 Task: Look for Airbnb properties in Tshikapa, Democratic Republic of the Congo from 5th December, 2023 to 12th December, 2023 for 2 adults.  With 1  bedroom having 1 bed and 1 bathroom. Property type can be hotel. Look for 5 properties as per requirement.
Action: Mouse moved to (525, 114)
Screenshot: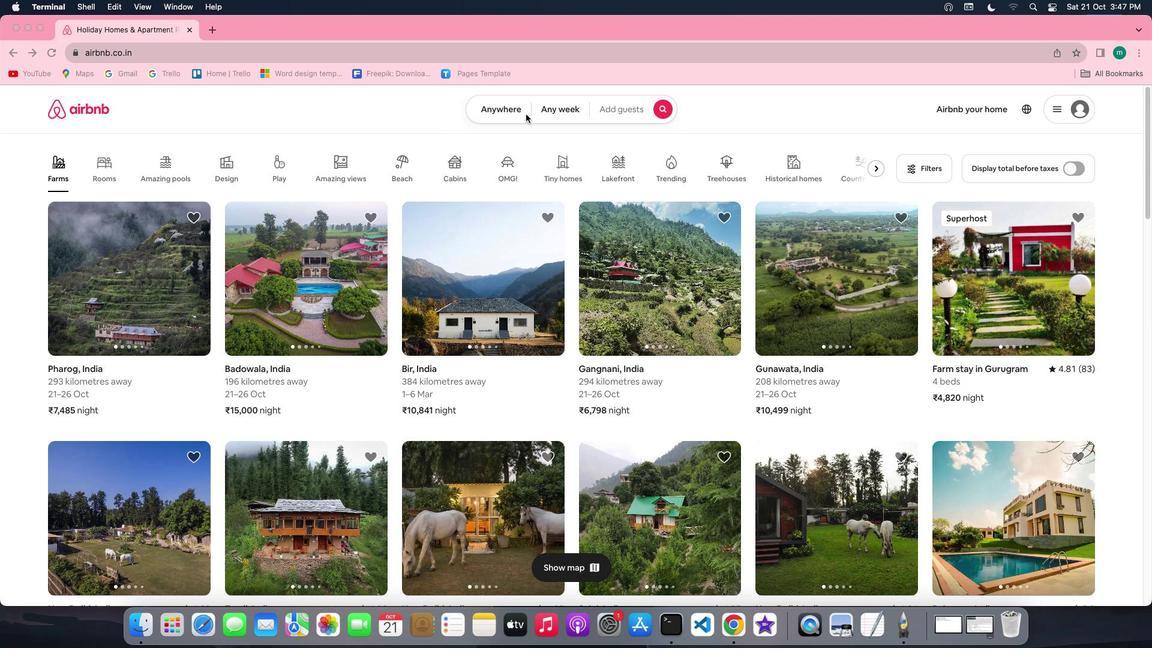 
Action: Mouse pressed left at (525, 114)
Screenshot: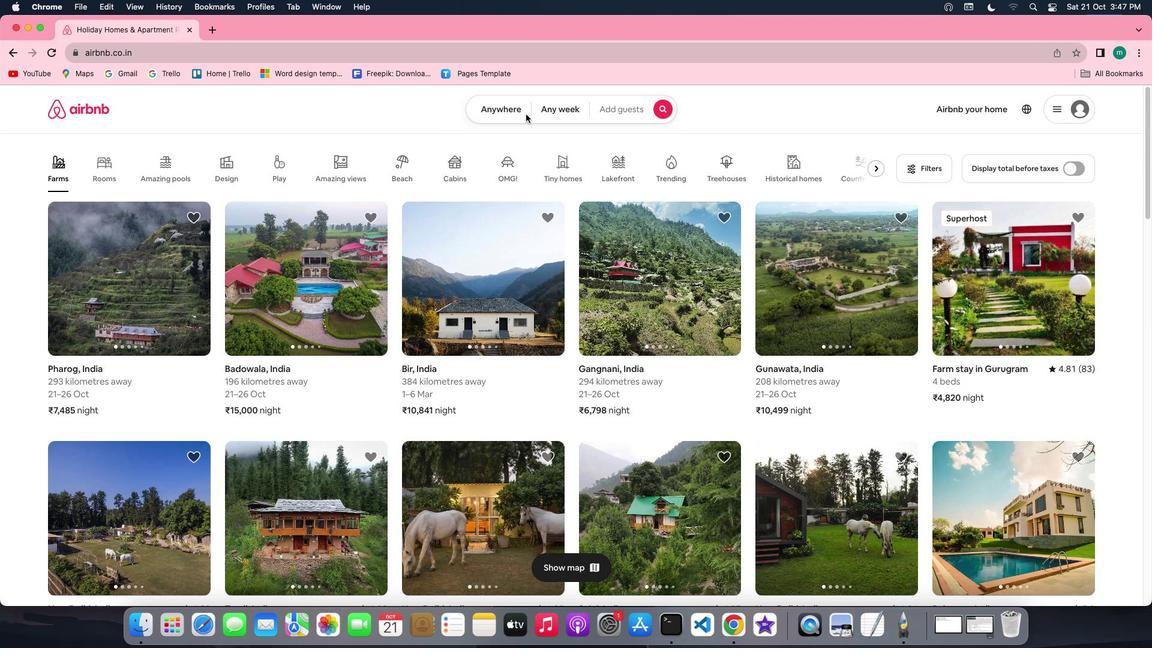 
Action: Mouse moved to (519, 111)
Screenshot: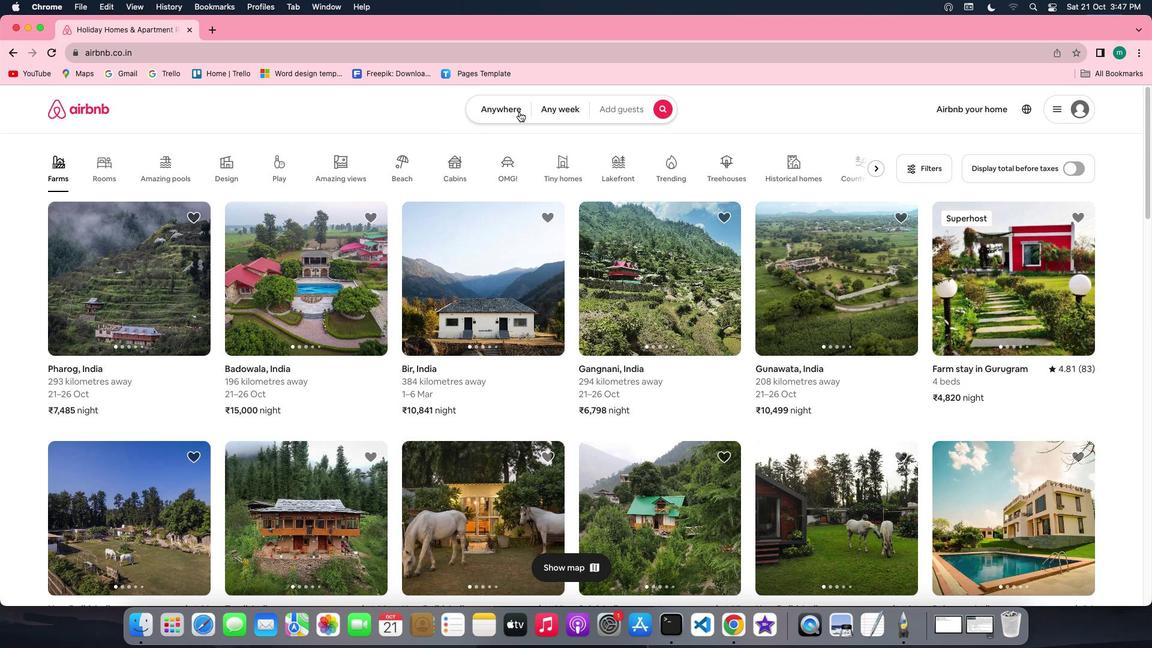 
Action: Mouse pressed left at (519, 111)
Screenshot: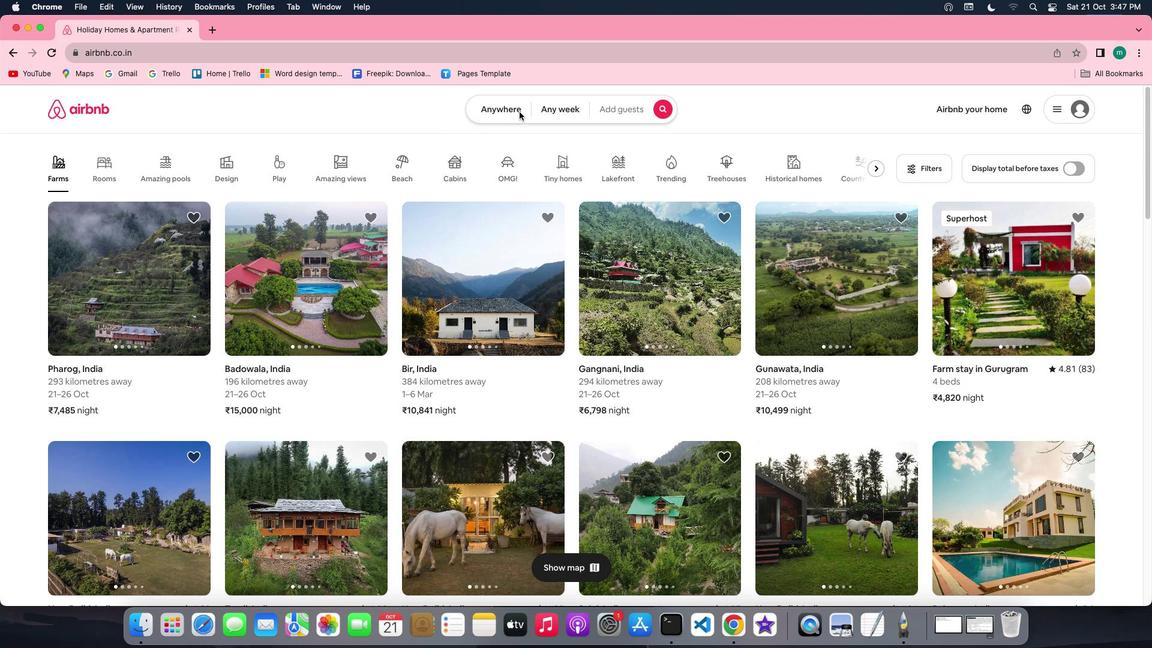 
Action: Mouse moved to (429, 152)
Screenshot: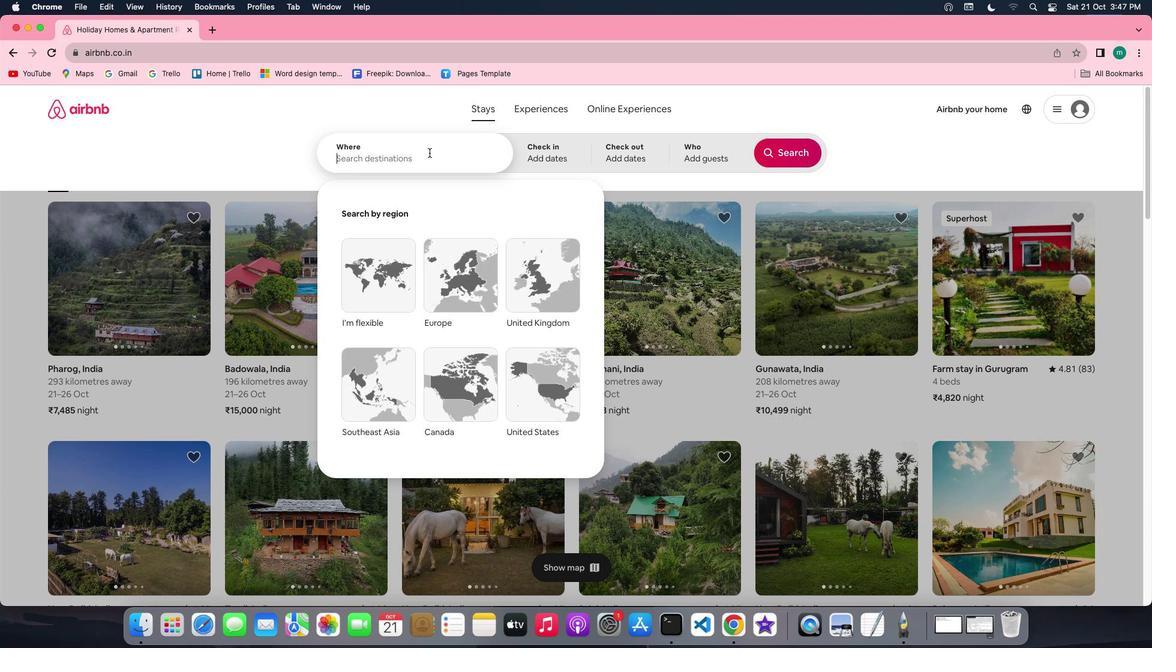 
Action: Mouse pressed left at (429, 152)
Screenshot: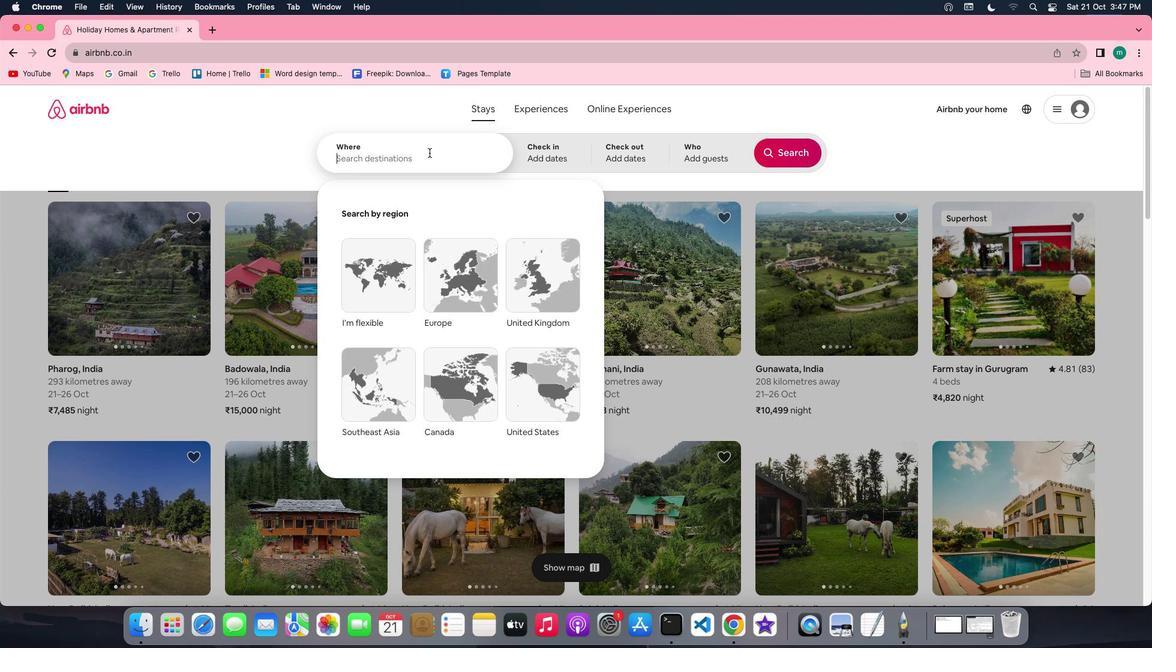 
Action: Key pressed Key.shift'T''s''h''i''k''a''p''a'','Key.spaceKey.shift'd''e''m''o''c''r''a''t''i''c'Key.spaceKey.shift'R''e''p''u''b''l''i''c'Key.space'o''f'Key.space't''h''e'Key.spaceKey.shift'c''o''n''g''o'
Screenshot: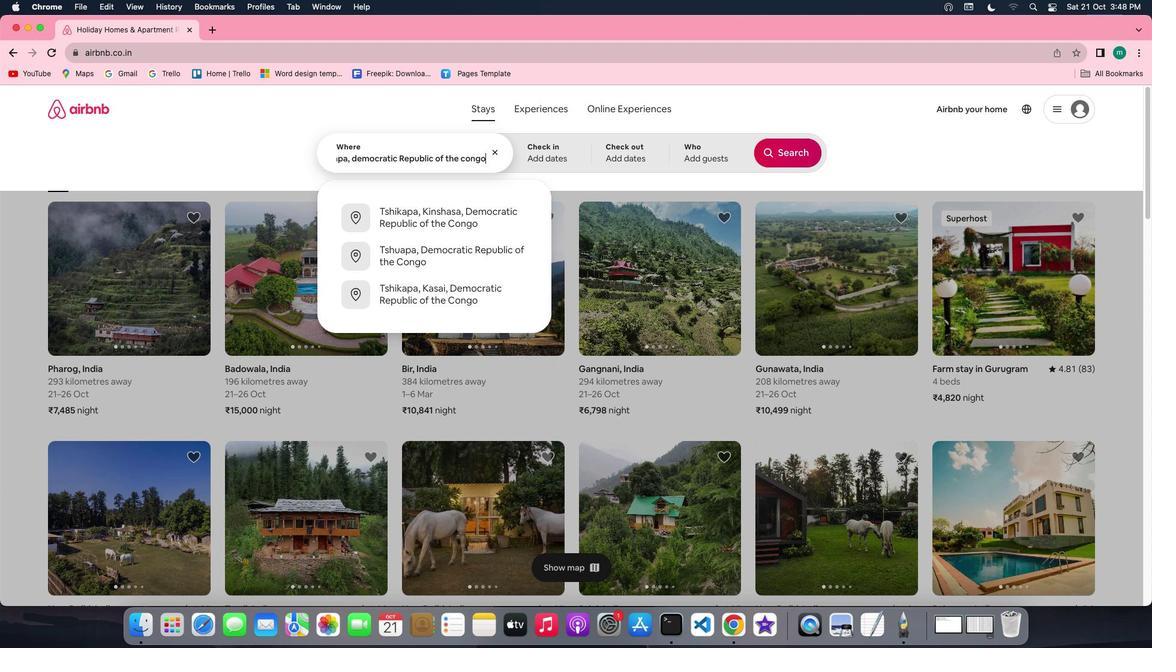 
Action: Mouse moved to (545, 150)
Screenshot: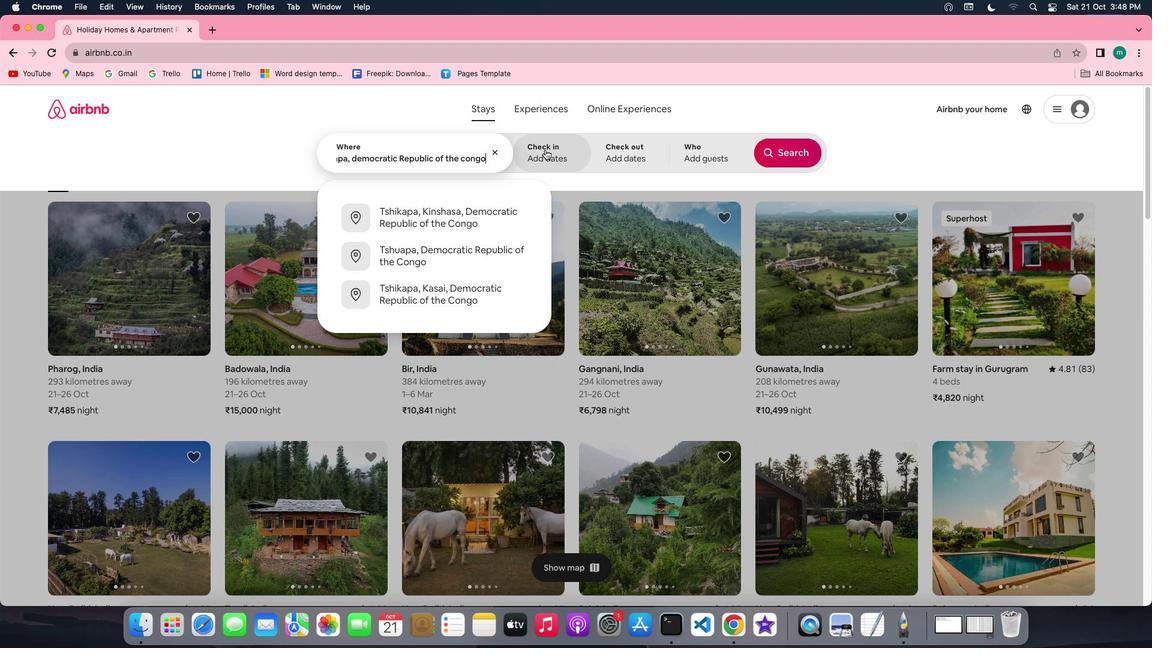 
Action: Mouse pressed left at (545, 150)
Screenshot: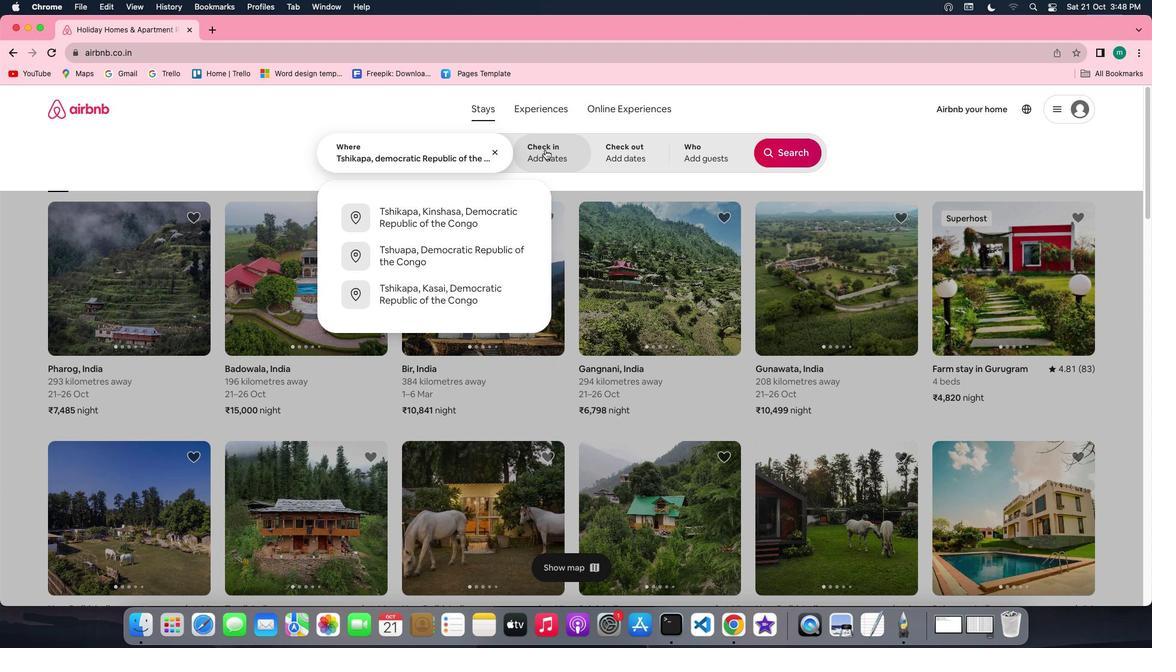 
Action: Mouse moved to (789, 245)
Screenshot: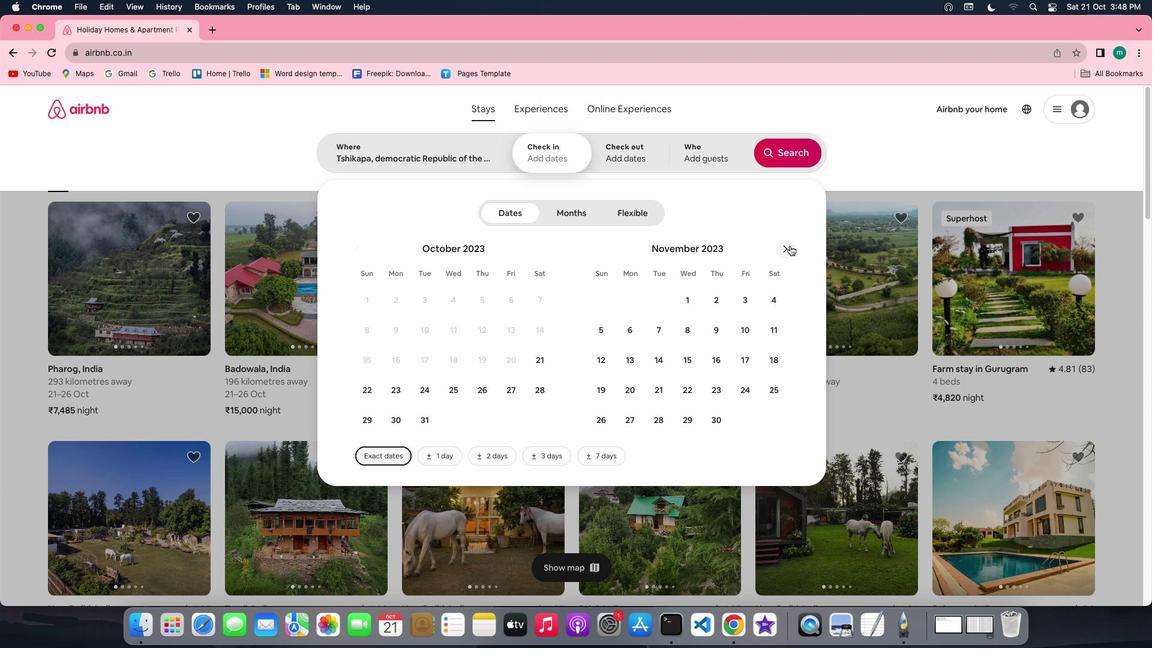 
Action: Mouse pressed left at (789, 245)
Screenshot: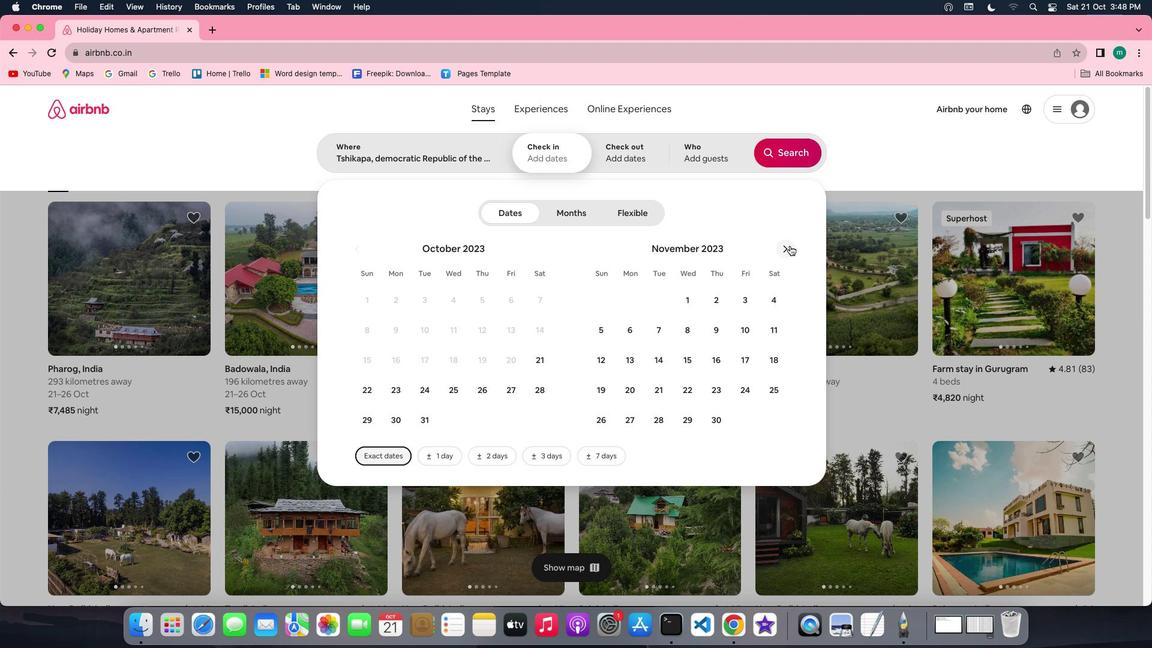 
Action: Mouse moved to (657, 325)
Screenshot: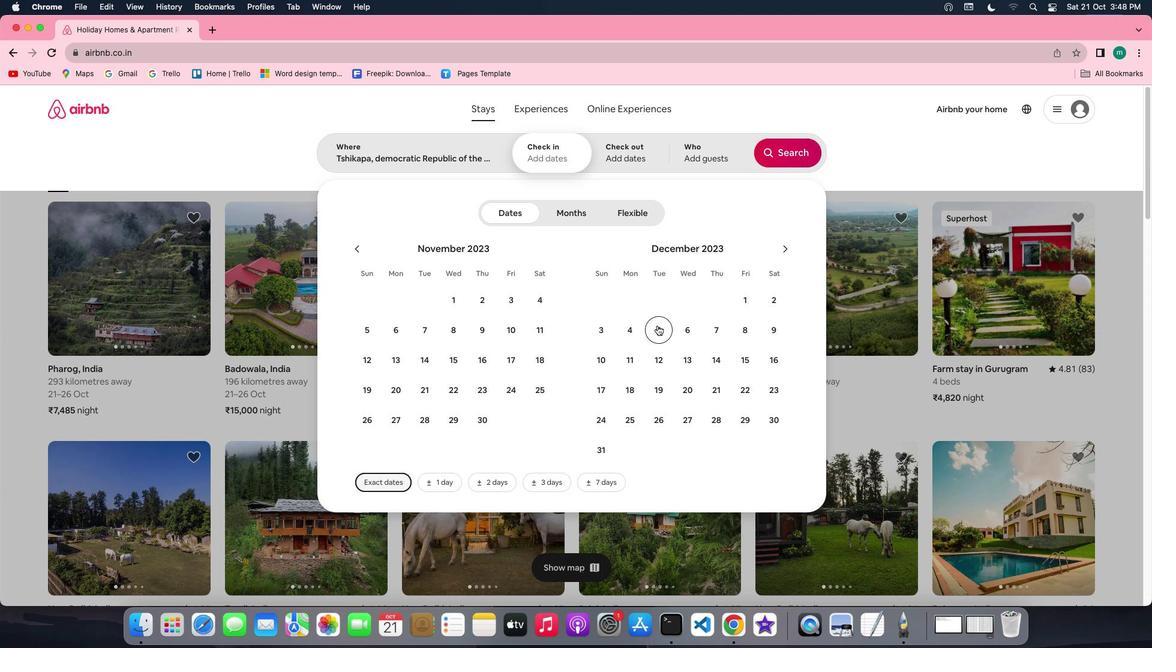 
Action: Mouse pressed left at (657, 325)
Screenshot: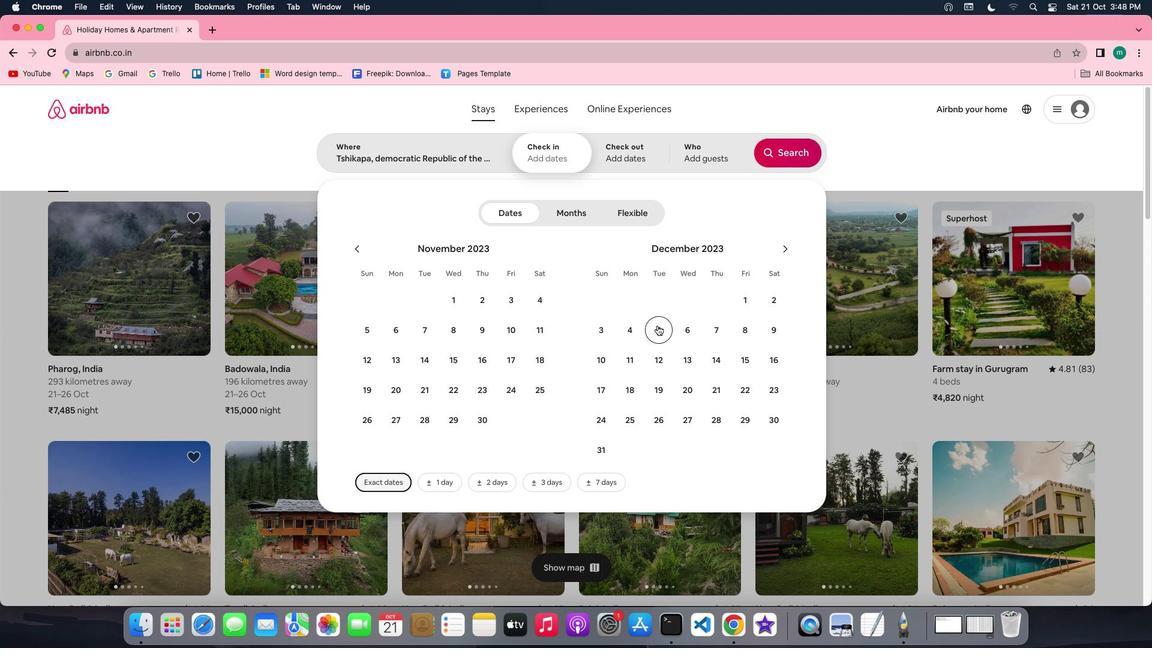 
Action: Mouse moved to (658, 353)
Screenshot: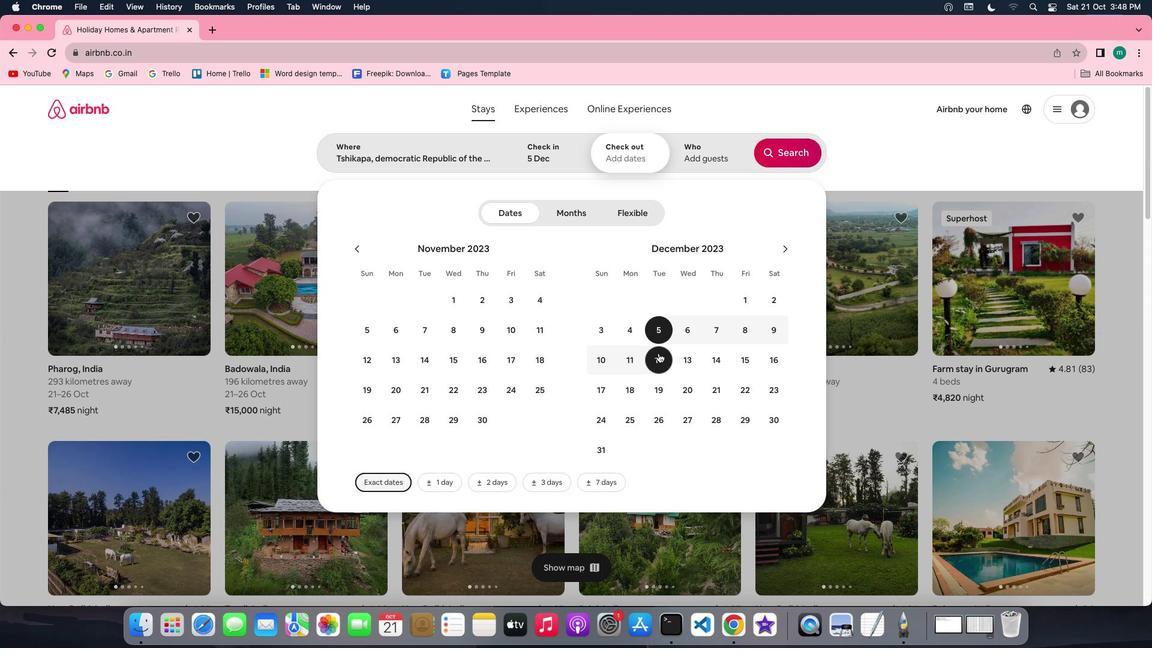 
Action: Mouse pressed left at (658, 353)
Screenshot: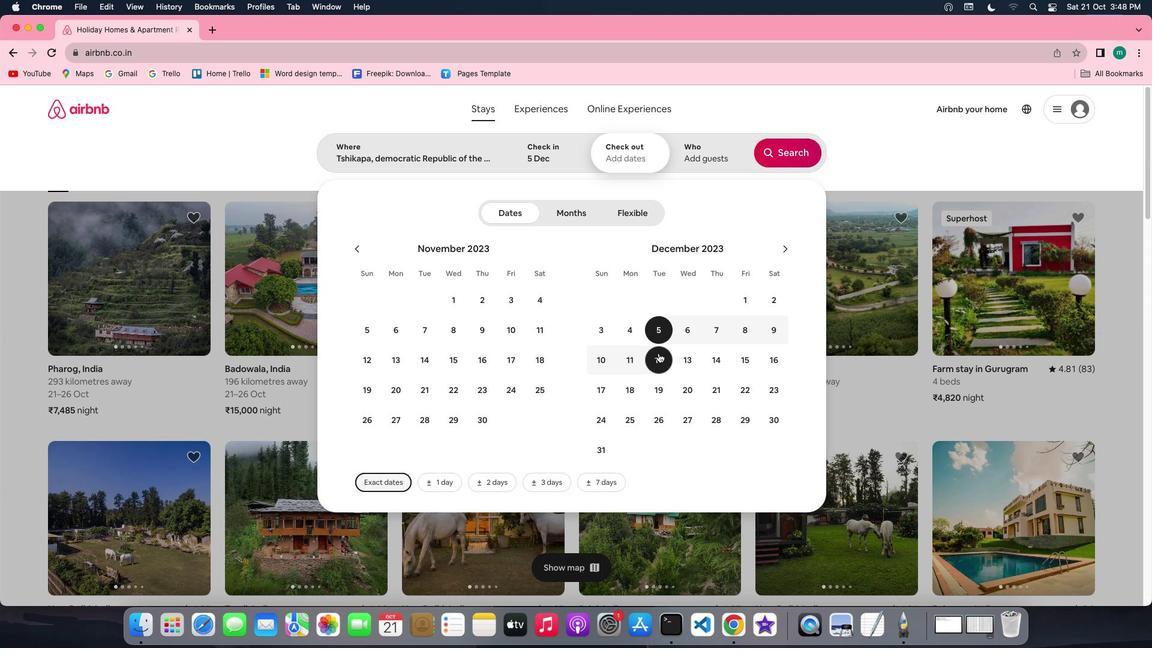
Action: Mouse moved to (689, 152)
Screenshot: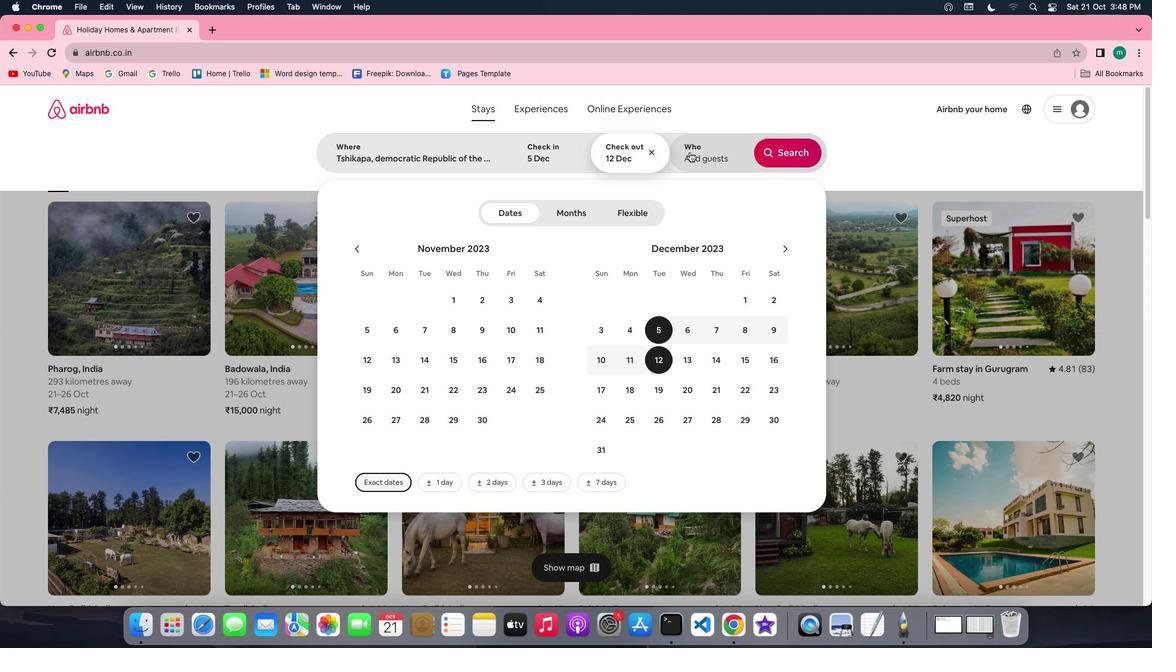 
Action: Mouse pressed left at (689, 152)
Screenshot: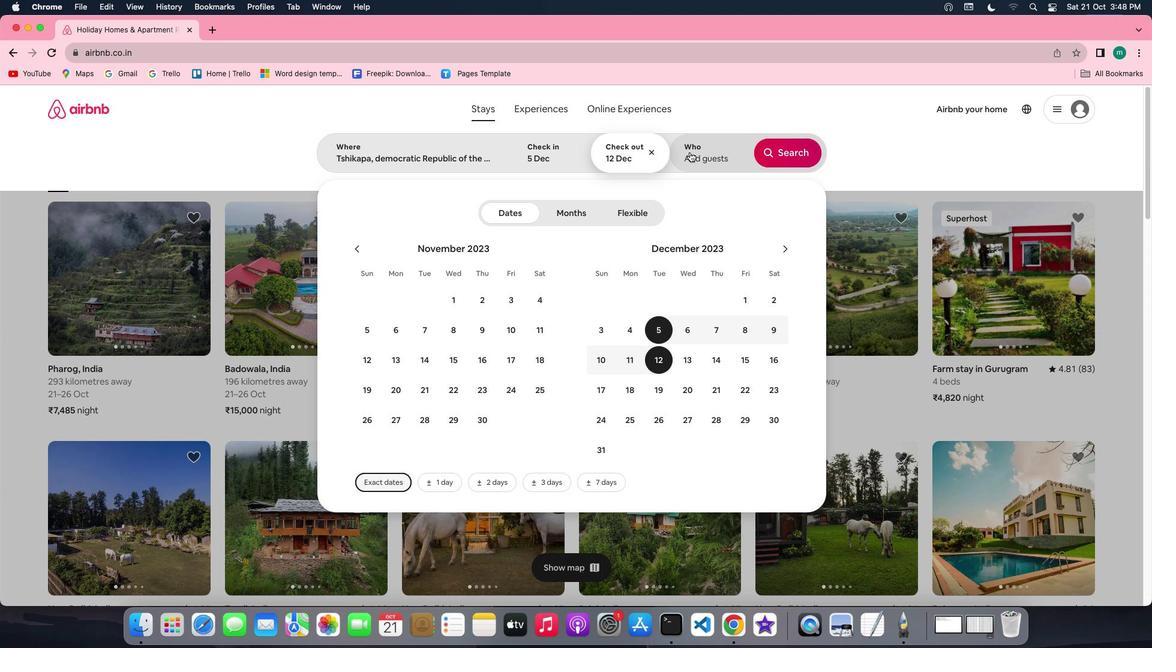
Action: Mouse moved to (790, 215)
Screenshot: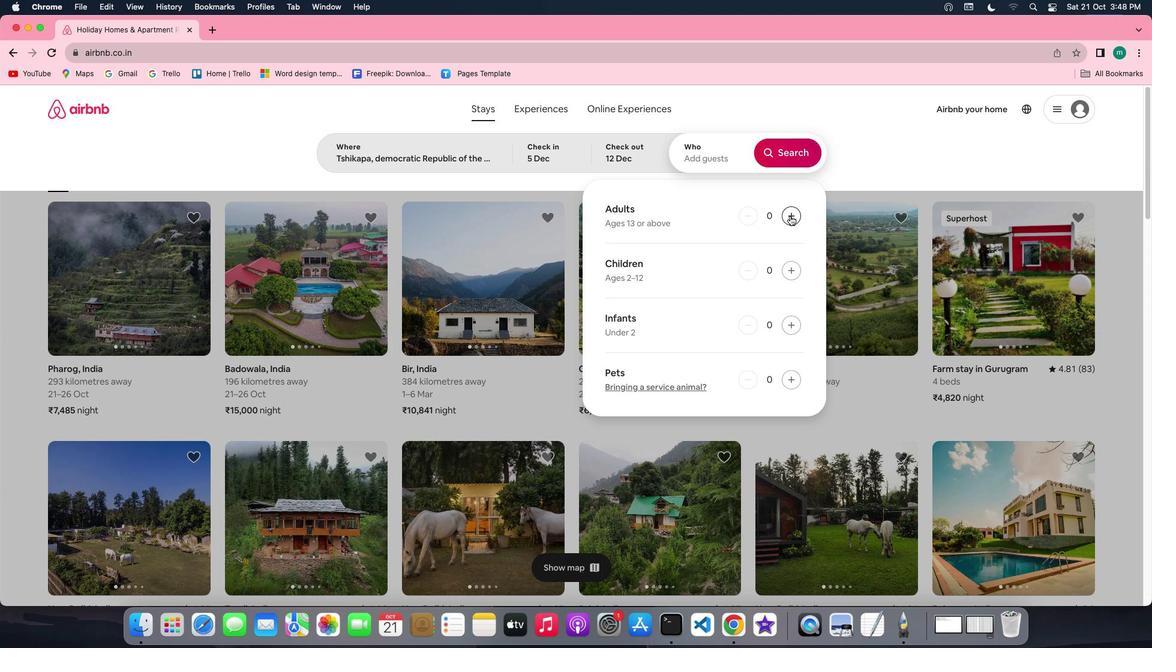 
Action: Mouse pressed left at (790, 215)
Screenshot: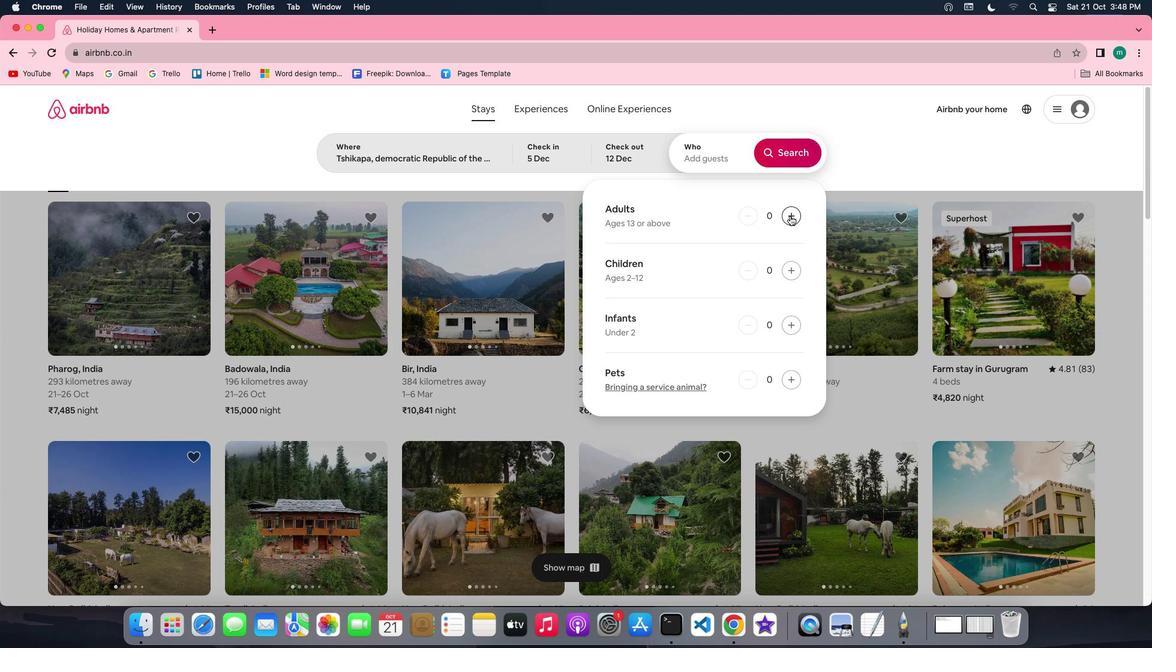 
Action: Mouse pressed left at (790, 215)
Screenshot: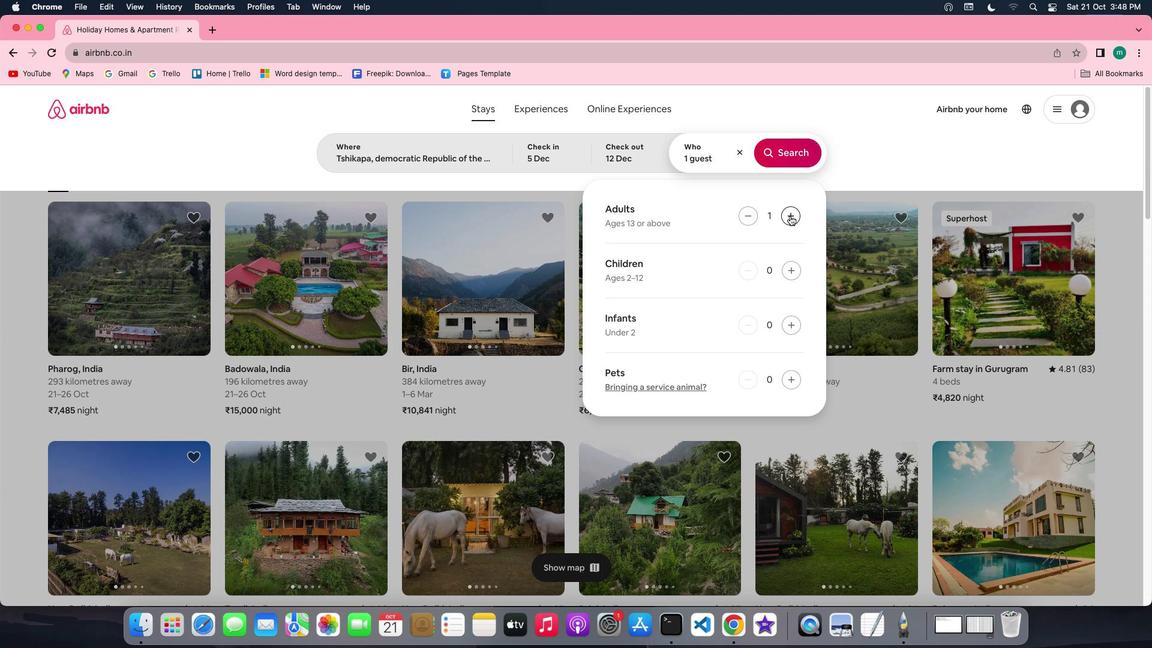 
Action: Mouse moved to (790, 150)
Screenshot: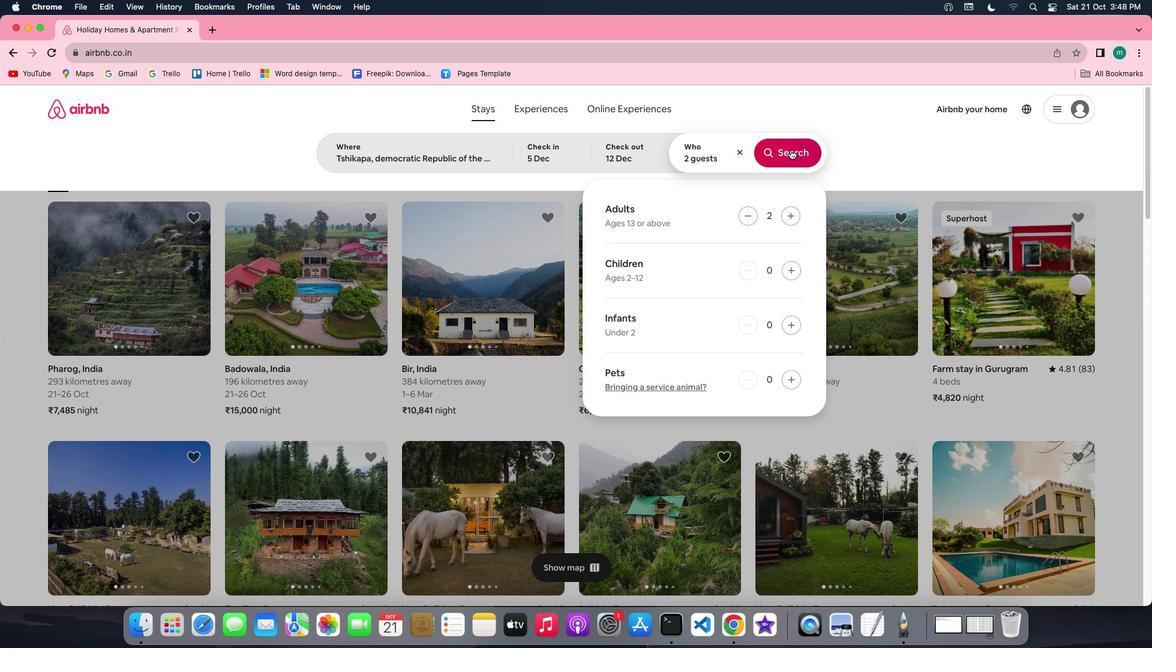 
Action: Mouse pressed left at (790, 150)
Screenshot: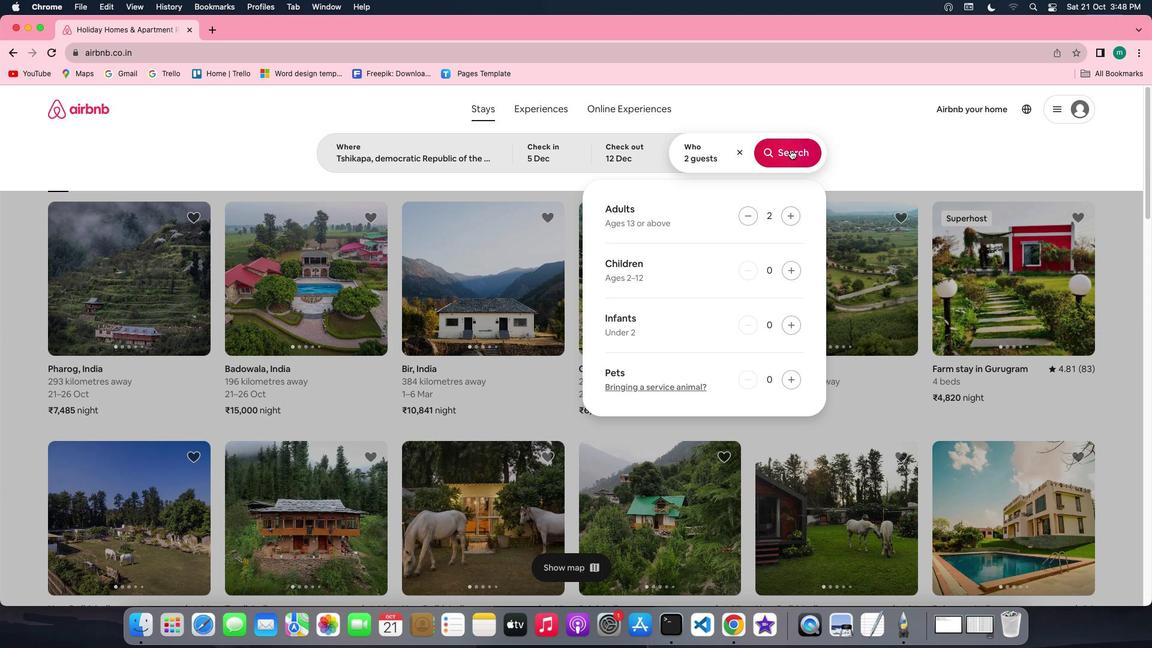 
Action: Mouse moved to (953, 154)
Screenshot: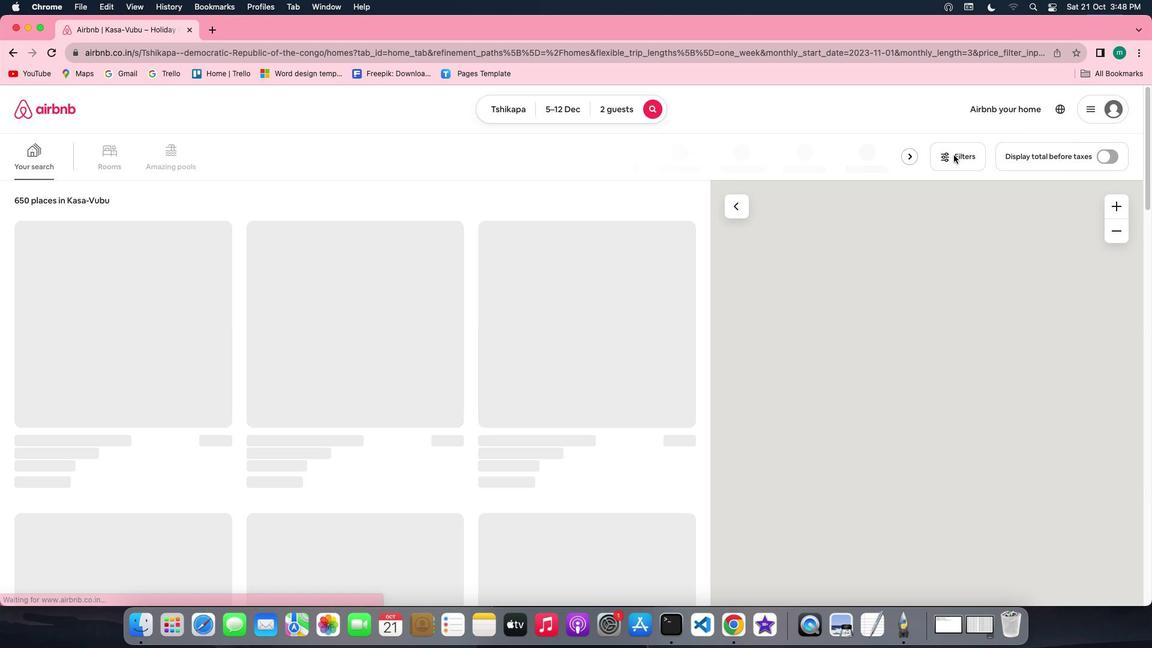 
Action: Mouse pressed left at (953, 154)
Screenshot: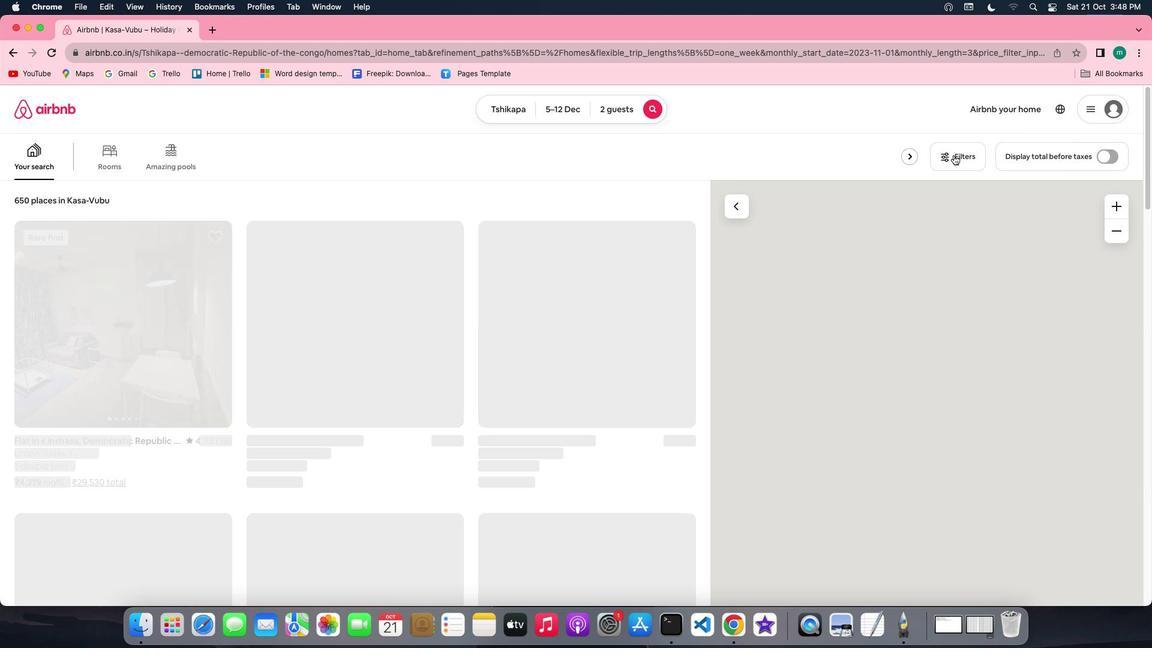 
Action: Mouse moved to (624, 336)
Screenshot: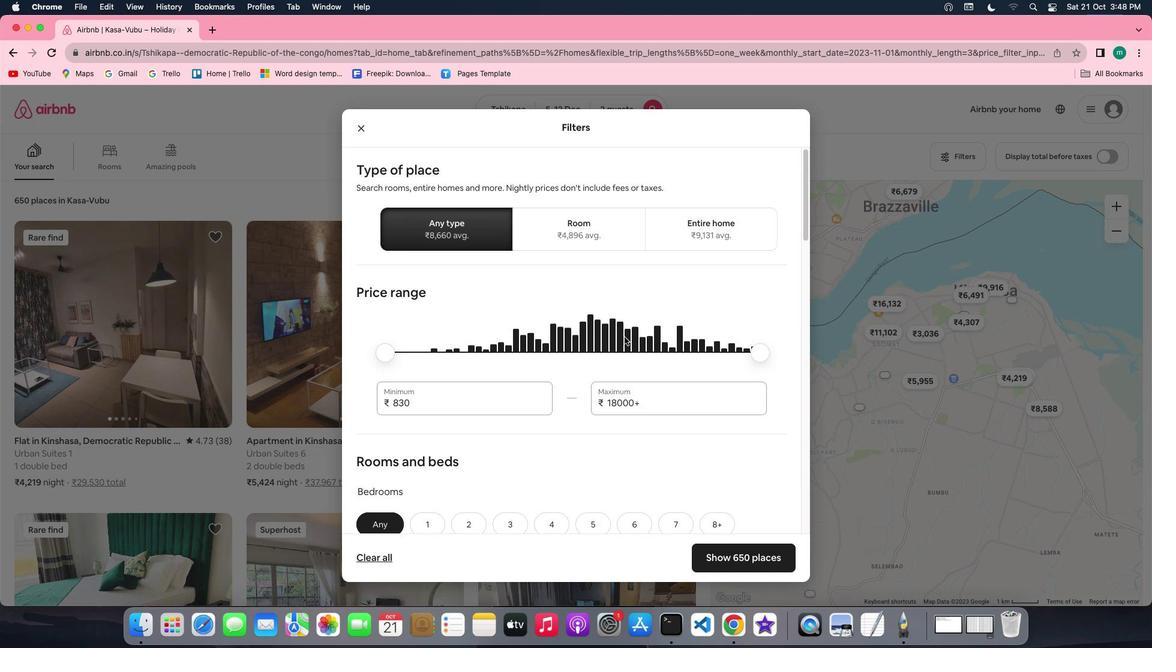 
Action: Mouse scrolled (624, 336) with delta (0, 0)
Screenshot: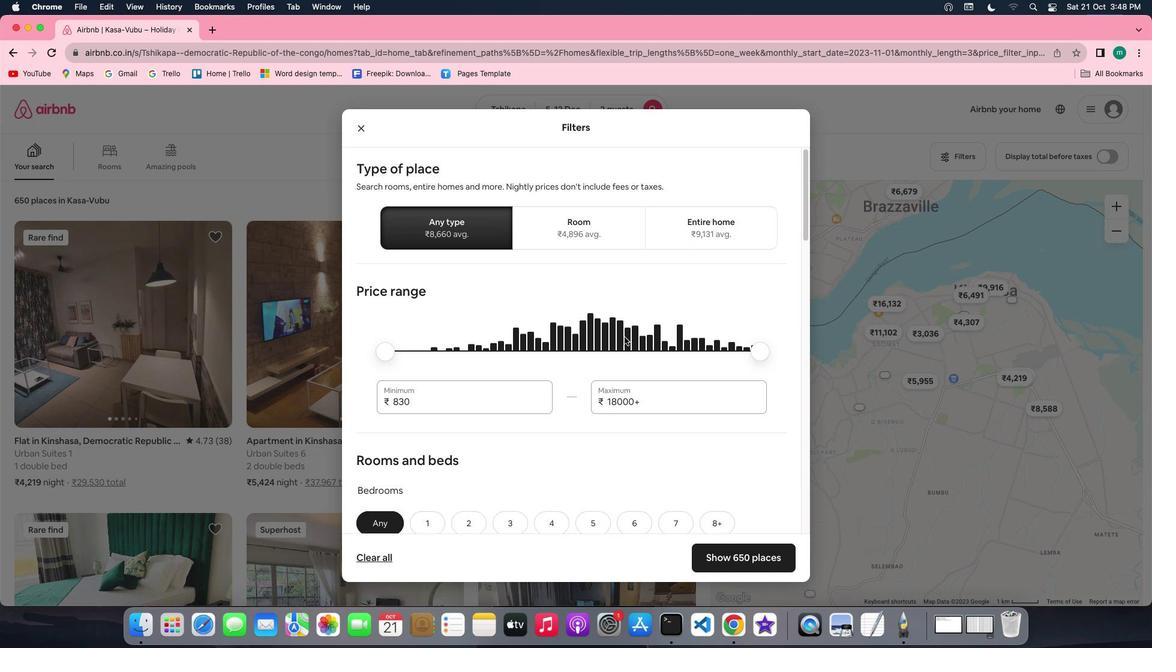 
Action: Mouse scrolled (624, 336) with delta (0, 0)
Screenshot: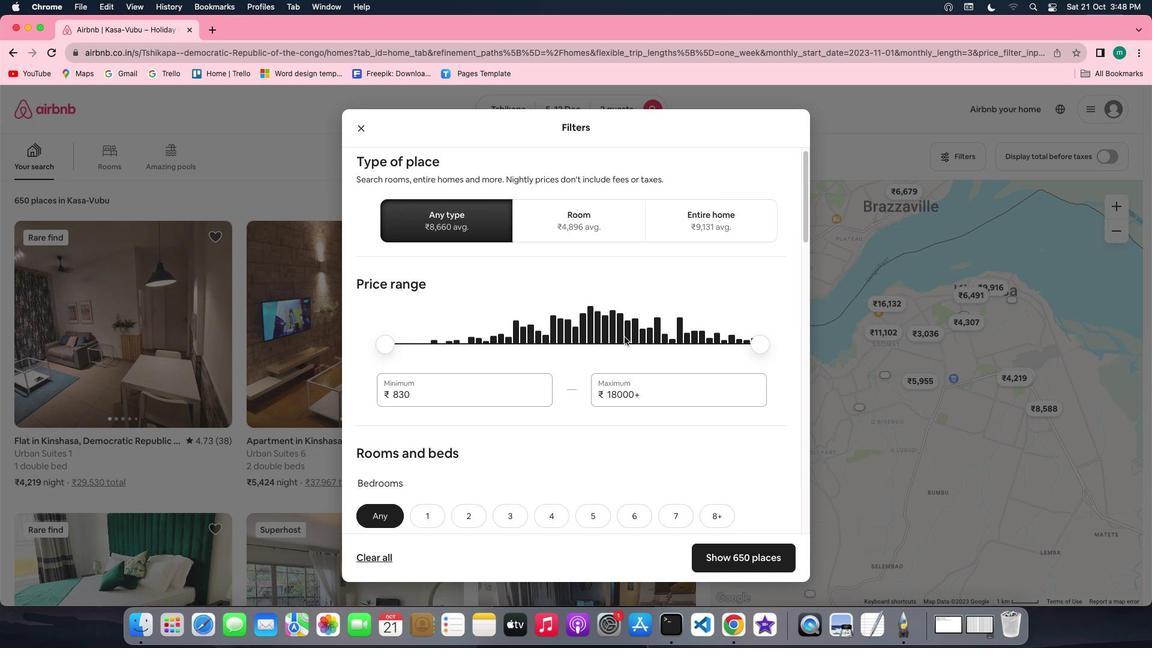 
Action: Mouse scrolled (624, 336) with delta (0, 0)
Screenshot: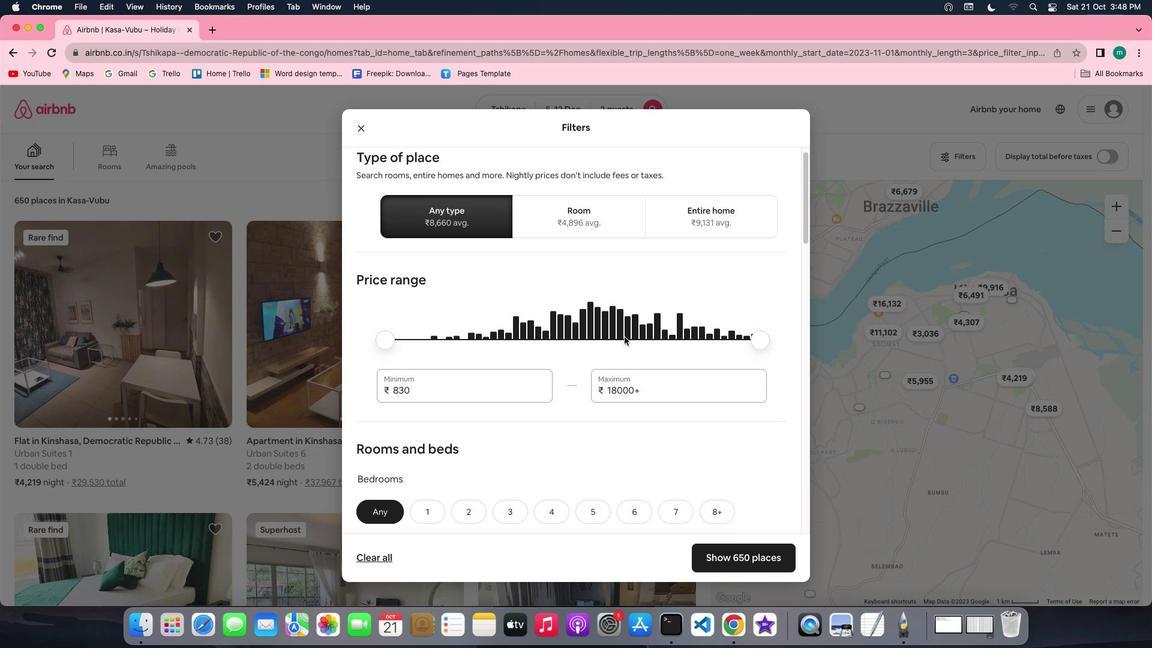 
Action: Mouse scrolled (624, 336) with delta (0, -1)
Screenshot: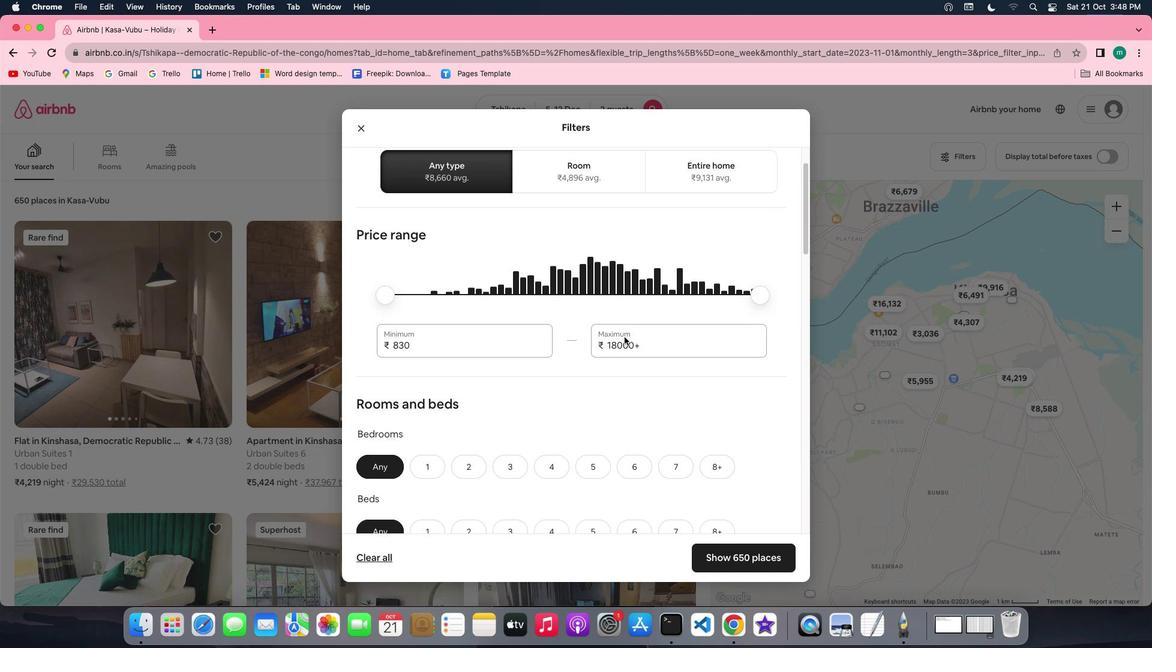 
Action: Mouse scrolled (624, 336) with delta (0, 0)
Screenshot: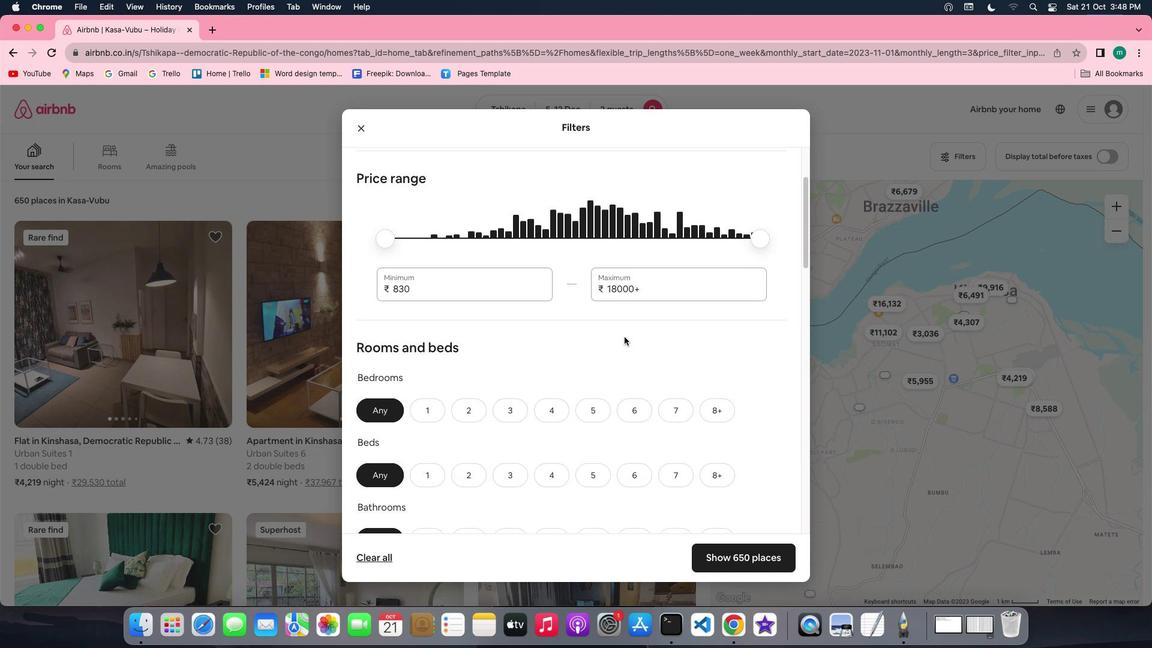 
Action: Mouse scrolled (624, 336) with delta (0, 0)
Screenshot: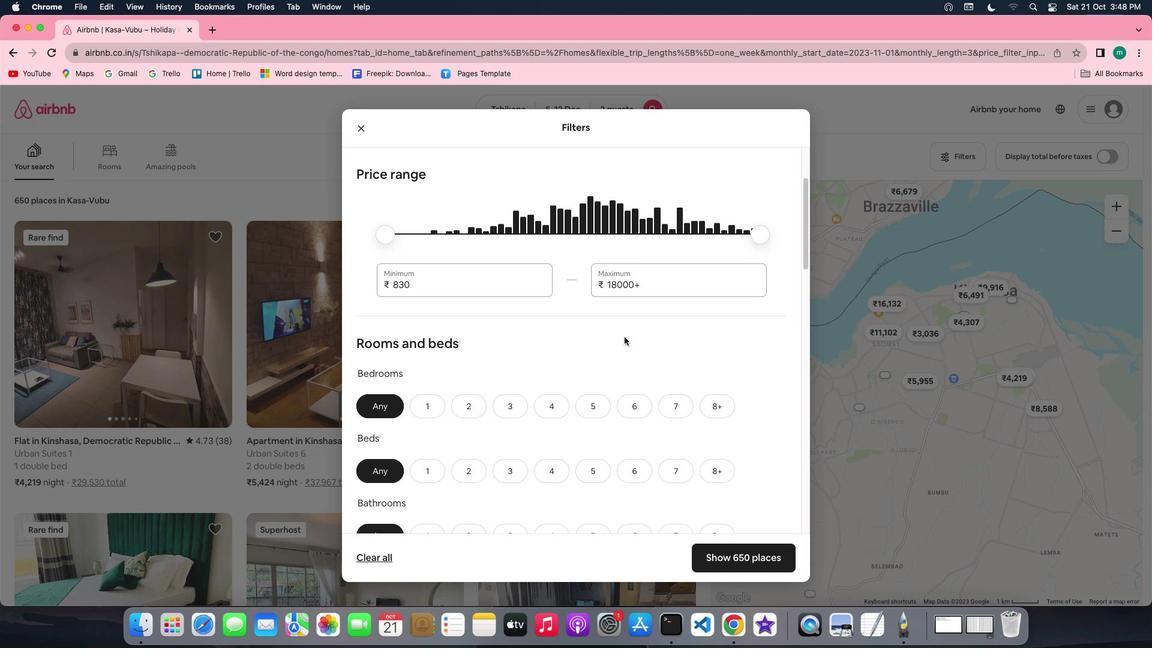 
Action: Mouse scrolled (624, 336) with delta (0, -1)
Screenshot: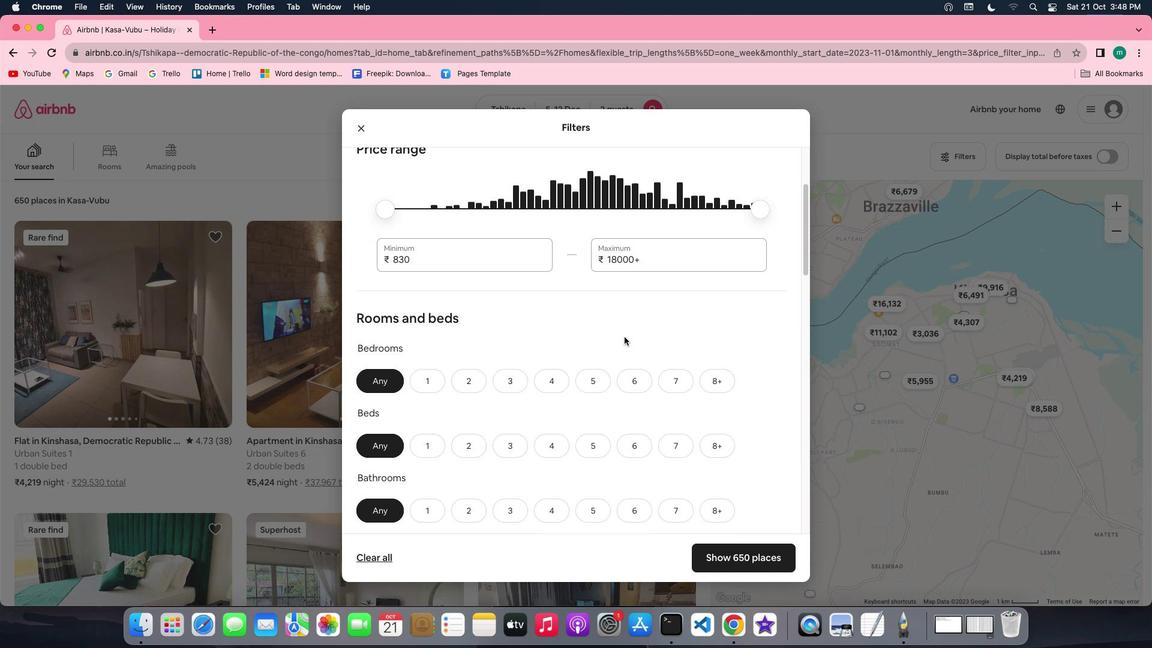
Action: Mouse scrolled (624, 336) with delta (0, 0)
Screenshot: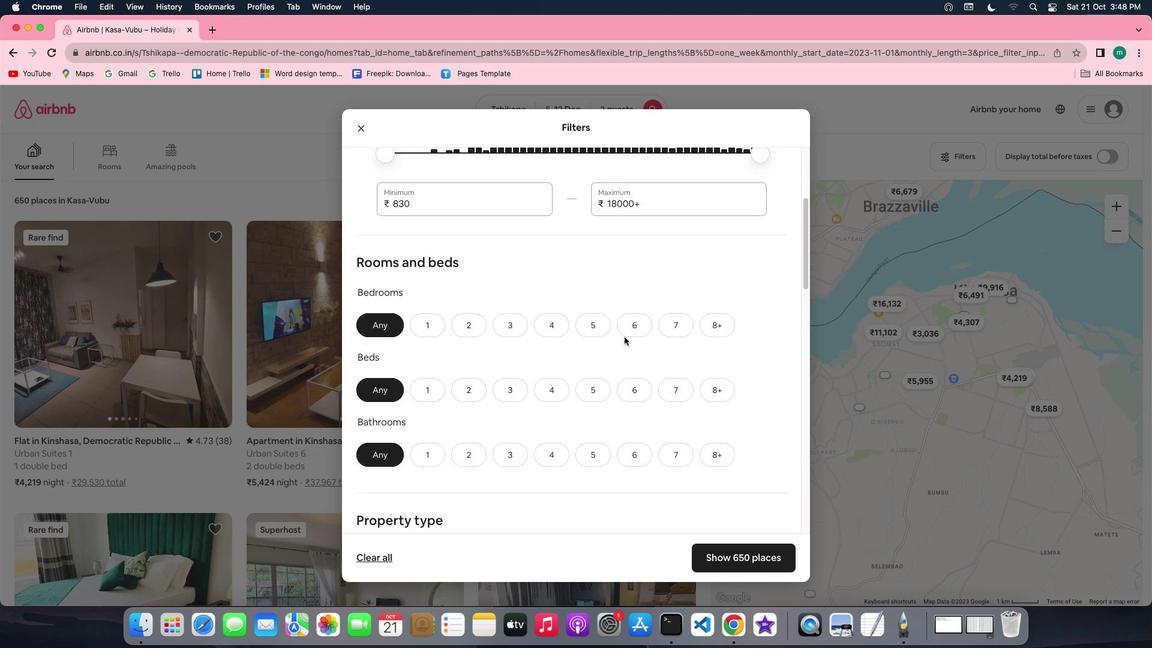 
Action: Mouse moved to (421, 291)
Screenshot: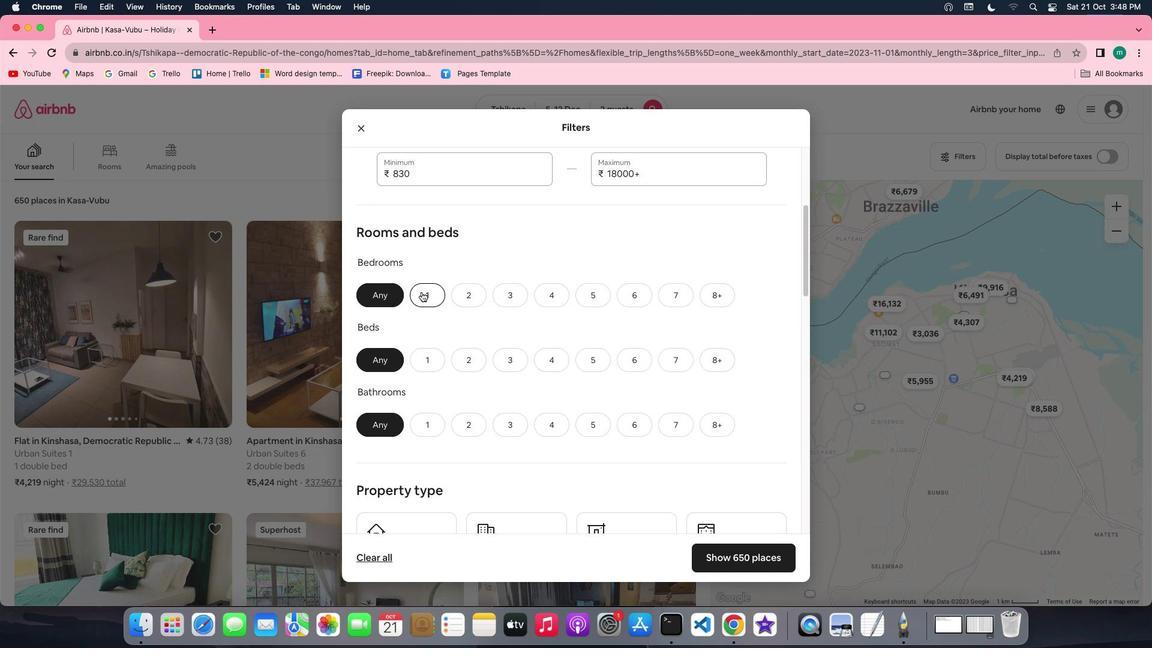 
Action: Mouse pressed left at (421, 291)
Screenshot: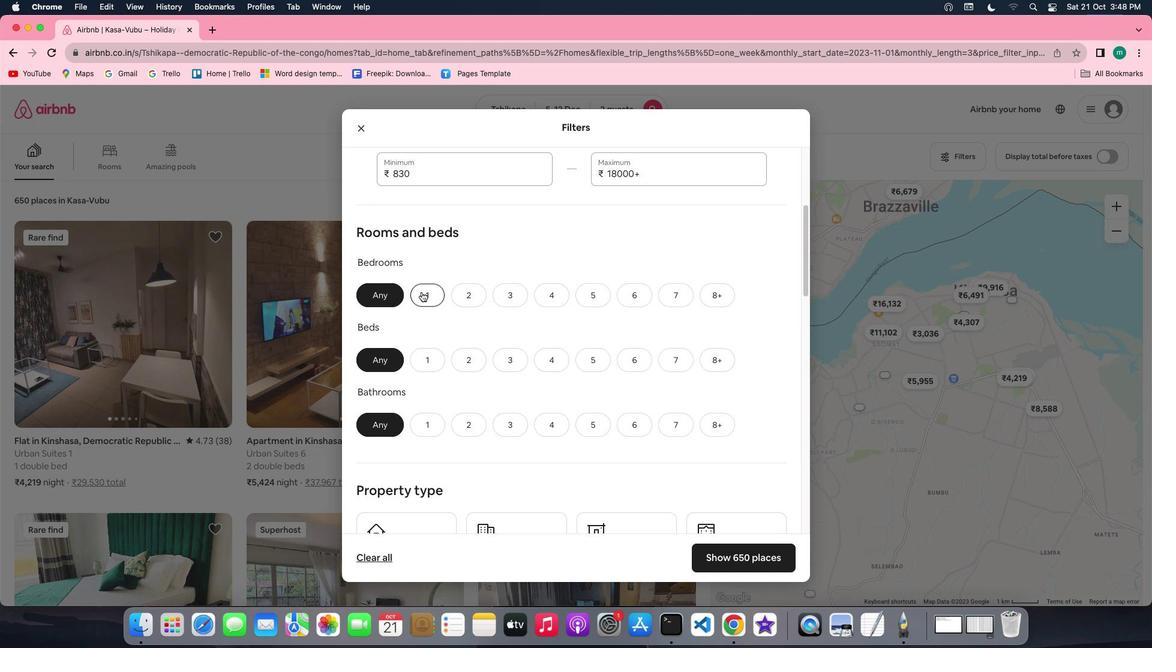
Action: Mouse moved to (434, 358)
Screenshot: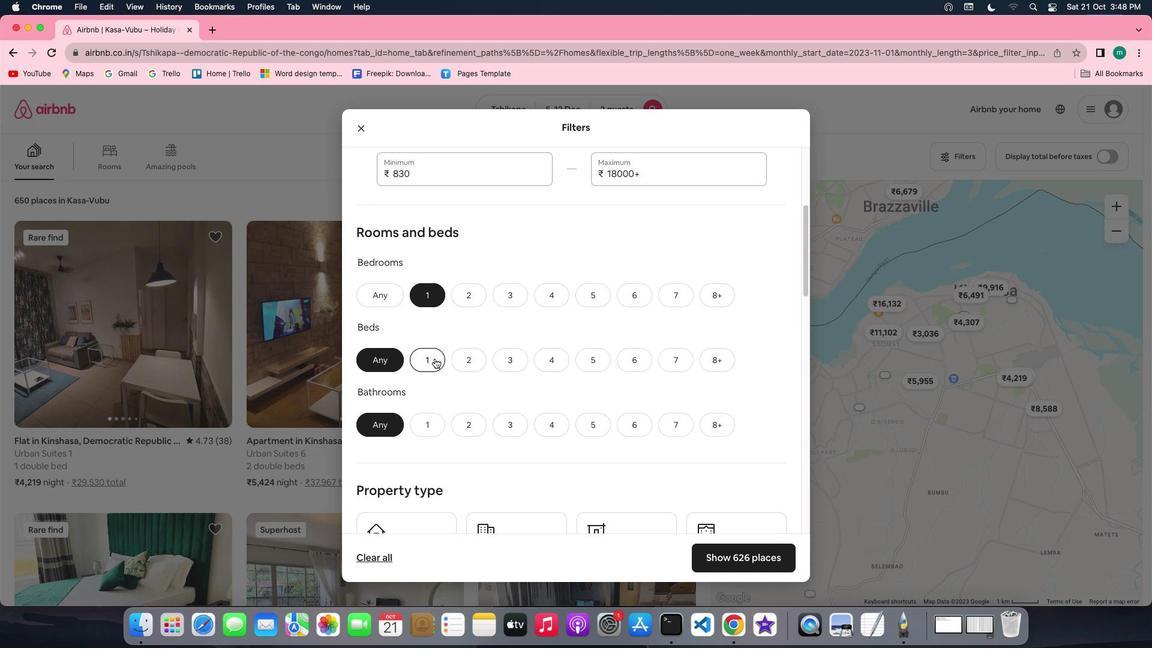 
Action: Mouse pressed left at (434, 358)
Screenshot: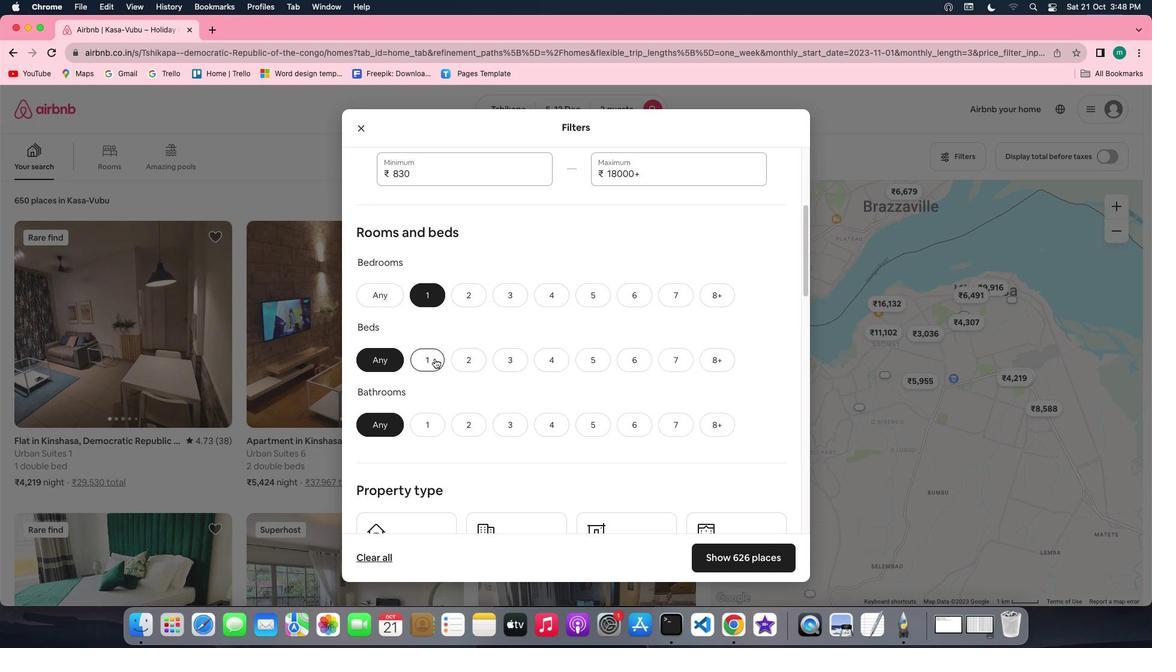 
Action: Mouse moved to (441, 427)
Screenshot: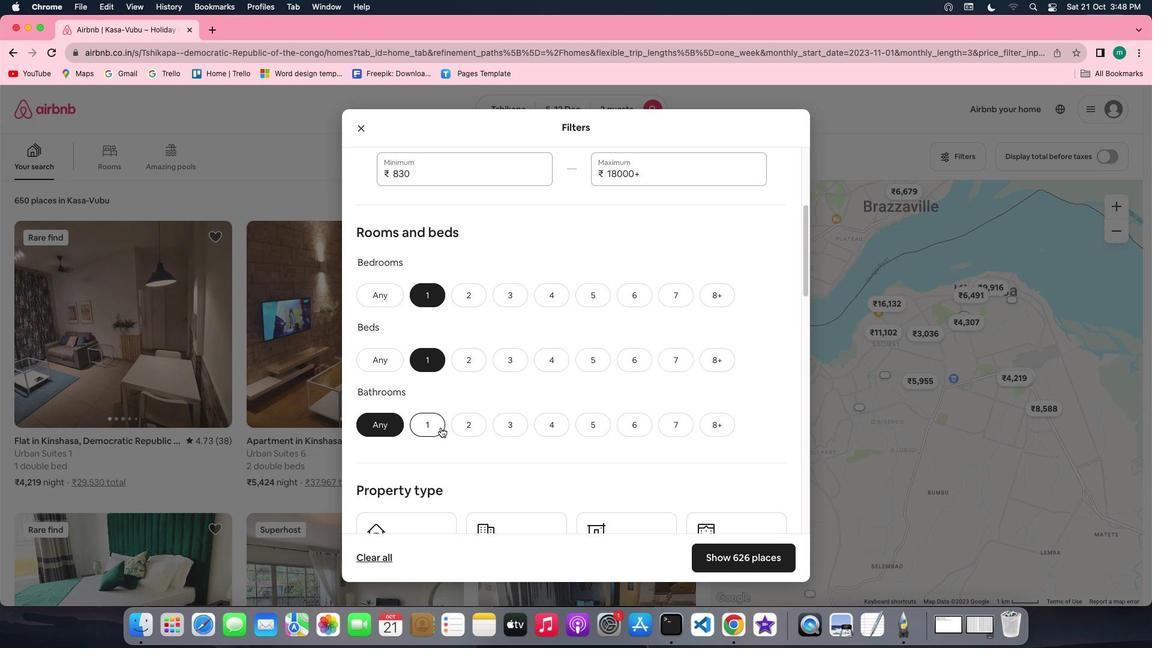 
Action: Mouse pressed left at (441, 427)
Screenshot: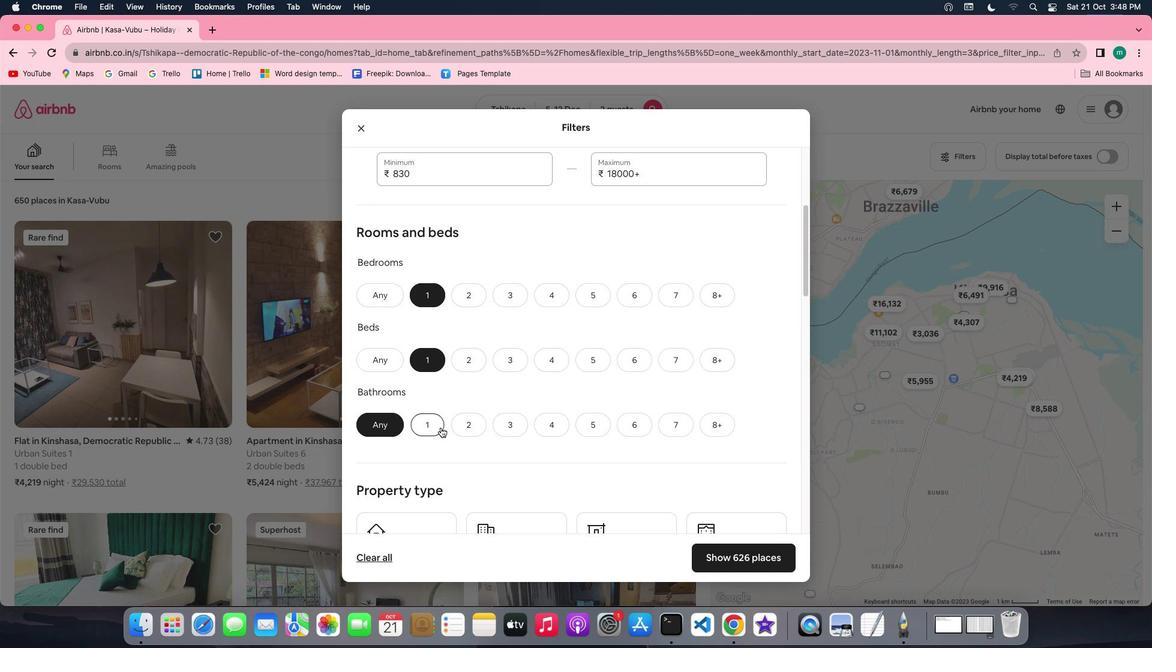
Action: Mouse moved to (604, 439)
Screenshot: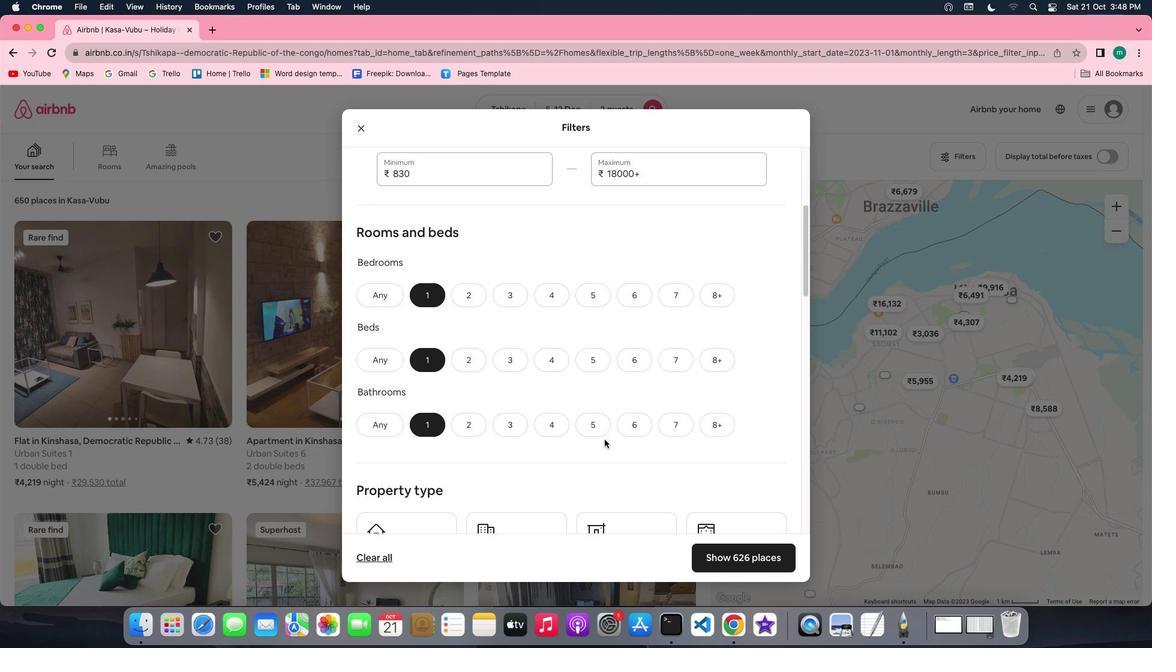 
Action: Mouse scrolled (604, 439) with delta (0, 0)
Screenshot: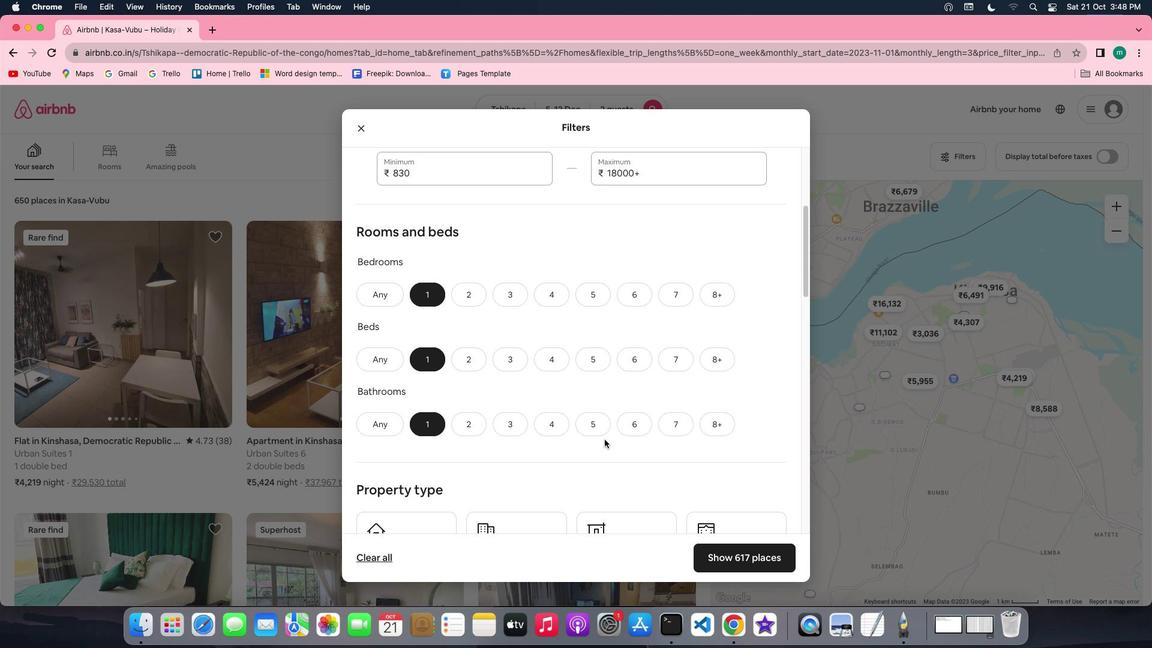 
Action: Mouse scrolled (604, 439) with delta (0, 0)
Screenshot: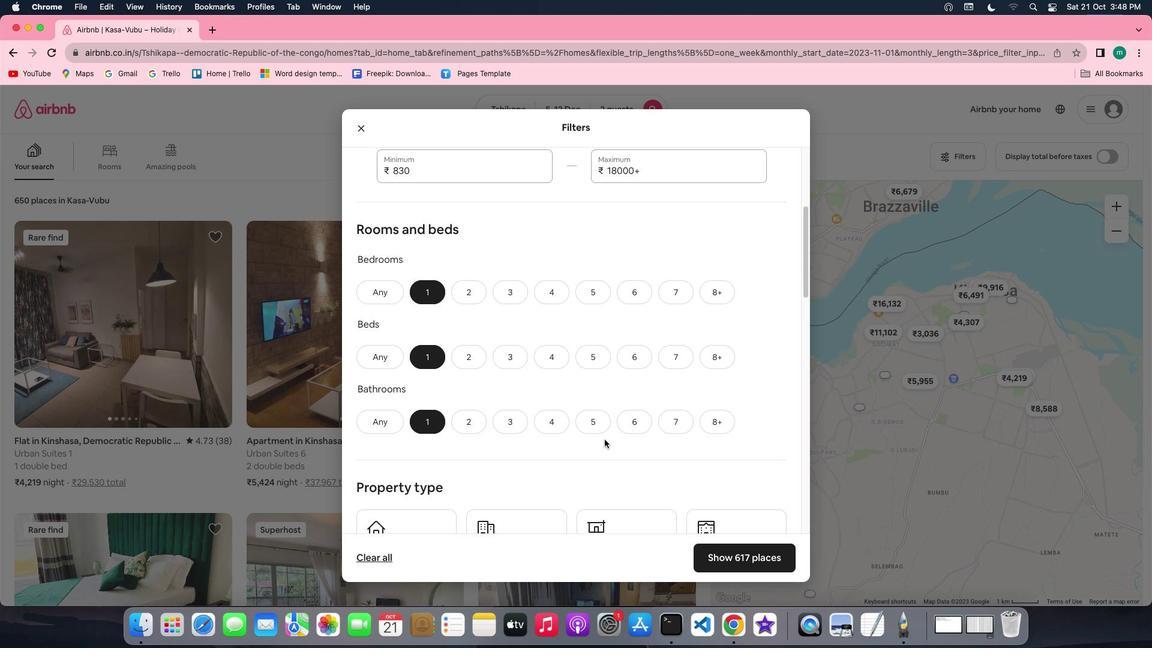 
Action: Mouse scrolled (604, 439) with delta (0, 0)
Screenshot: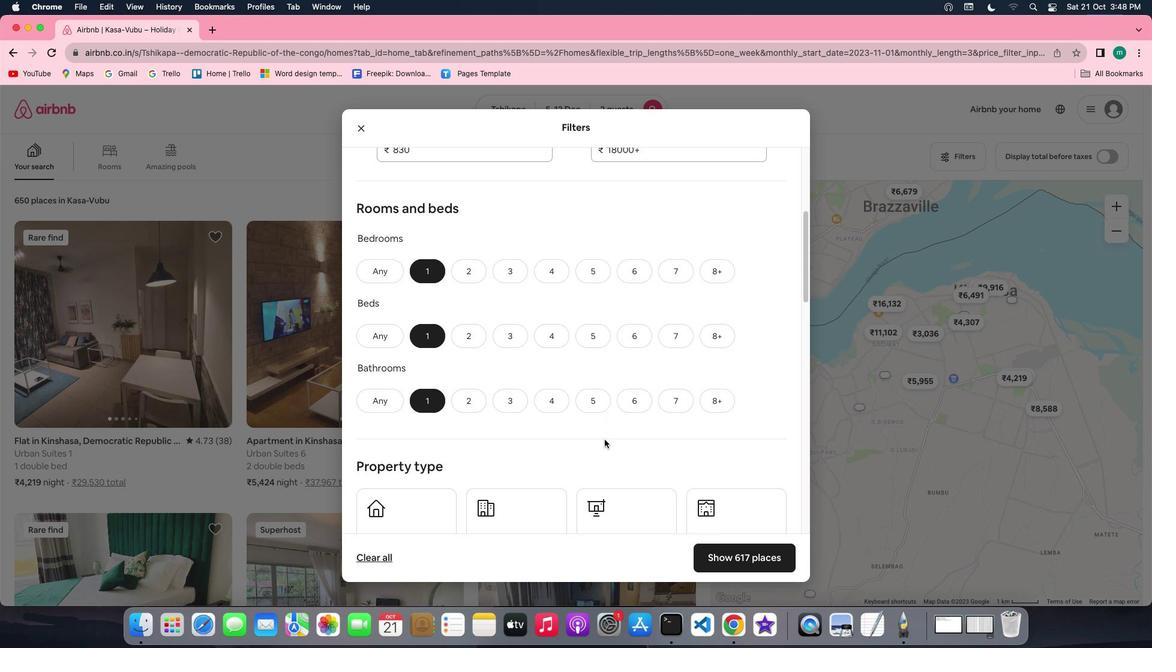 
Action: Mouse moved to (650, 427)
Screenshot: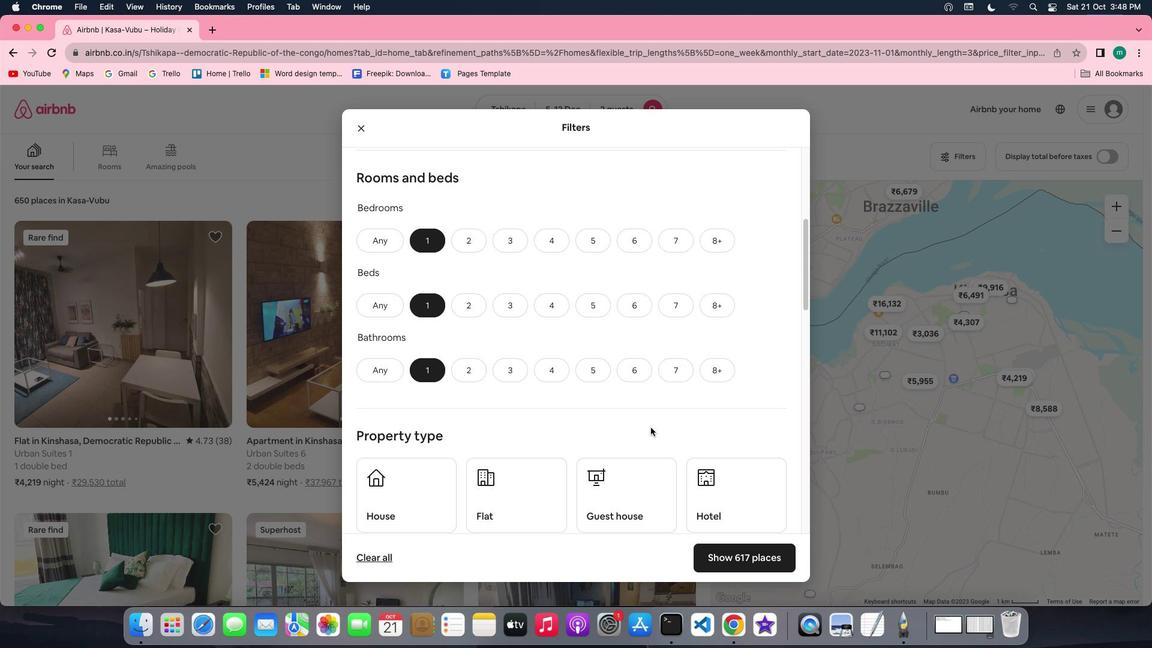 
Action: Mouse scrolled (650, 427) with delta (0, 0)
Screenshot: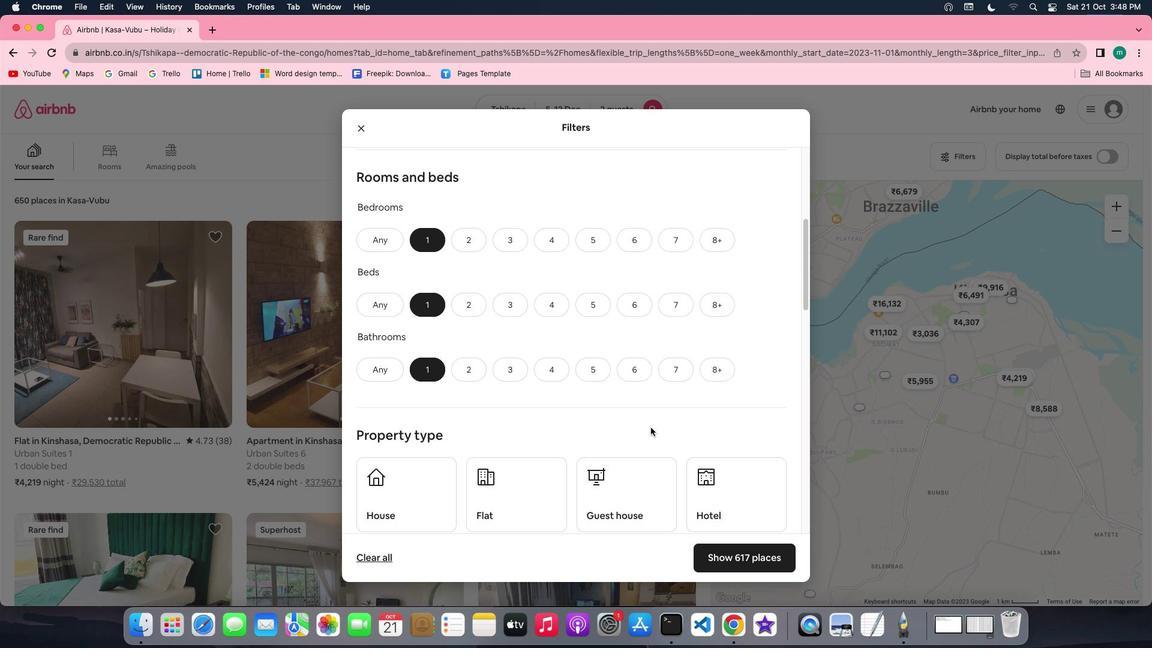 
Action: Mouse scrolled (650, 427) with delta (0, 0)
Screenshot: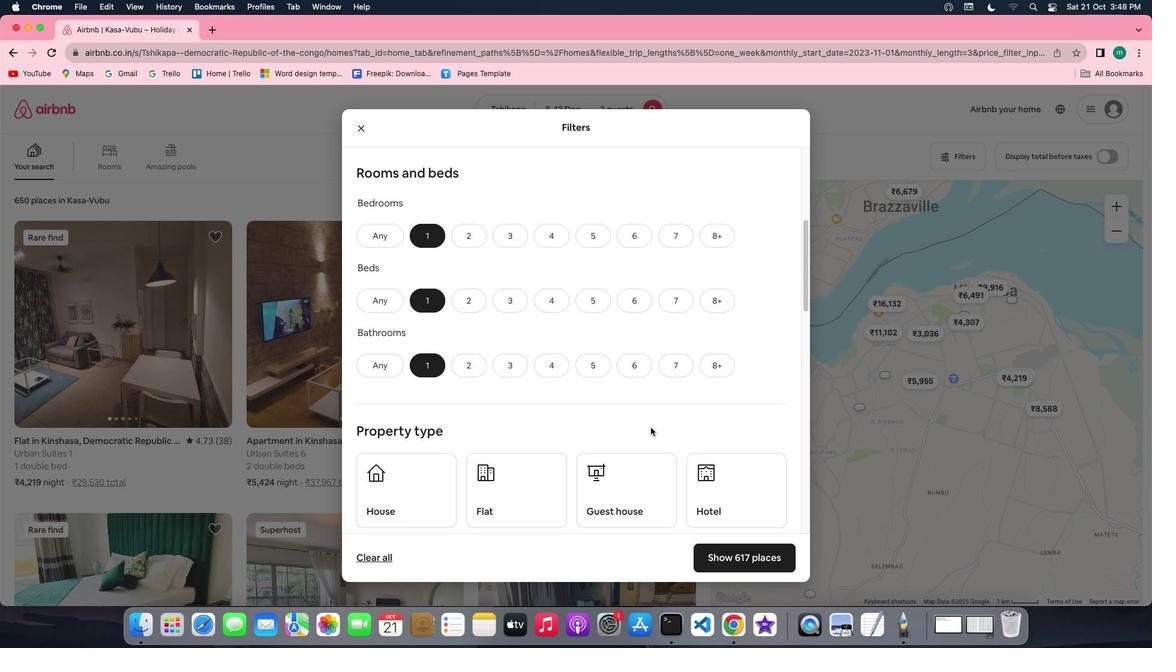 
Action: Mouse scrolled (650, 427) with delta (0, 0)
Screenshot: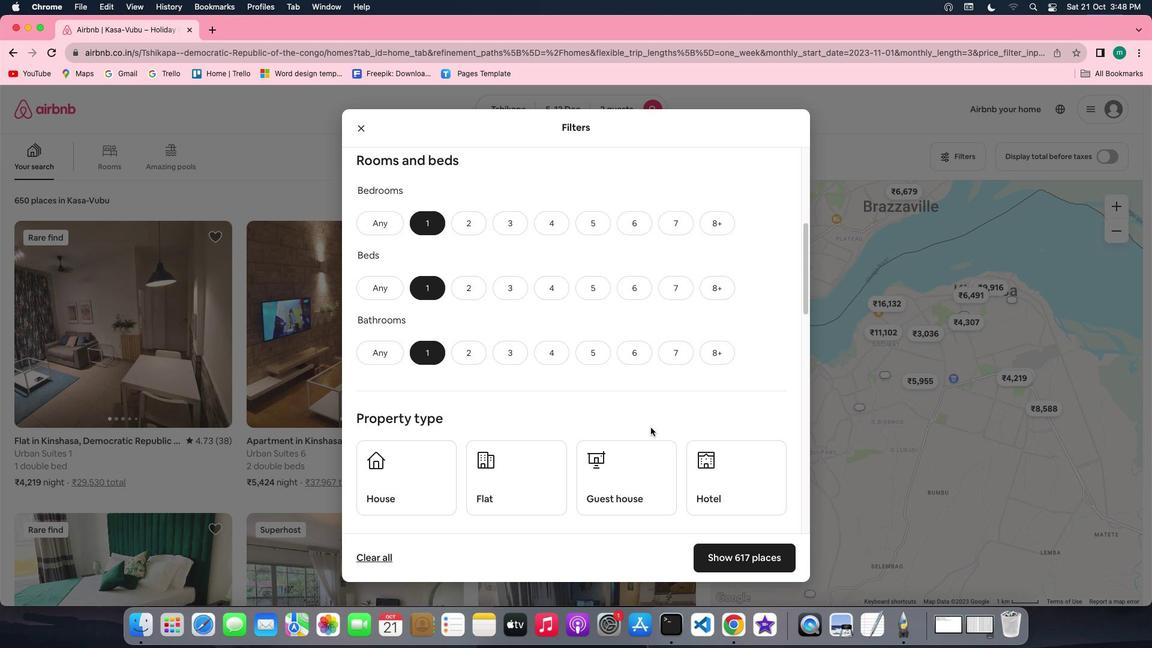 
Action: Mouse scrolled (650, 427) with delta (0, 0)
Screenshot: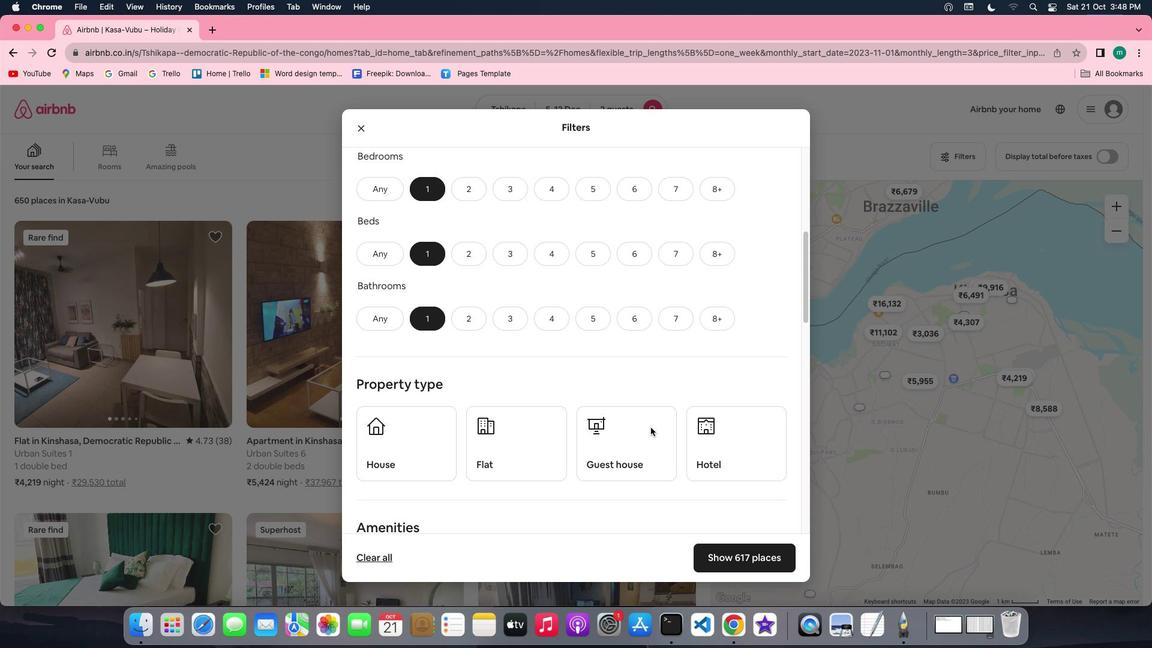 
Action: Mouse moved to (654, 426)
Screenshot: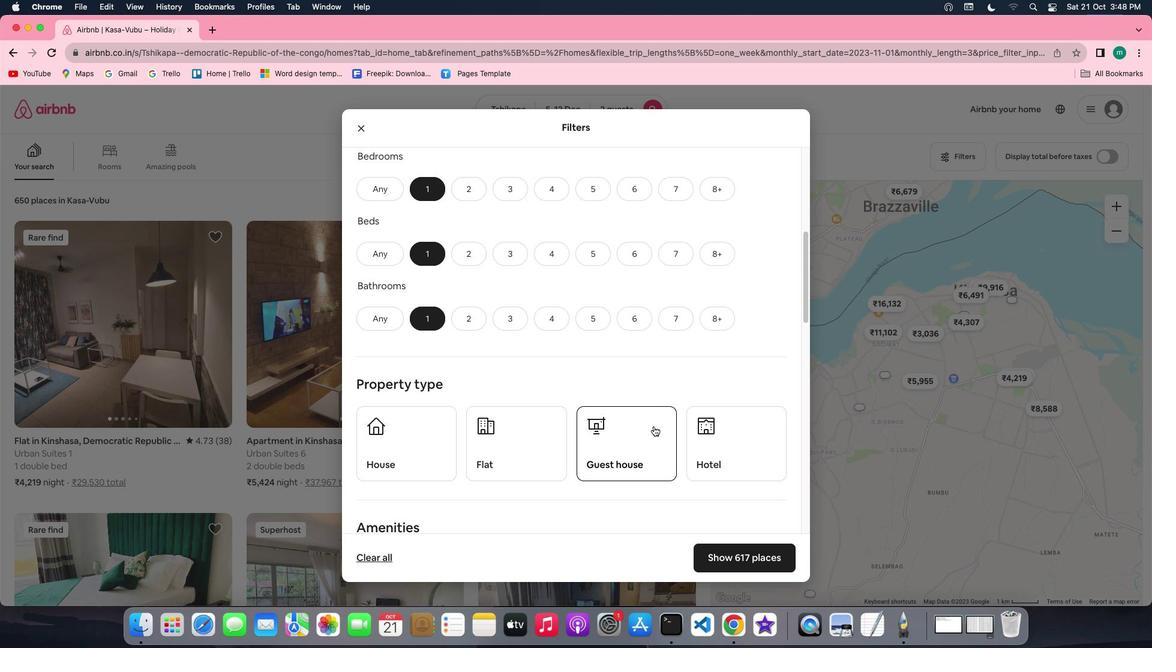 
Action: Mouse scrolled (654, 426) with delta (0, 0)
Screenshot: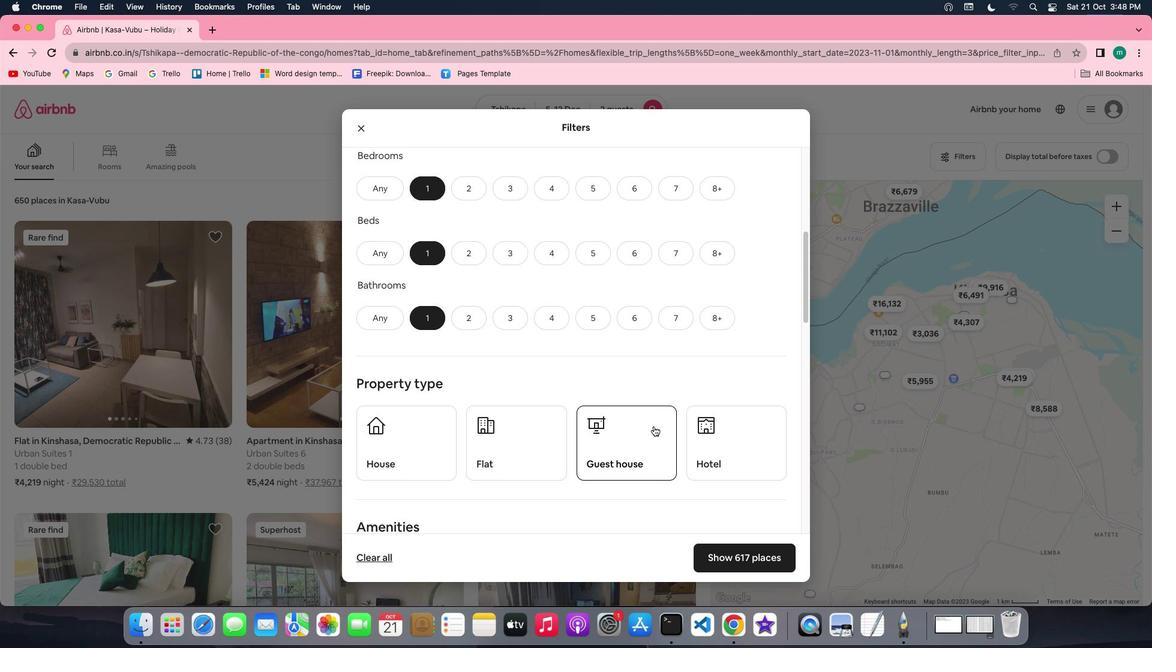 
Action: Mouse scrolled (654, 426) with delta (0, 0)
Screenshot: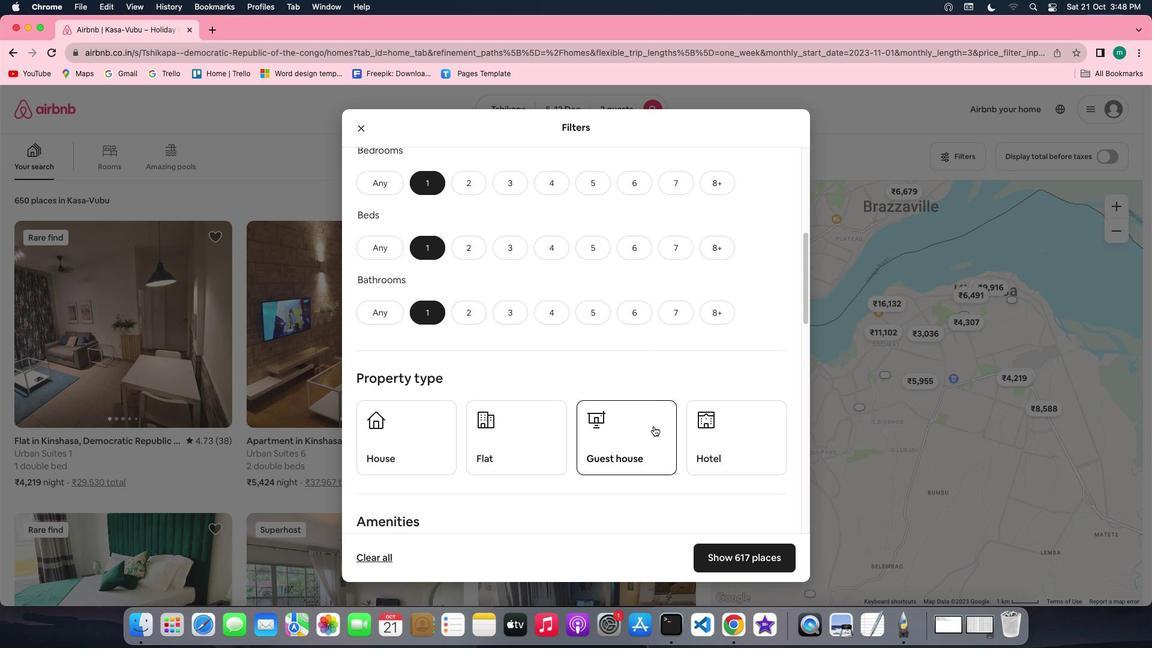 
Action: Mouse scrolled (654, 426) with delta (0, 0)
Screenshot: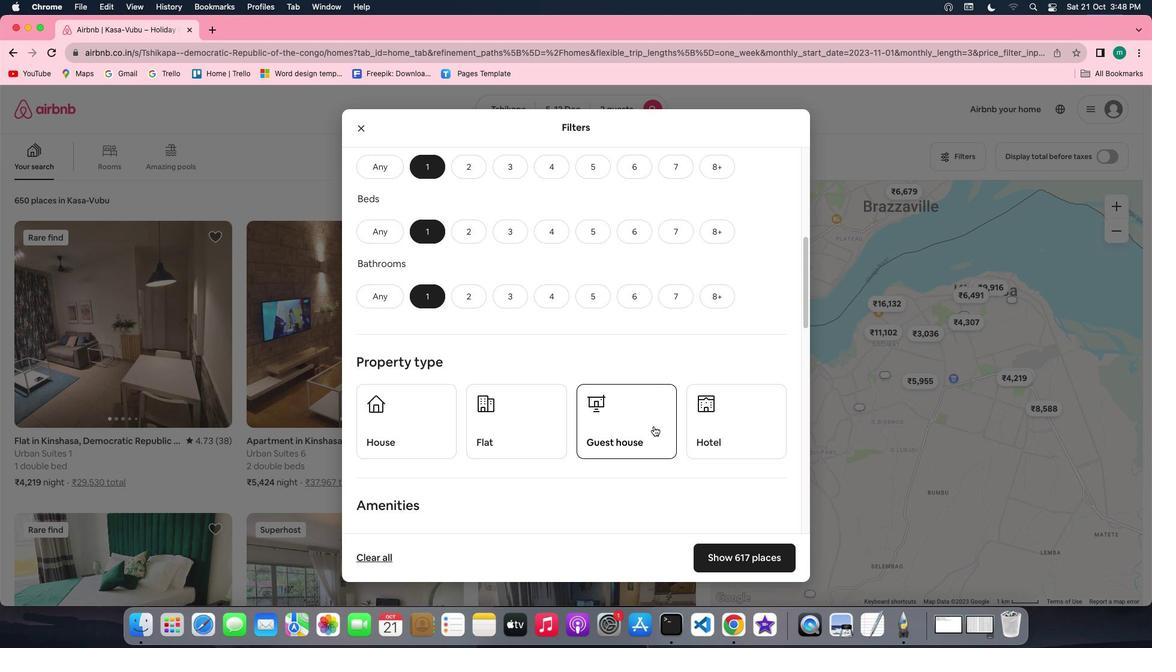 
Action: Mouse scrolled (654, 426) with delta (0, 0)
Screenshot: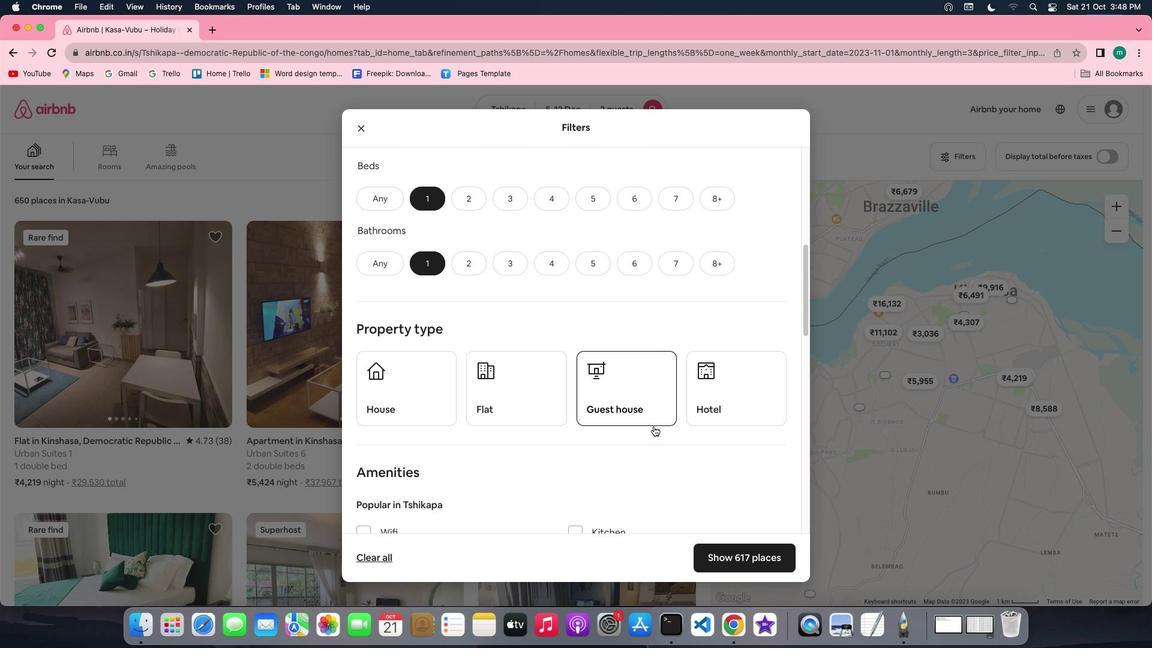 
Action: Mouse scrolled (654, 426) with delta (0, 0)
Screenshot: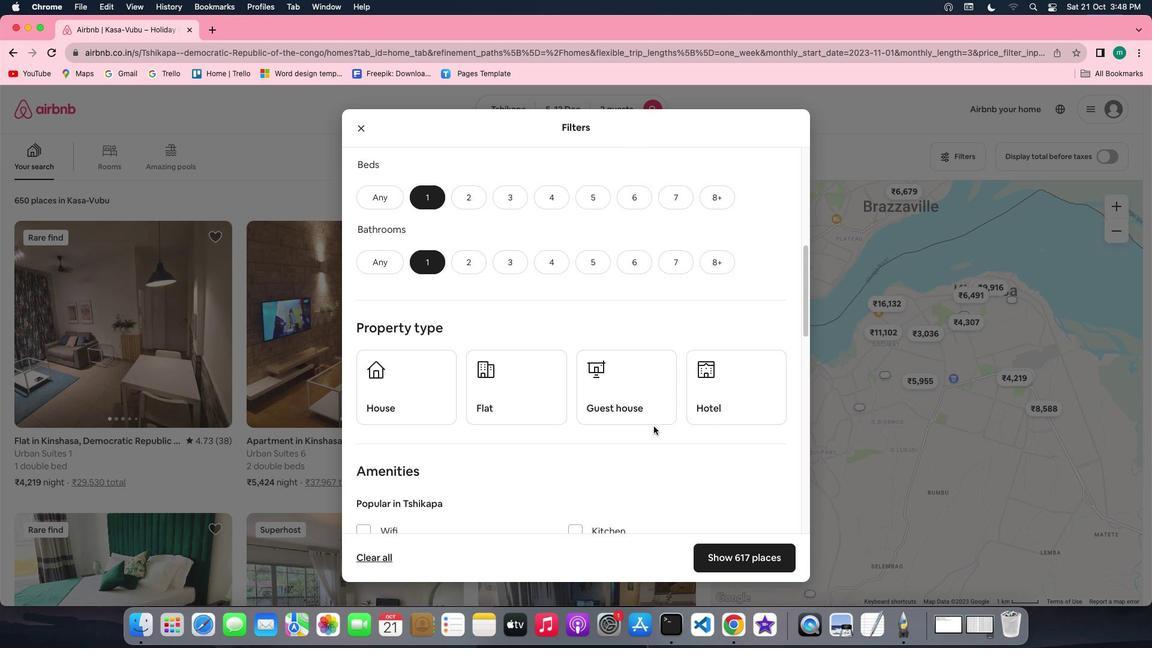 
Action: Mouse scrolled (654, 426) with delta (0, 0)
Screenshot: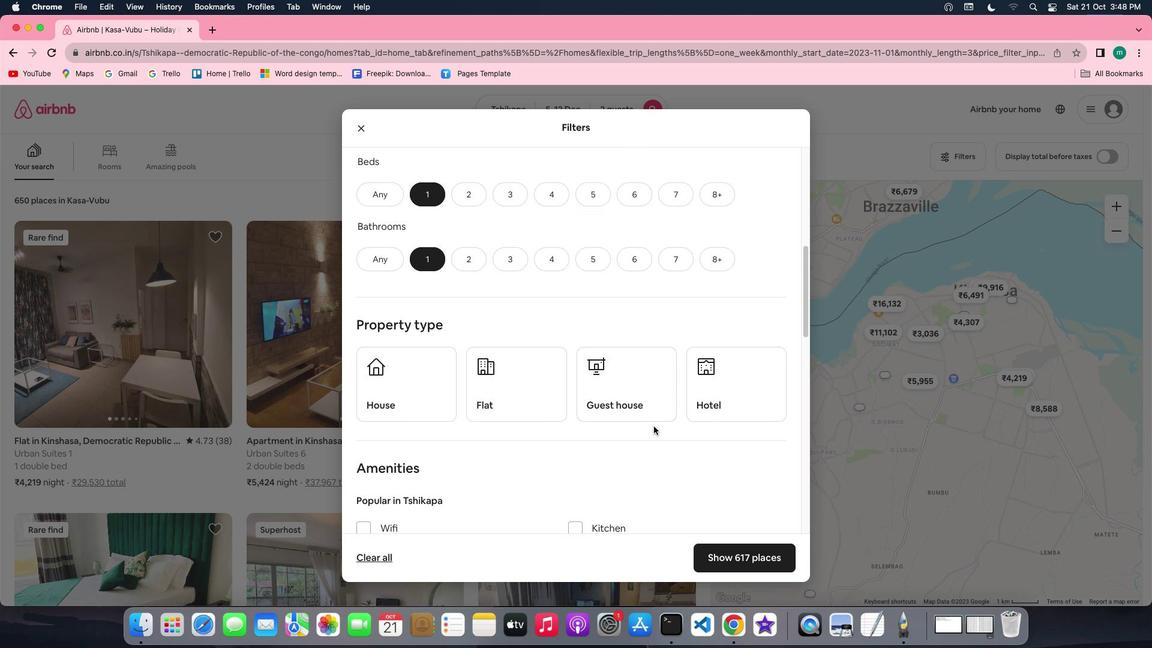 
Action: Mouse scrolled (654, 426) with delta (0, 0)
Screenshot: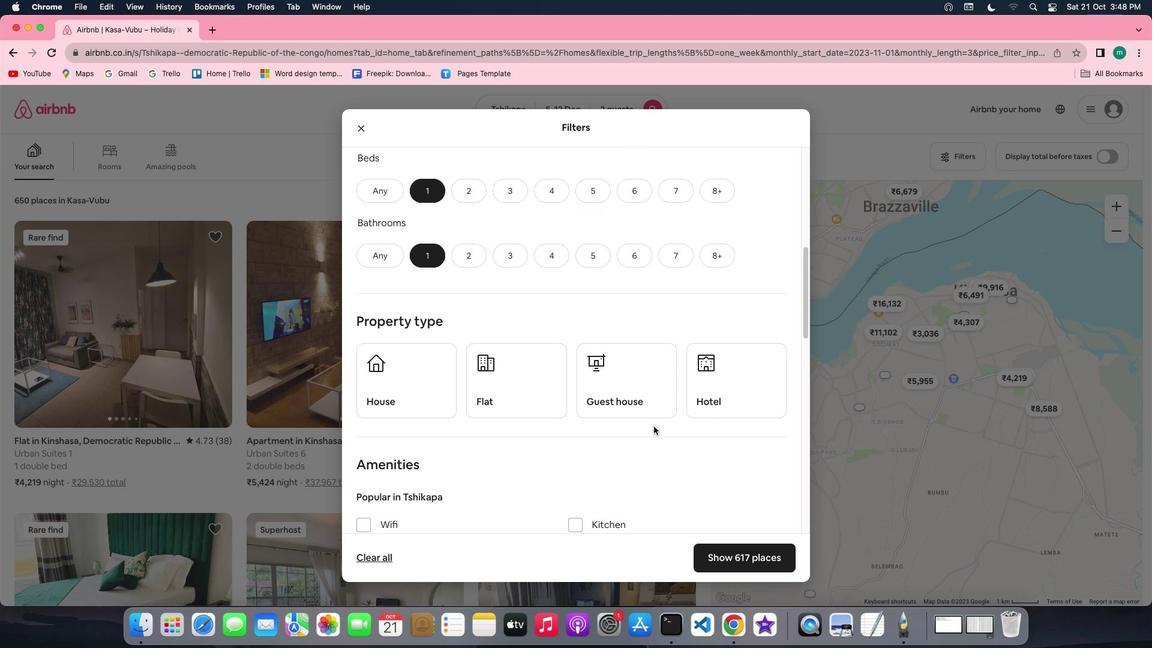 
Action: Mouse scrolled (654, 426) with delta (0, 0)
Screenshot: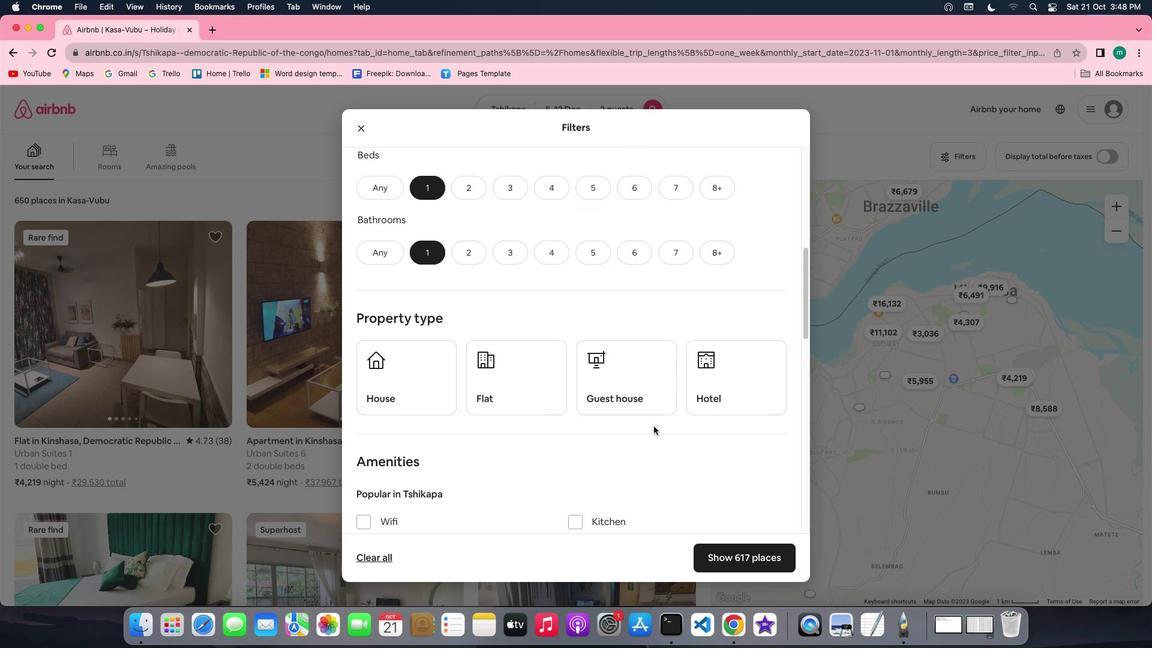 
Action: Mouse scrolled (654, 426) with delta (0, 0)
Screenshot: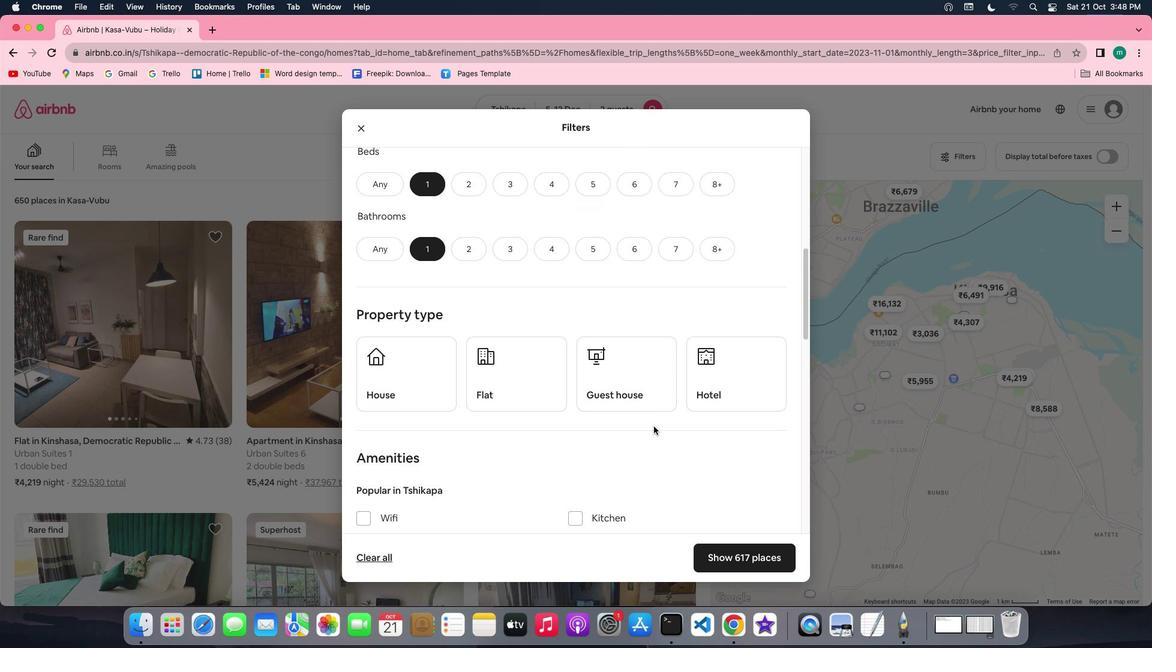 
Action: Mouse scrolled (654, 426) with delta (0, 0)
Screenshot: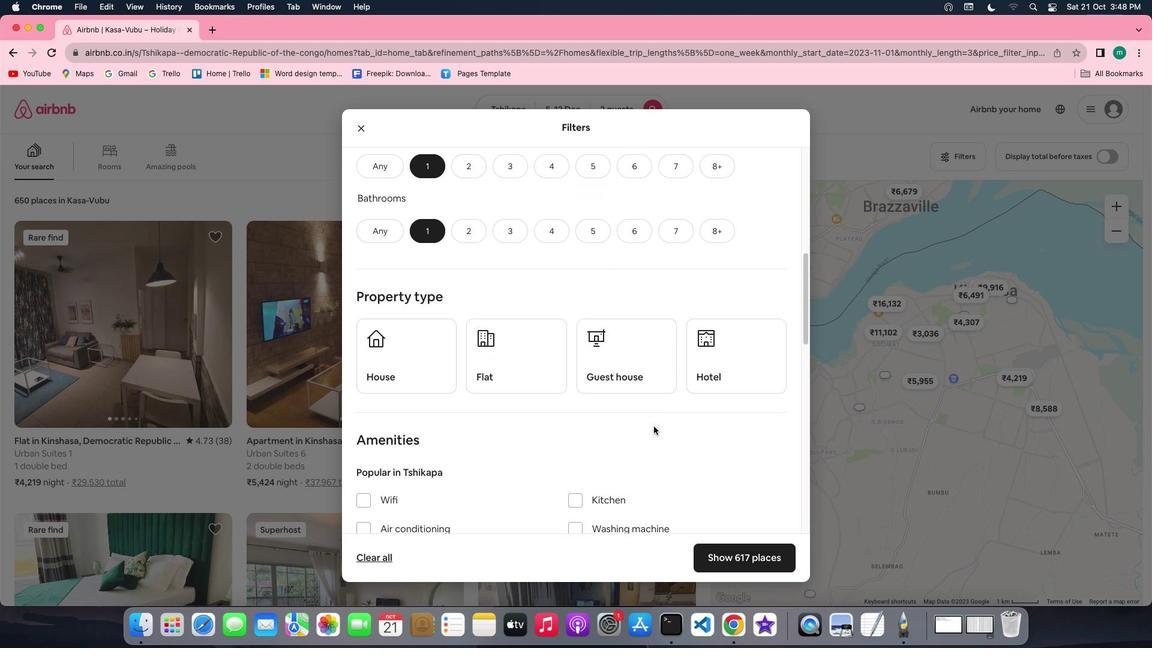 
Action: Mouse scrolled (654, 426) with delta (0, 0)
Screenshot: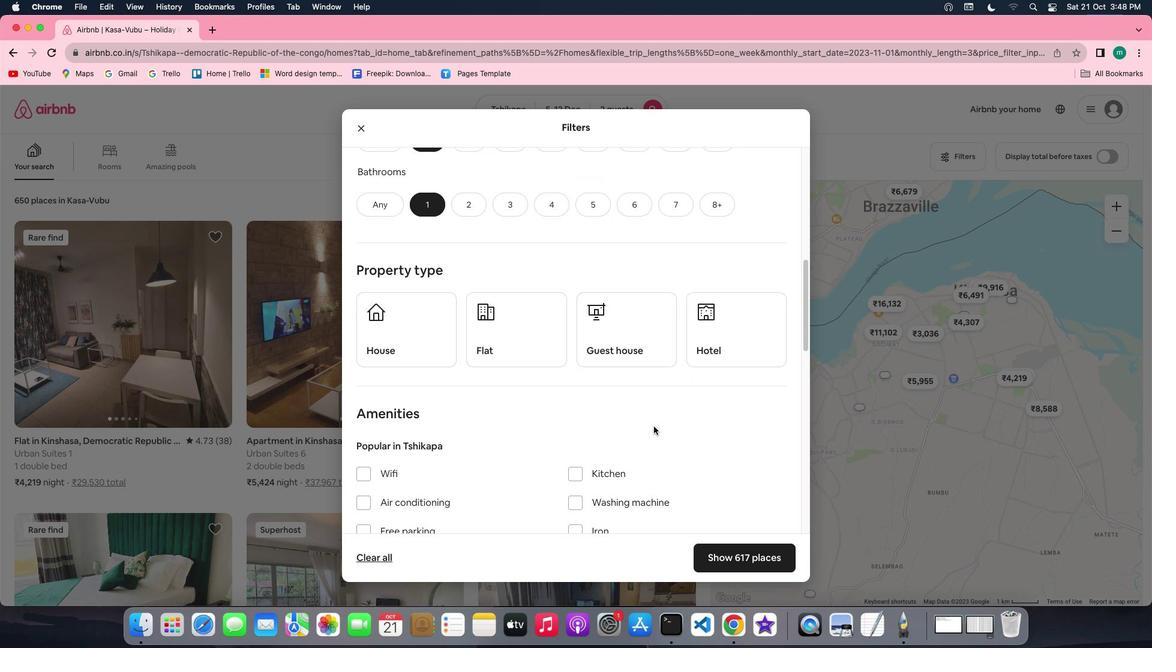 
Action: Mouse scrolled (654, 426) with delta (0, 0)
Screenshot: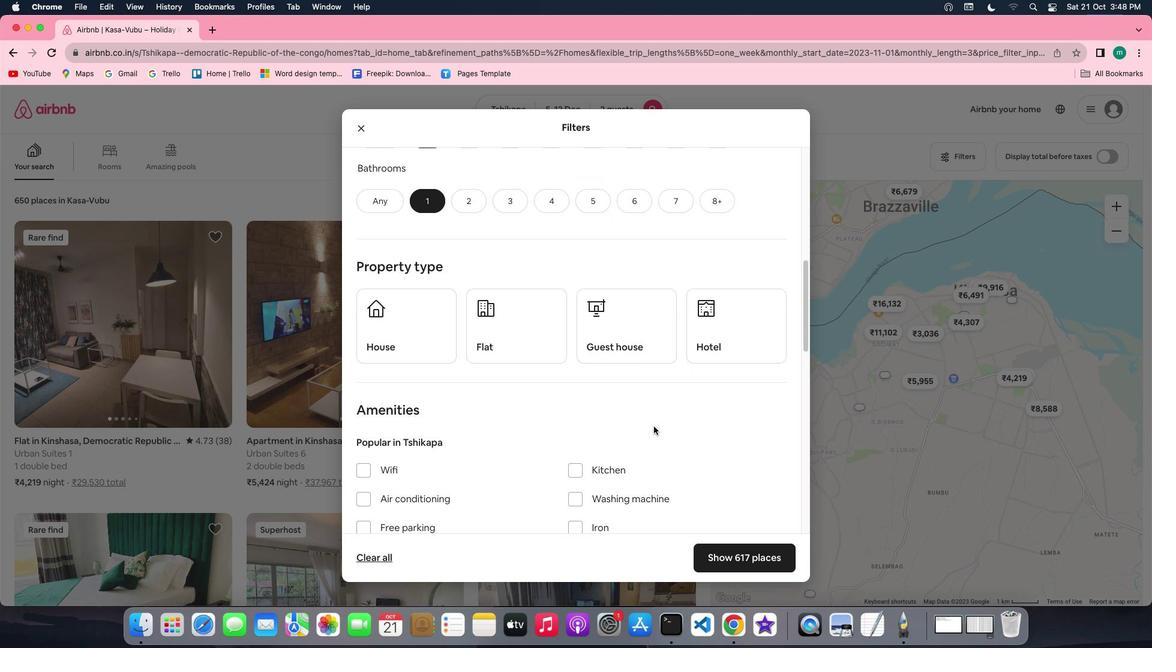 
Action: Mouse scrolled (654, 426) with delta (0, 0)
Screenshot: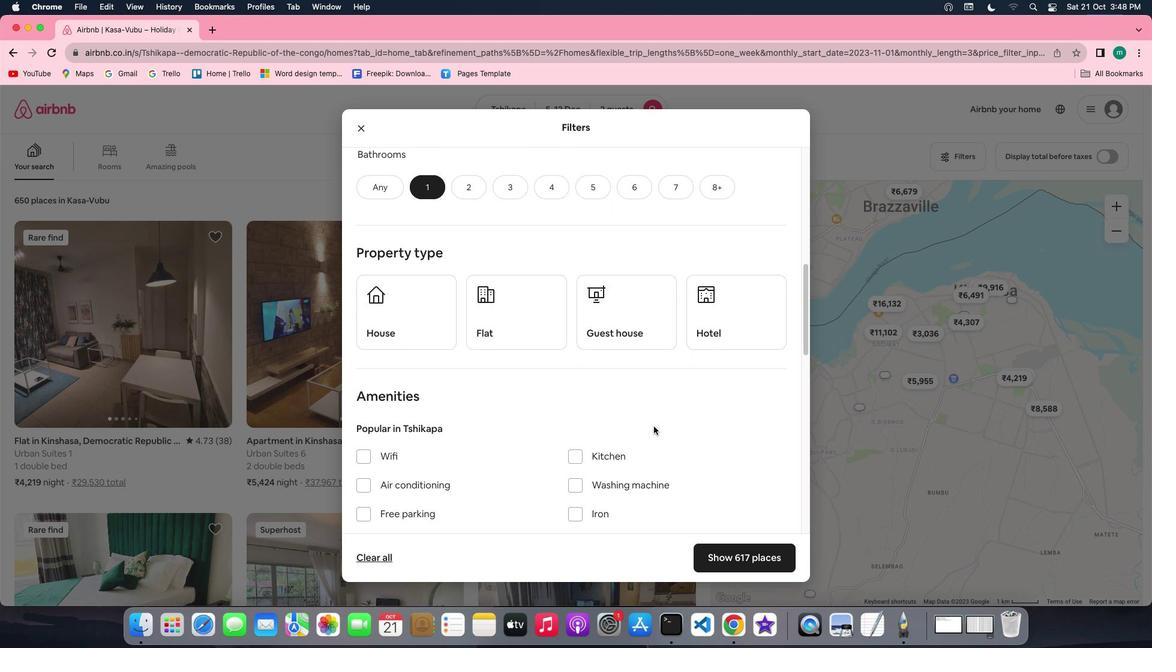 
Action: Mouse scrolled (654, 426) with delta (0, 0)
Screenshot: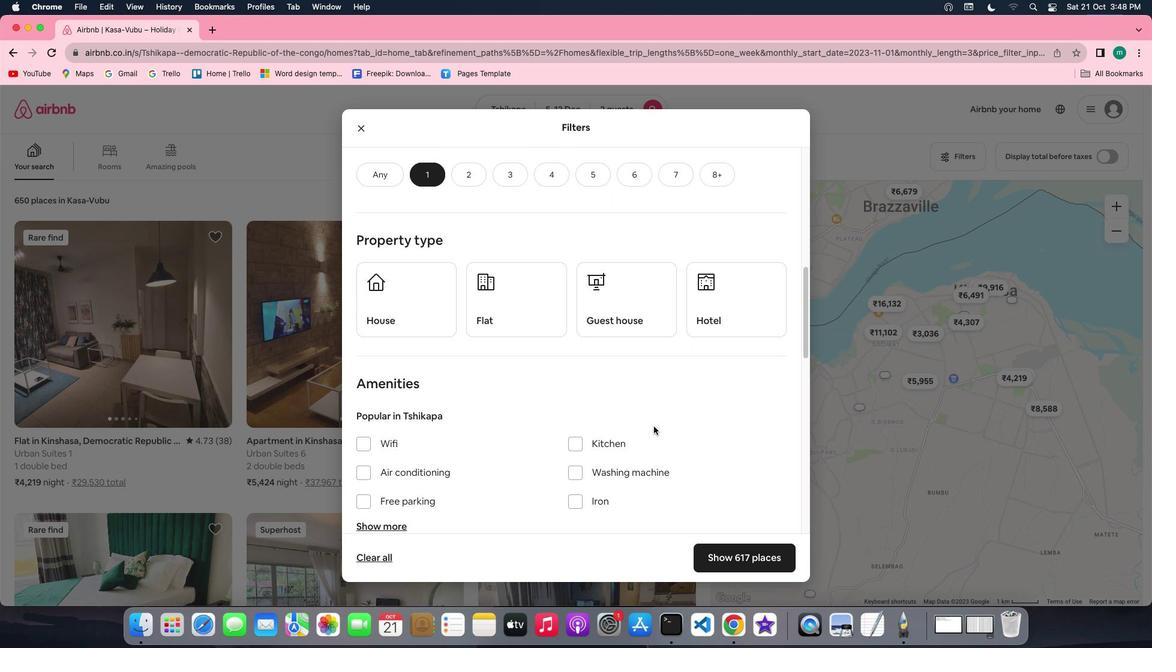 
Action: Mouse scrolled (654, 426) with delta (0, 0)
Screenshot: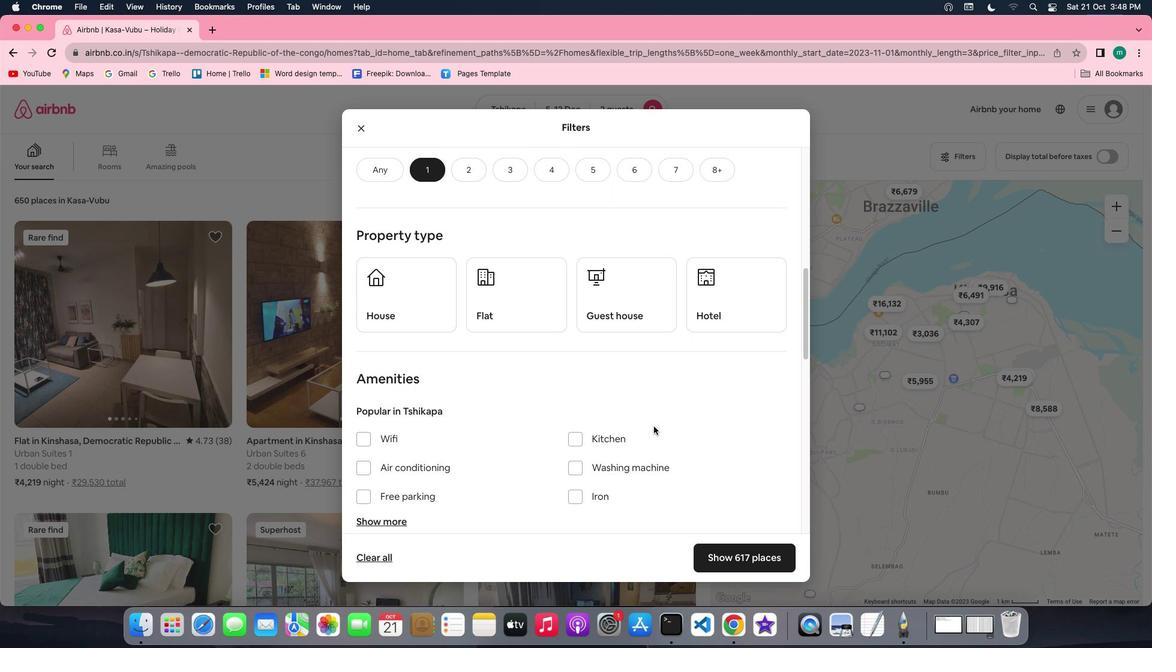 
Action: Mouse scrolled (654, 426) with delta (0, 0)
Screenshot: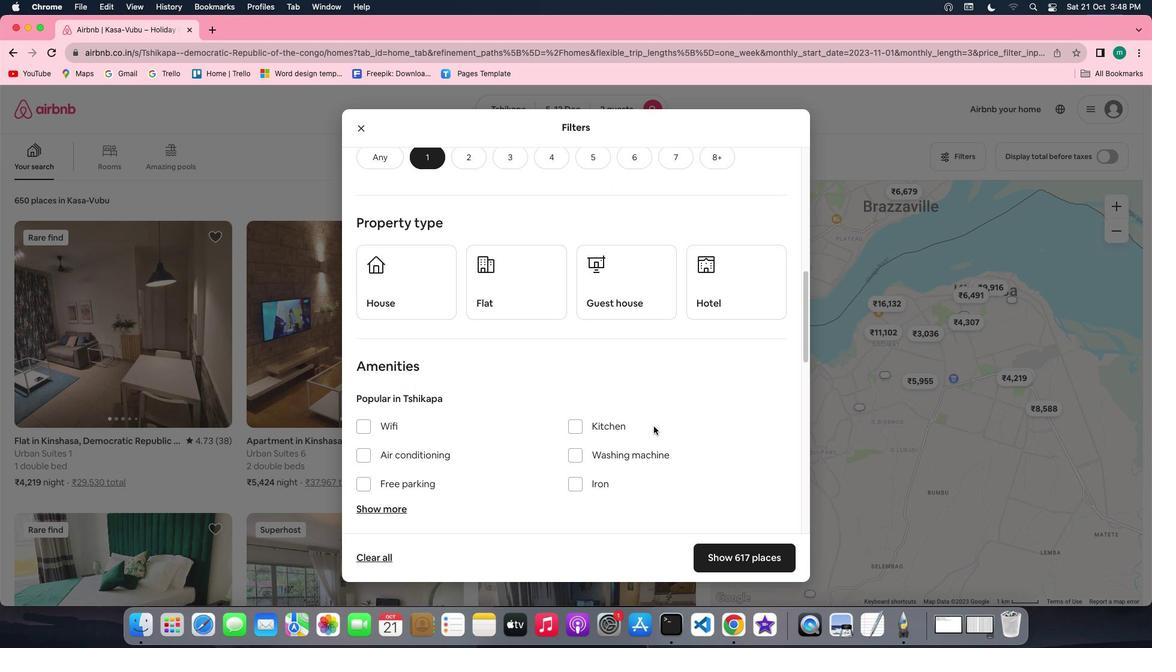 
Action: Mouse scrolled (654, 426) with delta (0, 0)
Screenshot: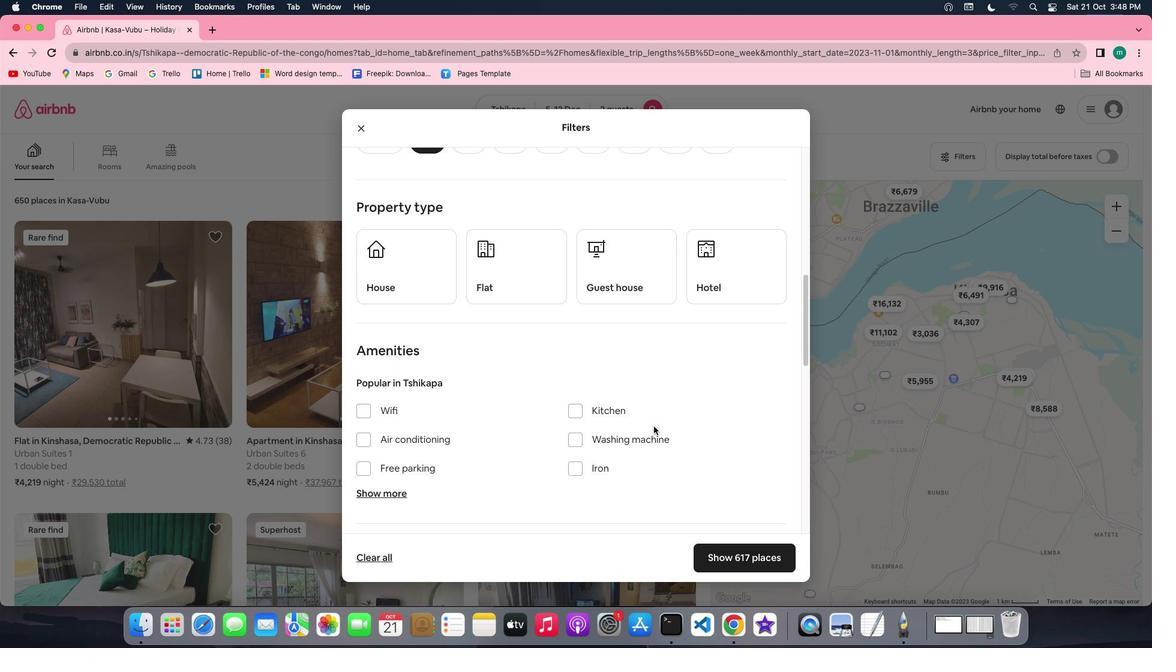 
Action: Mouse scrolled (654, 426) with delta (0, 0)
Screenshot: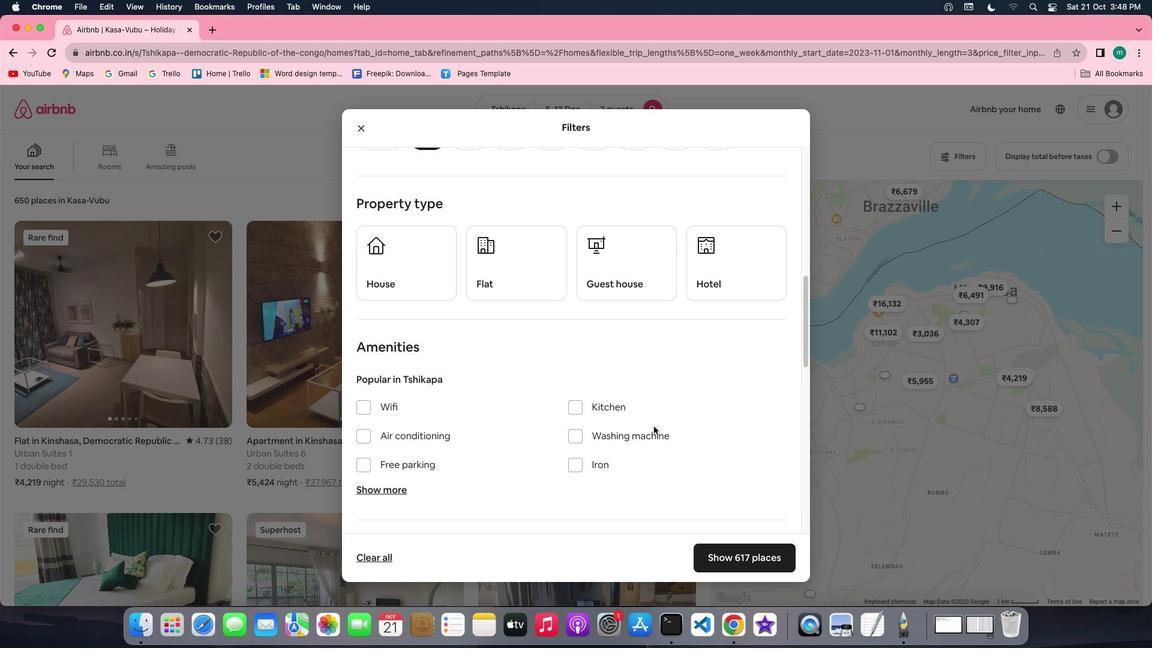 
Action: Mouse scrolled (654, 426) with delta (0, 0)
Screenshot: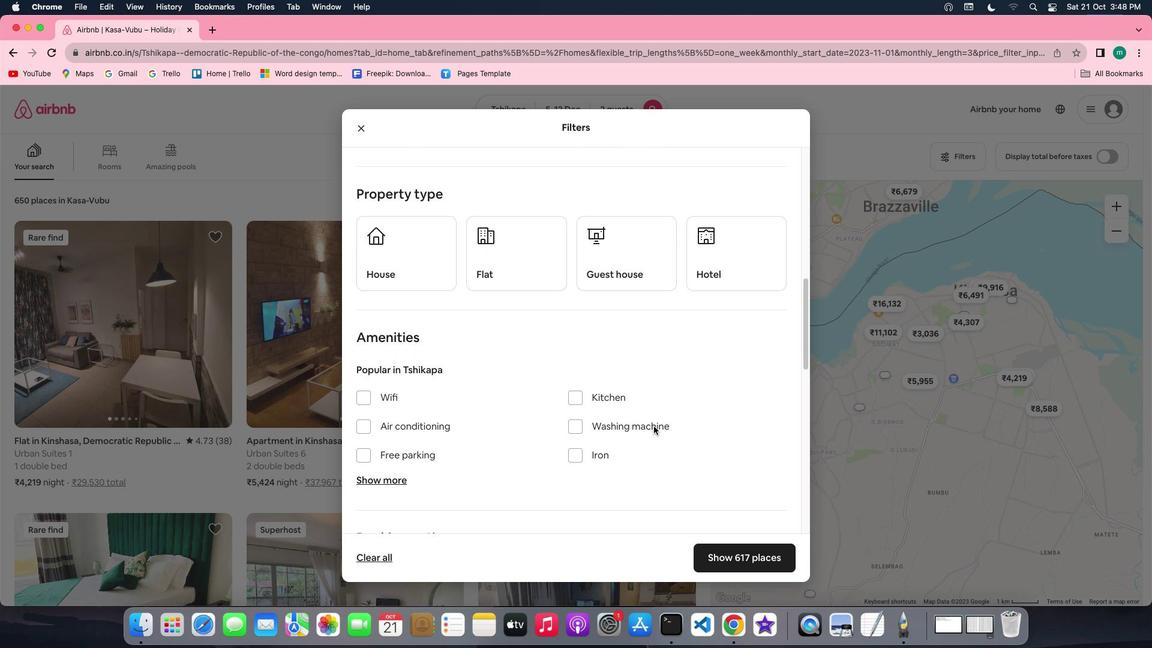 
Action: Mouse scrolled (654, 426) with delta (0, 0)
Screenshot: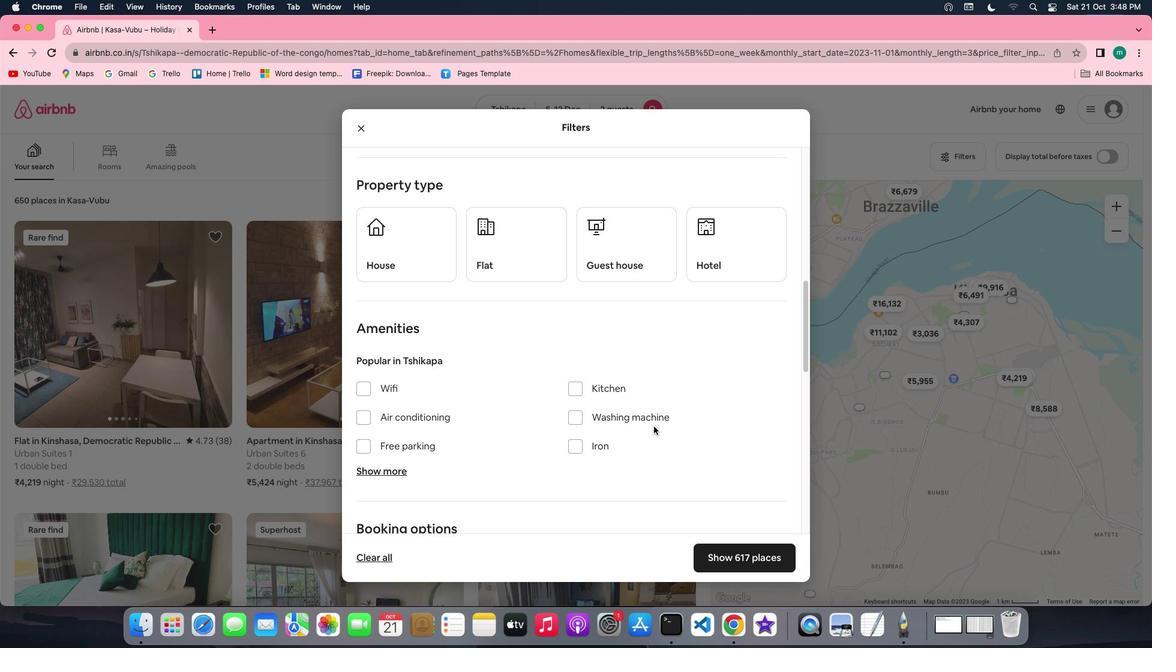 
Action: Mouse scrolled (654, 426) with delta (0, 0)
Screenshot: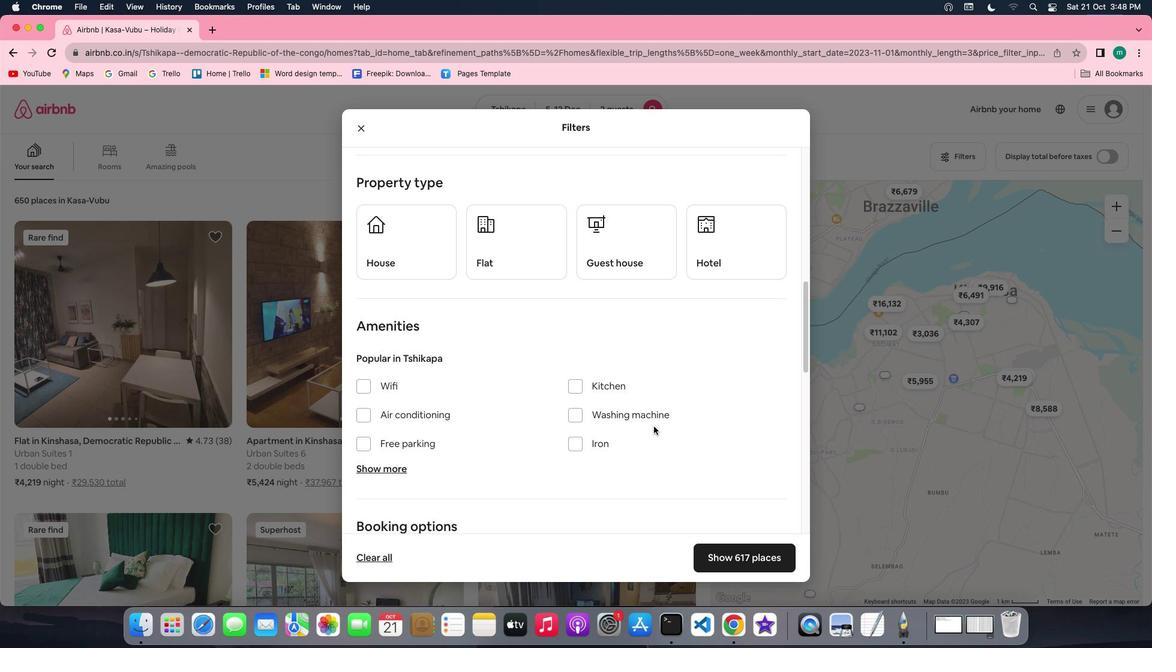 
Action: Mouse scrolled (654, 426) with delta (0, 0)
Screenshot: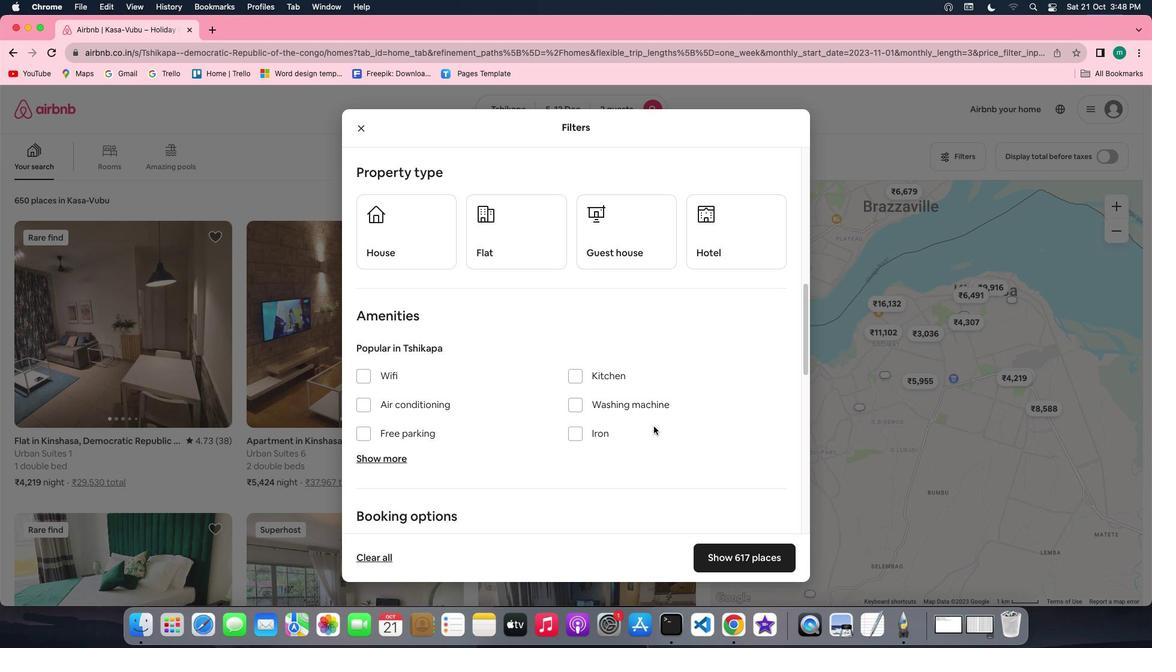 
Action: Mouse moved to (709, 238)
Screenshot: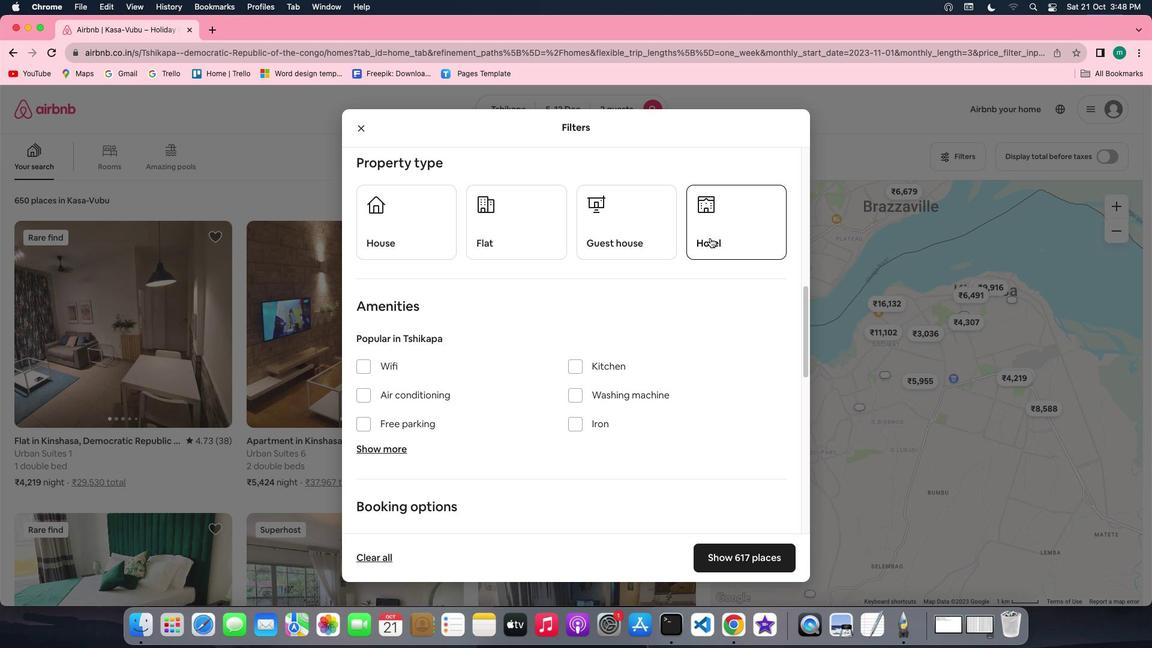 
Action: Mouse pressed left at (709, 238)
Screenshot: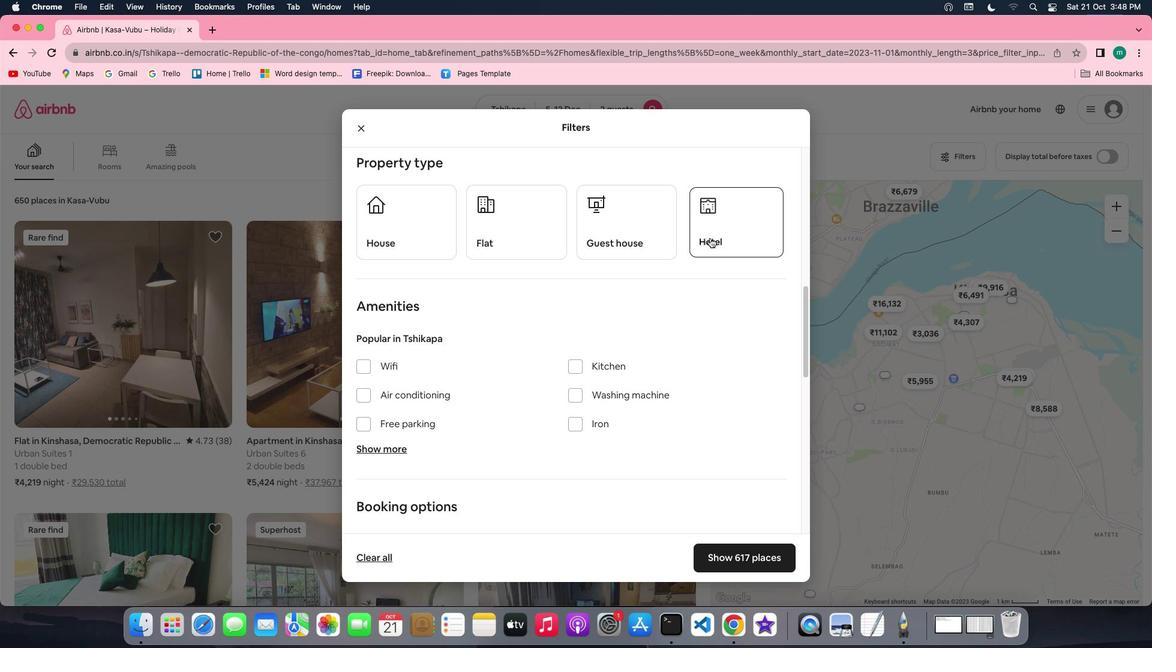 
Action: Mouse moved to (625, 361)
Screenshot: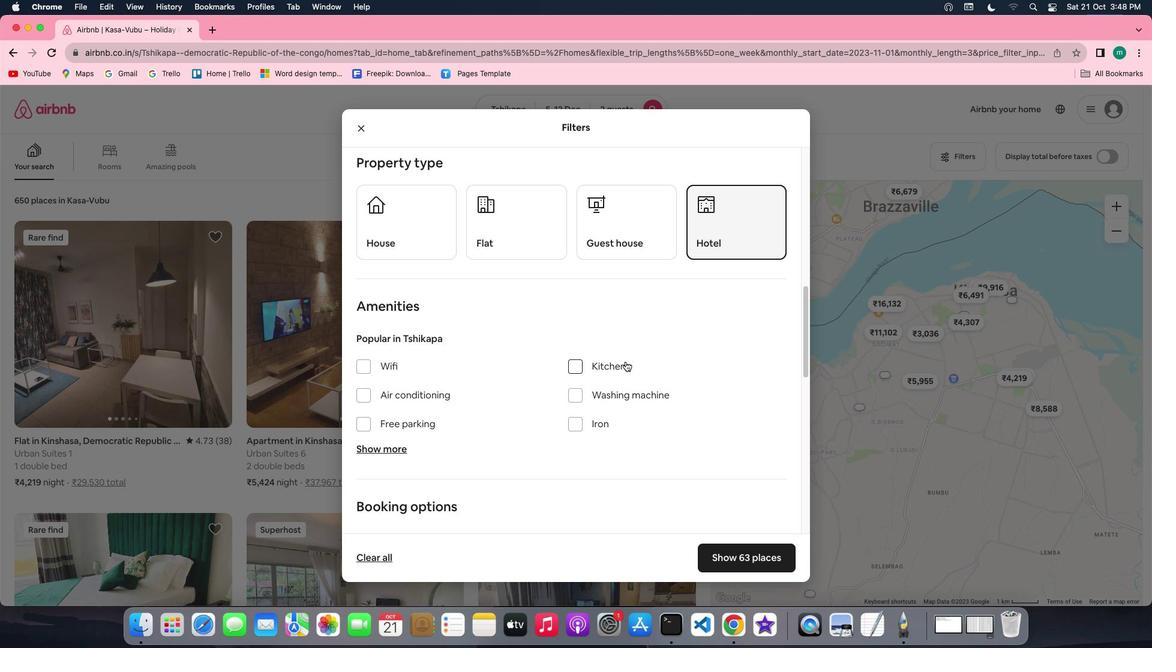 
Action: Mouse scrolled (625, 361) with delta (0, 0)
Screenshot: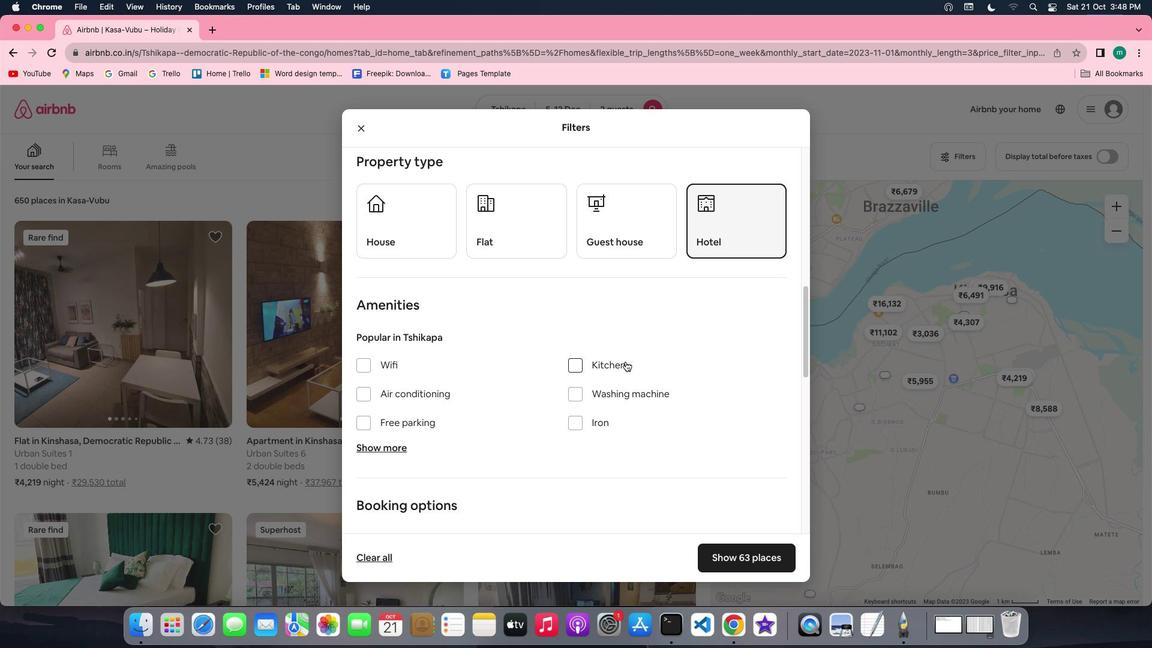
Action: Mouse scrolled (625, 361) with delta (0, 0)
Screenshot: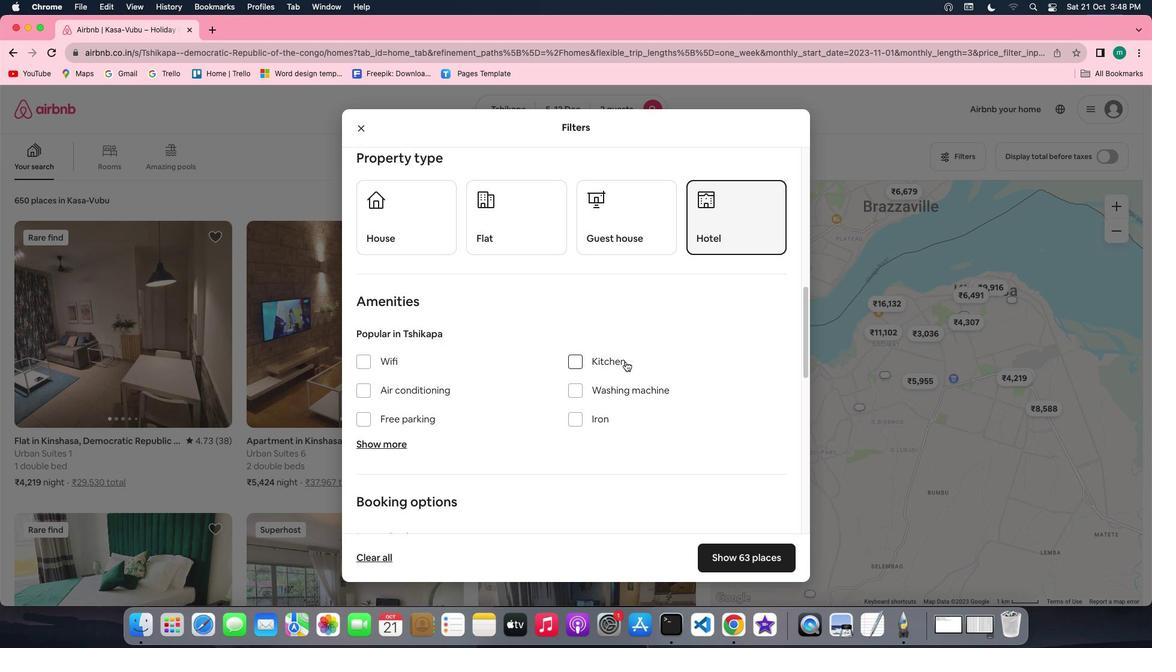 
Action: Mouse scrolled (625, 361) with delta (0, 0)
Screenshot: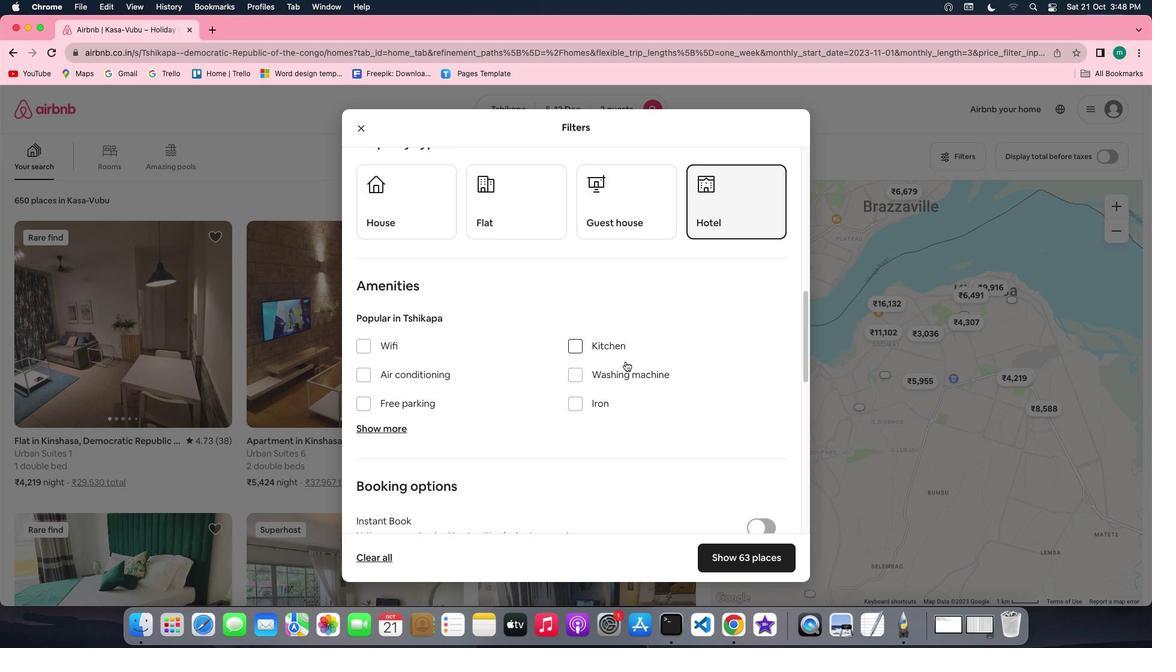 
Action: Mouse scrolled (625, 361) with delta (0, 0)
Screenshot: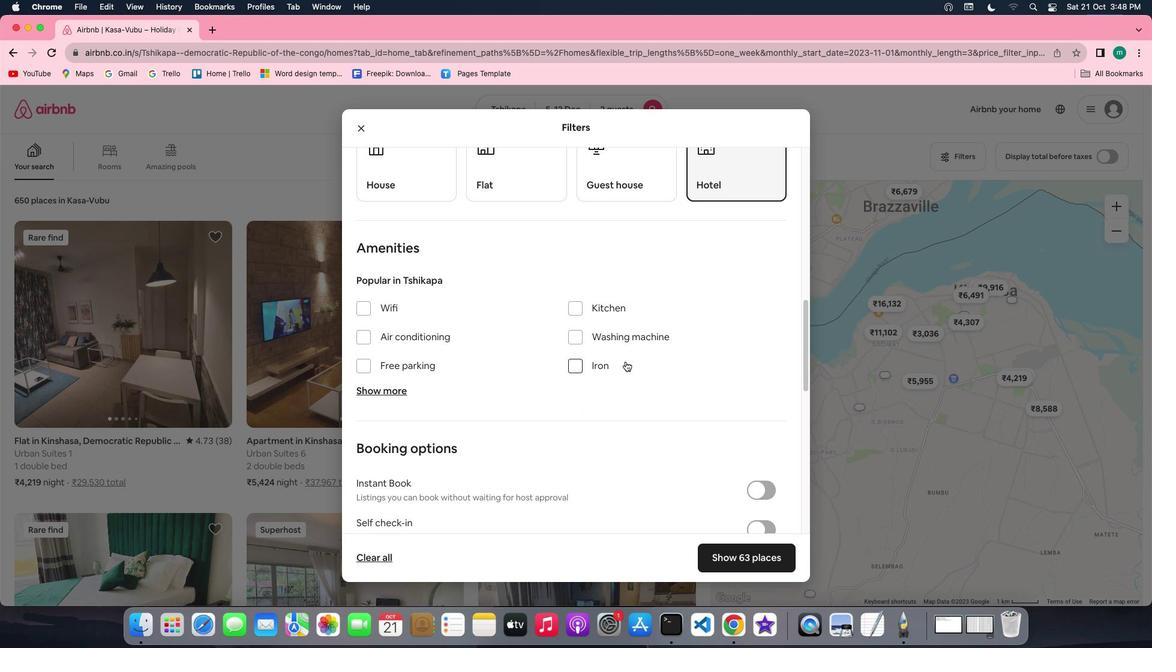
Action: Mouse scrolled (625, 361) with delta (0, 0)
Screenshot: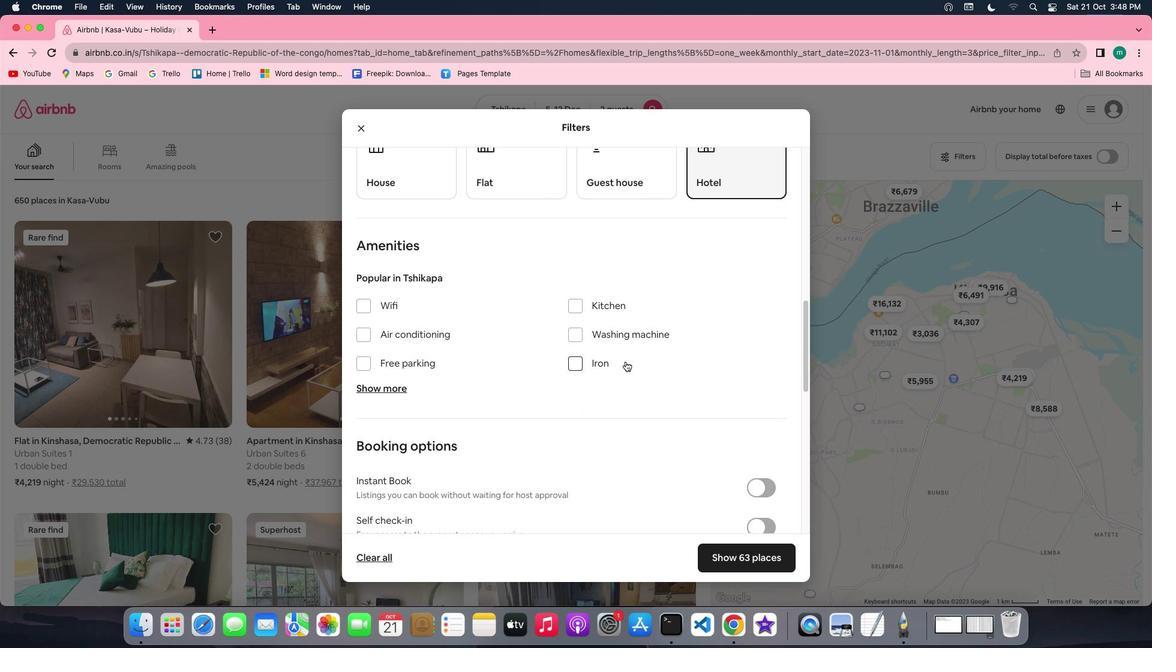 
Action: Mouse scrolled (625, 361) with delta (0, 0)
Screenshot: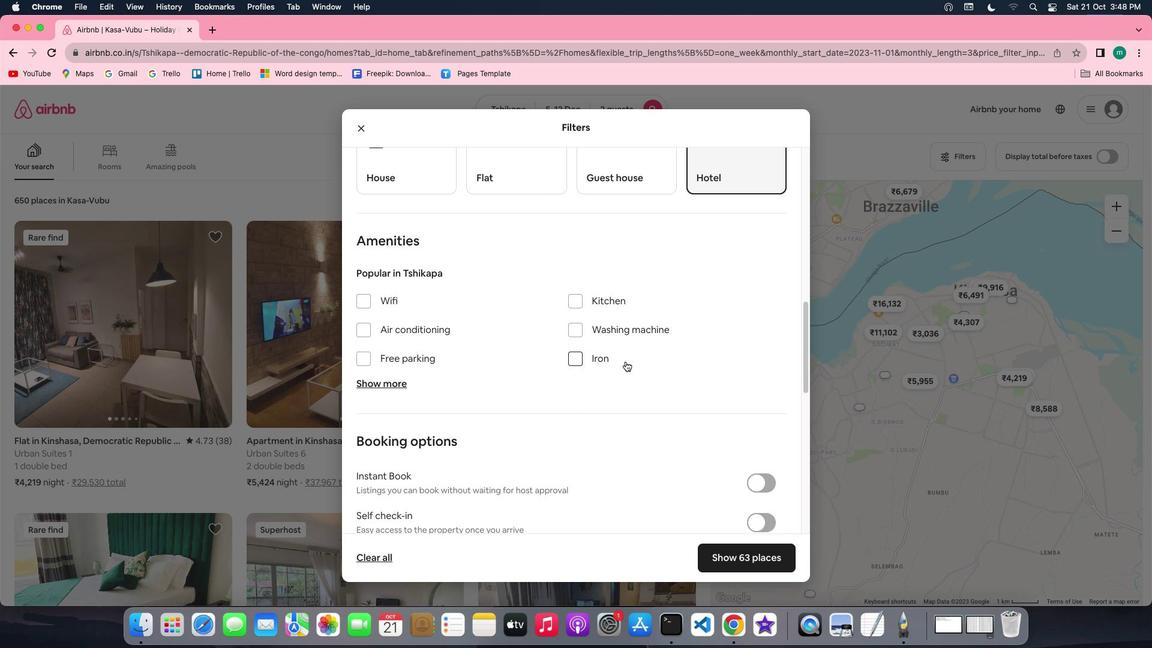 
Action: Mouse scrolled (625, 361) with delta (0, 0)
Screenshot: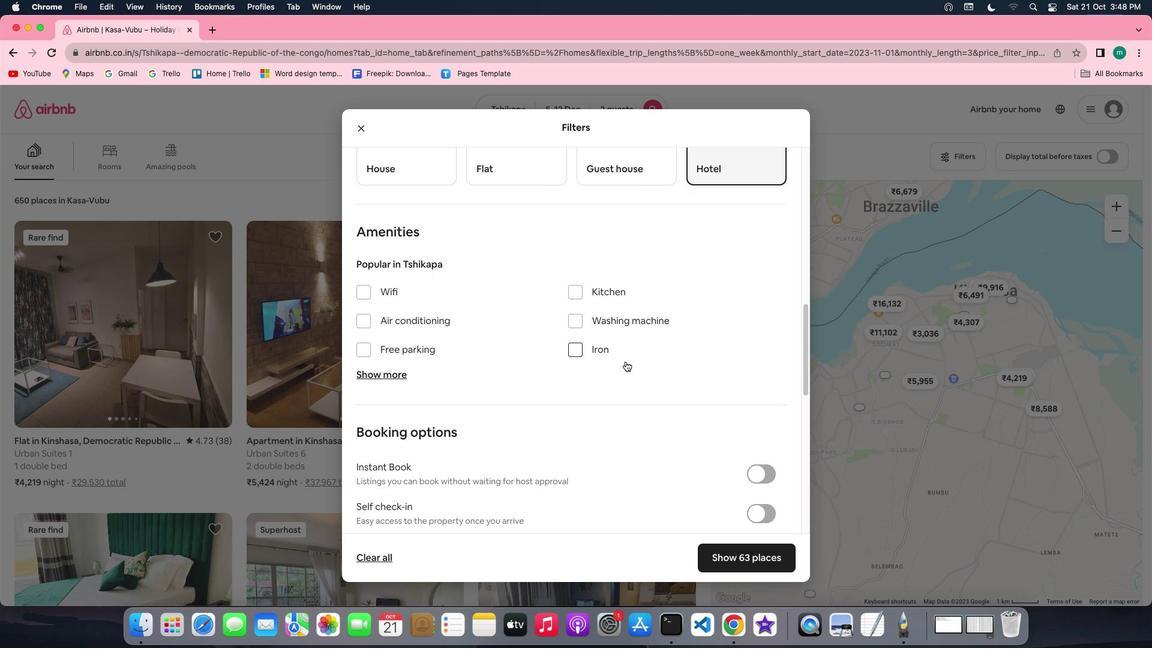 
Action: Mouse scrolled (625, 361) with delta (0, 0)
Screenshot: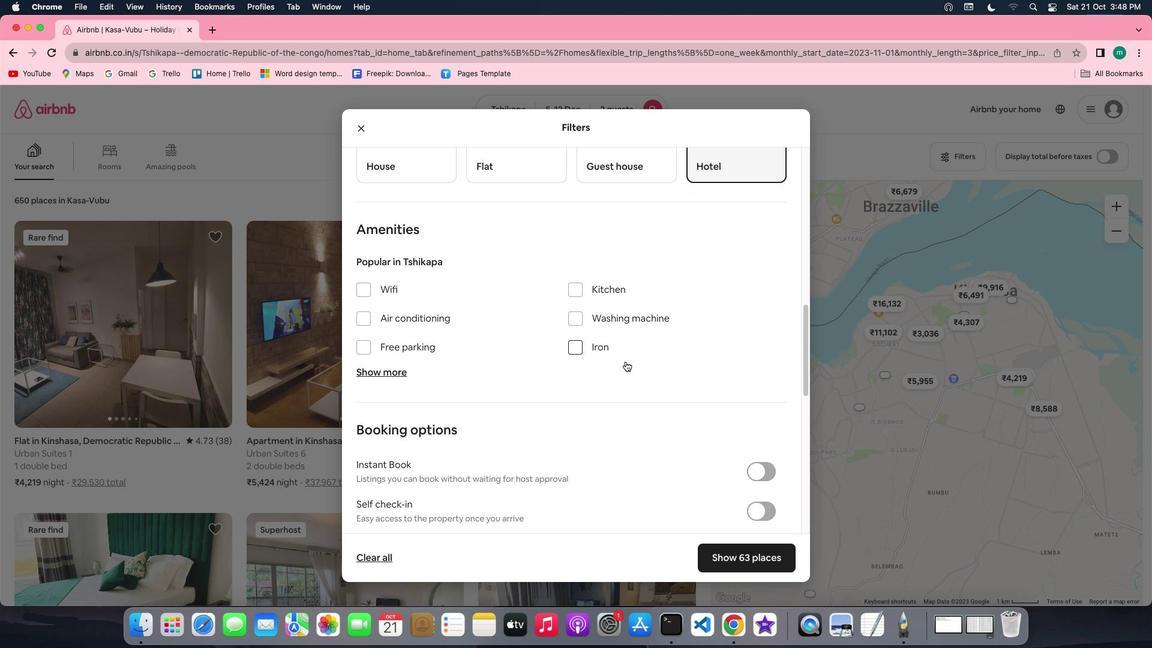 
Action: Mouse scrolled (625, 361) with delta (0, 0)
Screenshot: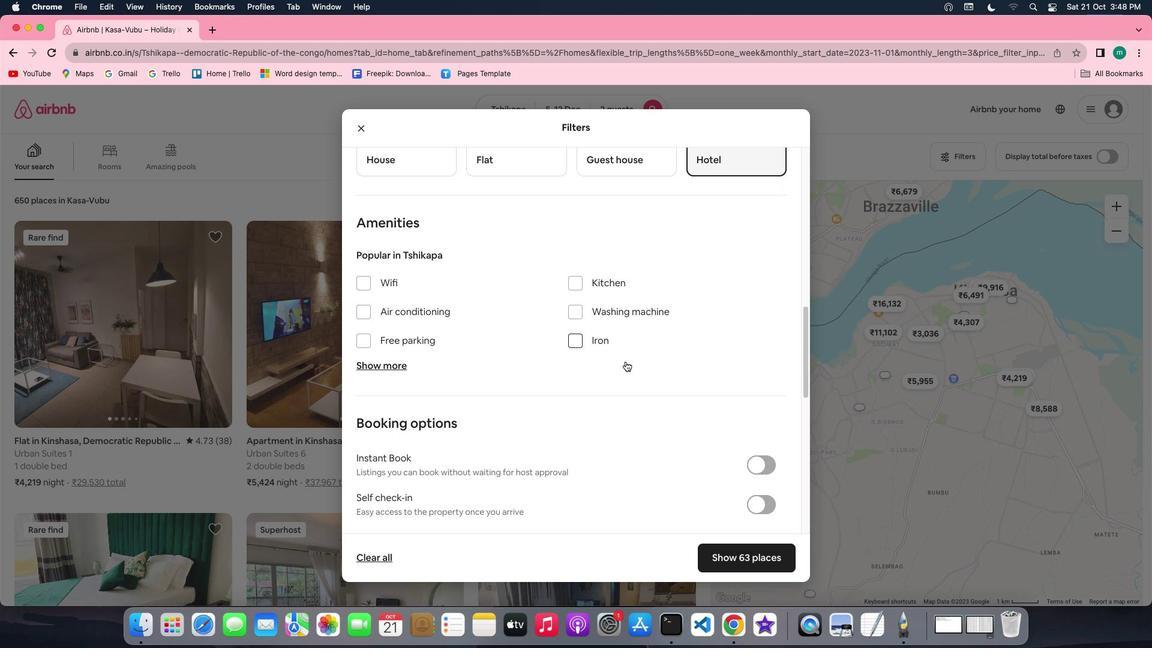 
Action: Mouse scrolled (625, 361) with delta (0, 0)
Screenshot: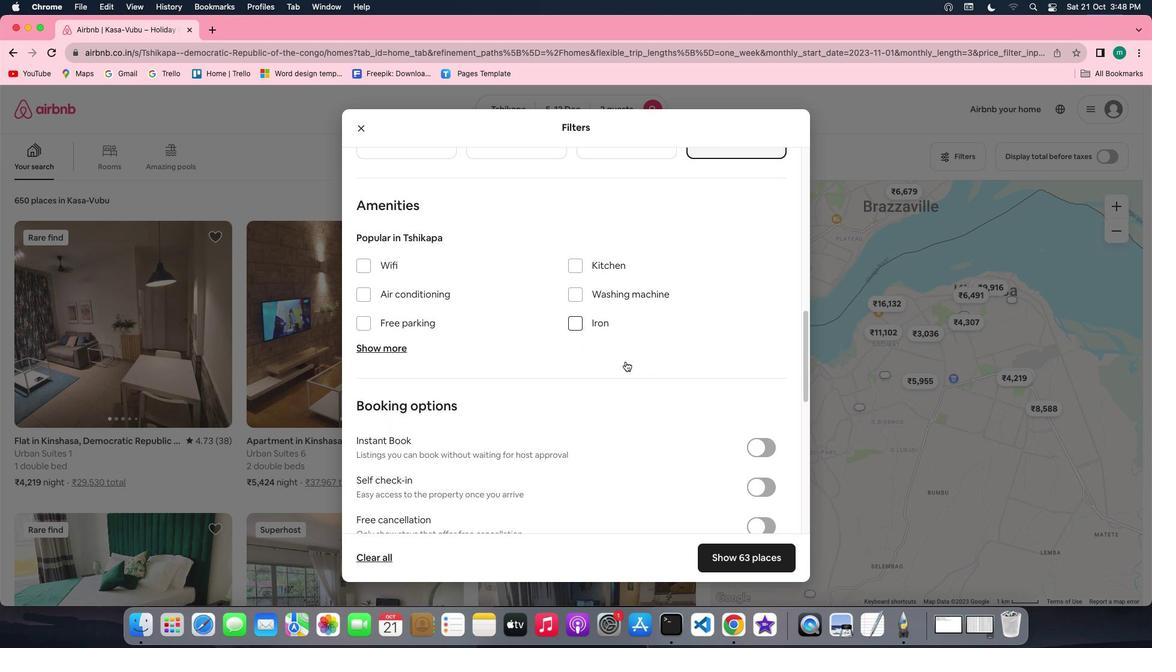 
Action: Mouse moved to (709, 418)
Screenshot: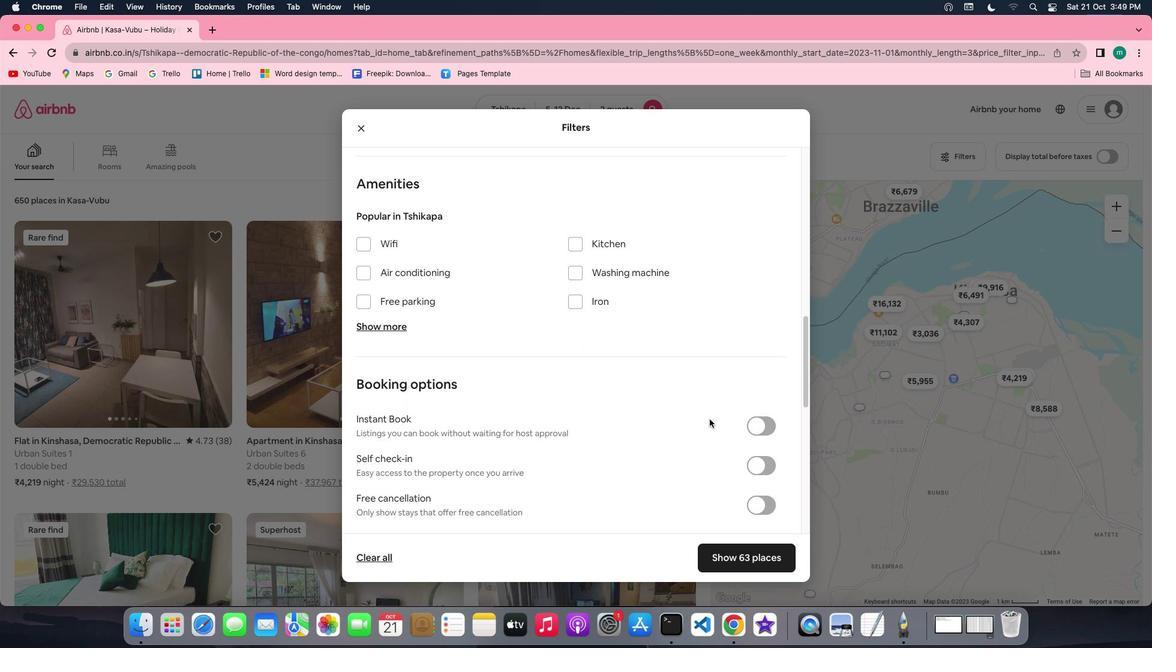 
Action: Mouse scrolled (709, 418) with delta (0, 0)
Screenshot: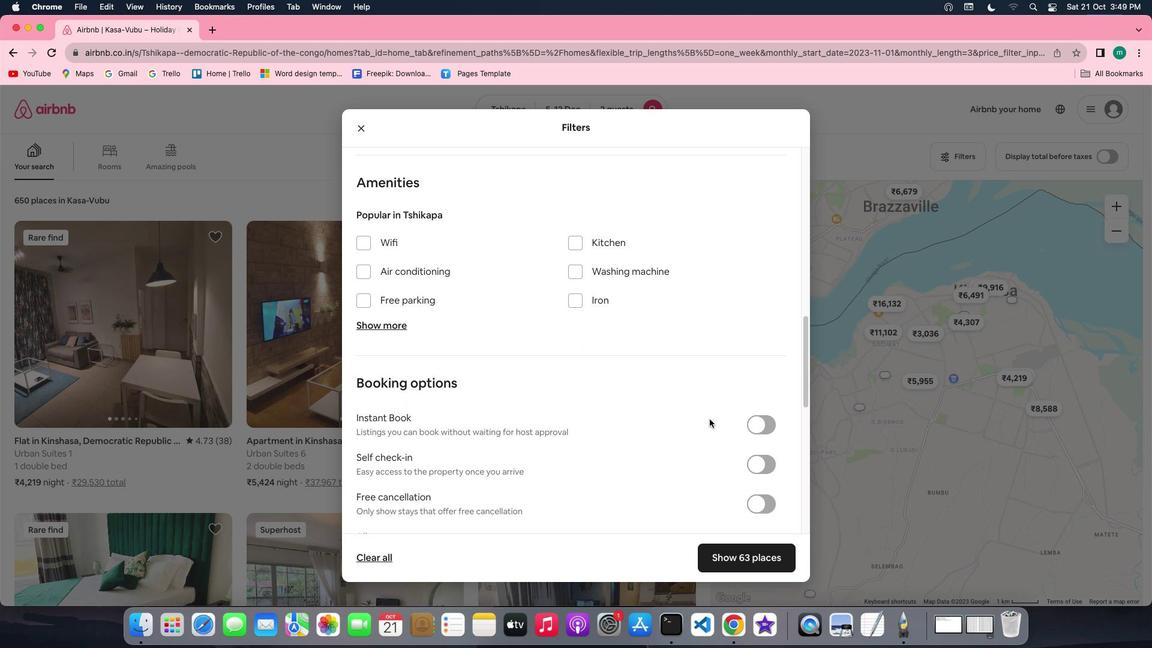 
Action: Mouse scrolled (709, 418) with delta (0, 0)
Screenshot: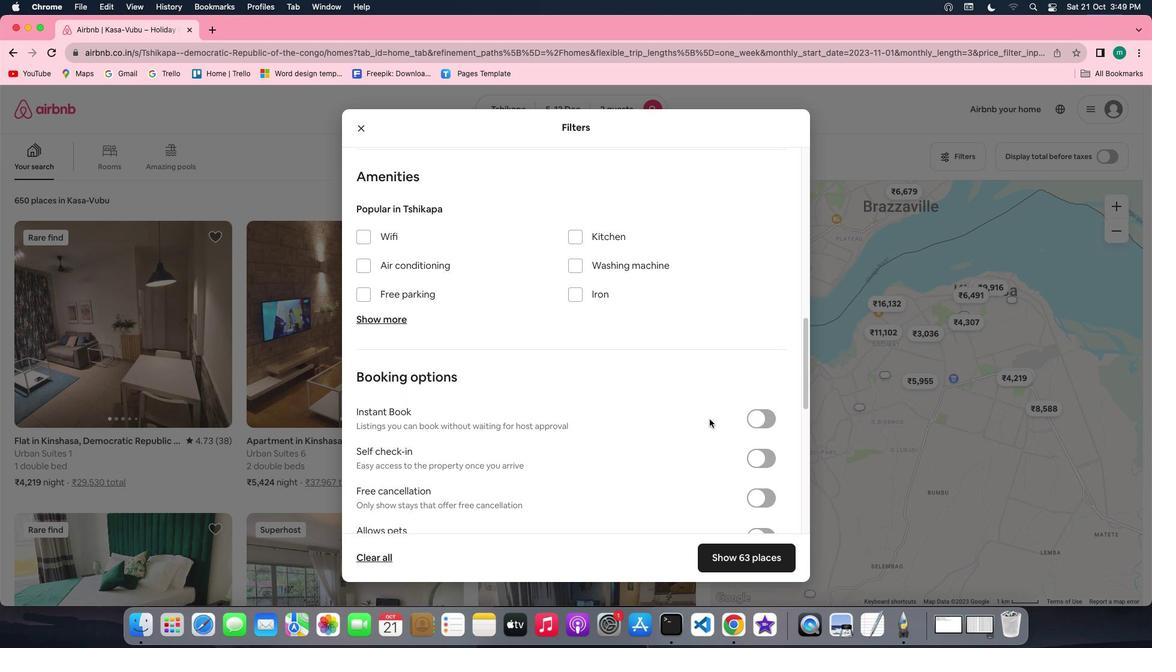
Action: Mouse scrolled (709, 418) with delta (0, 0)
Screenshot: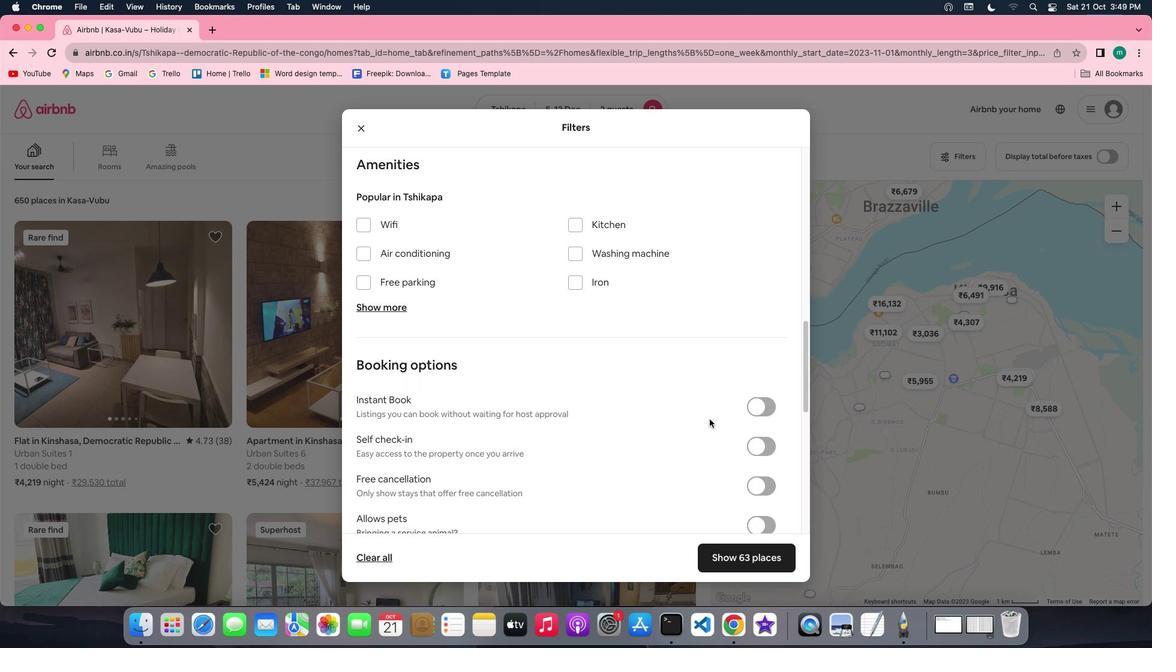 
Action: Mouse scrolled (709, 418) with delta (0, 0)
Screenshot: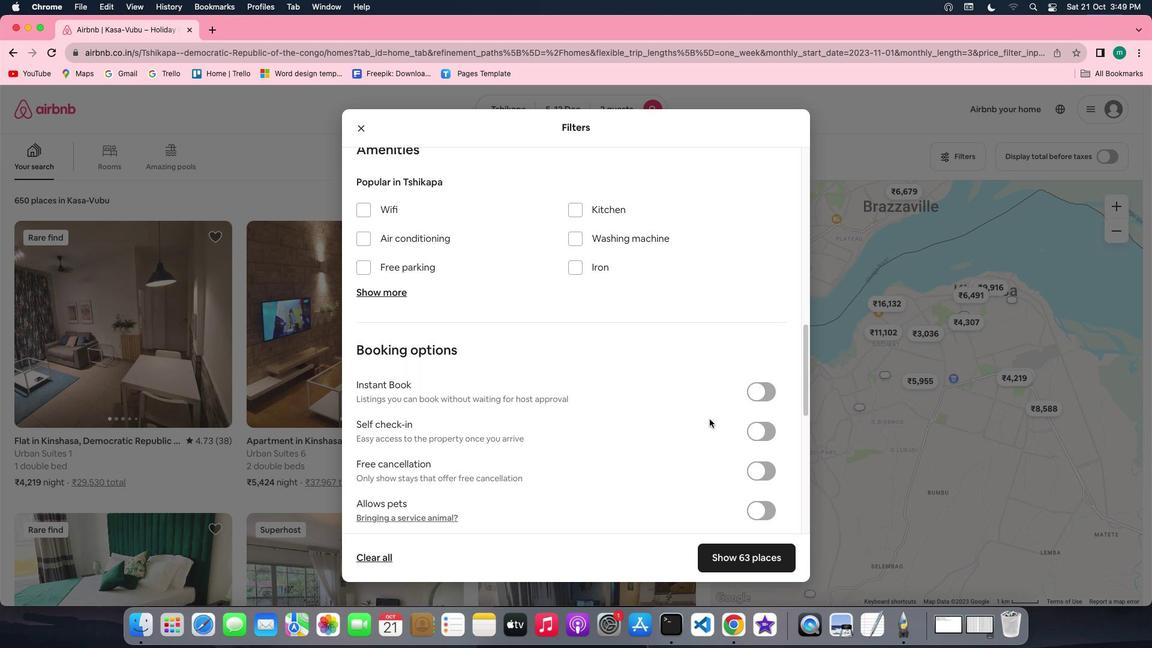 
Action: Mouse scrolled (709, 418) with delta (0, 0)
Screenshot: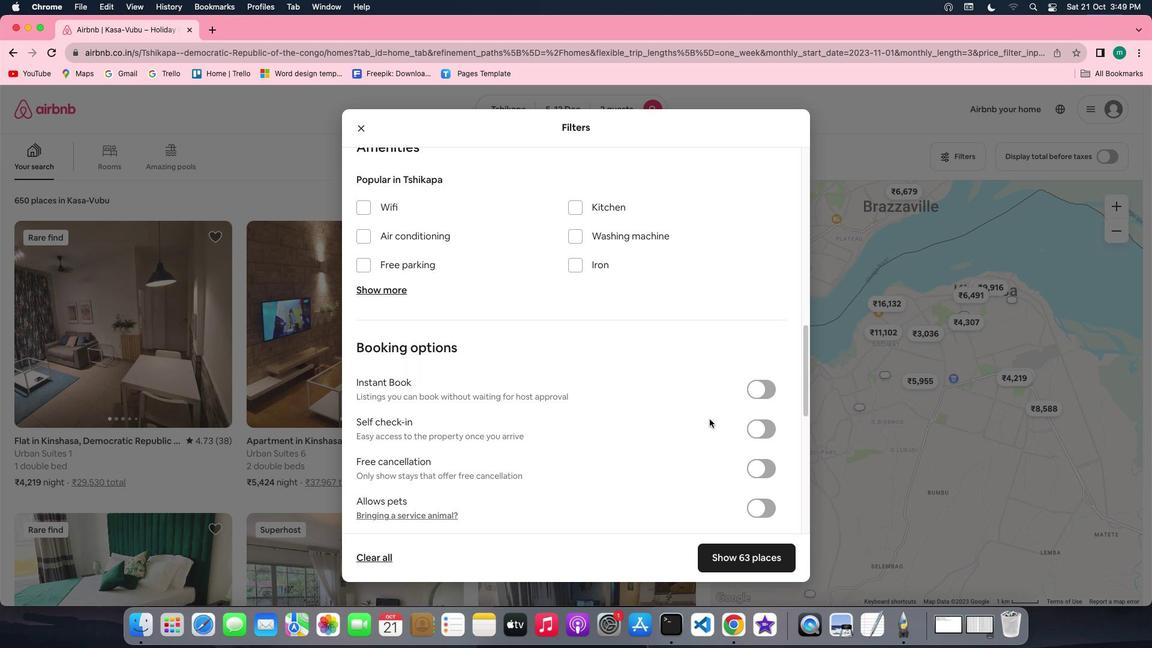 
Action: Mouse scrolled (709, 418) with delta (0, 0)
Screenshot: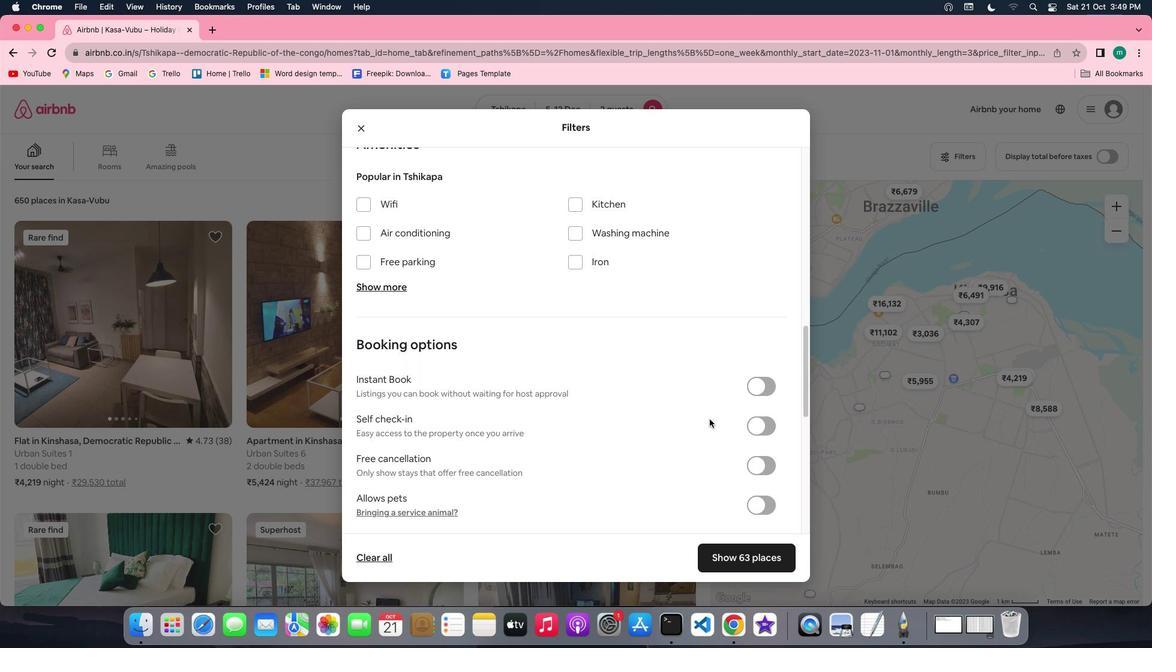 
Action: Mouse scrolled (709, 418) with delta (0, 0)
Screenshot: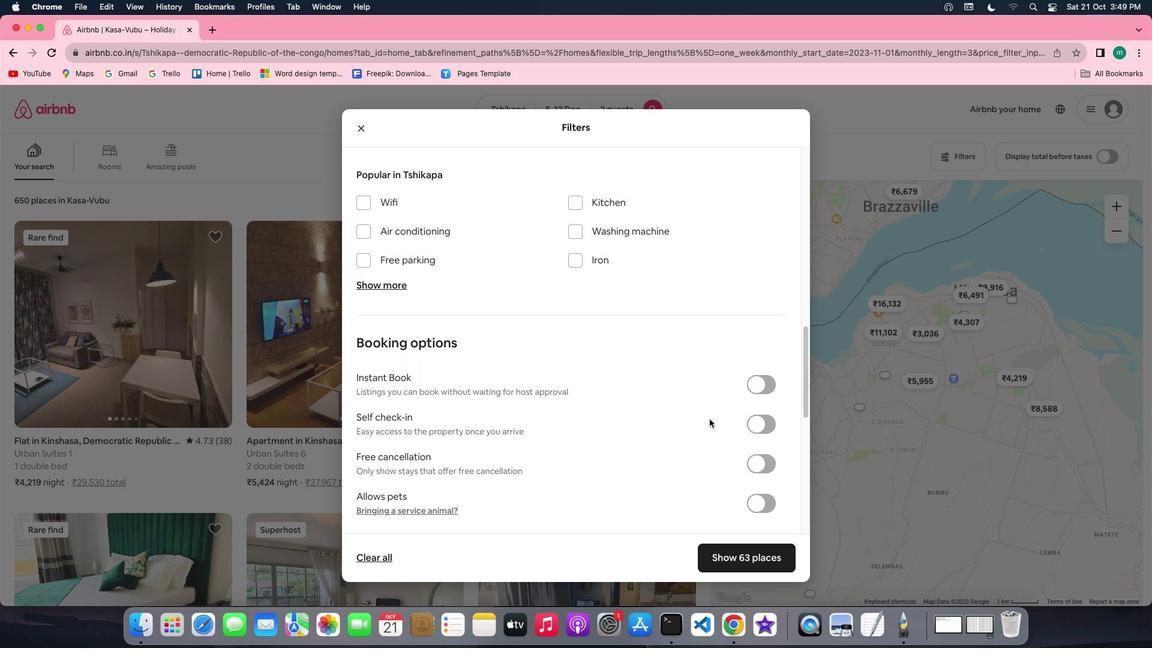 
Action: Mouse scrolled (709, 418) with delta (0, 0)
Screenshot: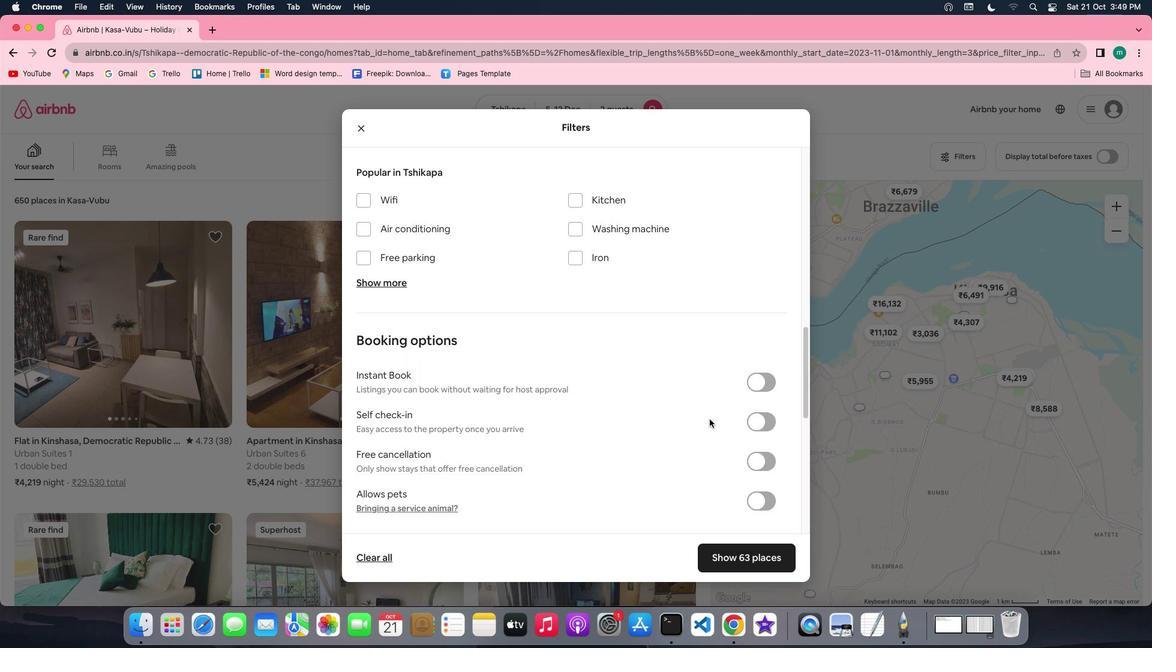 
Action: Mouse scrolled (709, 418) with delta (0, 0)
Screenshot: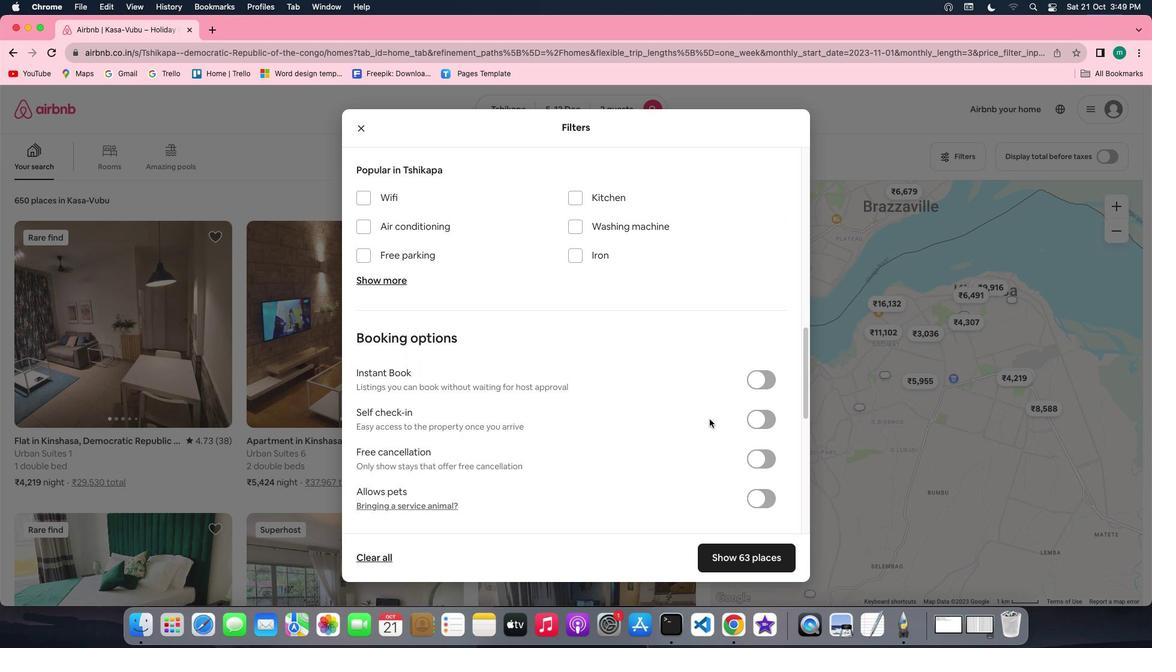 
Action: Mouse scrolled (709, 418) with delta (0, 0)
Screenshot: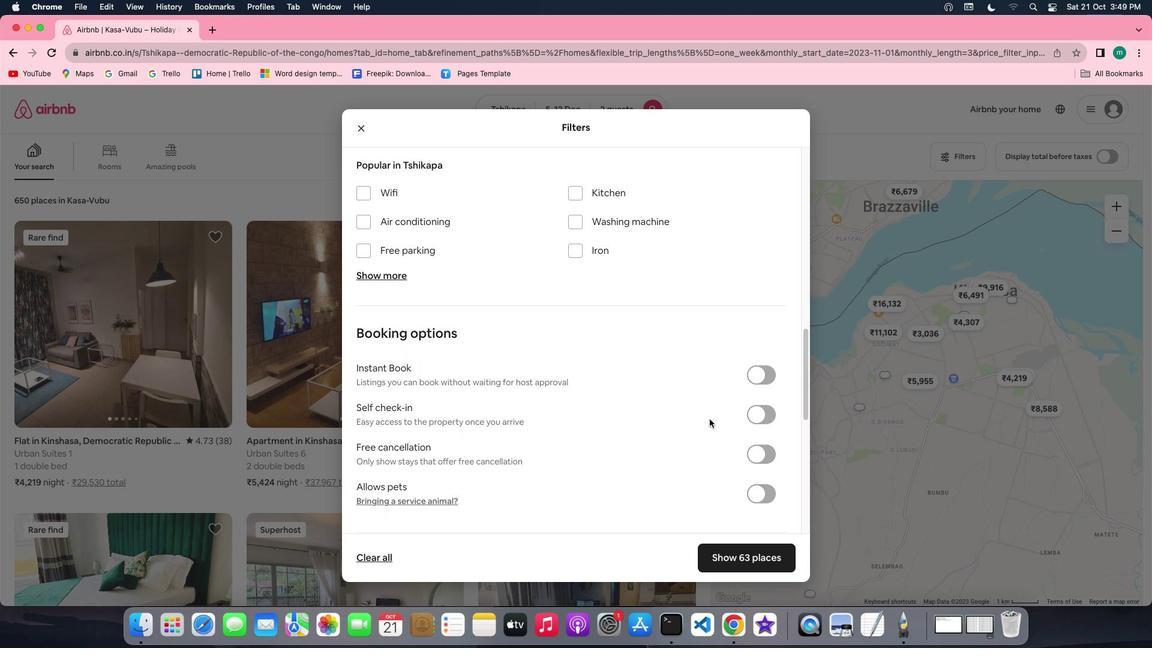 
Action: Mouse moved to (712, 432)
Screenshot: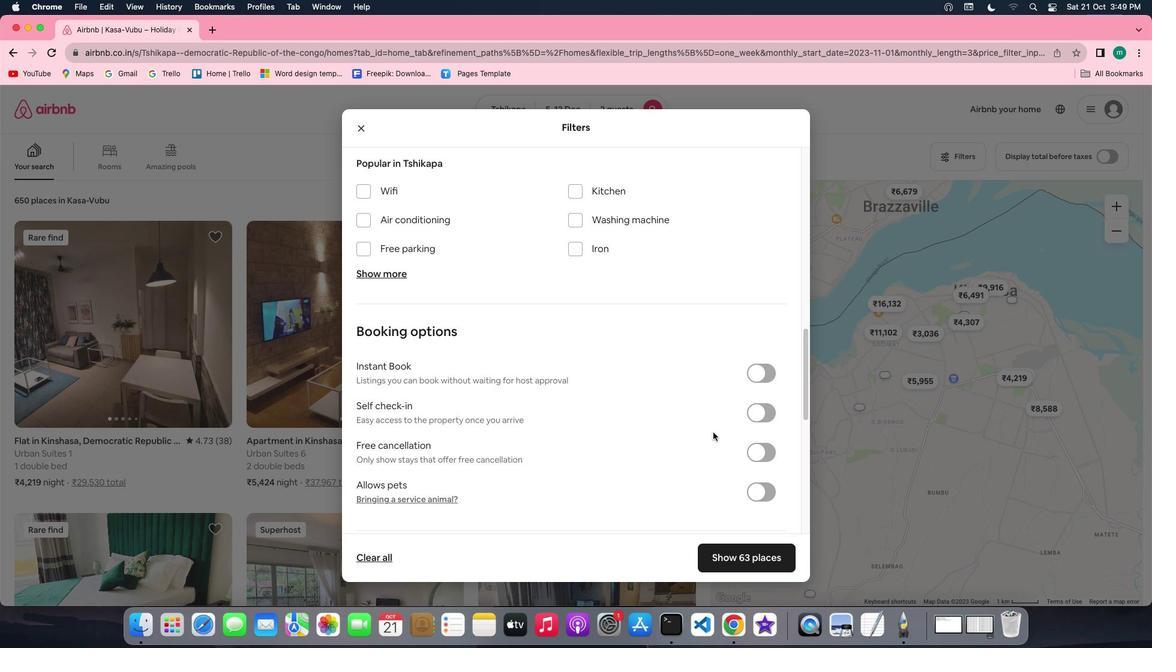 
Action: Mouse scrolled (712, 432) with delta (0, 0)
Screenshot: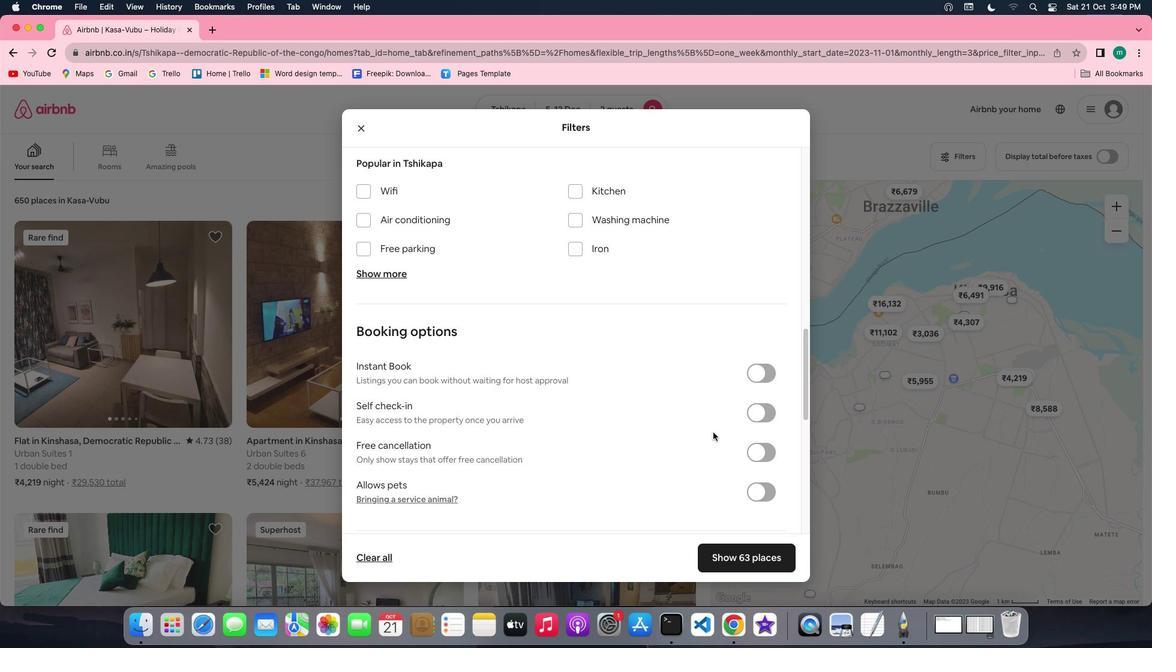
Action: Mouse scrolled (712, 432) with delta (0, 0)
Screenshot: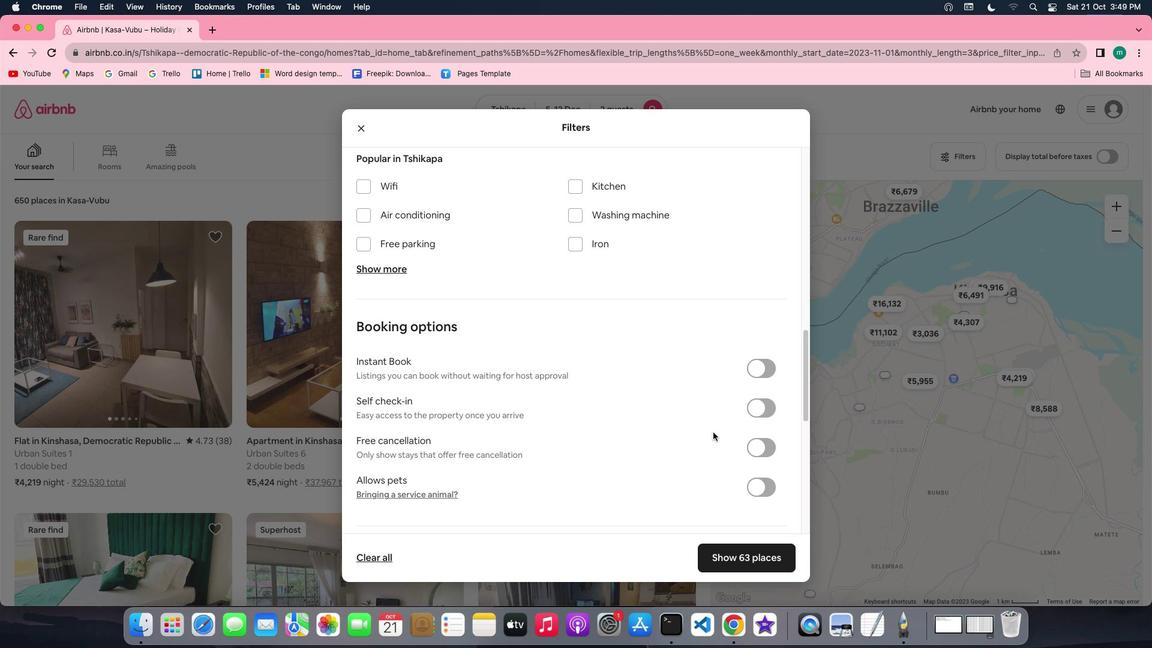 
Action: Mouse scrolled (712, 432) with delta (0, -1)
Screenshot: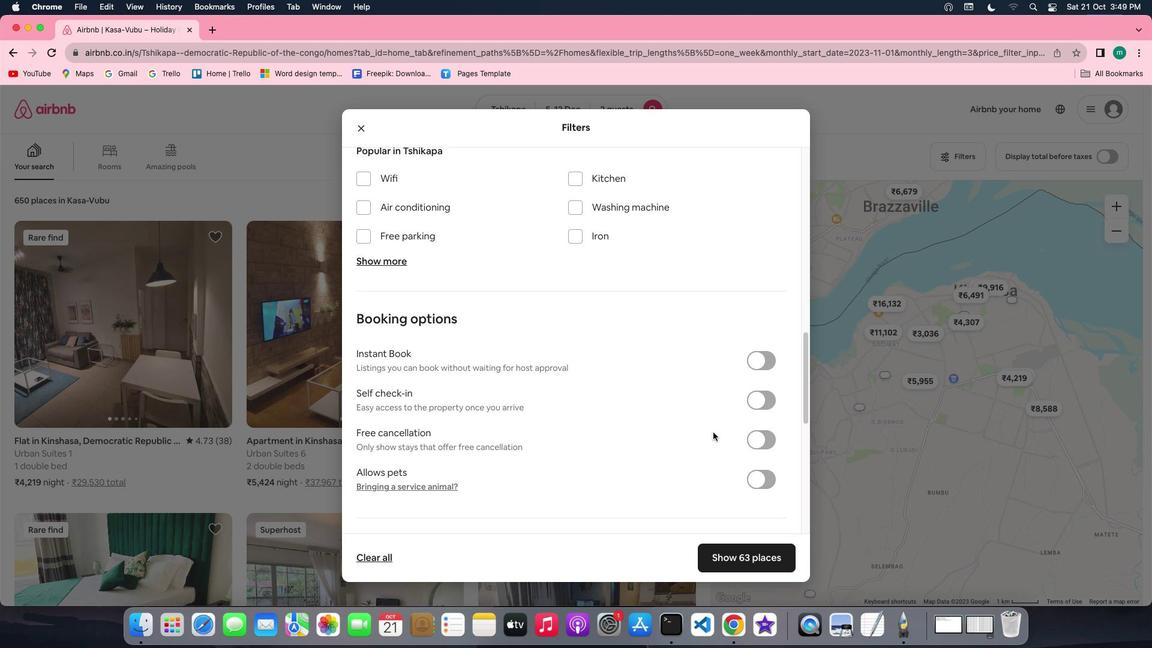 
Action: Mouse scrolled (712, 432) with delta (0, -1)
Screenshot: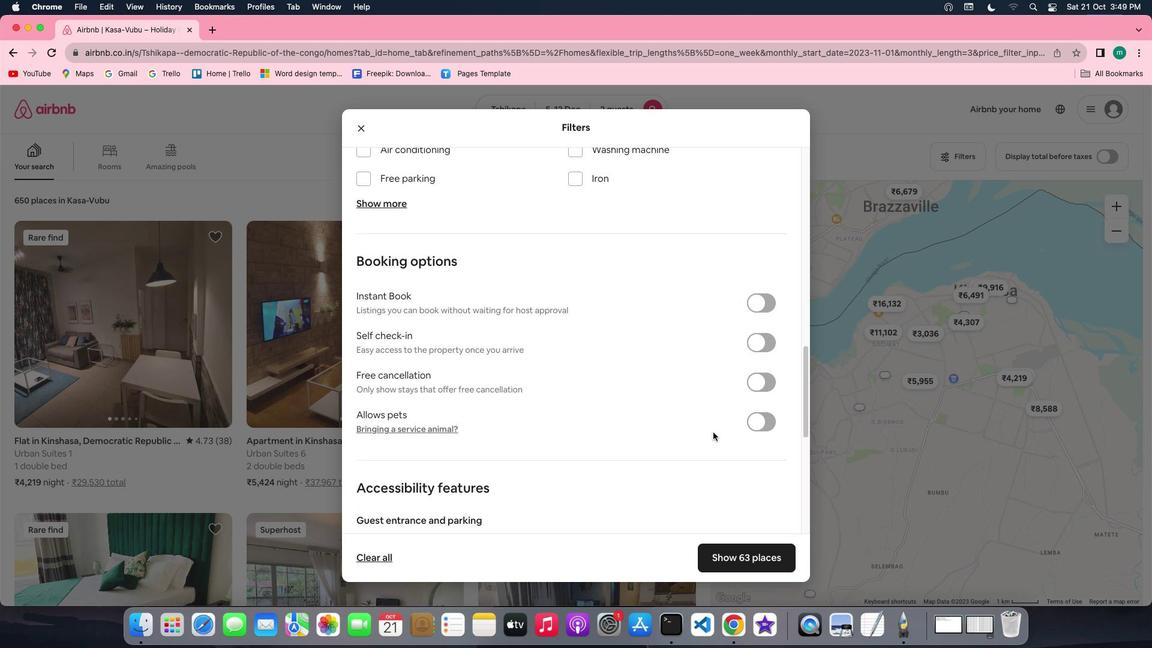 
Action: Mouse scrolled (712, 432) with delta (0, 0)
Screenshot: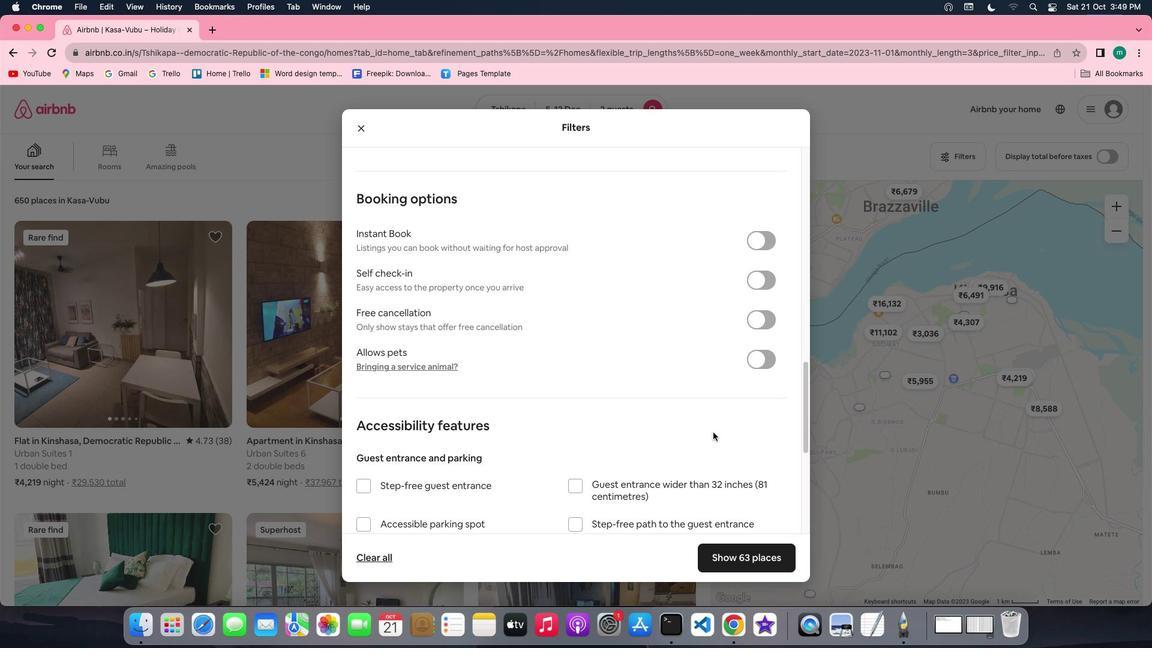 
Action: Mouse scrolled (712, 432) with delta (0, 0)
Screenshot: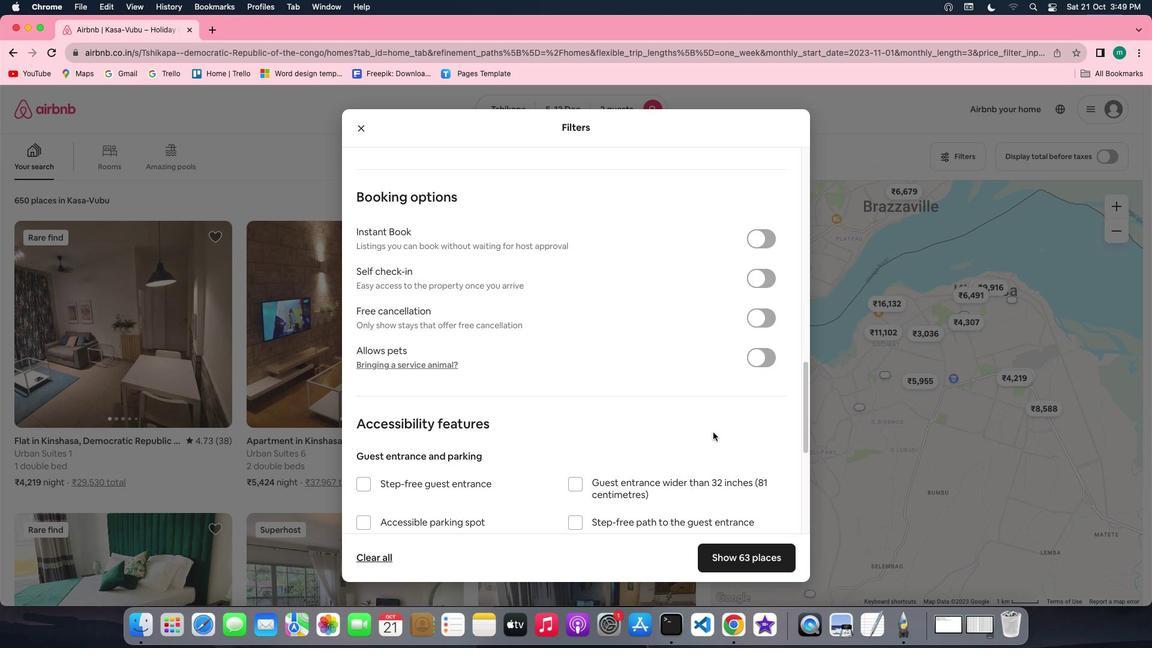 
Action: Mouse scrolled (712, 432) with delta (0, 0)
Screenshot: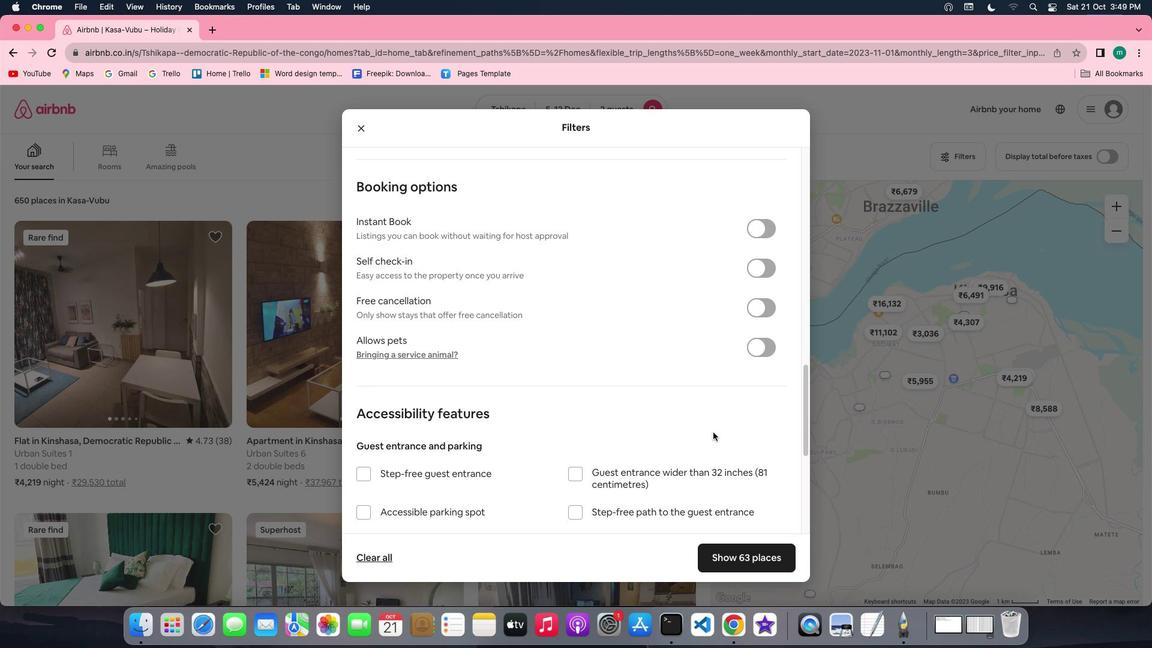 
Action: Mouse scrolled (712, 432) with delta (0, 0)
Screenshot: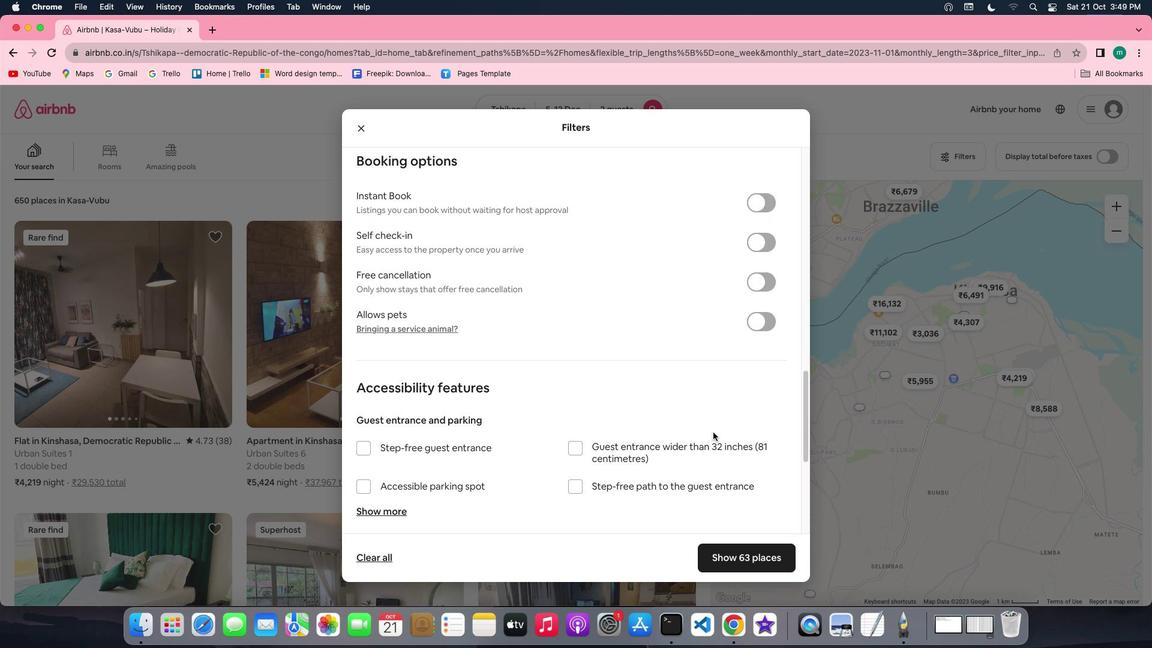 
Action: Mouse scrolled (712, 432) with delta (0, 0)
Screenshot: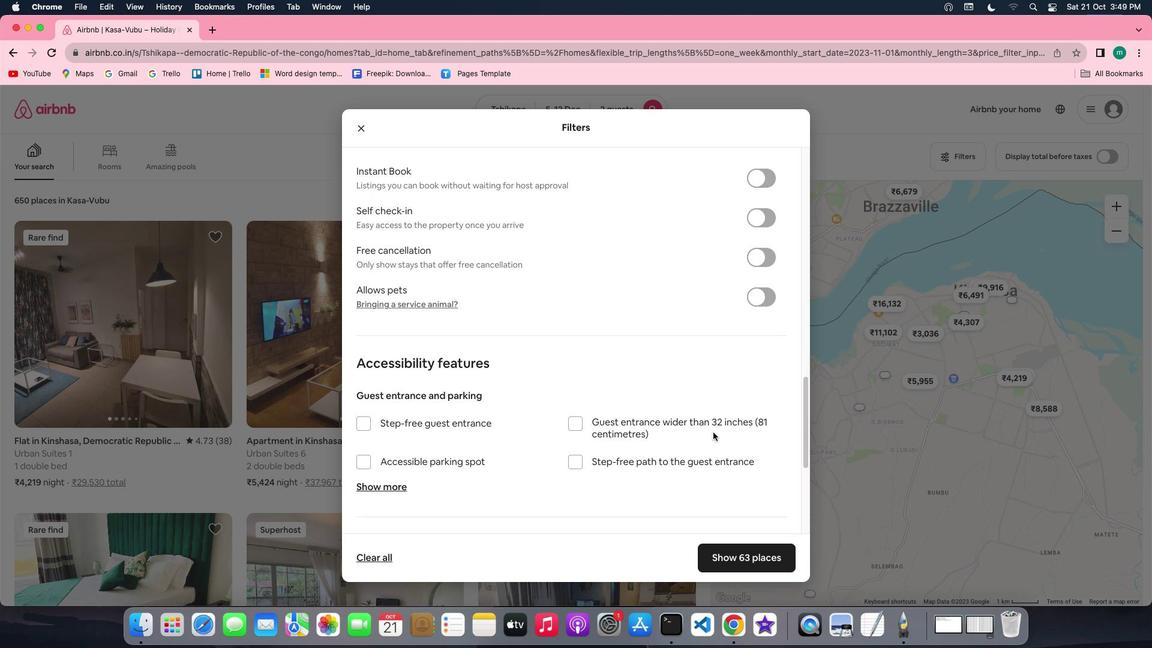 
Action: Mouse scrolled (712, 432) with delta (0, 0)
Screenshot: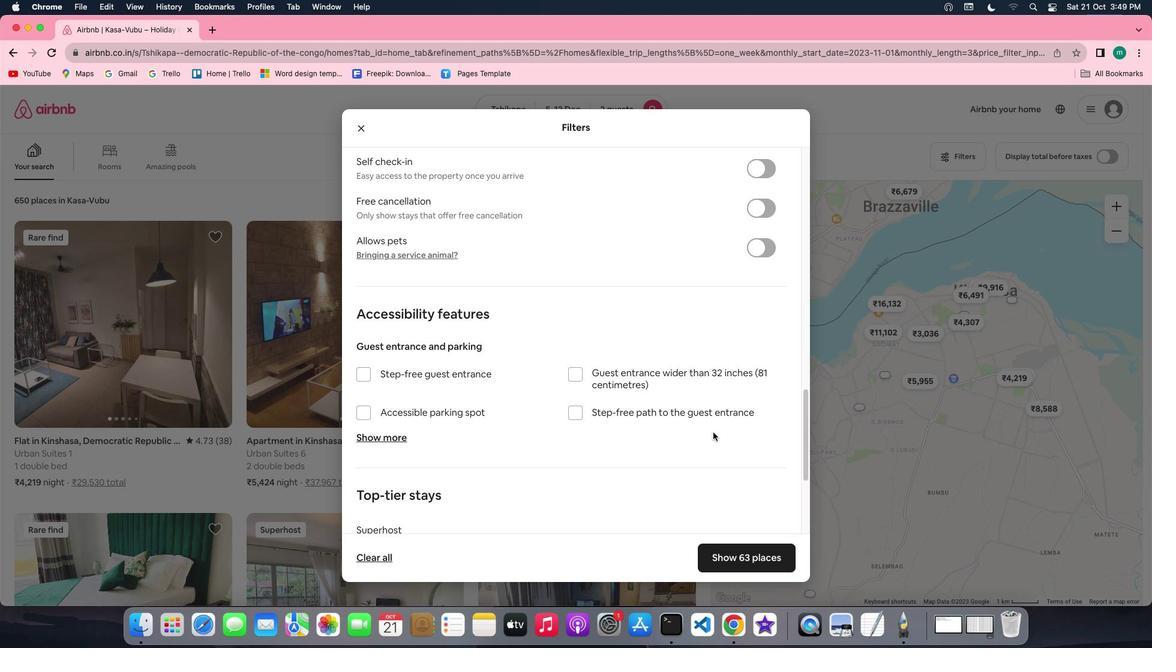 
Action: Mouse scrolled (712, 432) with delta (0, 0)
Screenshot: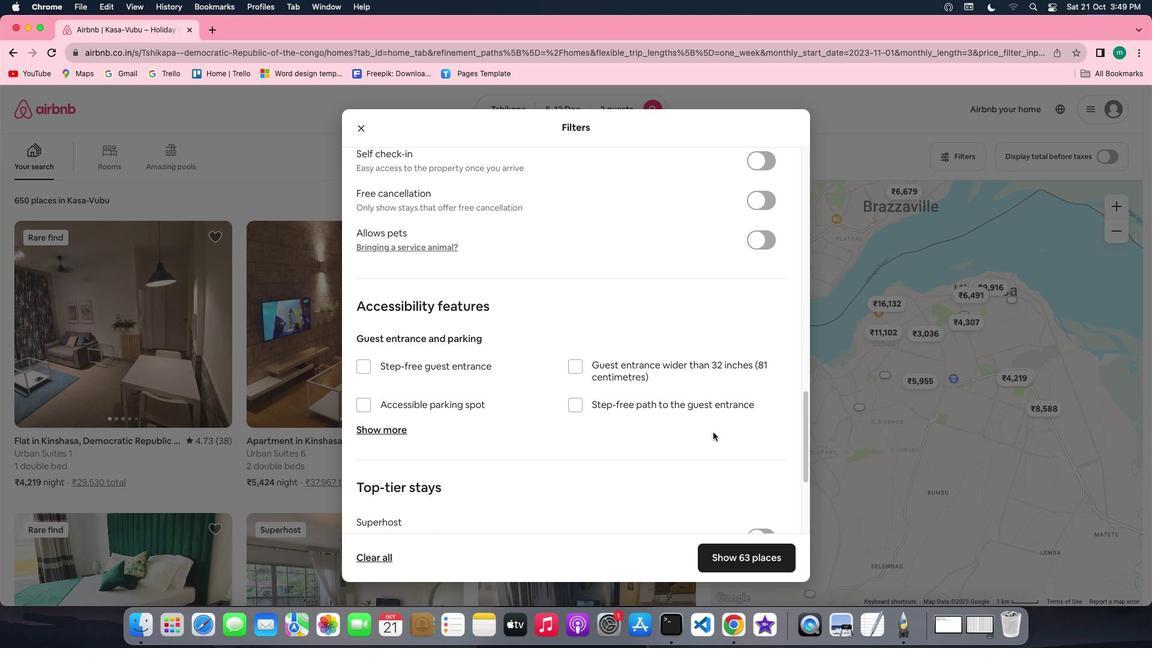 
Action: Mouse scrolled (712, 432) with delta (0, -1)
Screenshot: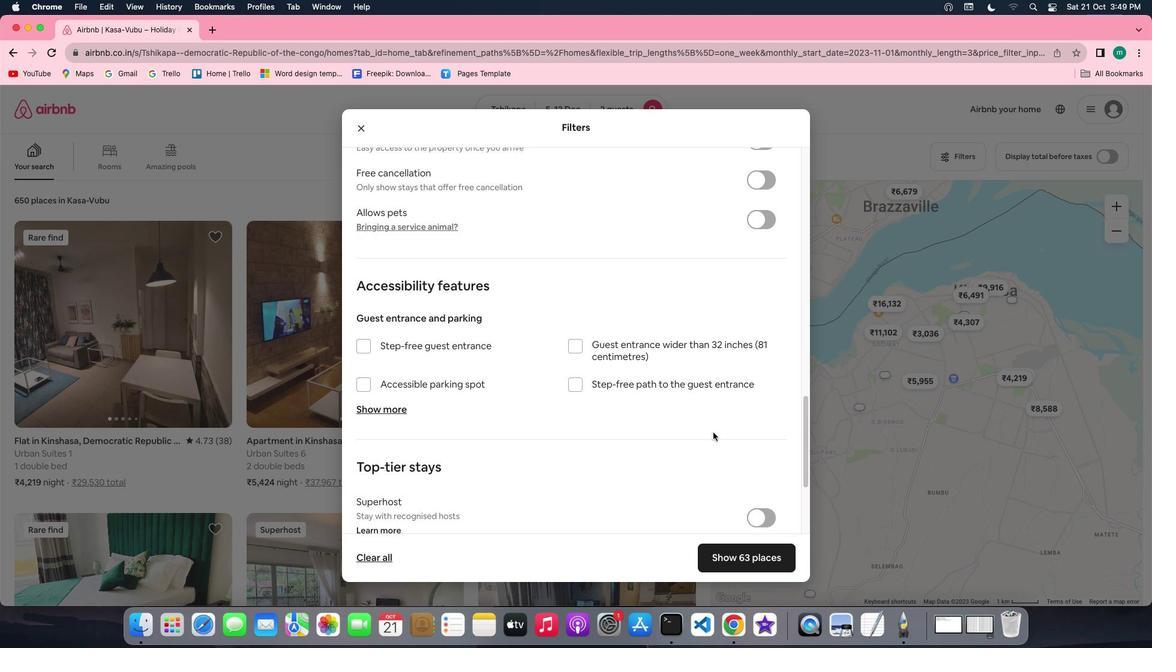 
Action: Mouse scrolled (712, 432) with delta (0, -1)
Screenshot: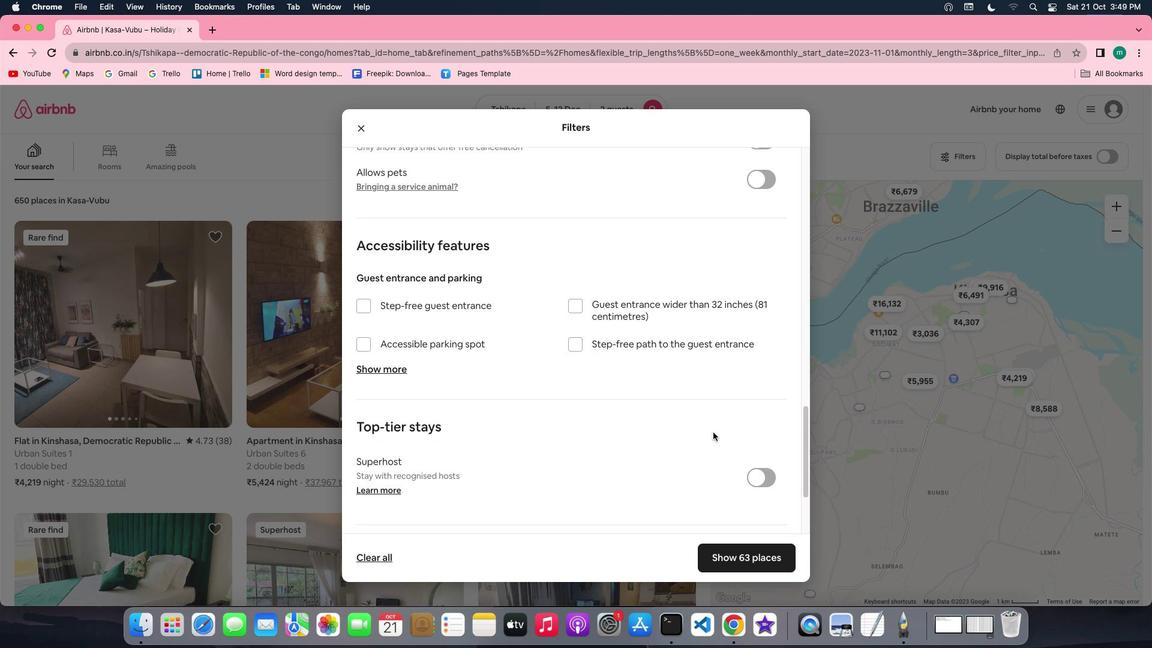 
Action: Mouse scrolled (712, 432) with delta (0, -3)
Screenshot: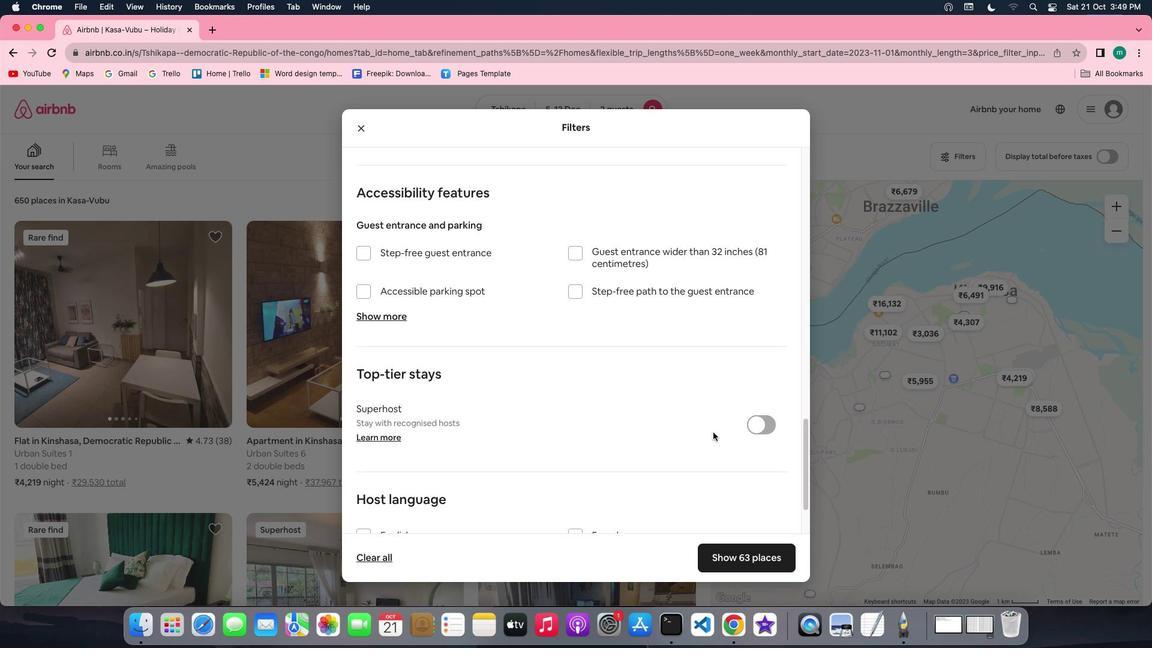 
Action: Mouse scrolled (712, 432) with delta (0, -3)
Screenshot: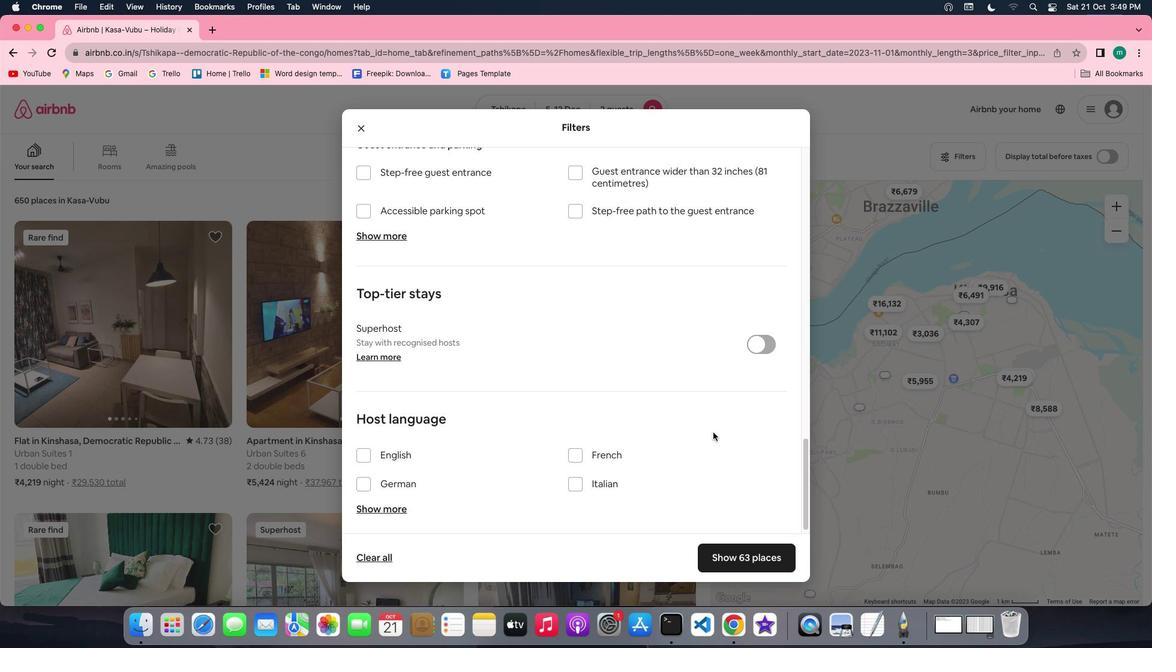 
Action: Mouse scrolled (712, 432) with delta (0, 0)
Screenshot: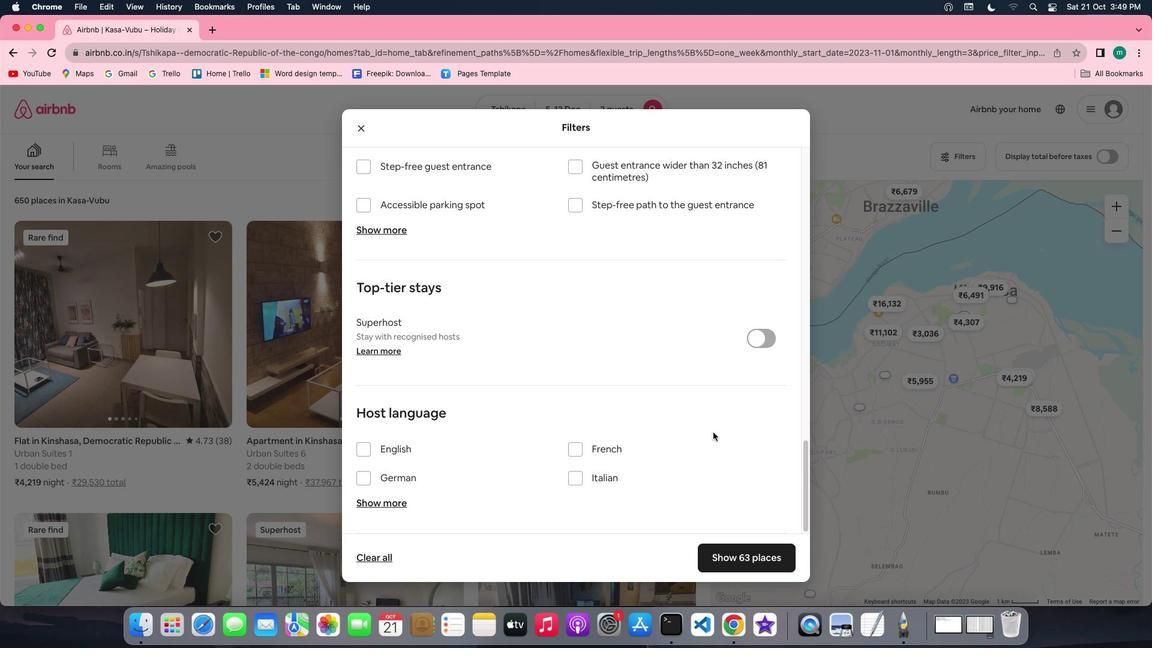 
Action: Mouse scrolled (712, 432) with delta (0, 0)
Screenshot: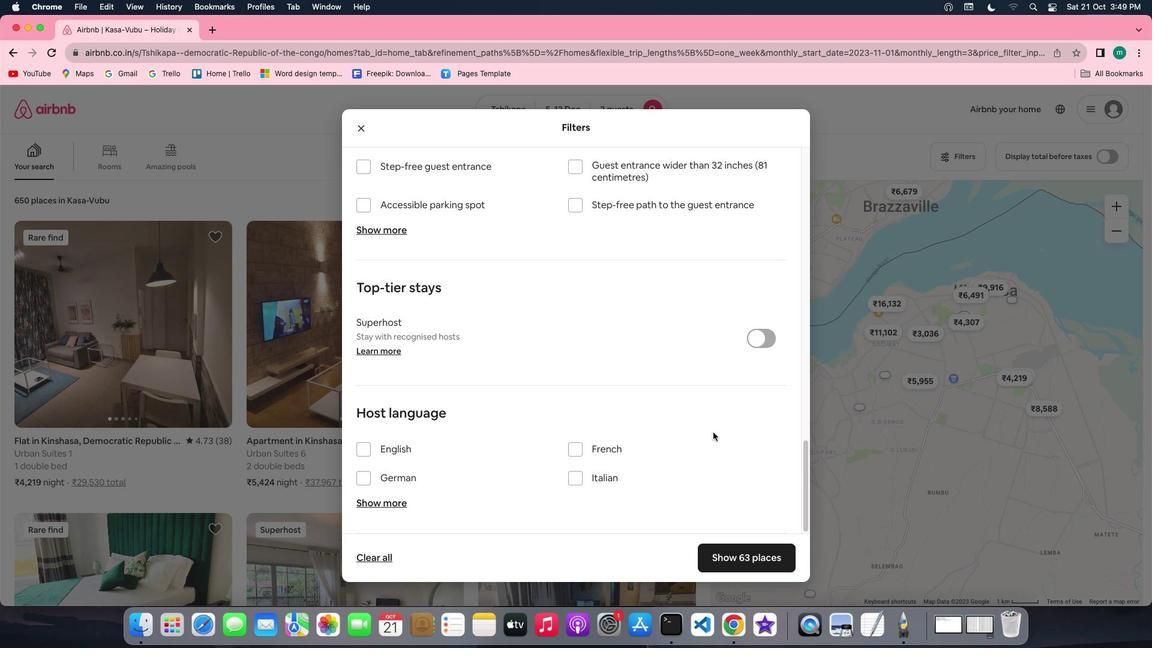 
Action: Mouse scrolled (712, 432) with delta (0, -1)
Screenshot: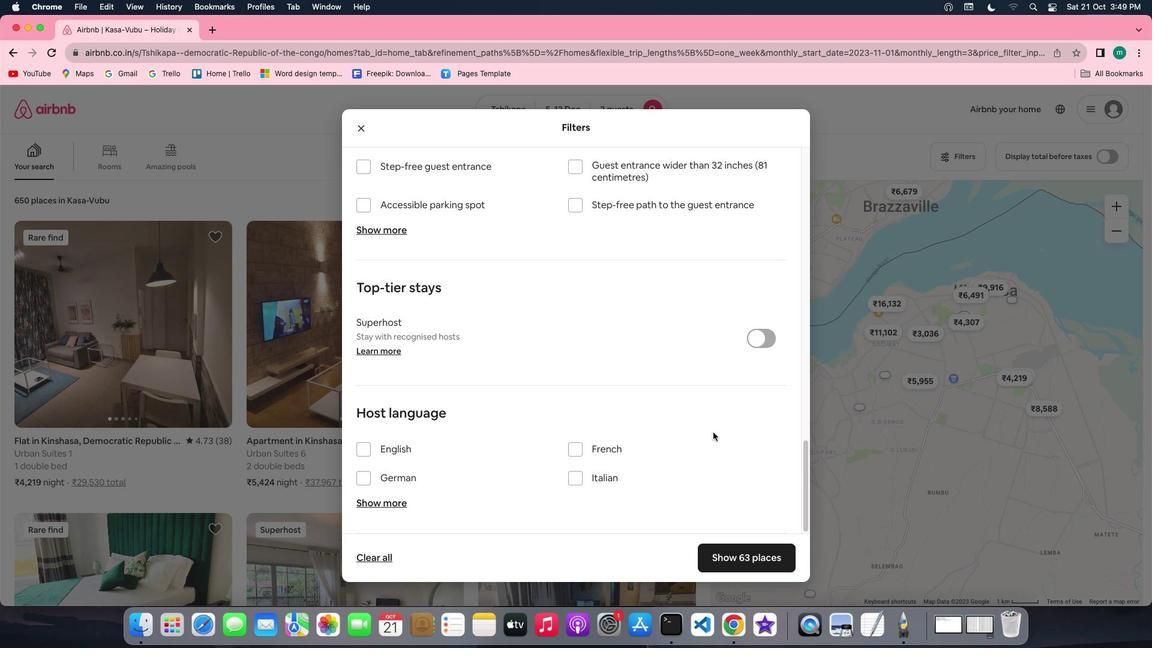 
Action: Mouse scrolled (712, 432) with delta (0, -2)
Screenshot: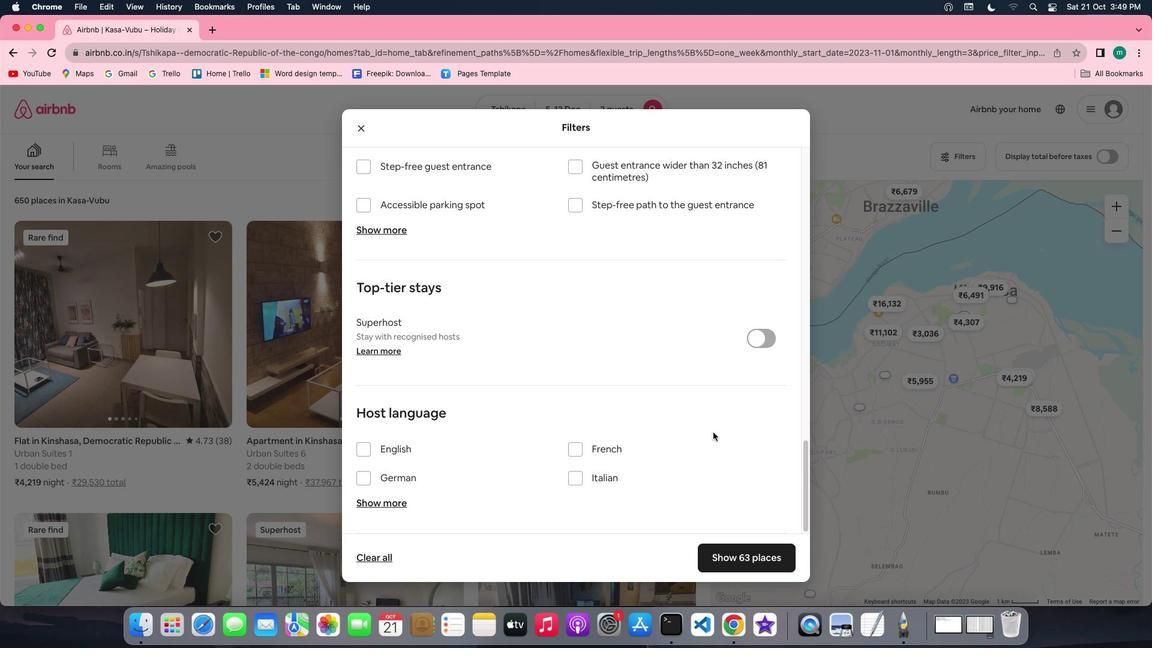 
Action: Mouse scrolled (712, 432) with delta (0, -3)
Screenshot: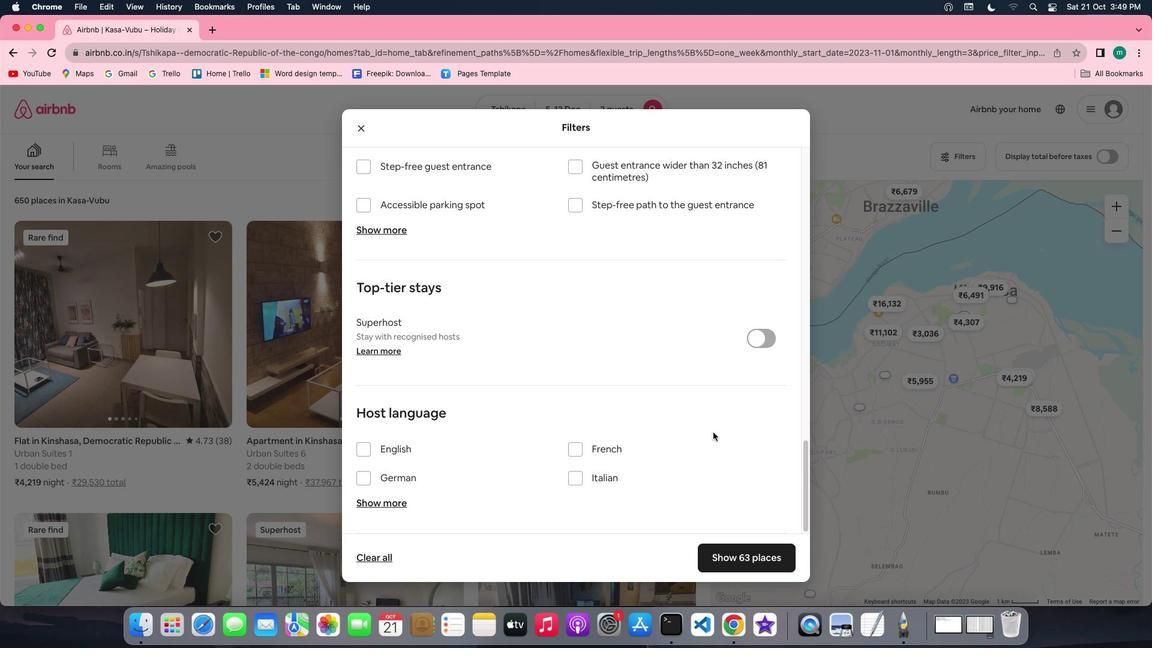 
Action: Mouse moved to (730, 553)
Screenshot: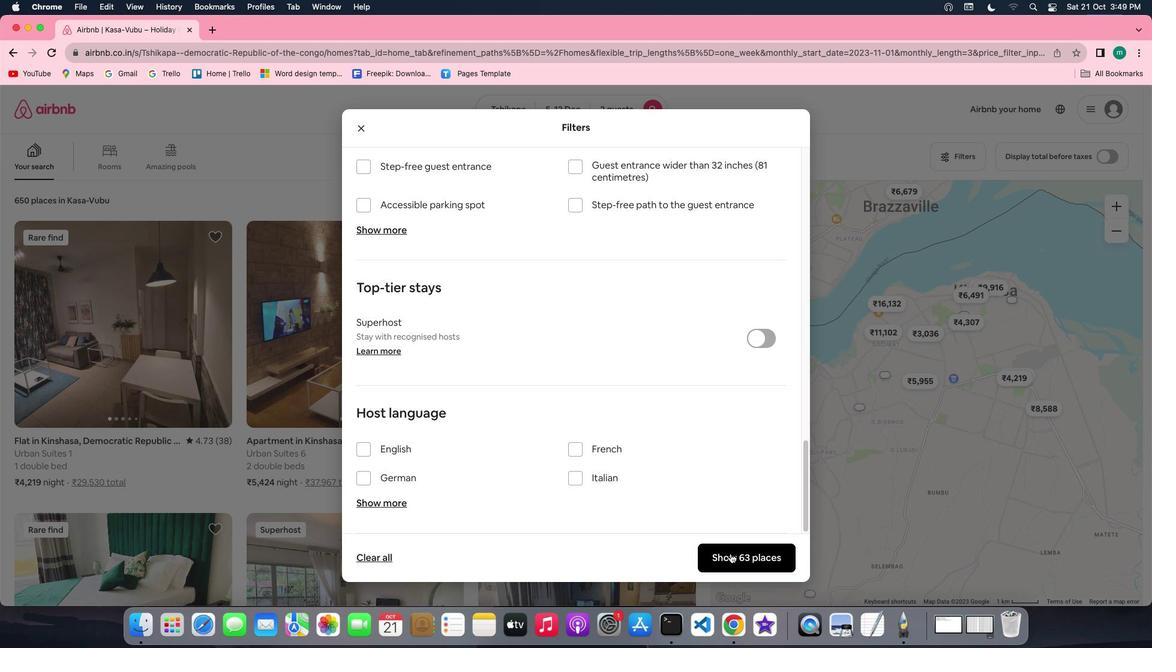 
Action: Mouse pressed left at (730, 553)
Screenshot: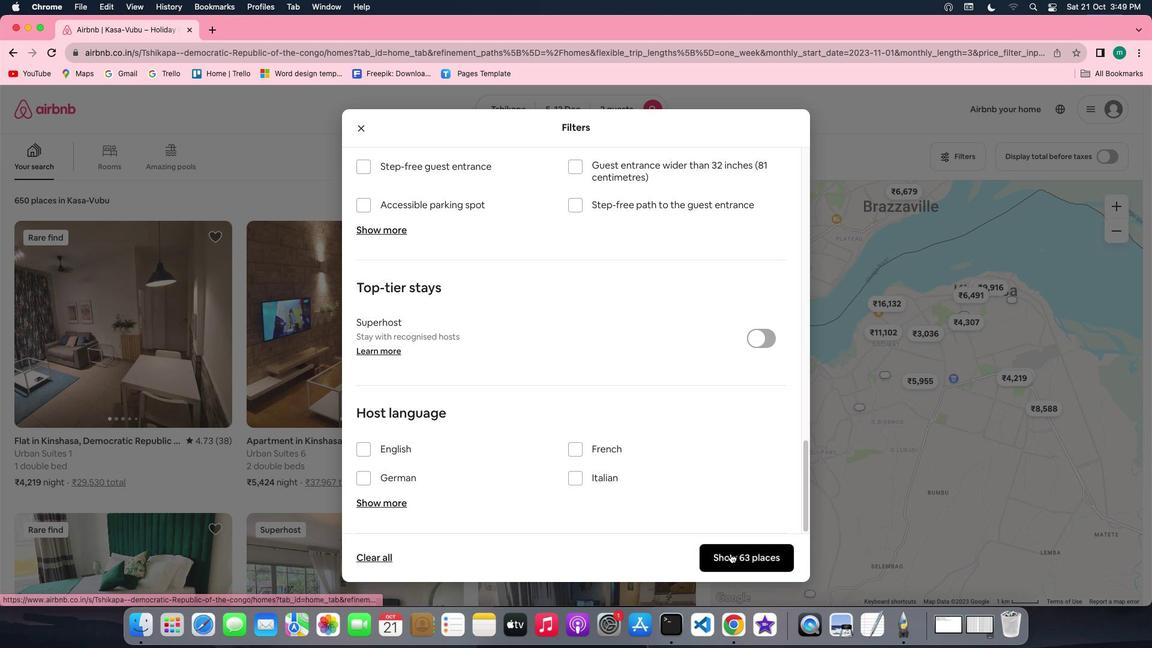 
Action: Mouse moved to (156, 349)
Screenshot: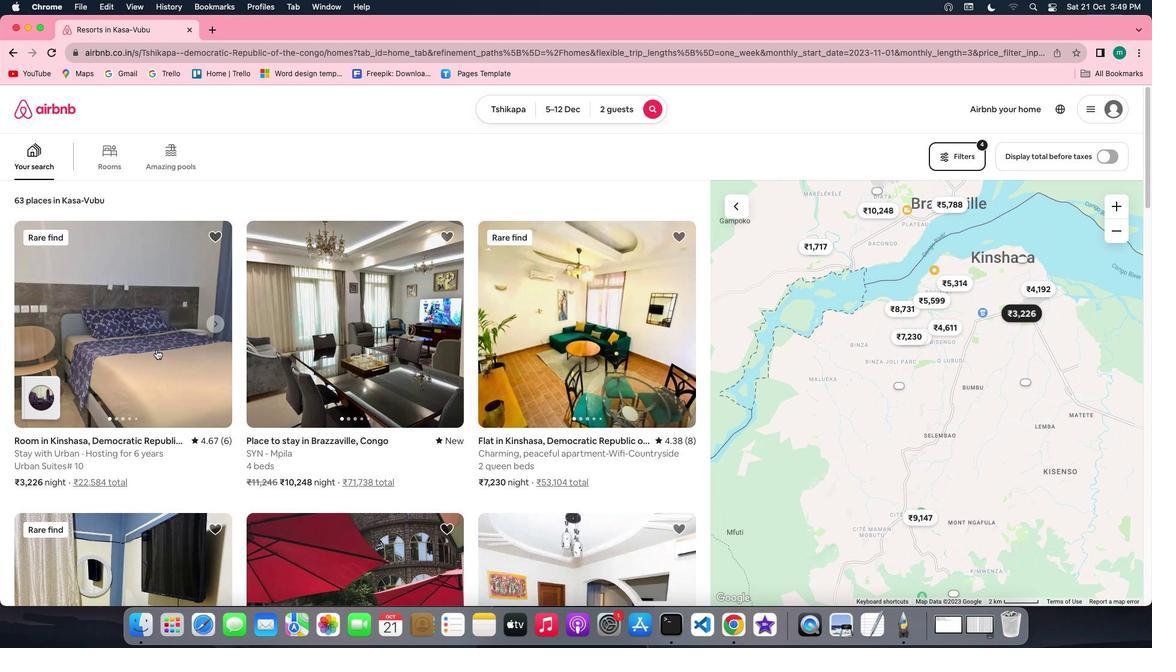 
Action: Mouse pressed left at (156, 349)
Screenshot: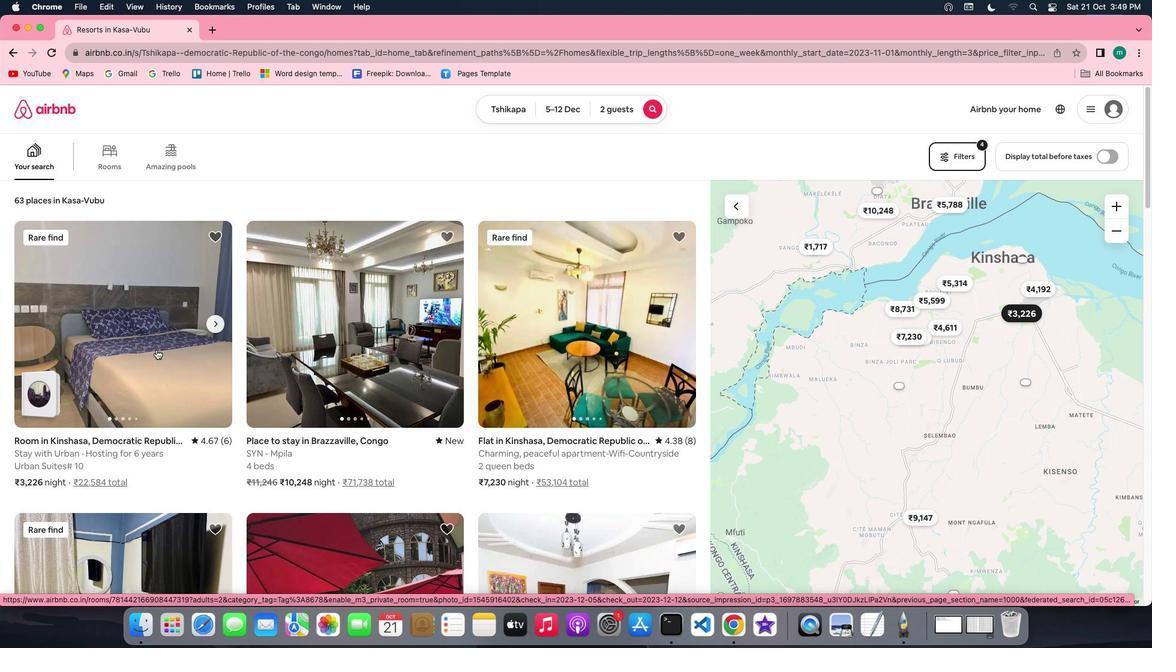 
Action: Mouse moved to (846, 427)
Screenshot: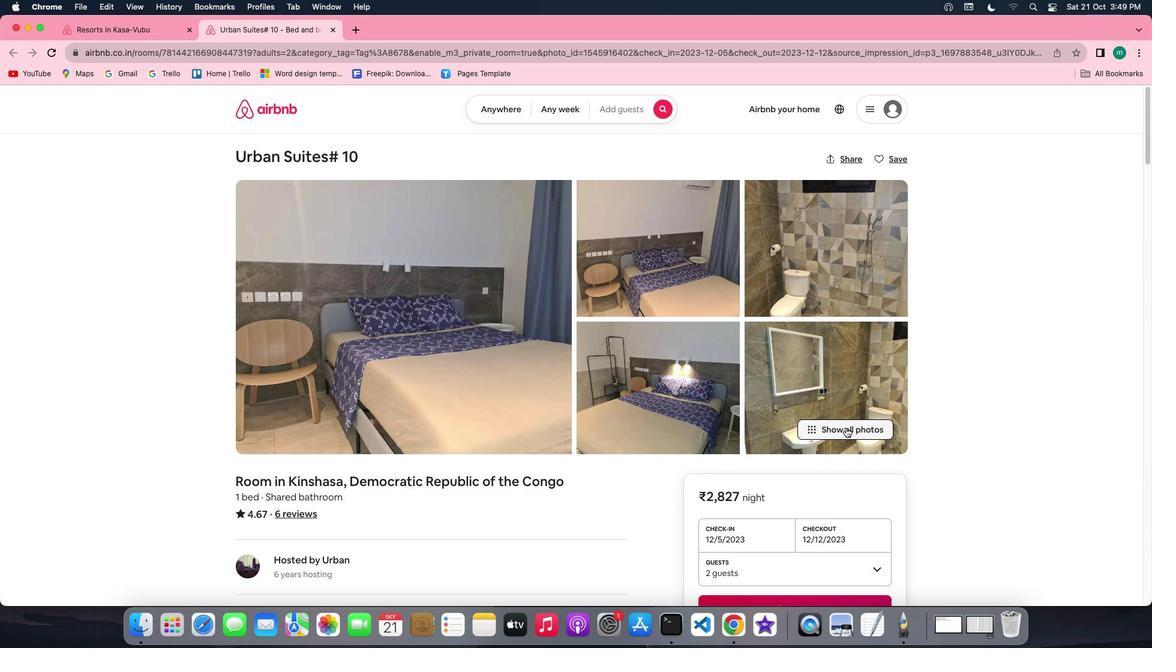 
Action: Mouse pressed left at (846, 427)
Screenshot: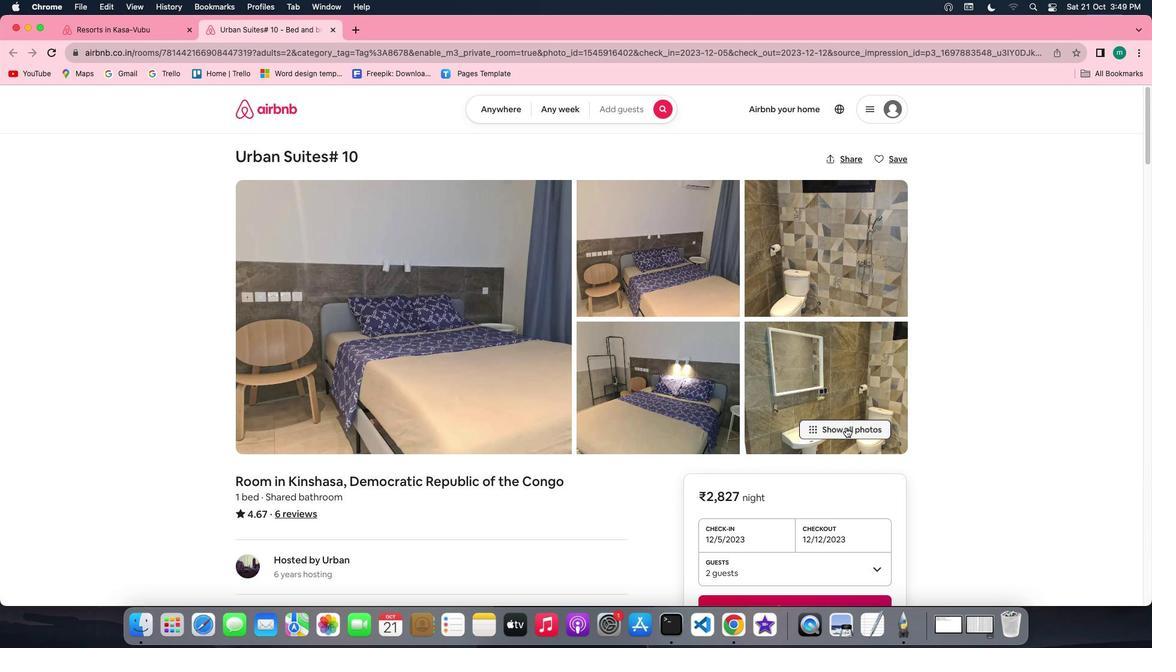 
Action: Mouse moved to (684, 432)
Screenshot: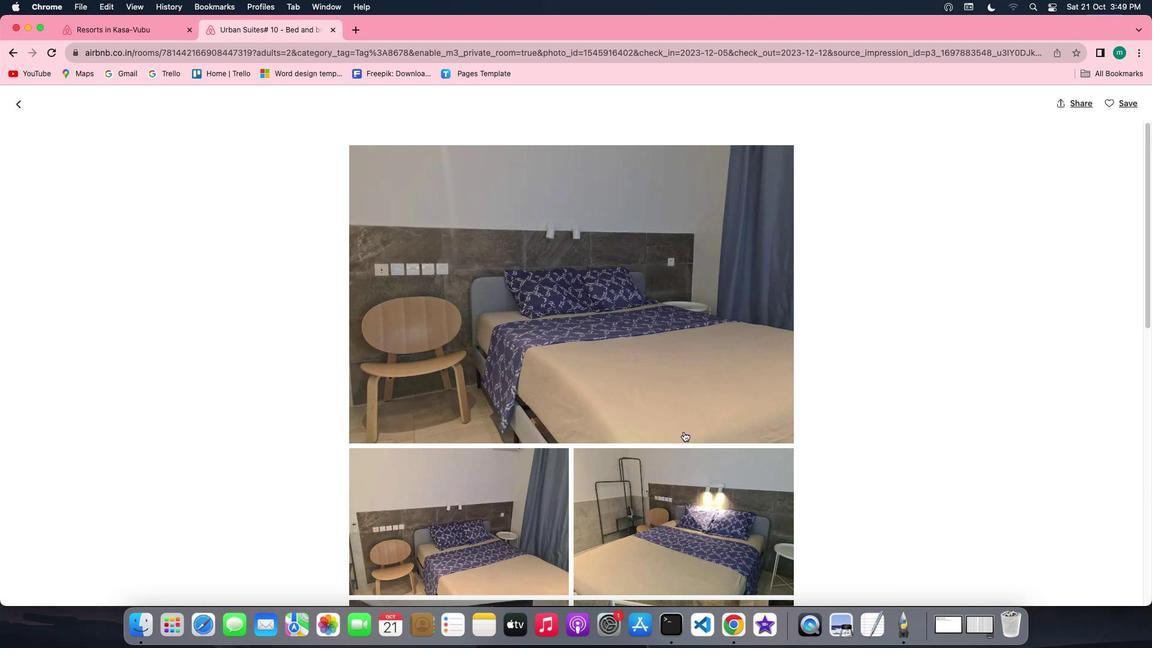 
Action: Mouse scrolled (684, 432) with delta (0, 0)
Screenshot: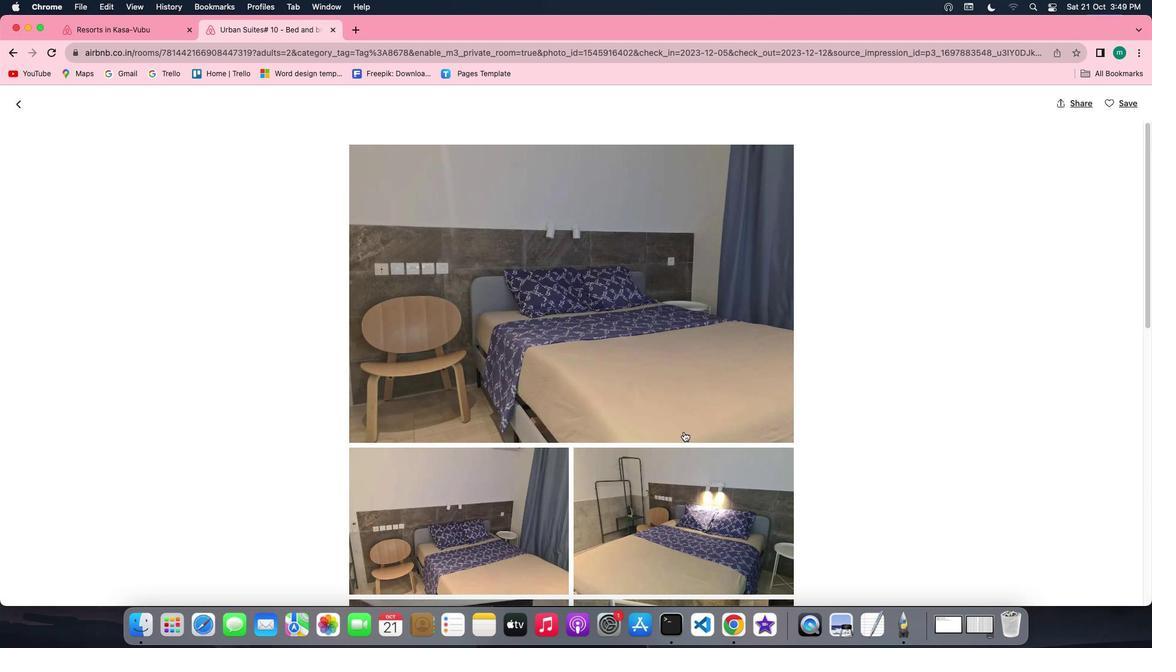 
Action: Mouse scrolled (684, 432) with delta (0, 0)
Screenshot: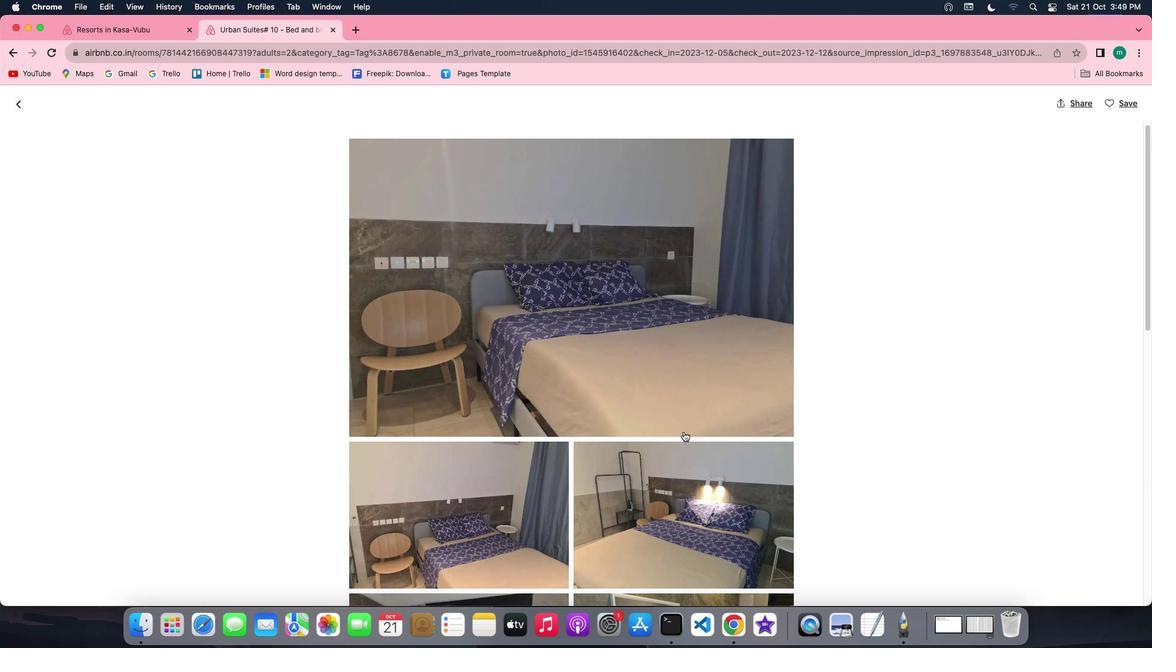 
Action: Mouse scrolled (684, 432) with delta (0, 0)
Screenshot: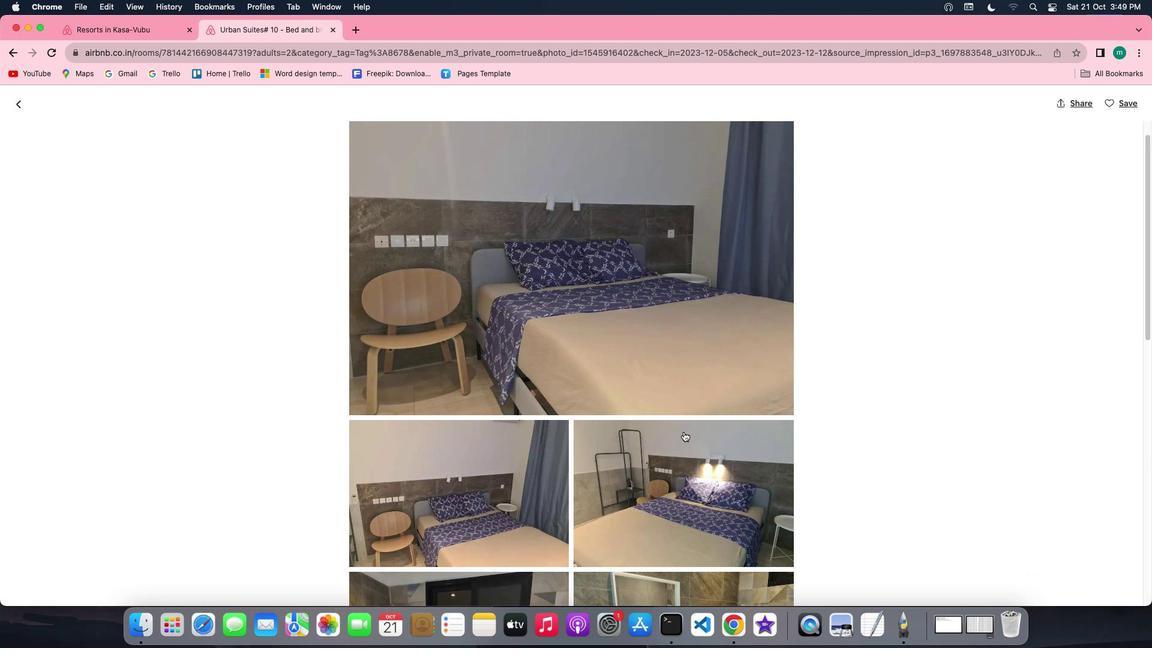 
Action: Mouse scrolled (684, 432) with delta (0, 0)
Screenshot: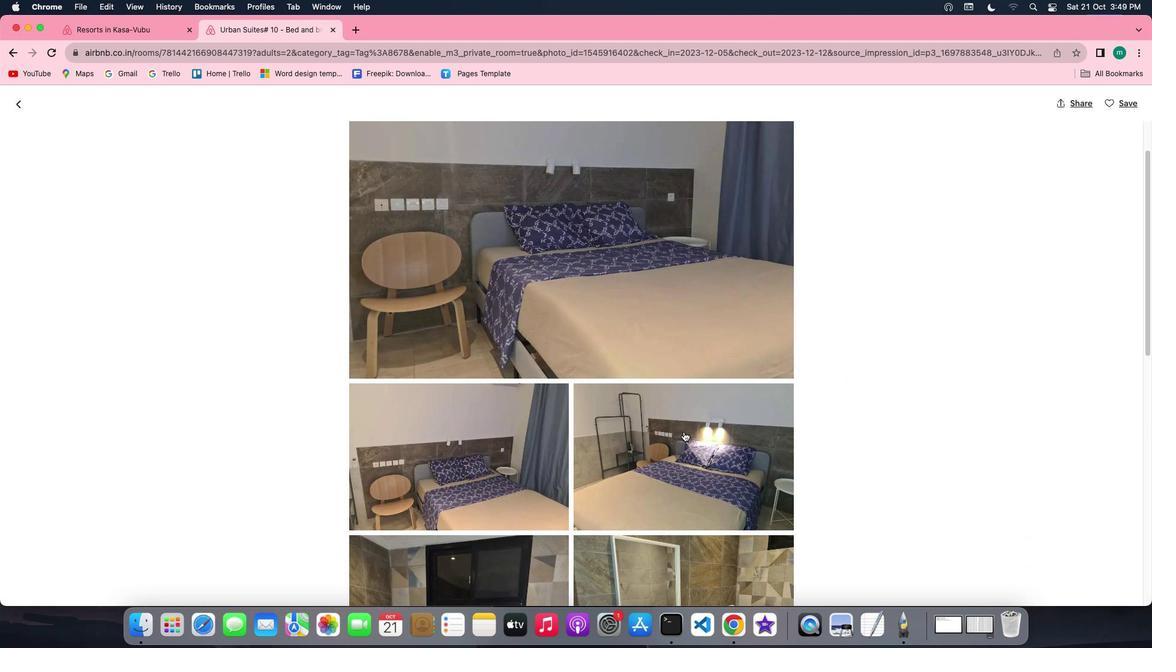 
Action: Mouse scrolled (684, 432) with delta (0, 0)
Screenshot: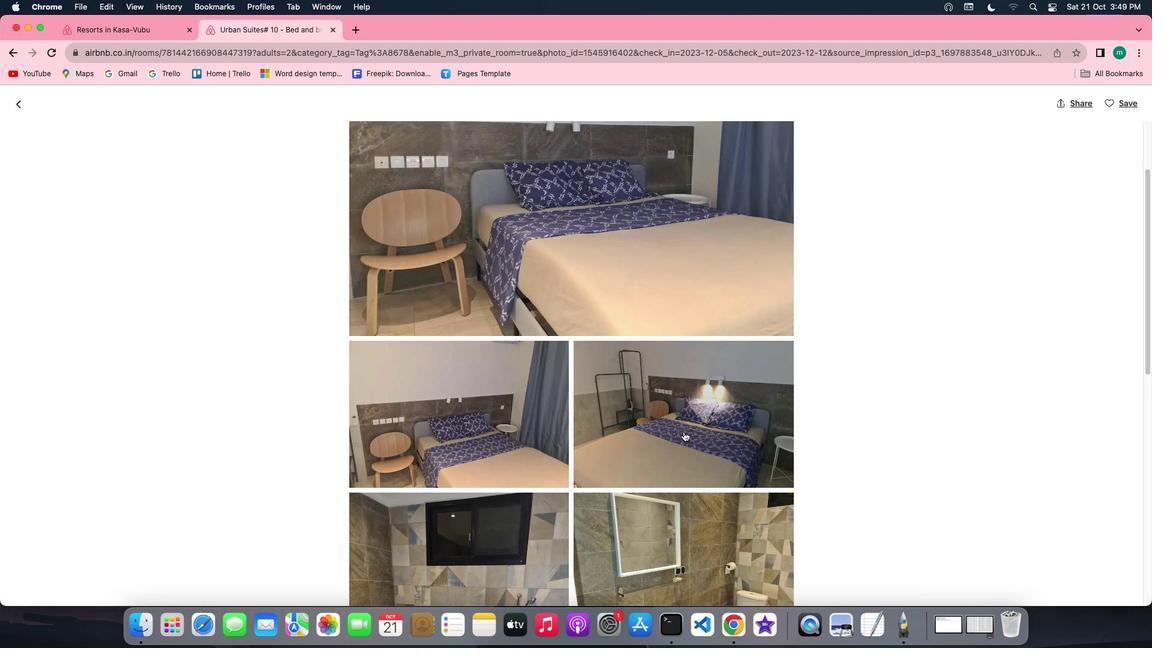 
Action: Mouse scrolled (684, 432) with delta (0, 0)
Screenshot: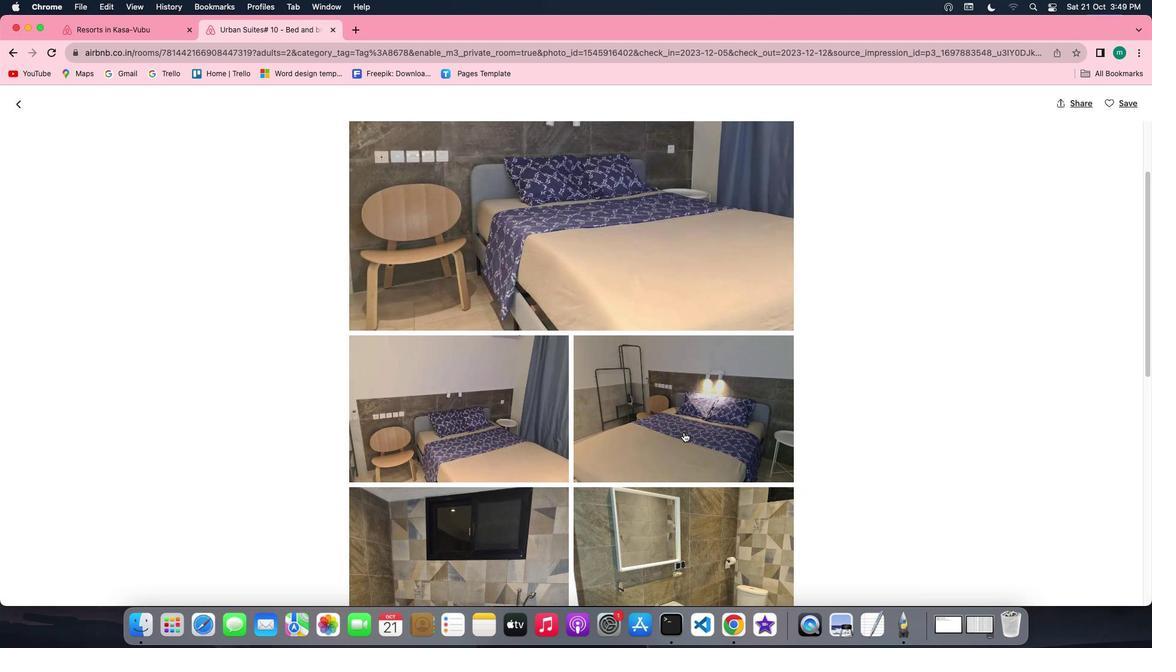 
Action: Mouse scrolled (684, 432) with delta (0, -1)
Screenshot: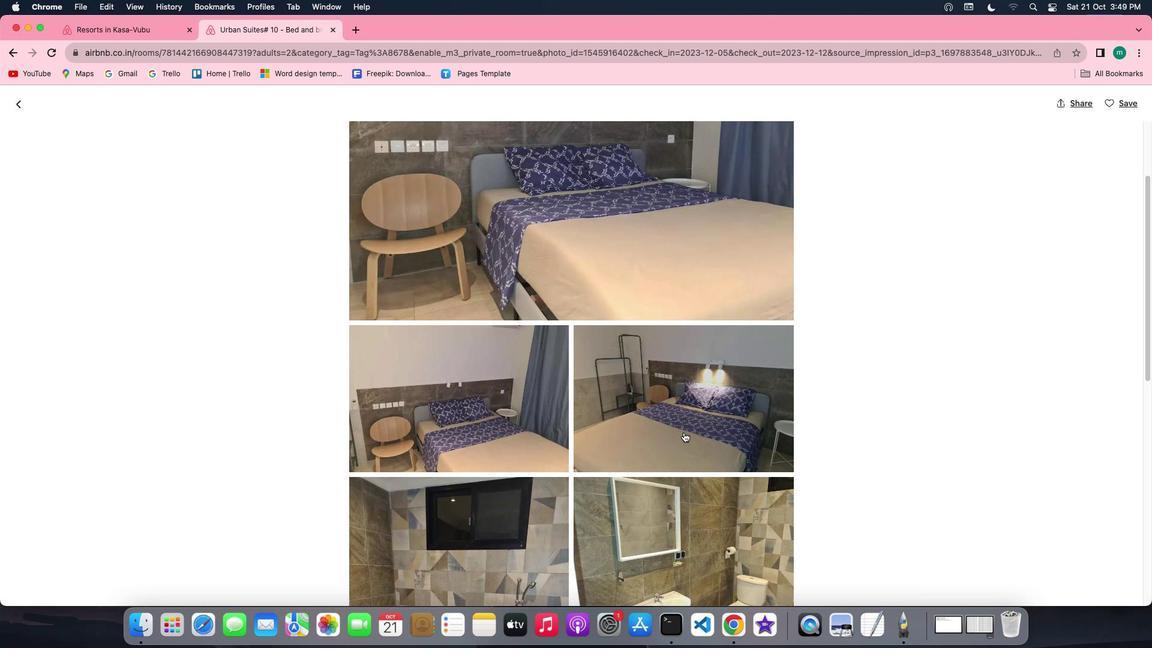 
Action: Mouse moved to (683, 432)
Screenshot: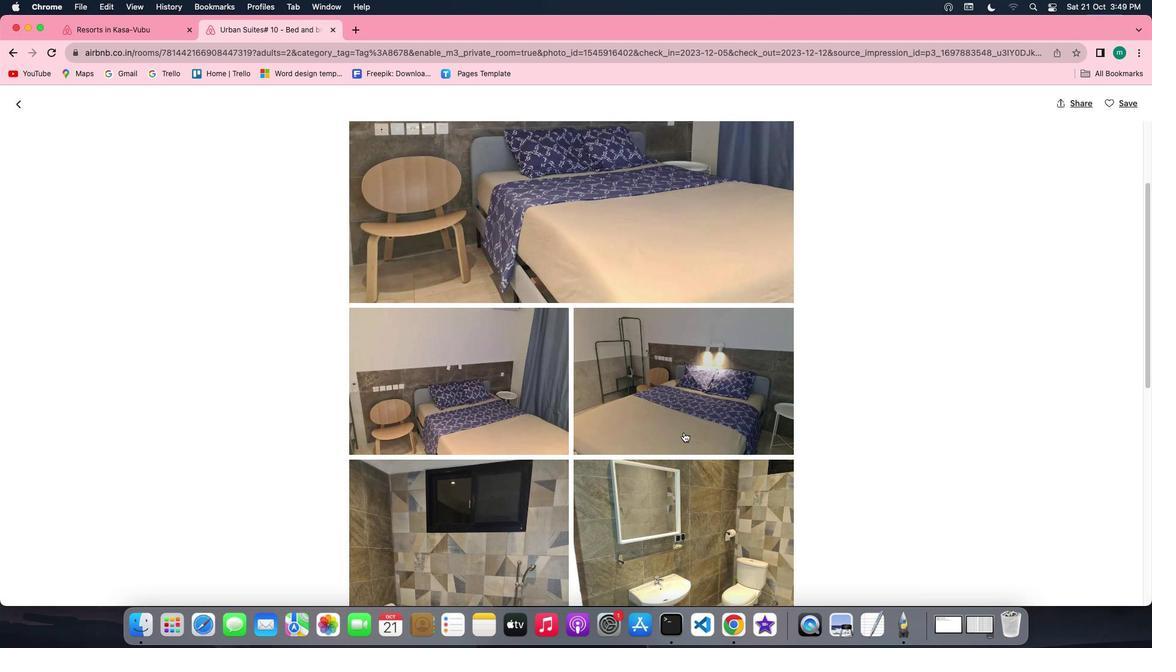
Action: Mouse scrolled (683, 432) with delta (0, -1)
Screenshot: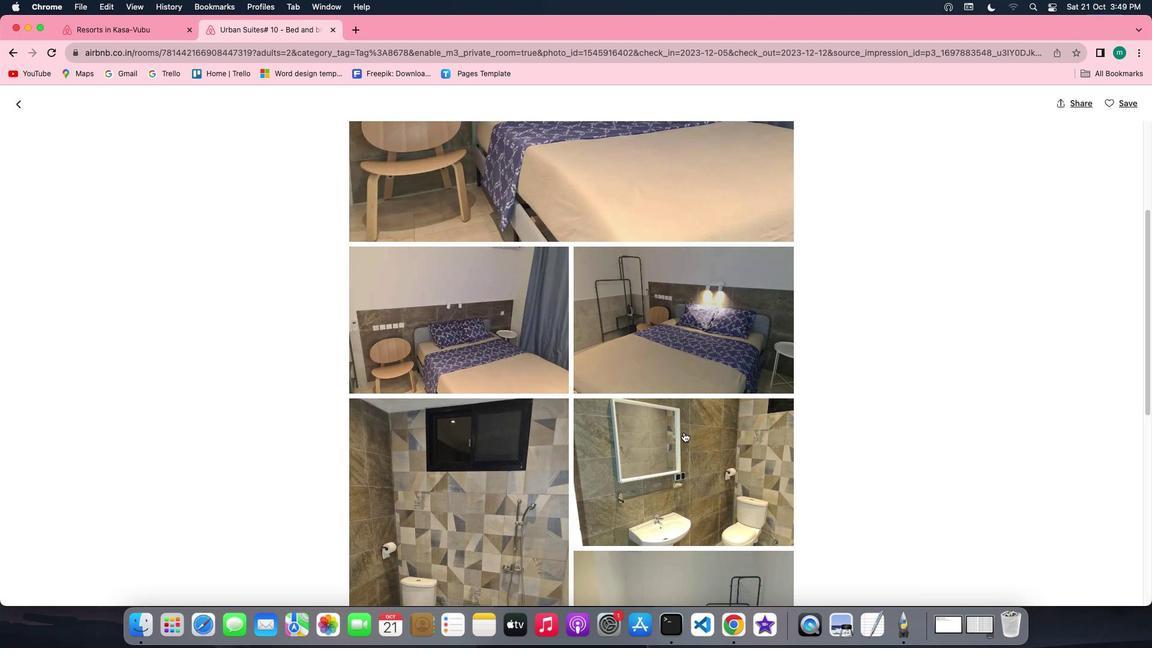 
Action: Mouse scrolled (683, 432) with delta (0, 0)
Screenshot: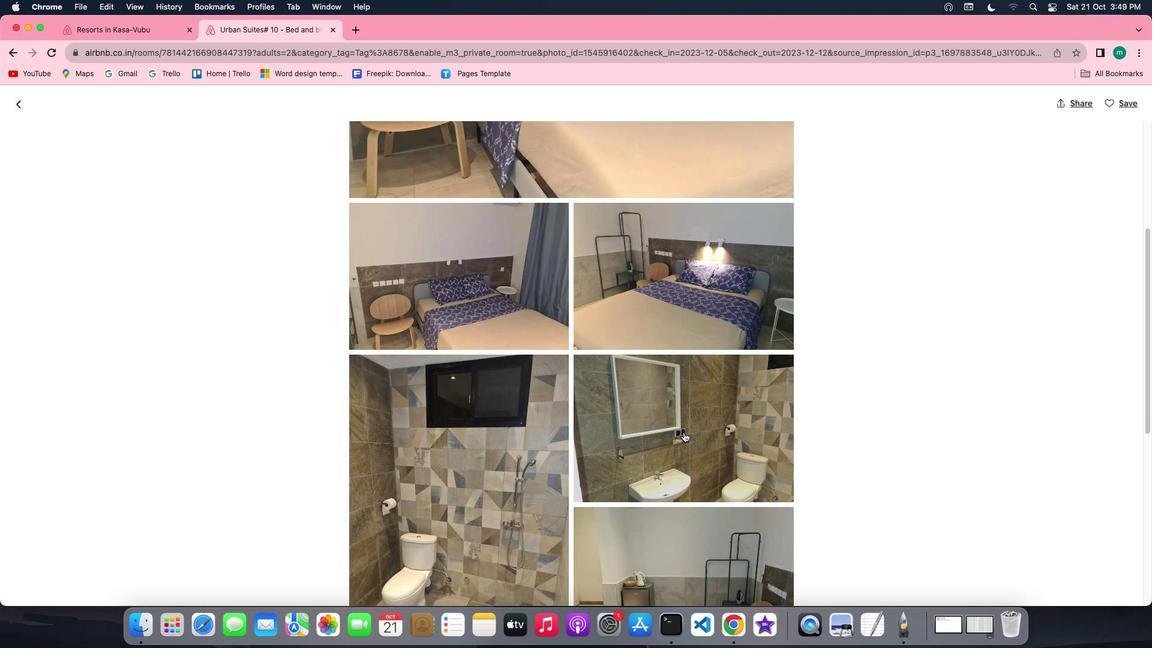 
Action: Mouse scrolled (683, 432) with delta (0, 0)
Screenshot: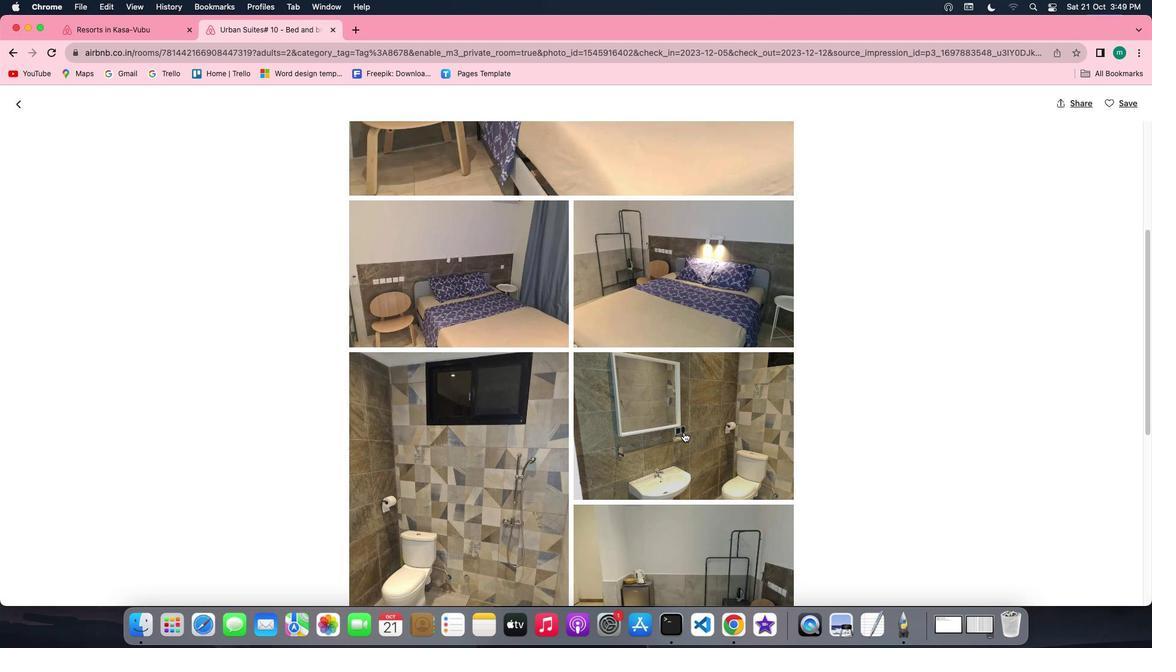 
Action: Mouse scrolled (683, 432) with delta (0, -1)
Screenshot: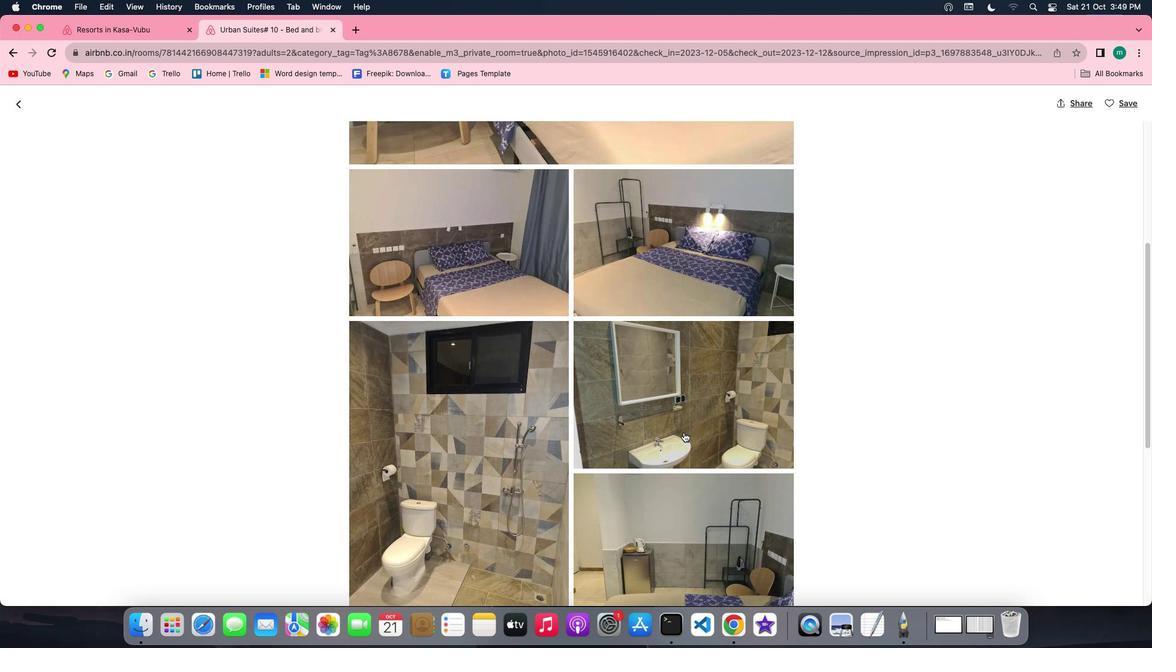 
Action: Mouse scrolled (683, 432) with delta (0, 0)
Screenshot: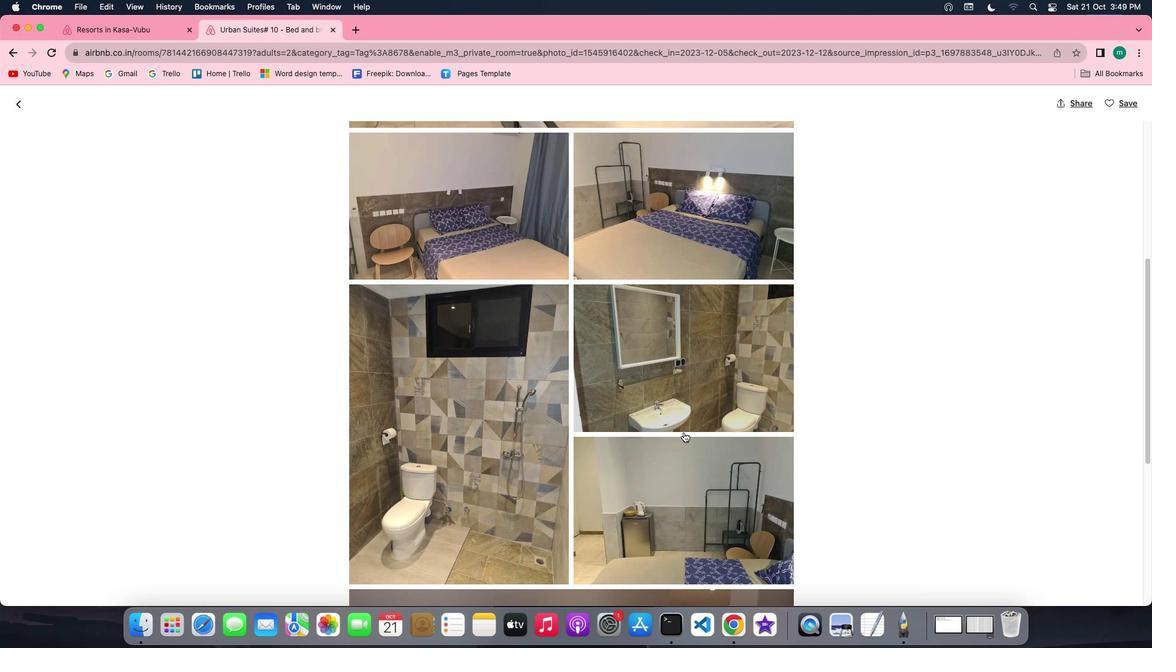 
Action: Mouse scrolled (683, 432) with delta (0, 0)
Screenshot: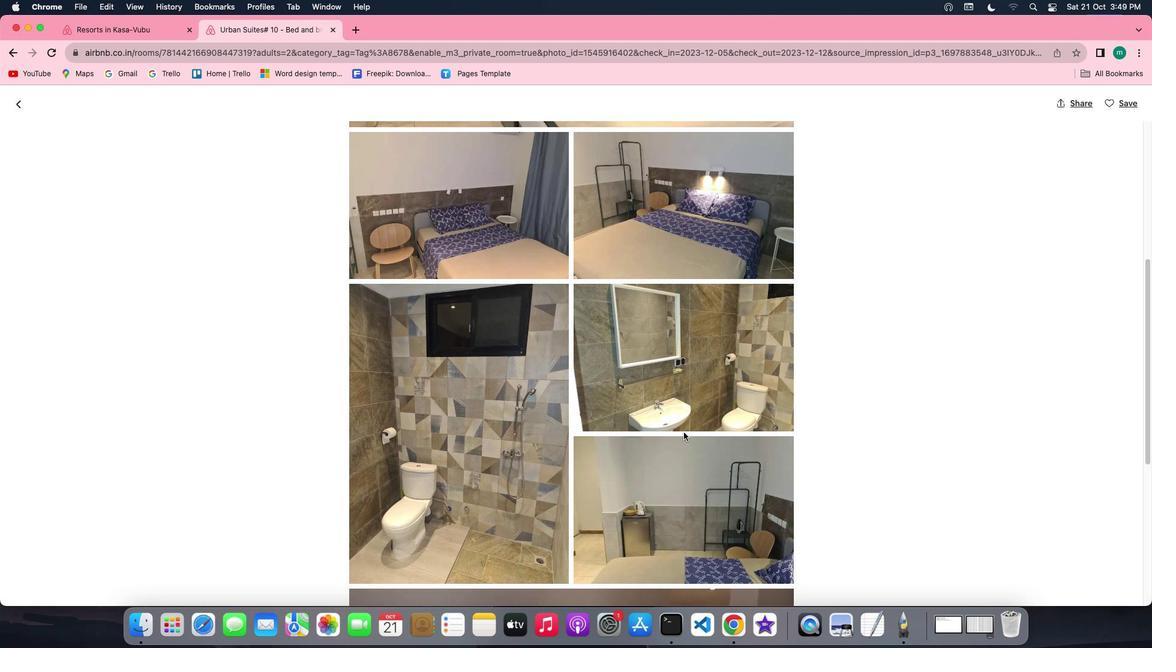 
Action: Mouse scrolled (683, 432) with delta (0, 0)
Screenshot: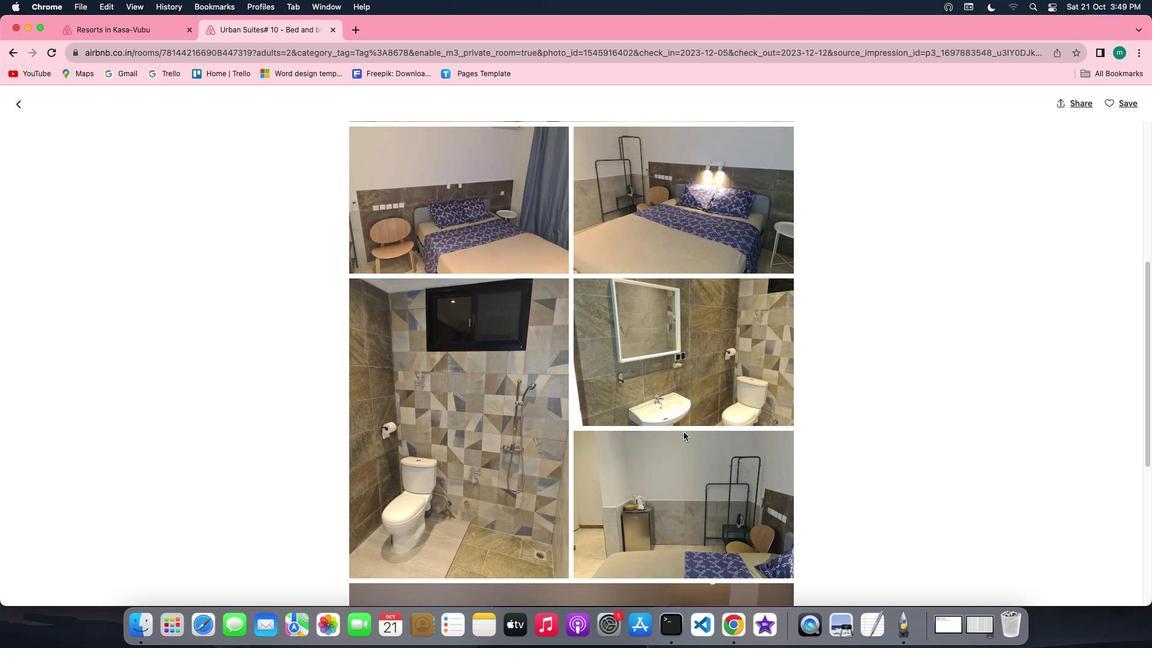 
Action: Mouse scrolled (683, 432) with delta (0, 0)
Screenshot: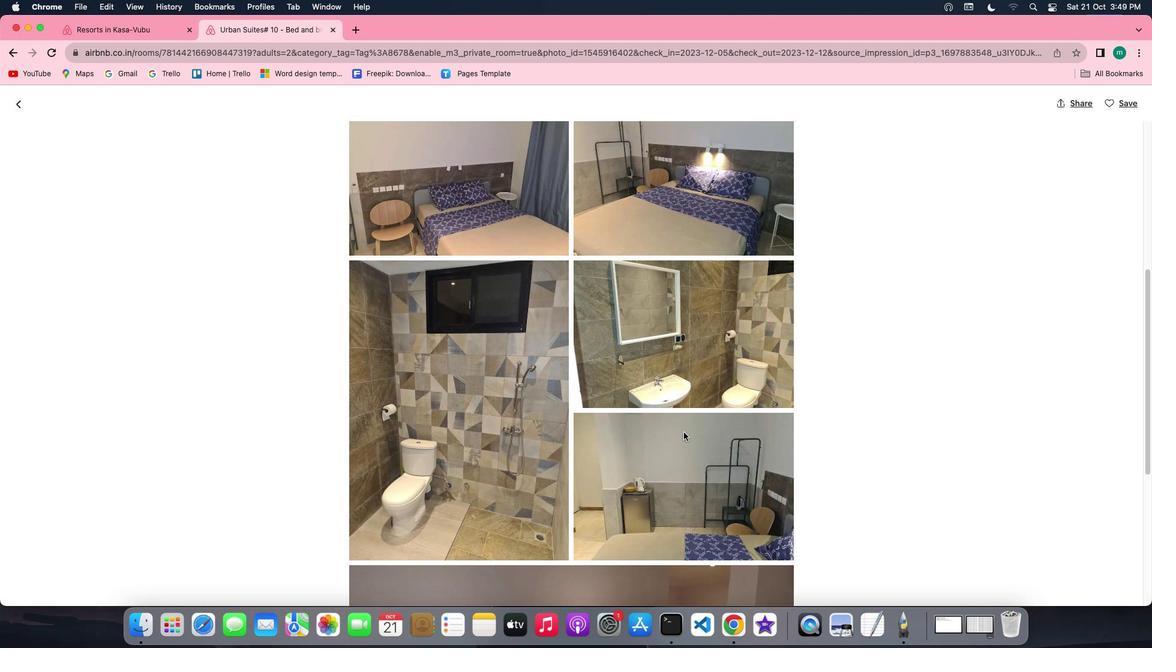 
Action: Mouse scrolled (683, 432) with delta (0, 0)
Screenshot: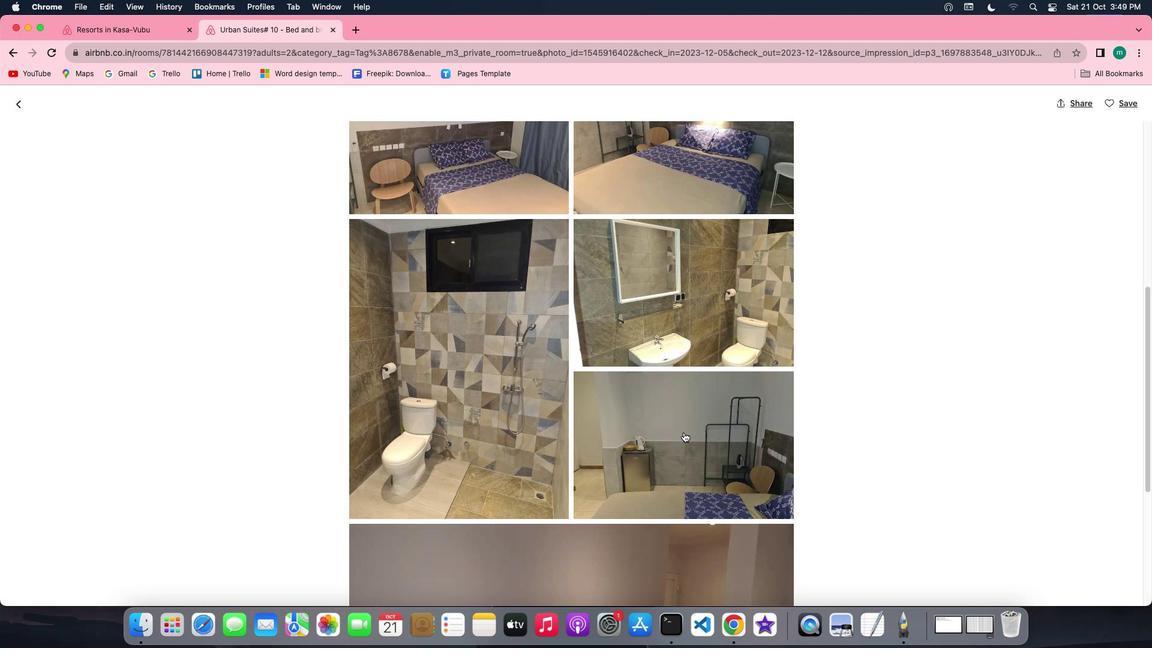 
Action: Mouse scrolled (683, 432) with delta (0, 0)
Screenshot: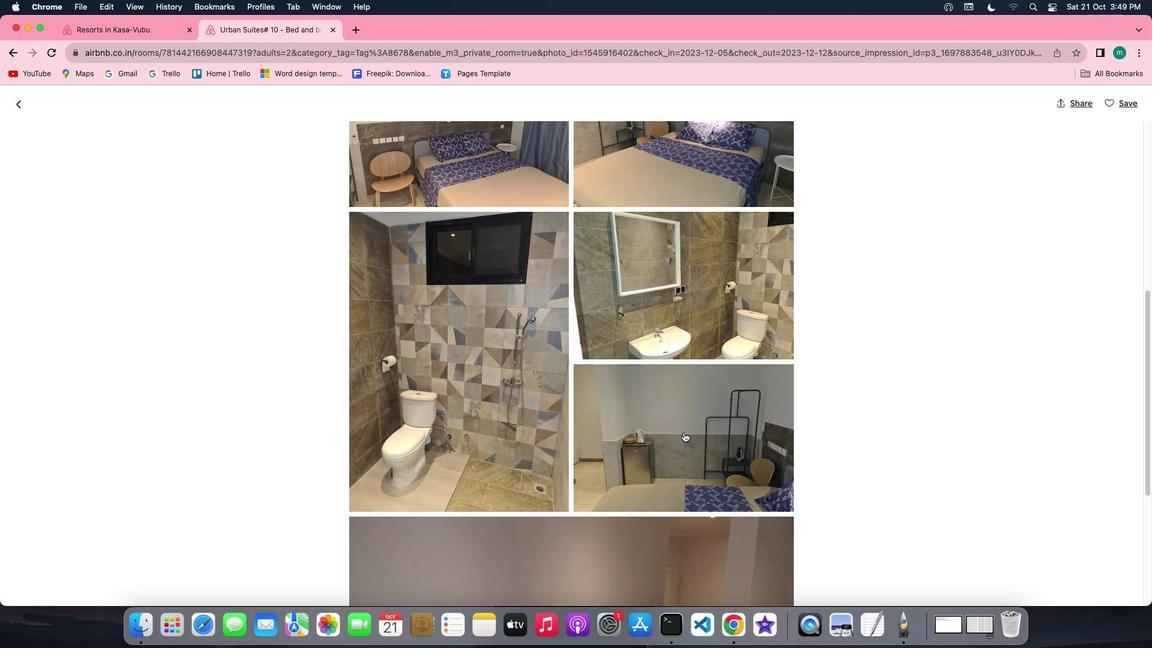 
Action: Mouse scrolled (683, 432) with delta (0, 0)
Screenshot: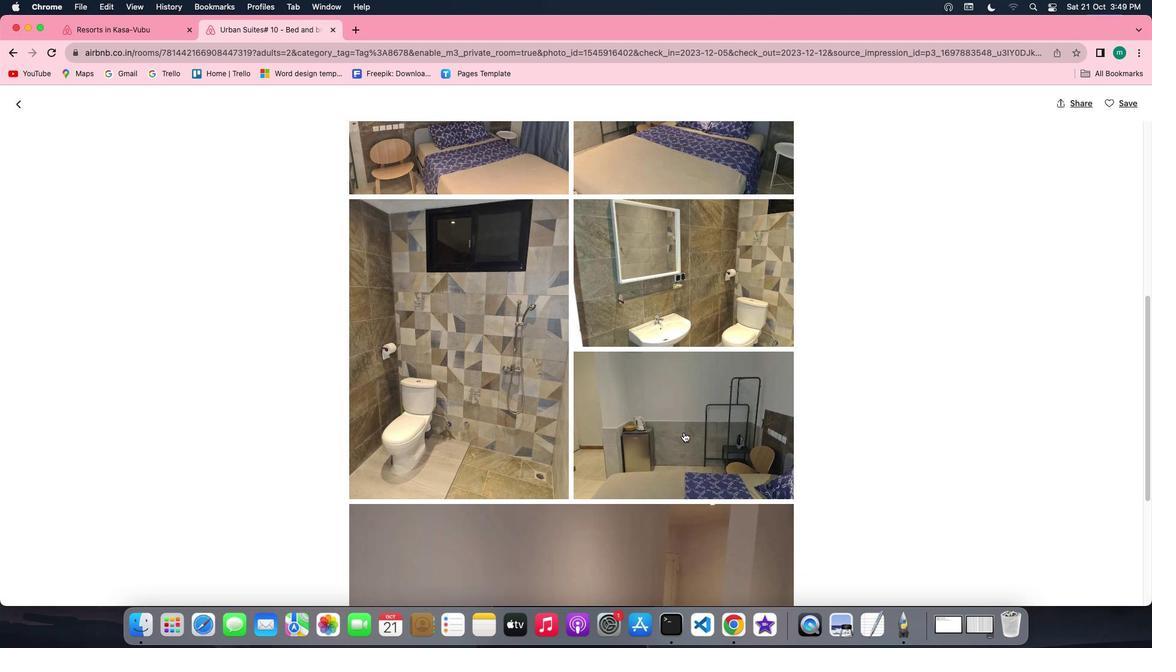 
Action: Mouse scrolled (683, 432) with delta (0, 0)
Screenshot: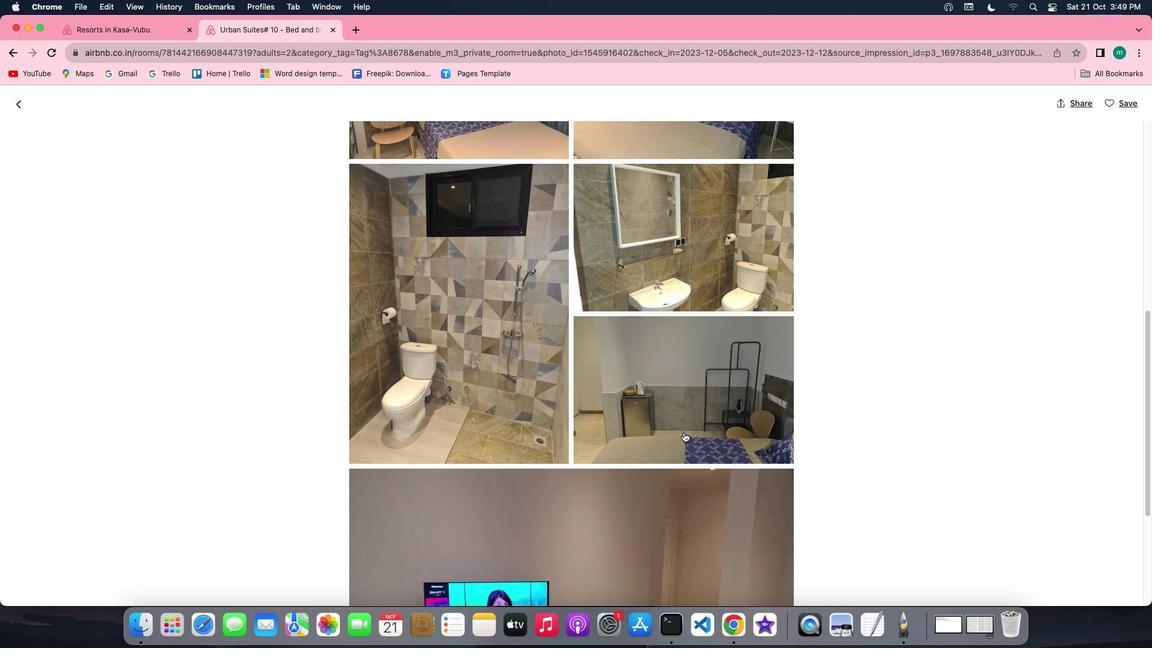 
Action: Mouse scrolled (683, 432) with delta (0, 0)
Screenshot: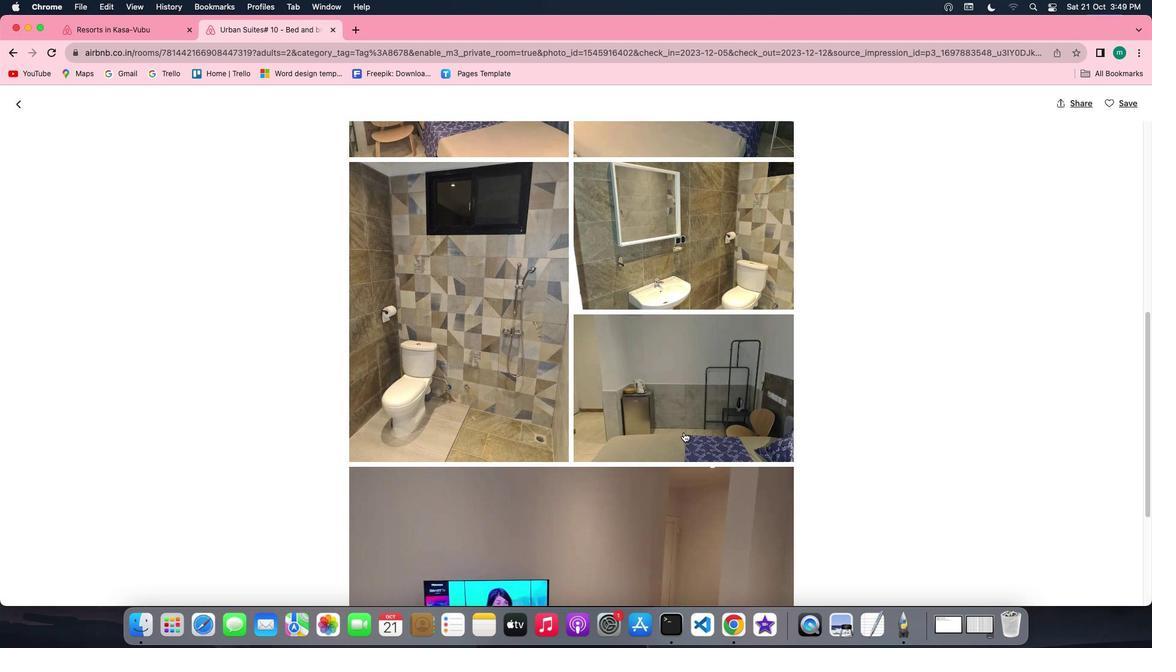 
Action: Mouse scrolled (683, 432) with delta (0, 0)
Screenshot: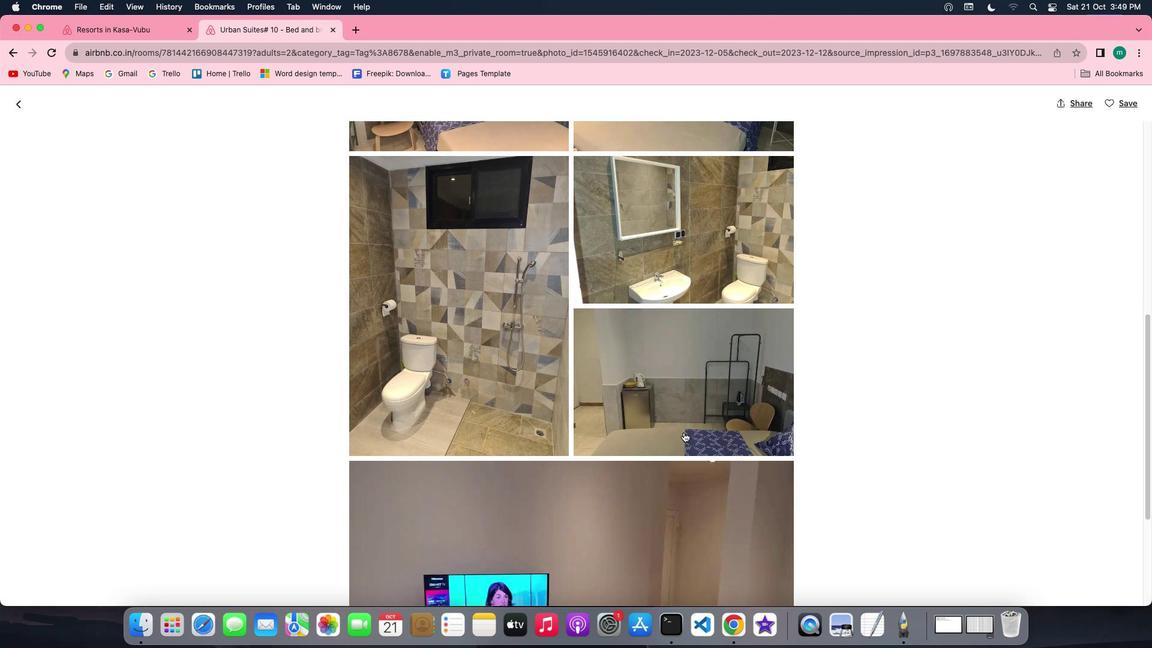 
Action: Mouse scrolled (683, 432) with delta (0, 0)
Screenshot: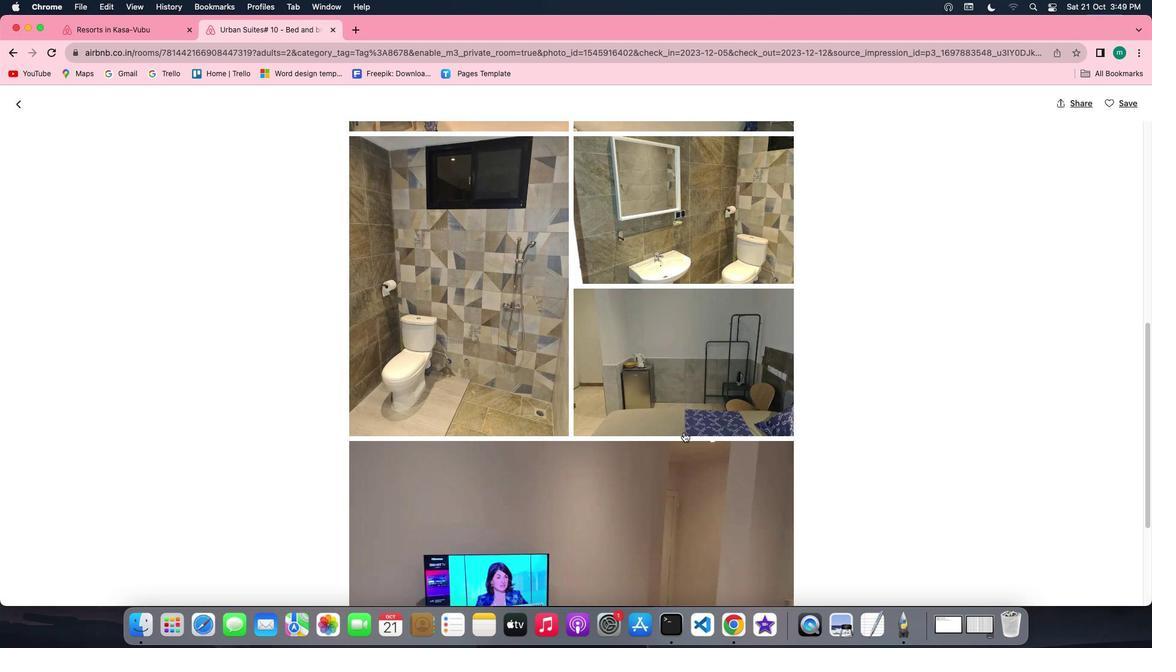 
Action: Mouse scrolled (683, 432) with delta (0, -1)
Screenshot: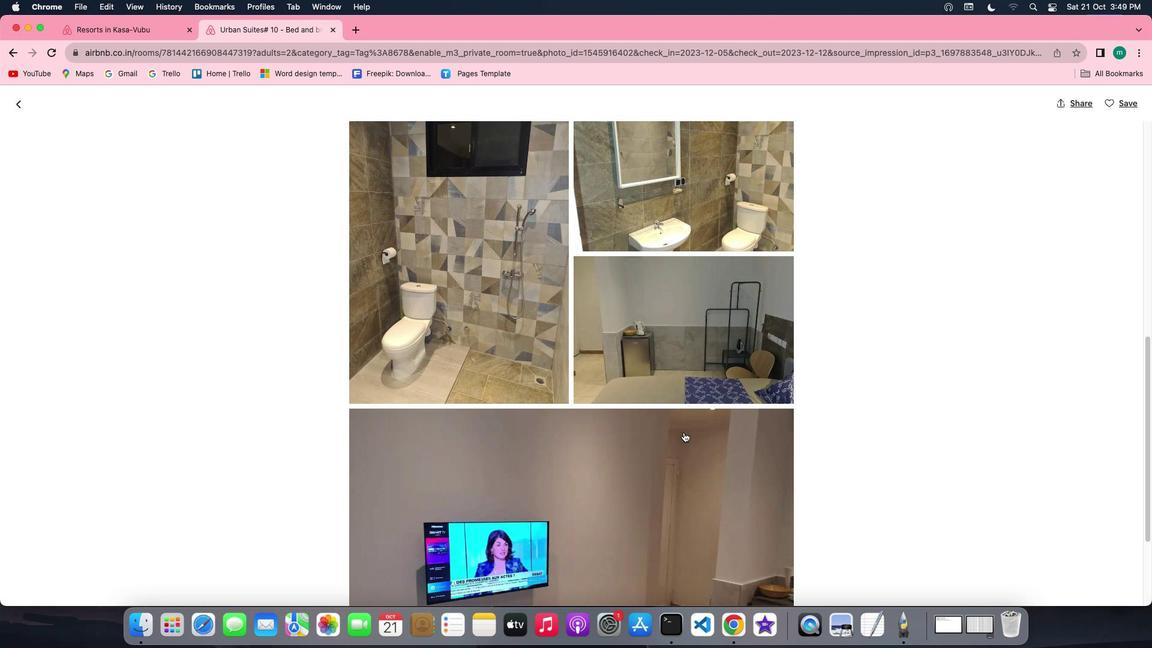 
Action: Mouse scrolled (683, 432) with delta (0, 0)
Screenshot: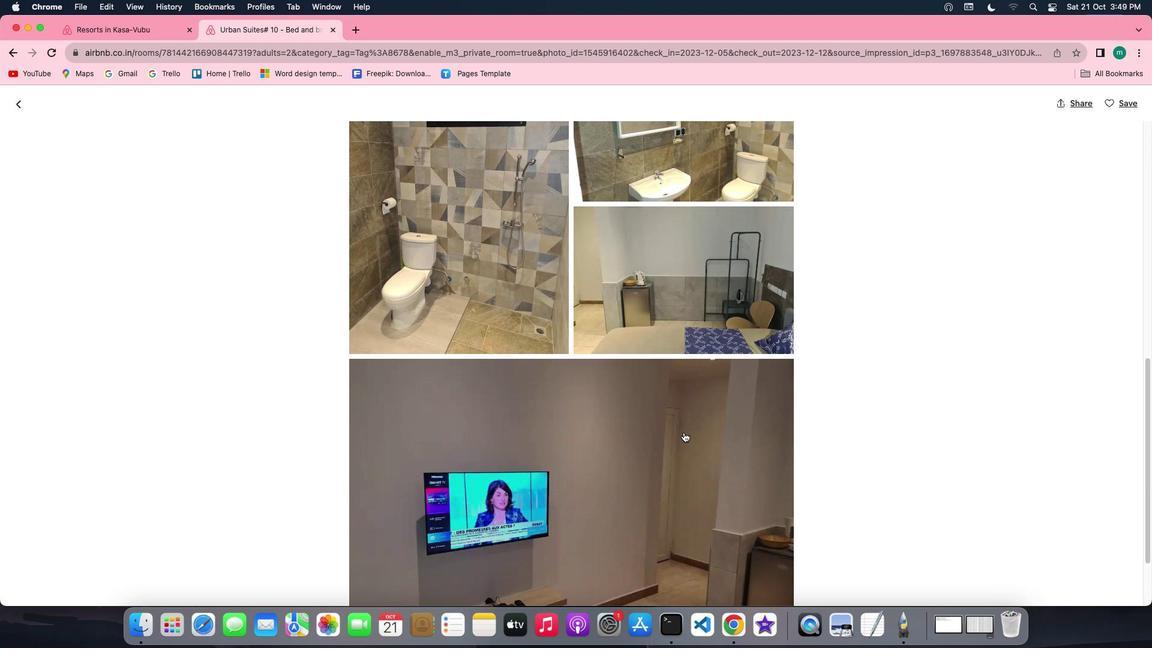 
Action: Mouse scrolled (683, 432) with delta (0, 0)
Screenshot: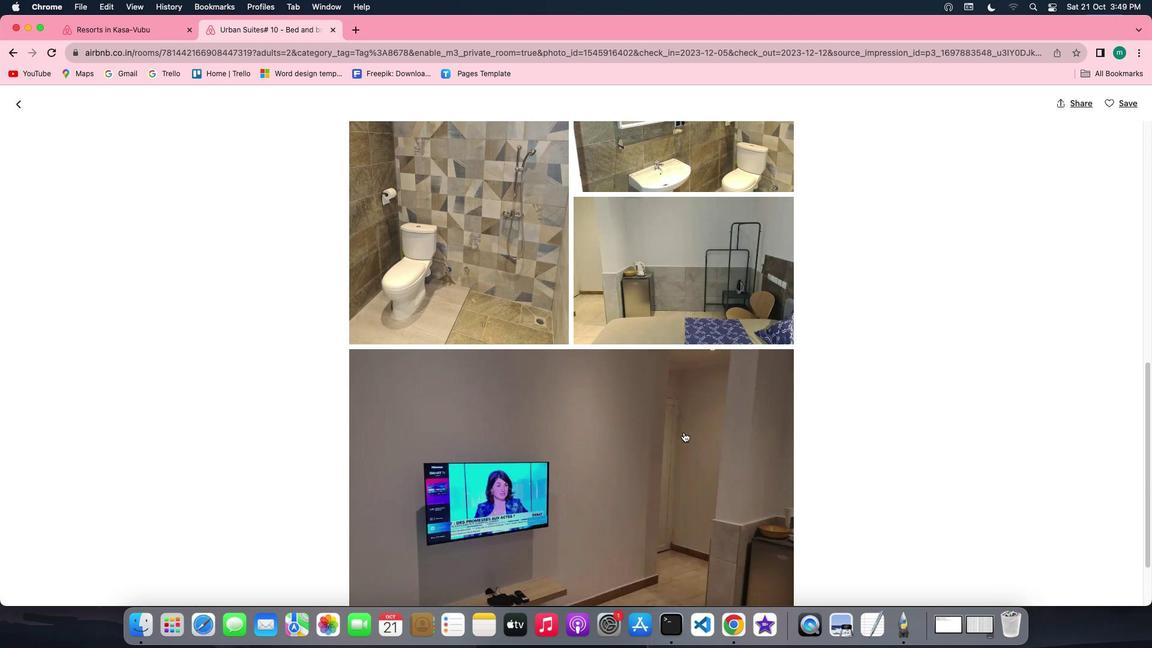 
Action: Mouse scrolled (683, 432) with delta (0, -1)
Screenshot: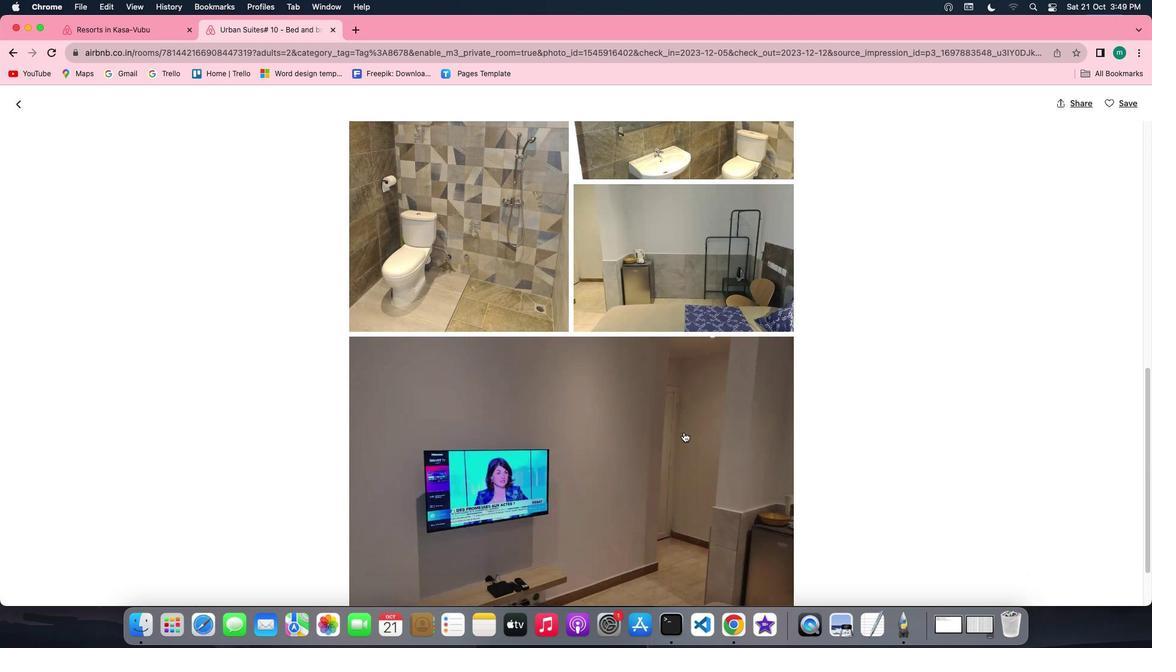 
Action: Mouse scrolled (683, 432) with delta (0, -1)
Screenshot: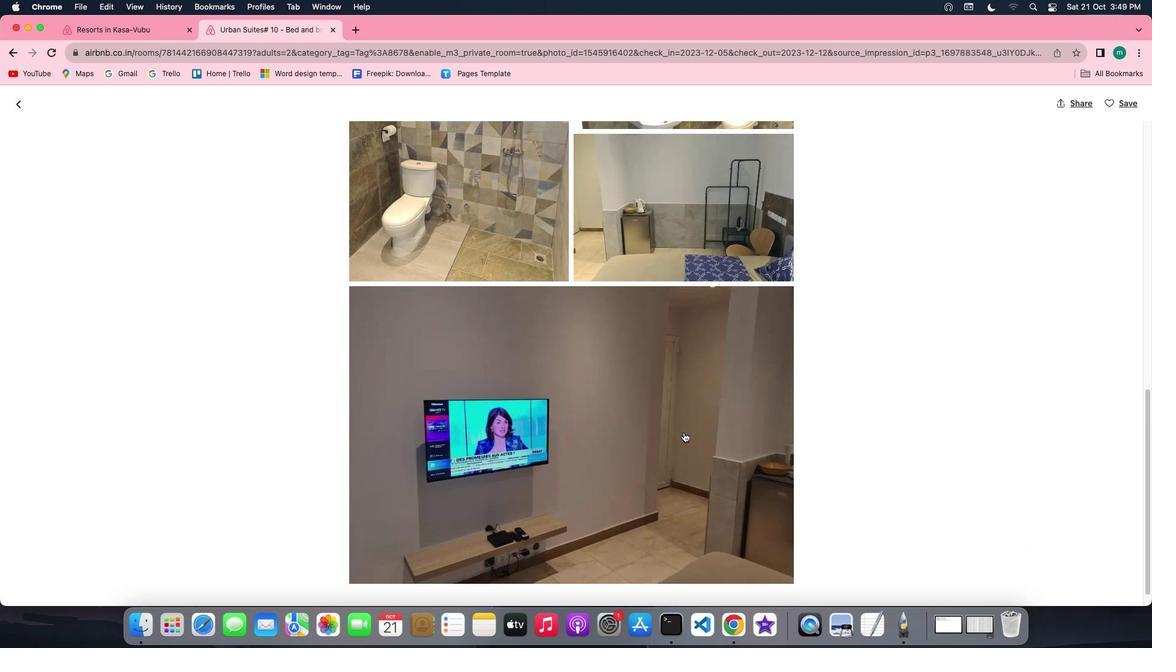 
Action: Mouse scrolled (683, 432) with delta (0, 0)
Screenshot: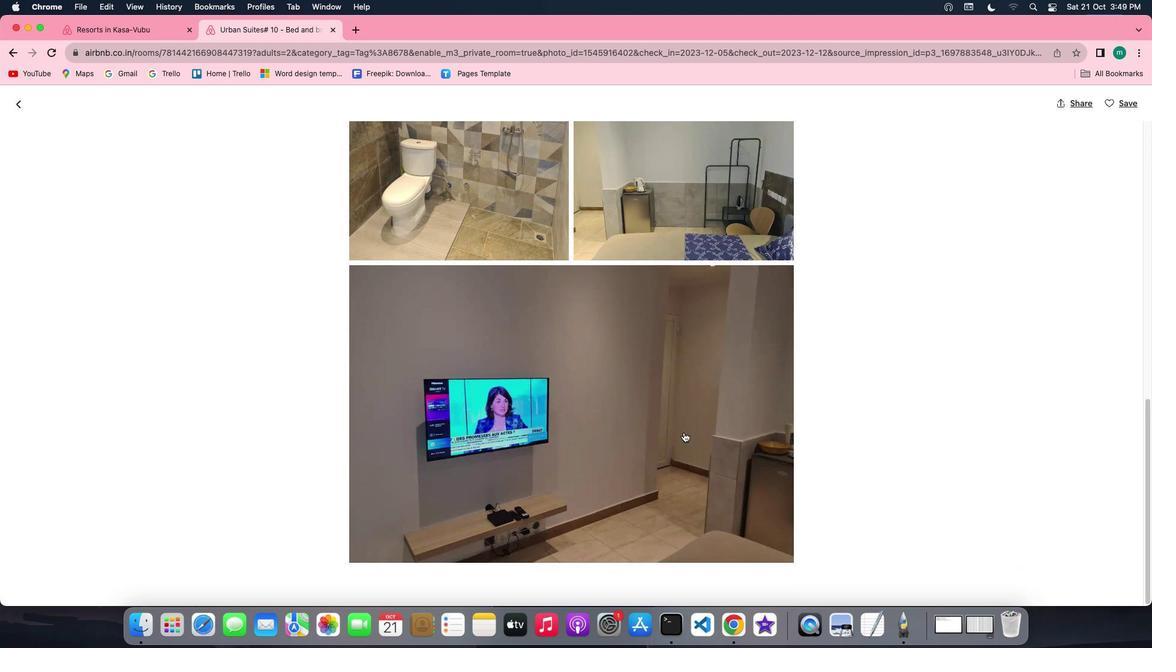 
Action: Mouse scrolled (683, 432) with delta (0, 0)
Screenshot: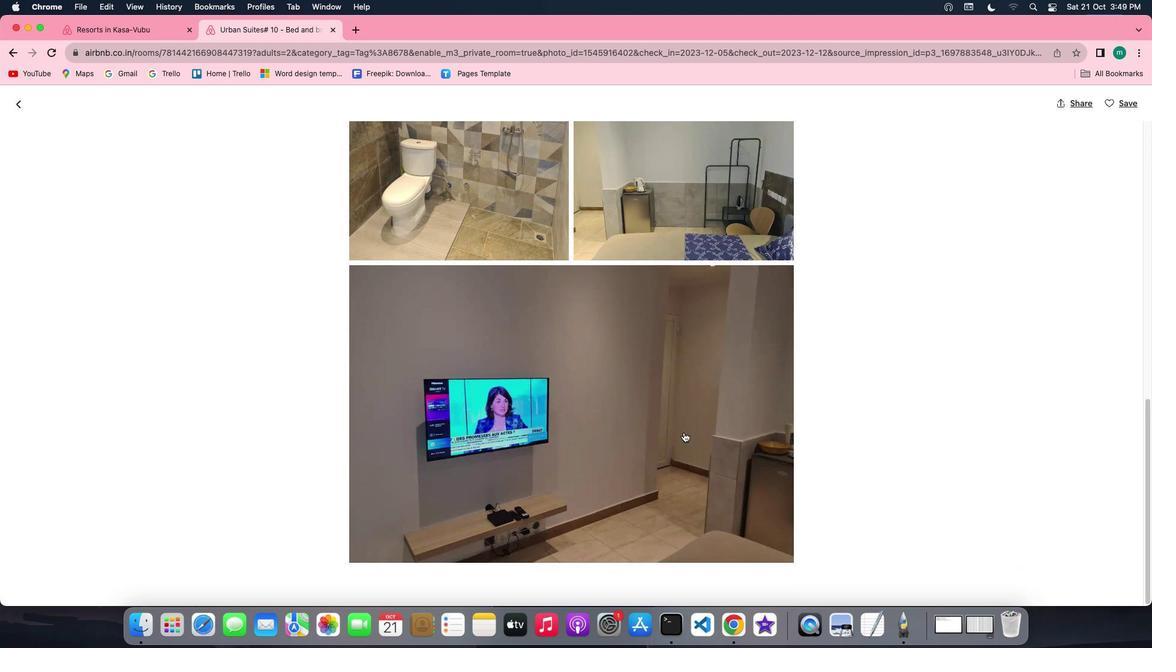 
Action: Mouse scrolled (683, 432) with delta (0, -1)
Screenshot: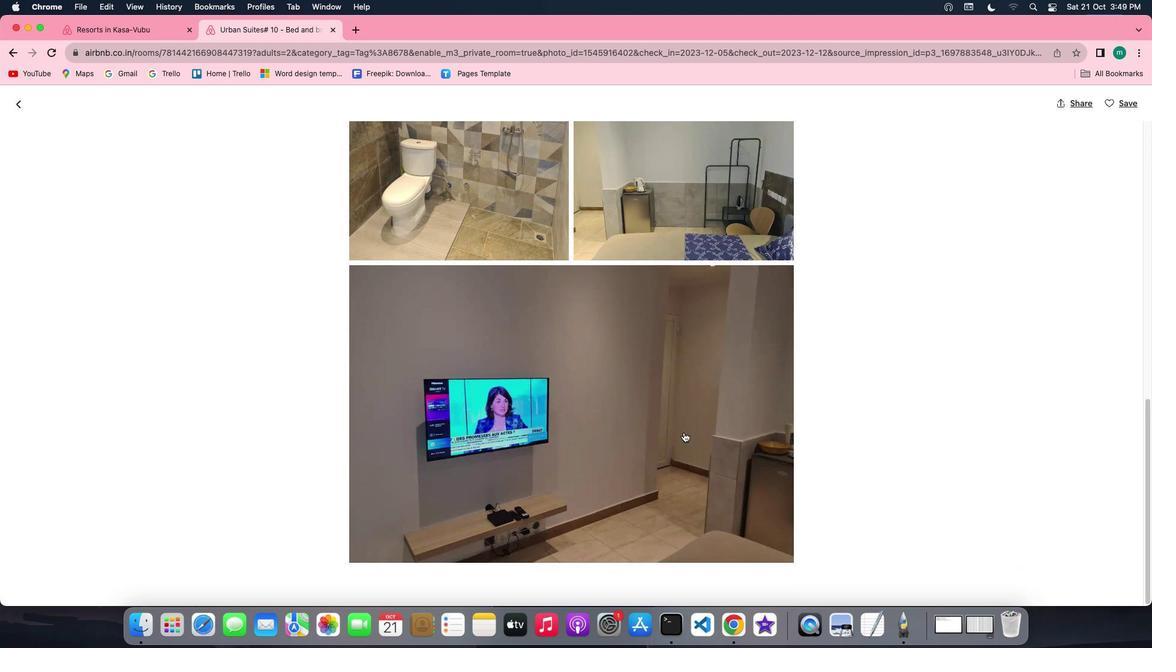 
Action: Mouse scrolled (683, 432) with delta (0, -2)
Screenshot: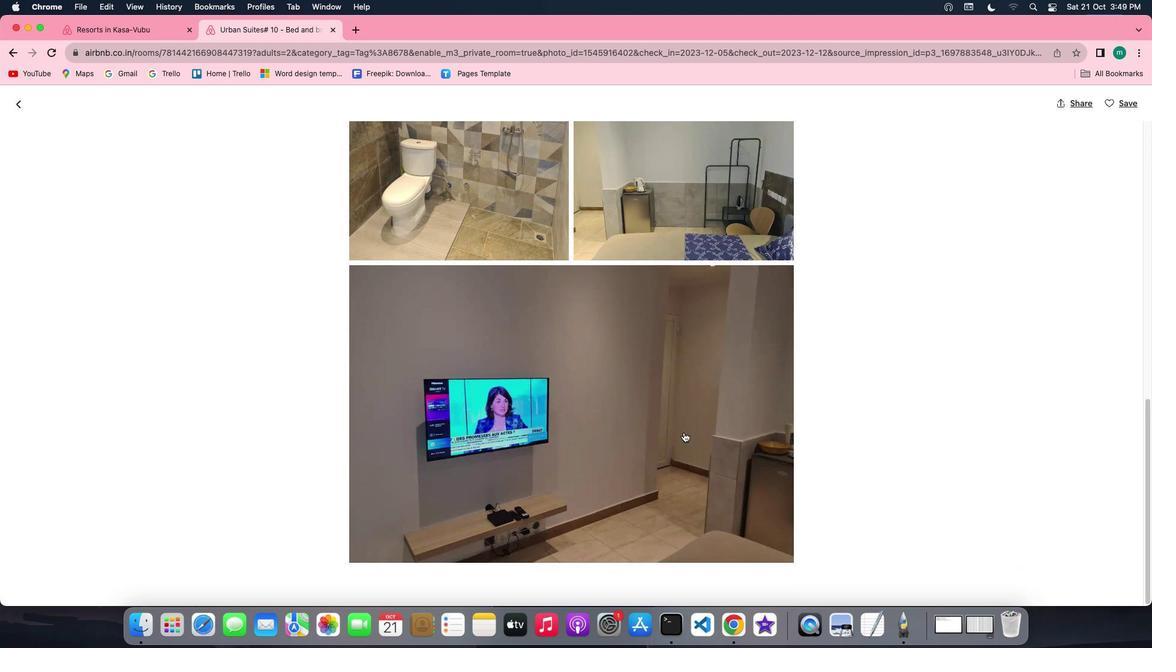 
Action: Mouse scrolled (683, 432) with delta (0, 0)
Screenshot: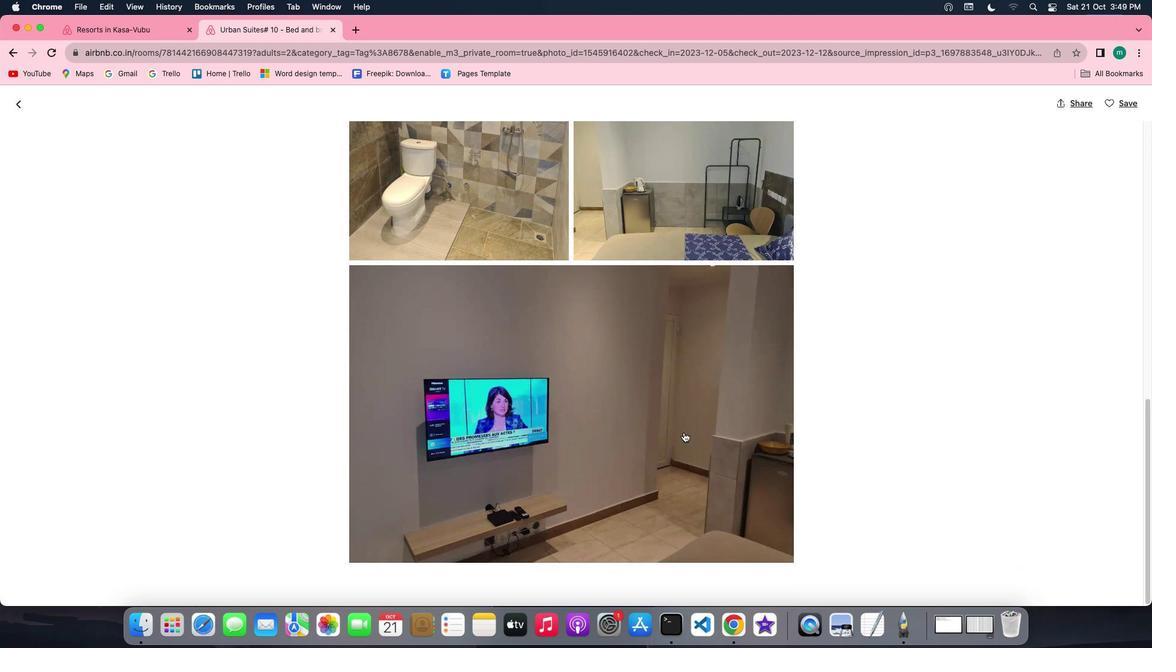 
Action: Mouse scrolled (683, 432) with delta (0, 0)
Screenshot: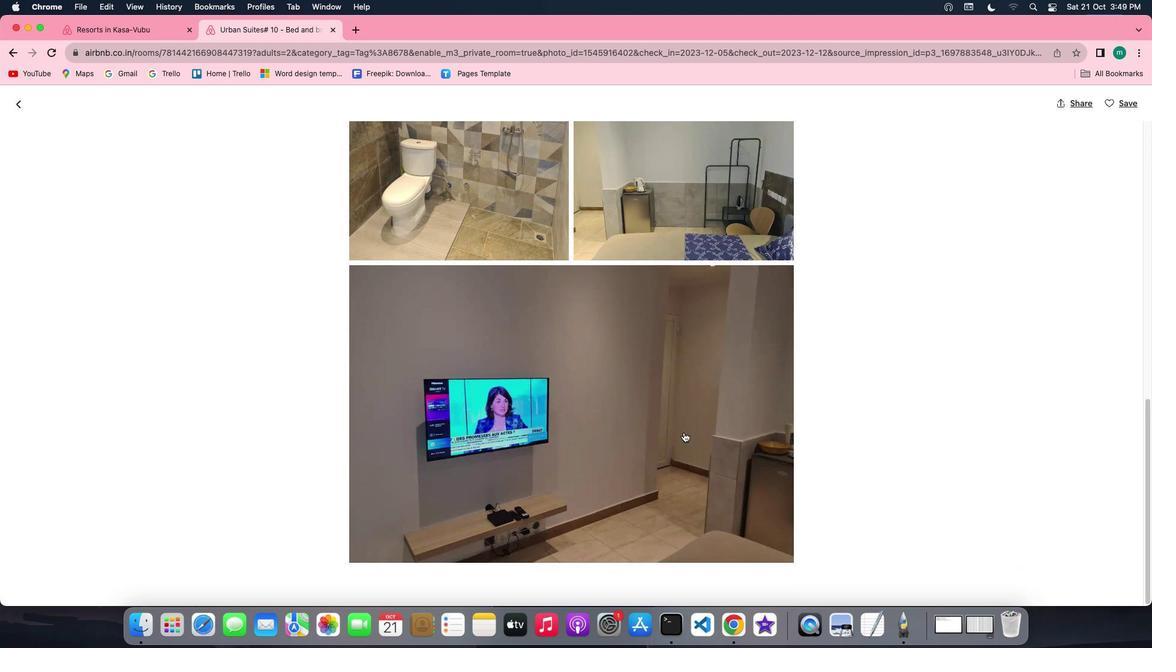 
Action: Mouse scrolled (683, 432) with delta (0, -1)
Screenshot: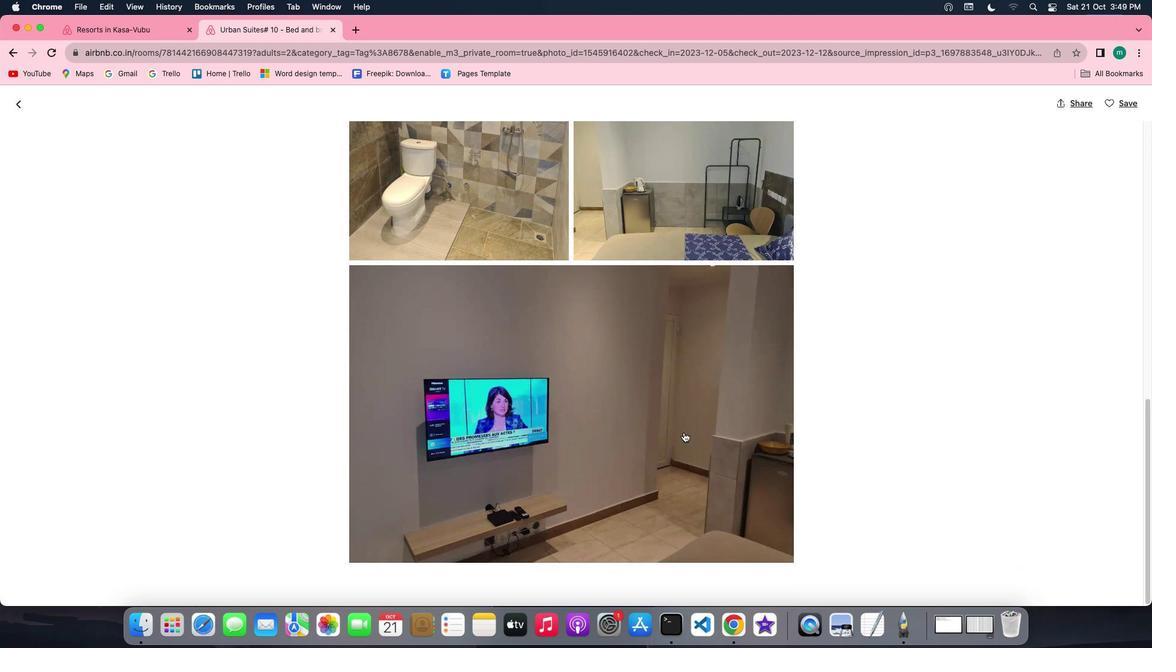 
Action: Mouse moved to (26, 105)
Screenshot: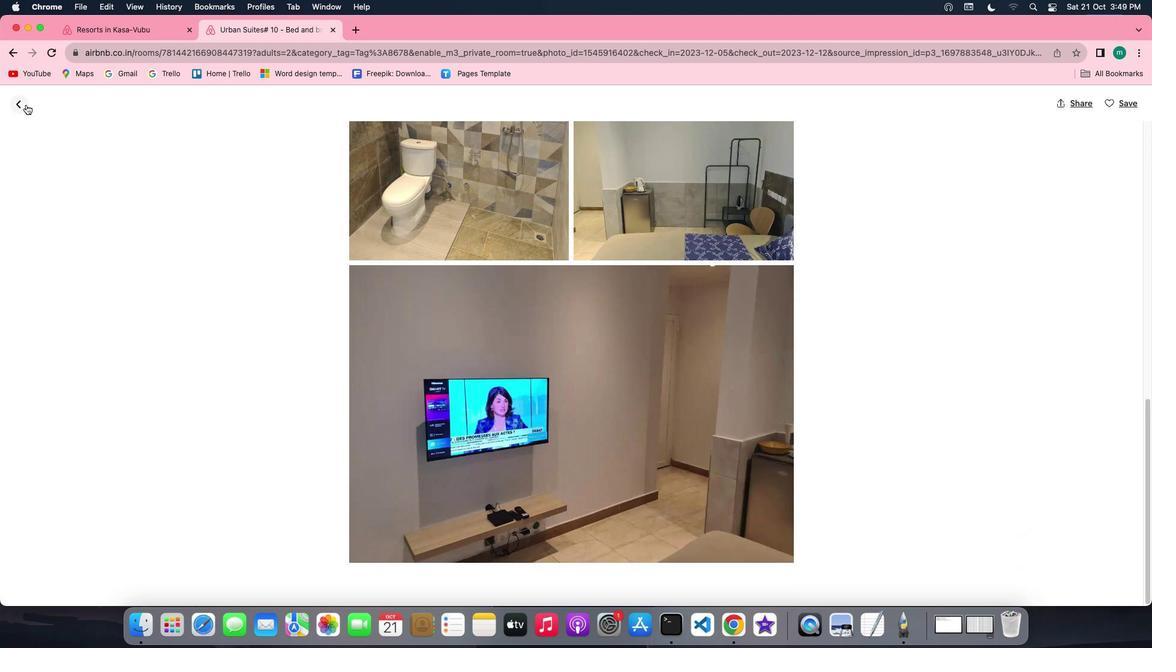 
Action: Mouse pressed left at (26, 105)
Screenshot: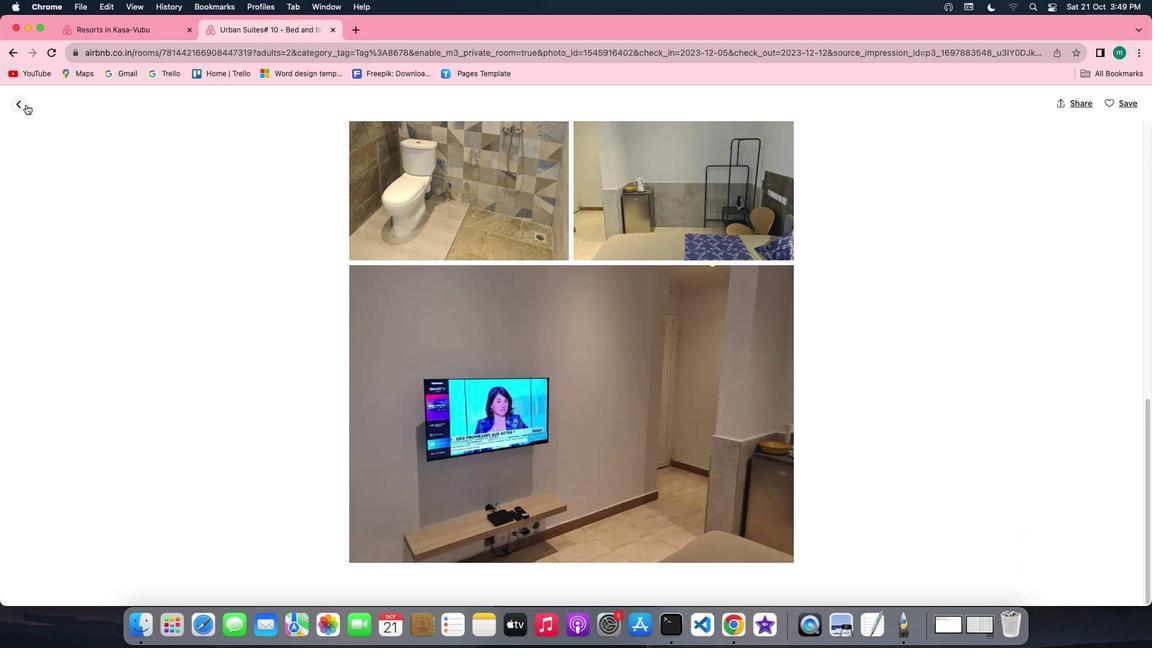 
Action: Mouse moved to (289, 293)
Screenshot: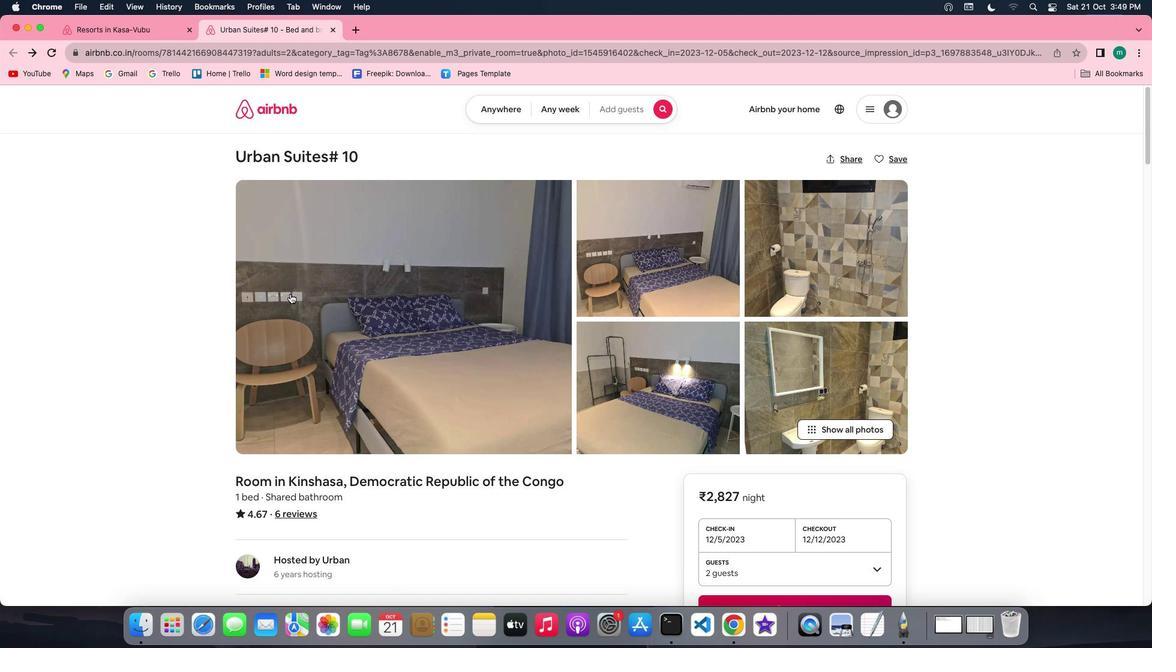 
Action: Mouse scrolled (289, 293) with delta (0, 0)
Screenshot: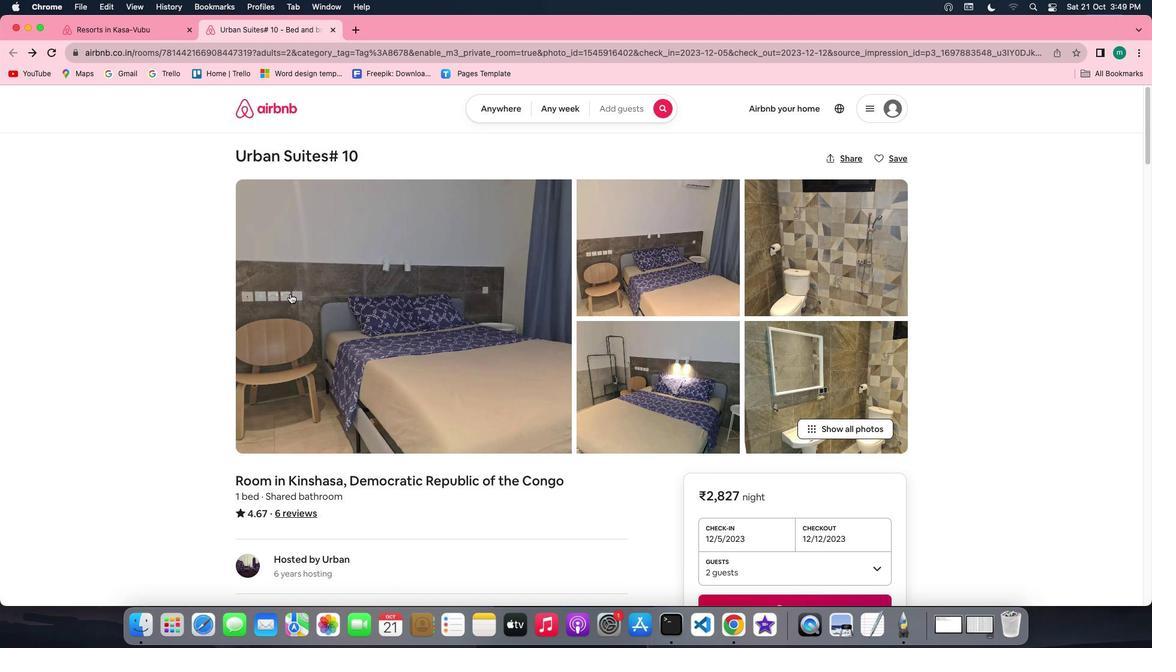 
Action: Mouse scrolled (289, 293) with delta (0, 0)
Screenshot: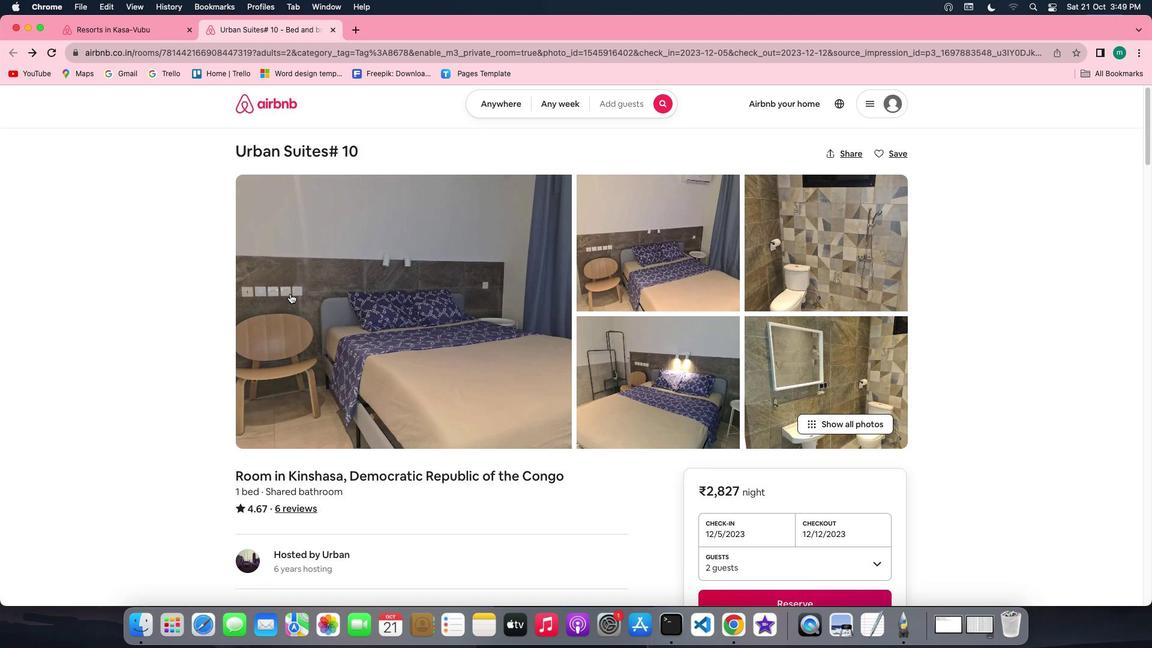 
Action: Mouse scrolled (289, 293) with delta (0, 0)
Screenshot: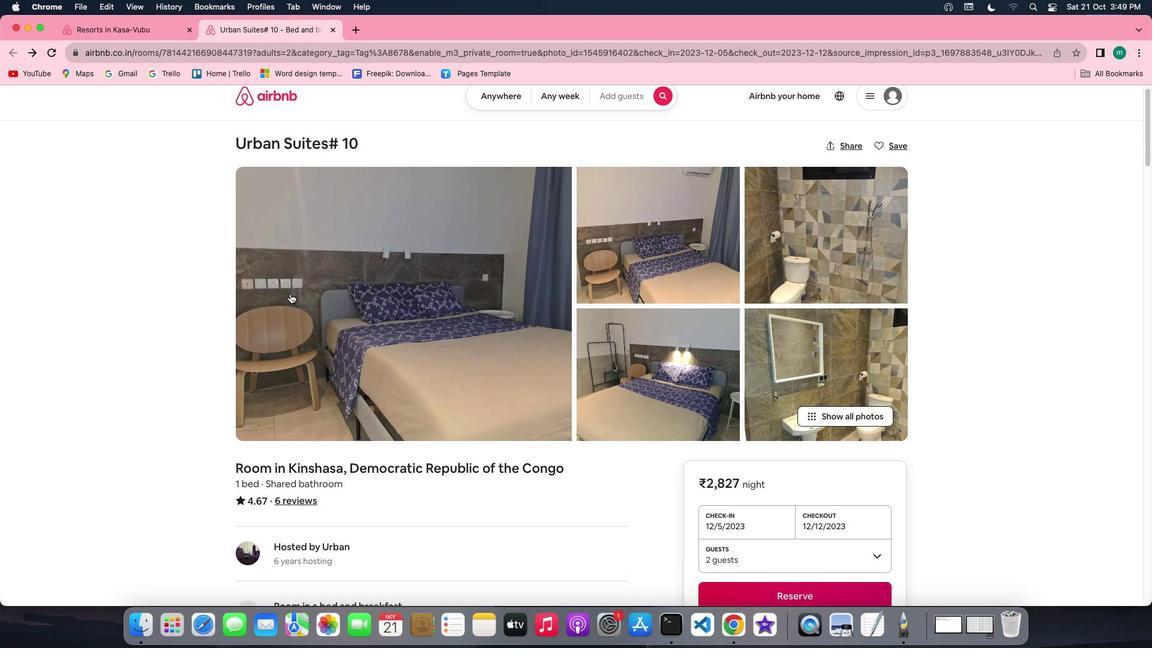 
Action: Mouse scrolled (289, 293) with delta (0, -1)
Screenshot: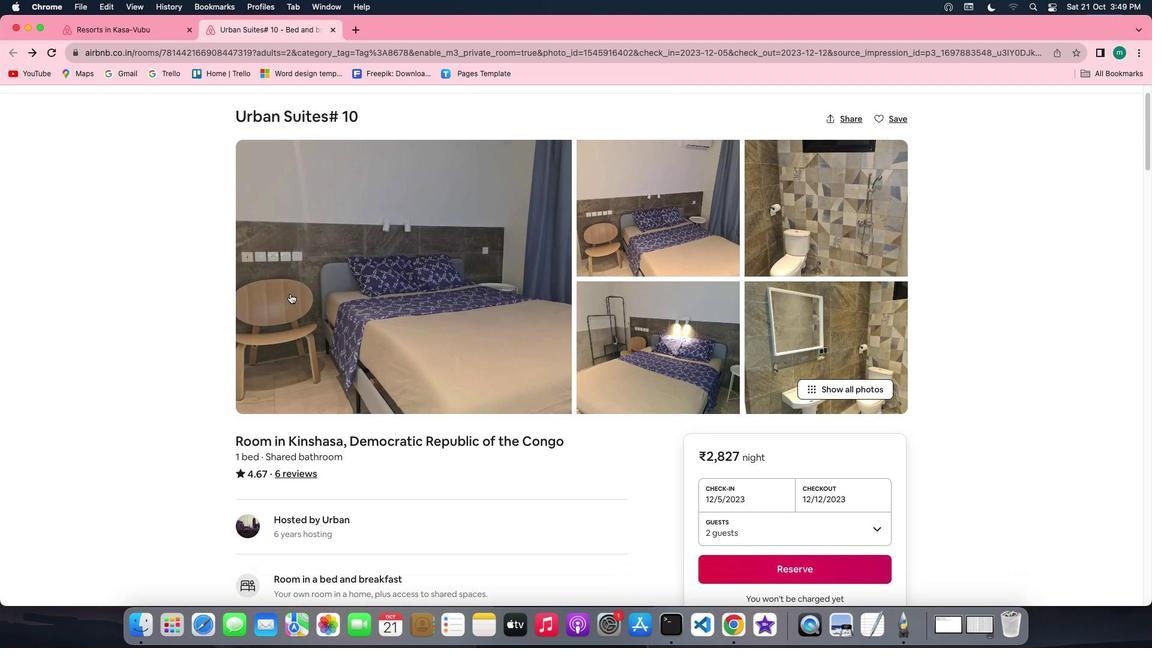 
Action: Mouse scrolled (289, 293) with delta (0, -1)
Screenshot: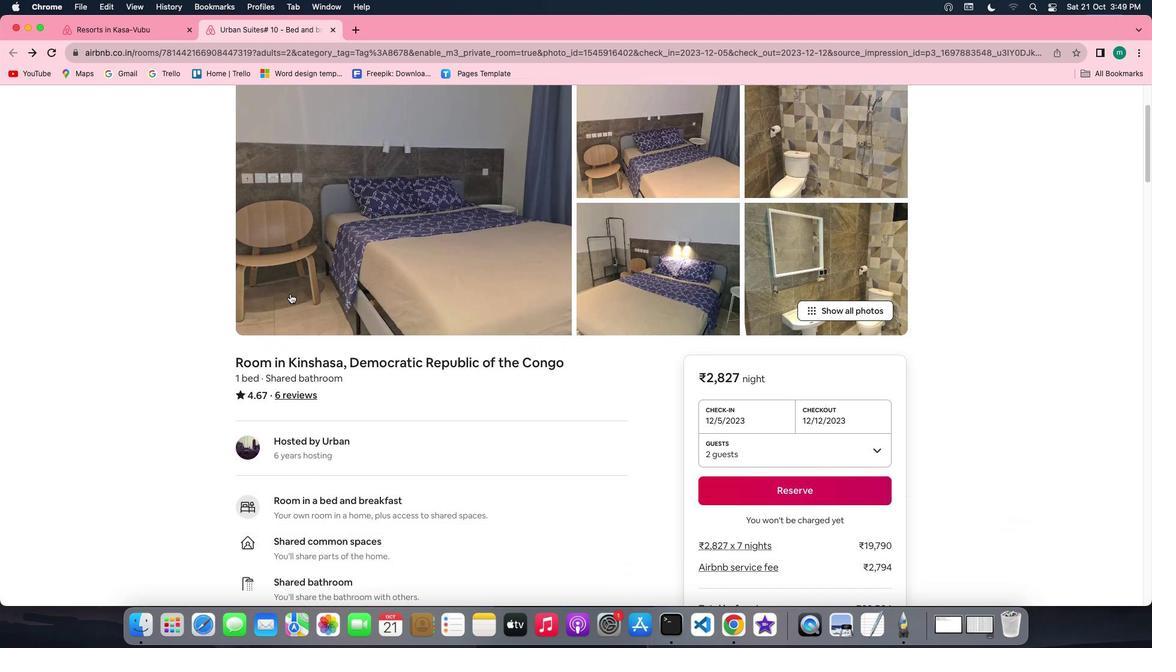 
Action: Mouse scrolled (289, 293) with delta (0, 0)
Screenshot: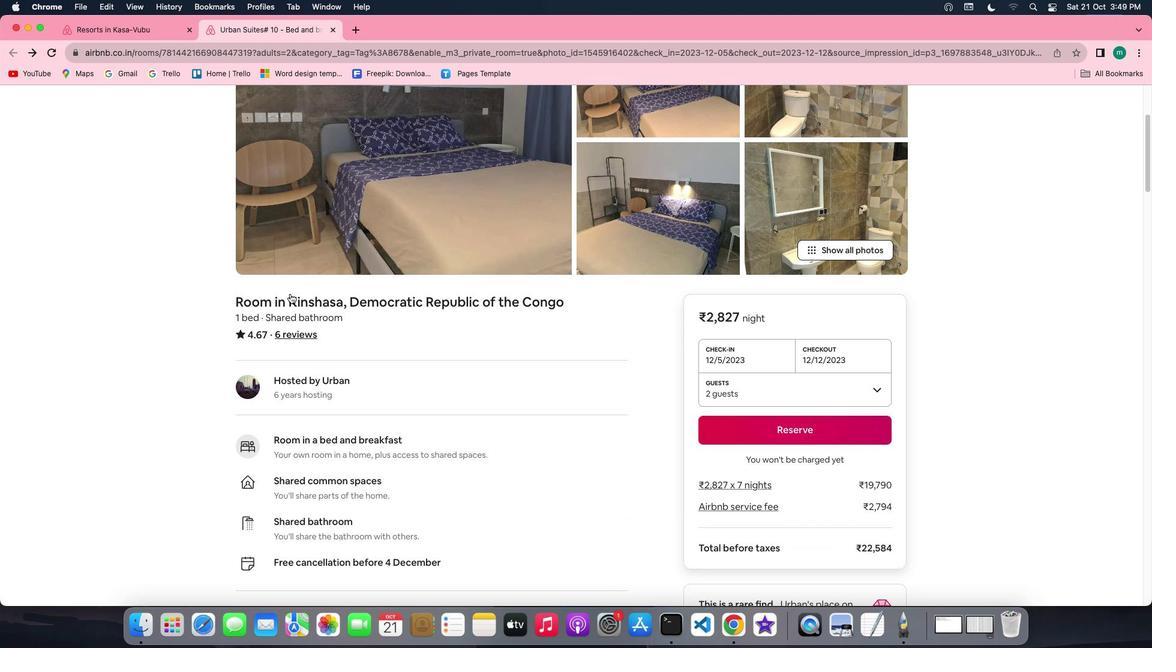 
Action: Mouse scrolled (289, 293) with delta (0, 0)
Screenshot: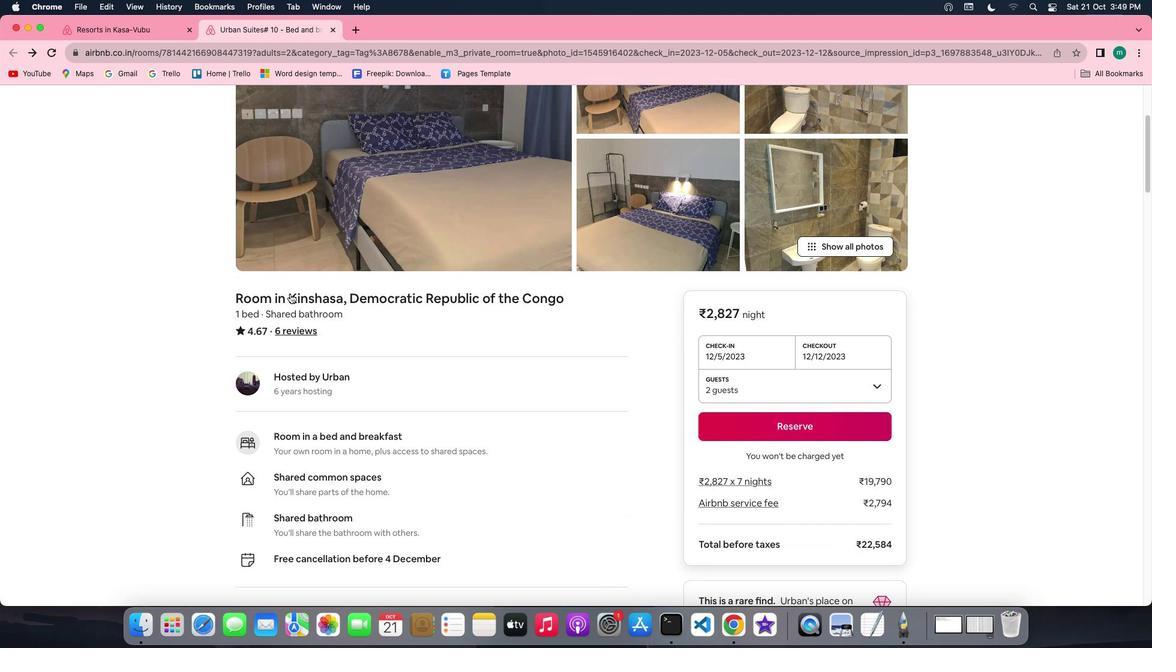 
Action: Mouse scrolled (289, 293) with delta (0, -1)
Screenshot: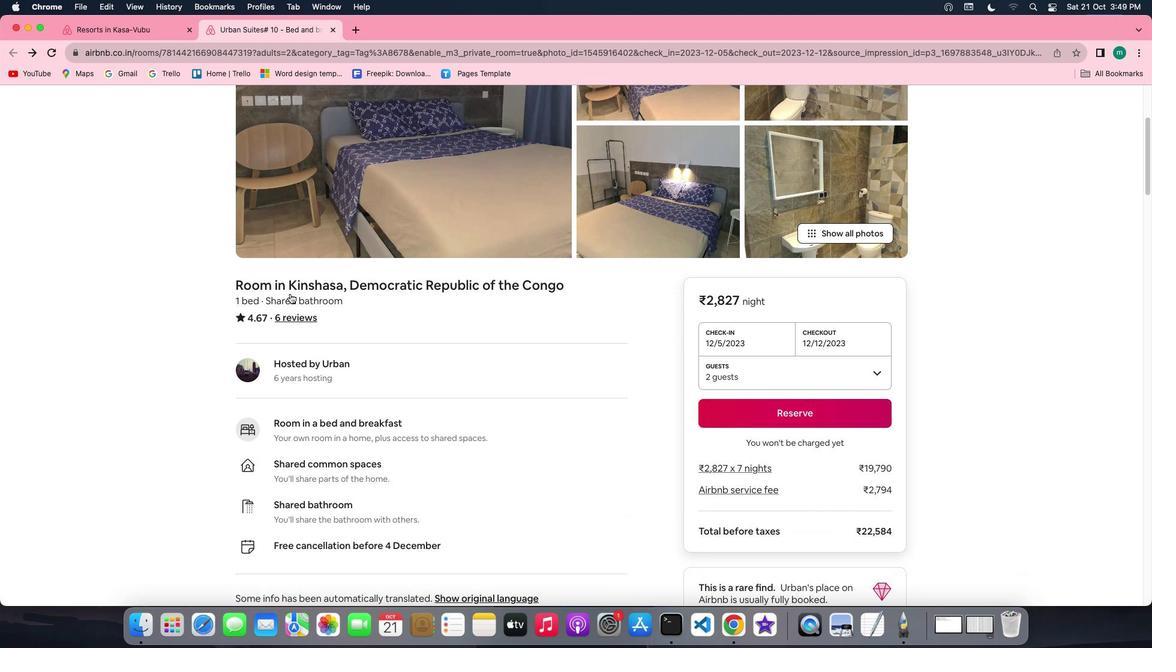 
Action: Mouse scrolled (289, 293) with delta (0, -2)
Screenshot: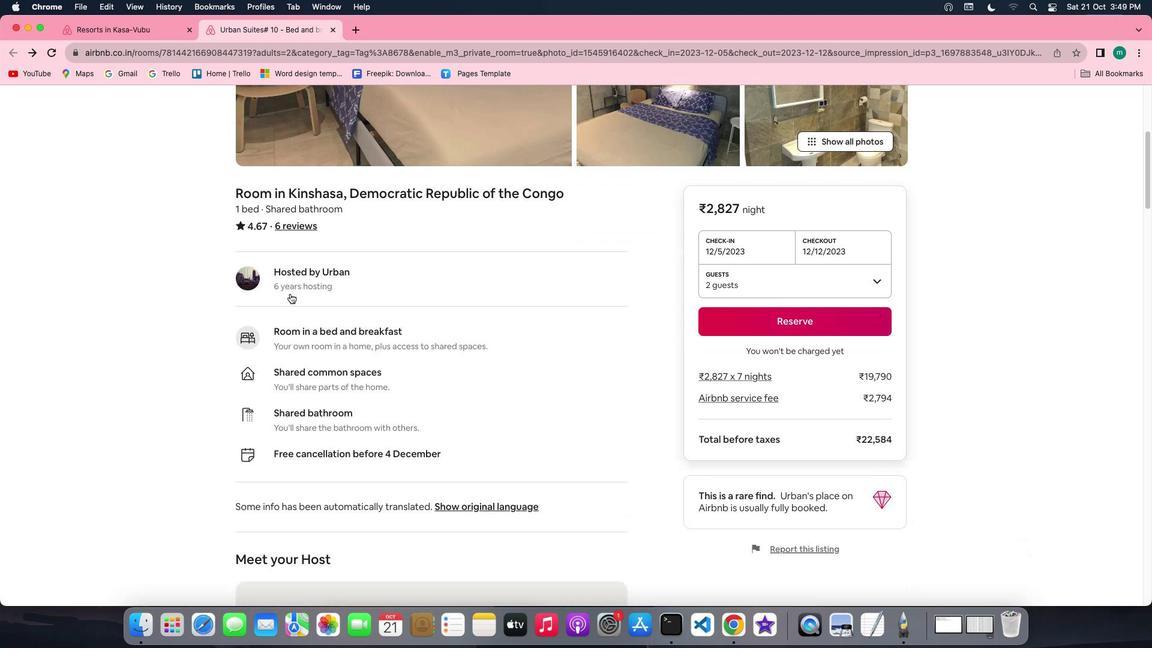 
Action: Mouse scrolled (289, 293) with delta (0, 0)
Screenshot: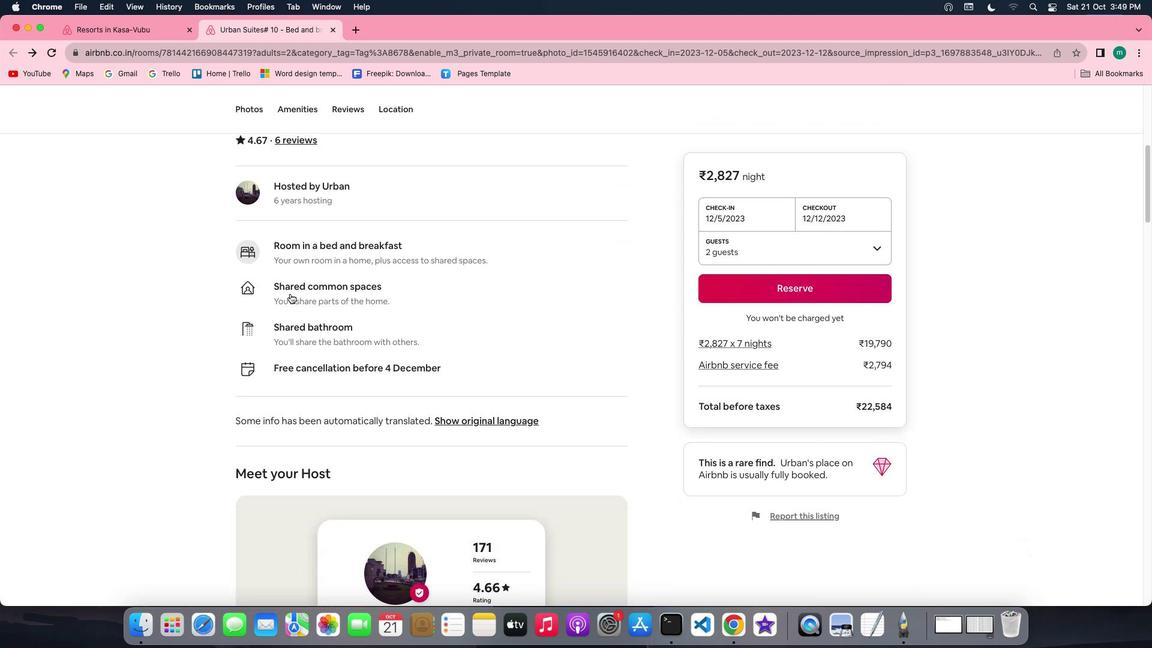 
Action: Mouse scrolled (289, 293) with delta (0, 0)
Screenshot: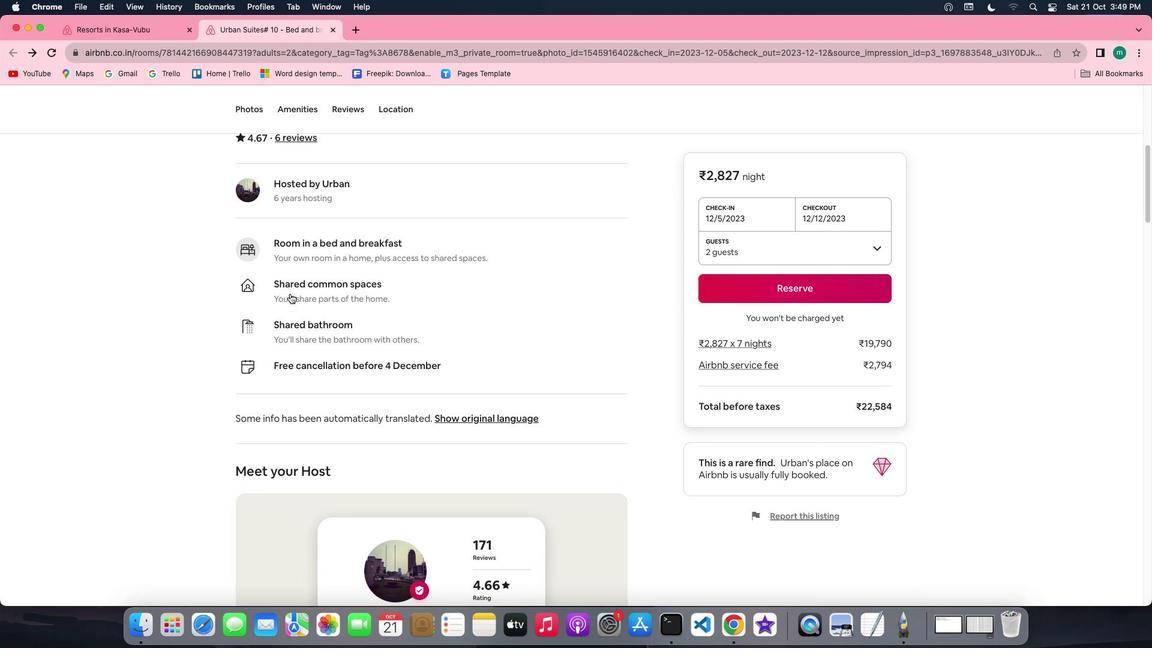 
Action: Mouse scrolled (289, 293) with delta (0, 0)
Screenshot: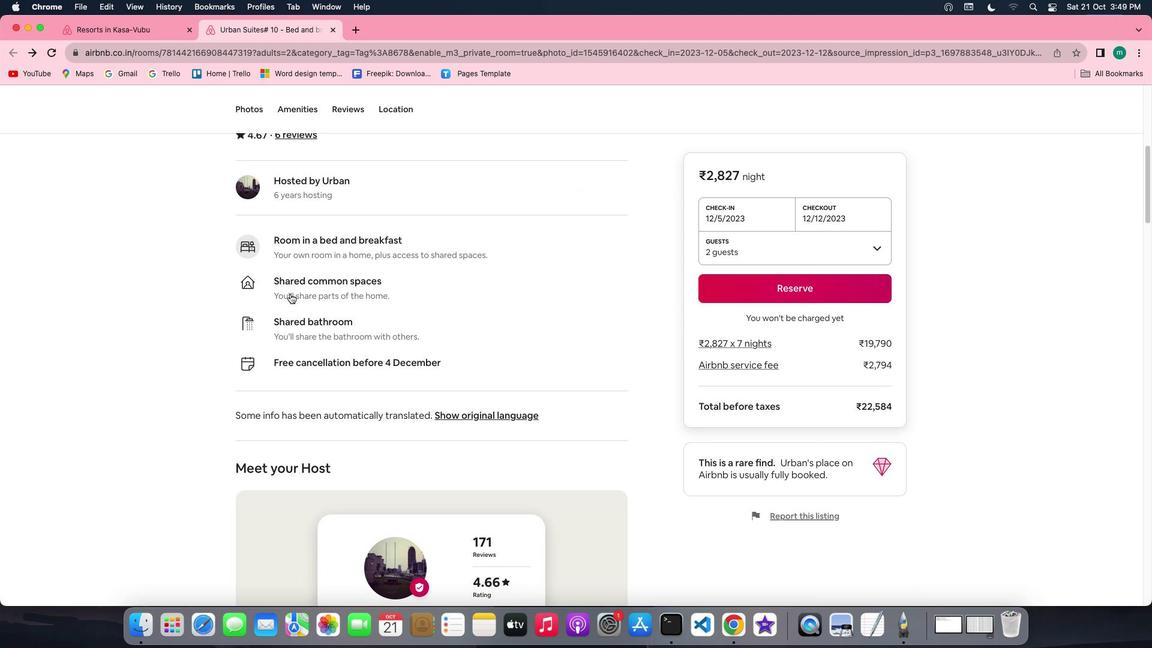 
Action: Mouse scrolled (289, 293) with delta (0, -1)
Screenshot: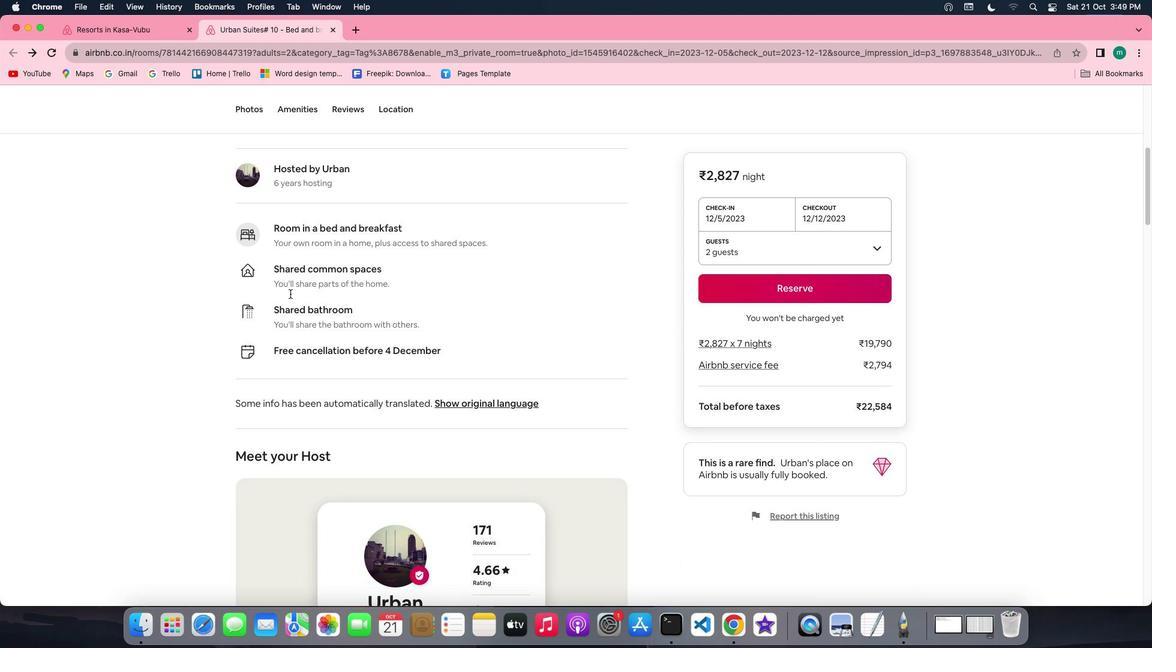 
Action: Mouse moved to (289, 294)
Screenshot: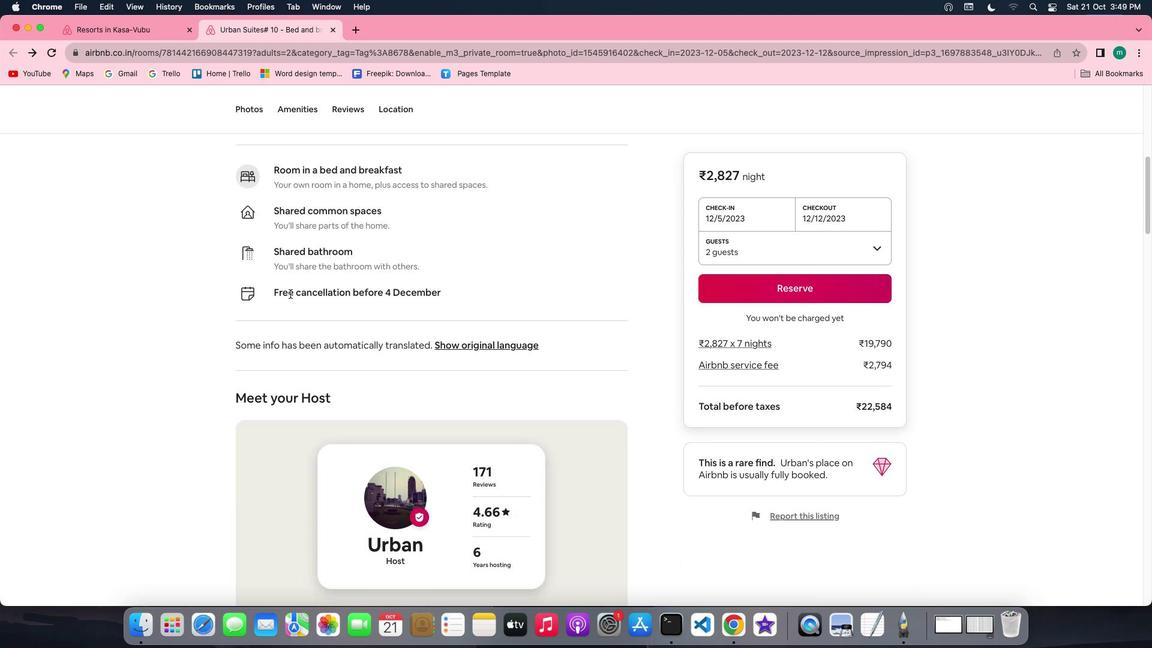 
Action: Mouse scrolled (289, 294) with delta (0, -1)
Screenshot: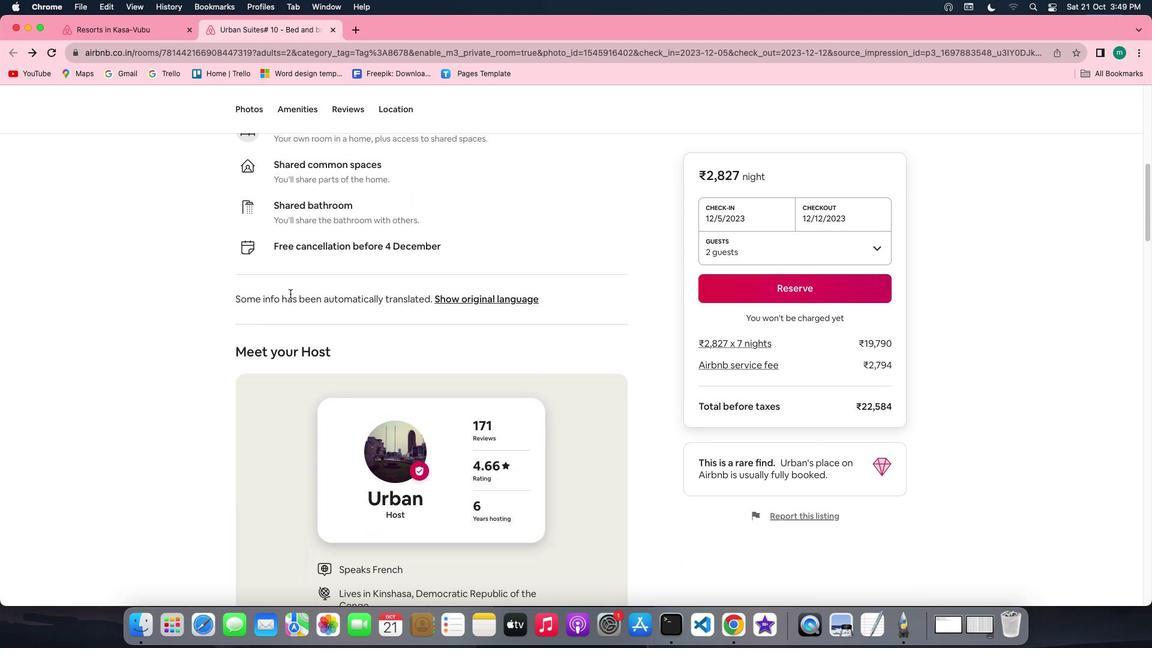 
Action: Mouse scrolled (289, 294) with delta (0, 0)
Screenshot: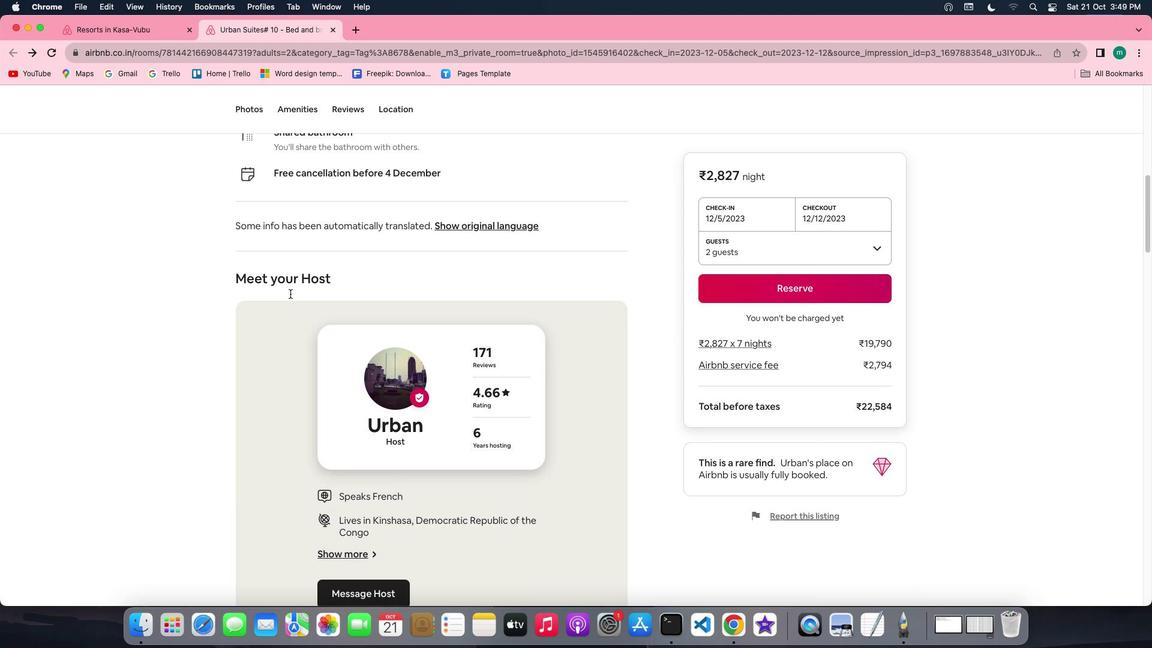 
Action: Mouse scrolled (289, 294) with delta (0, 0)
Screenshot: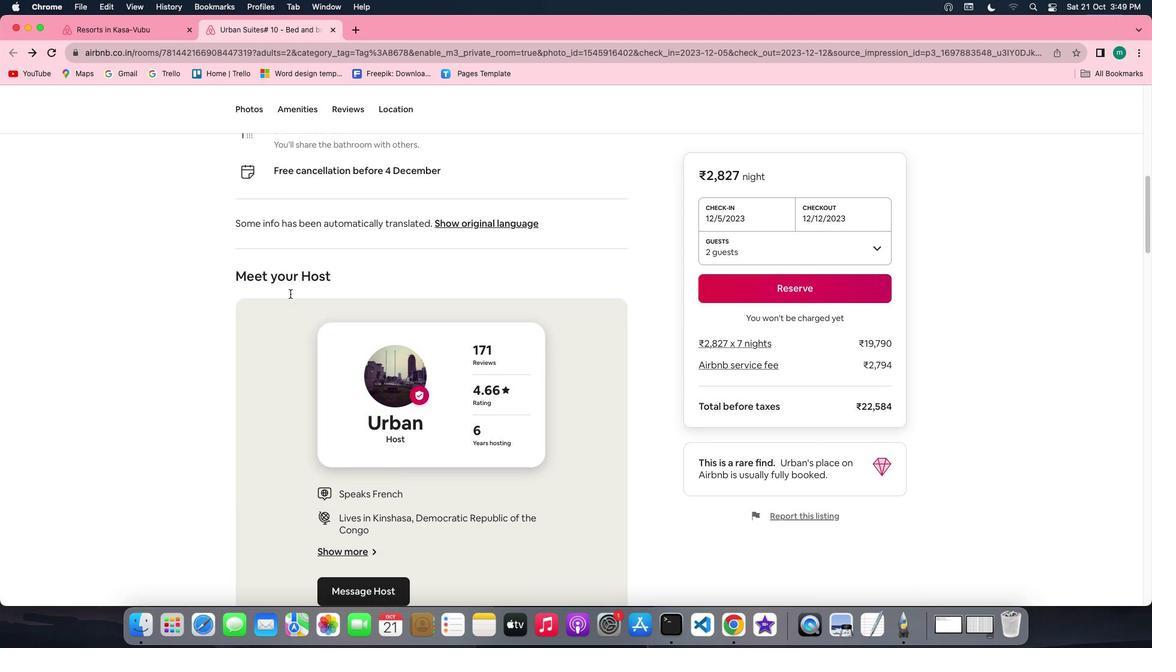 
Action: Mouse scrolled (289, 294) with delta (0, -1)
Screenshot: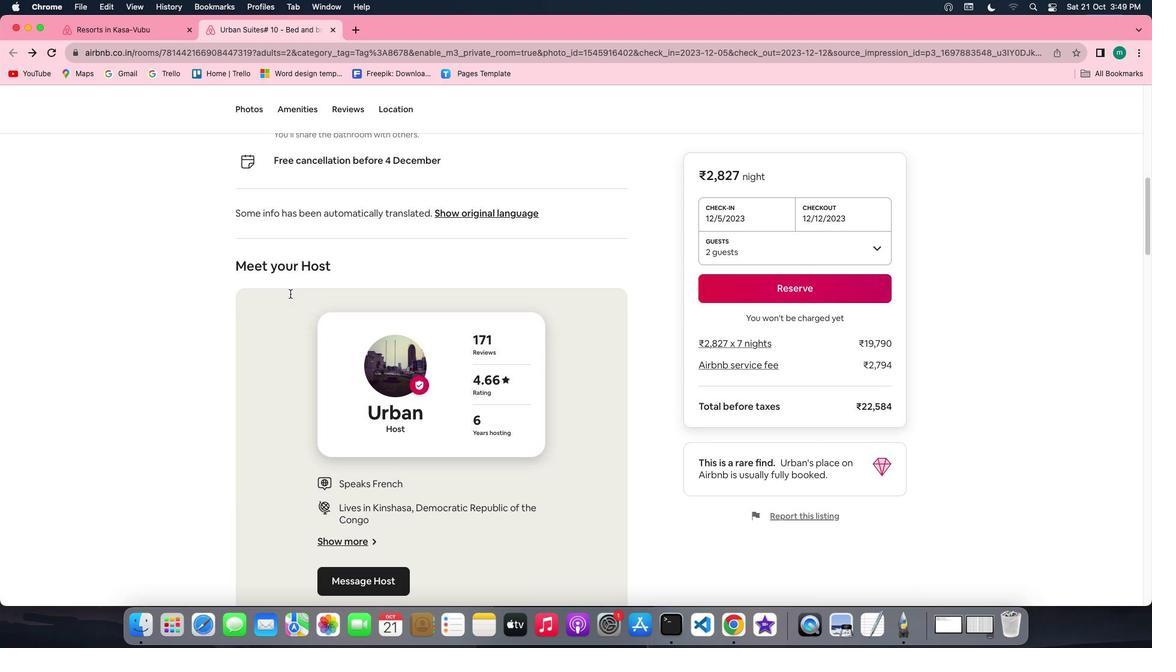 
Action: Mouse scrolled (289, 294) with delta (0, -1)
Screenshot: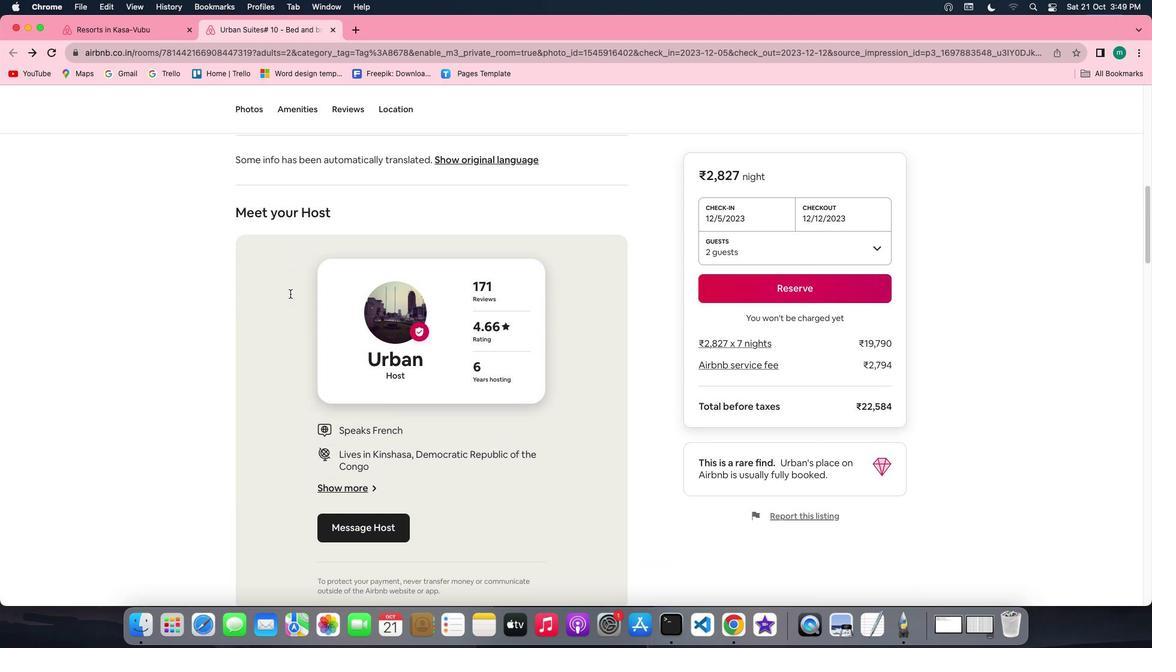 
Action: Mouse scrolled (289, 294) with delta (0, 0)
Screenshot: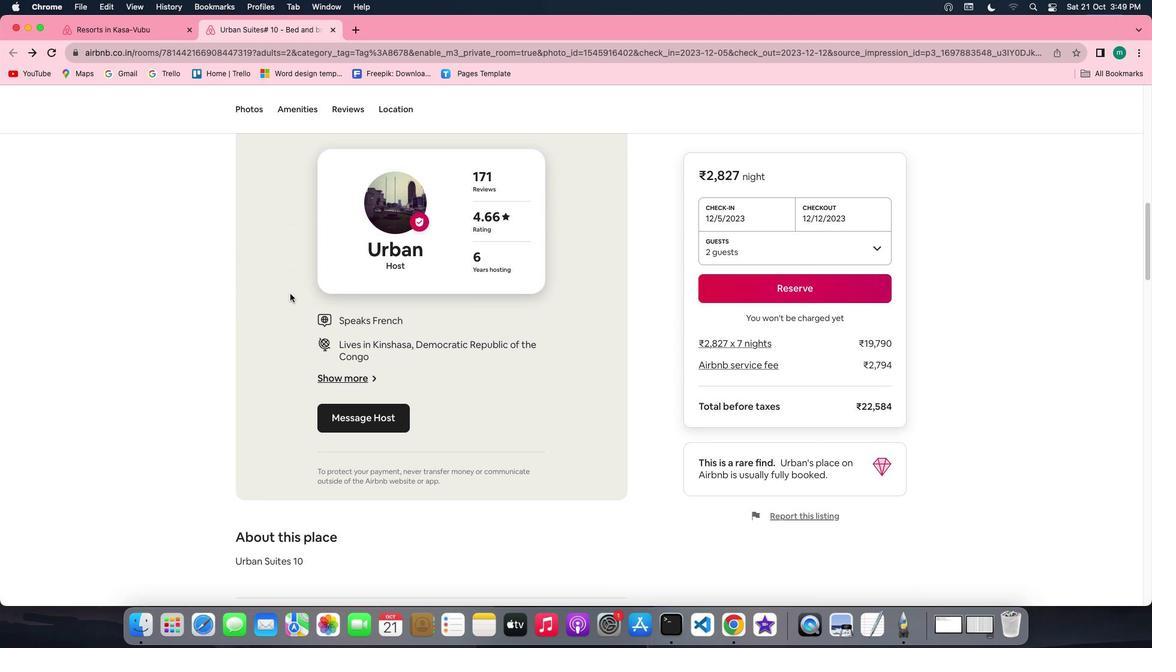 
Action: Mouse scrolled (289, 294) with delta (0, 0)
Screenshot: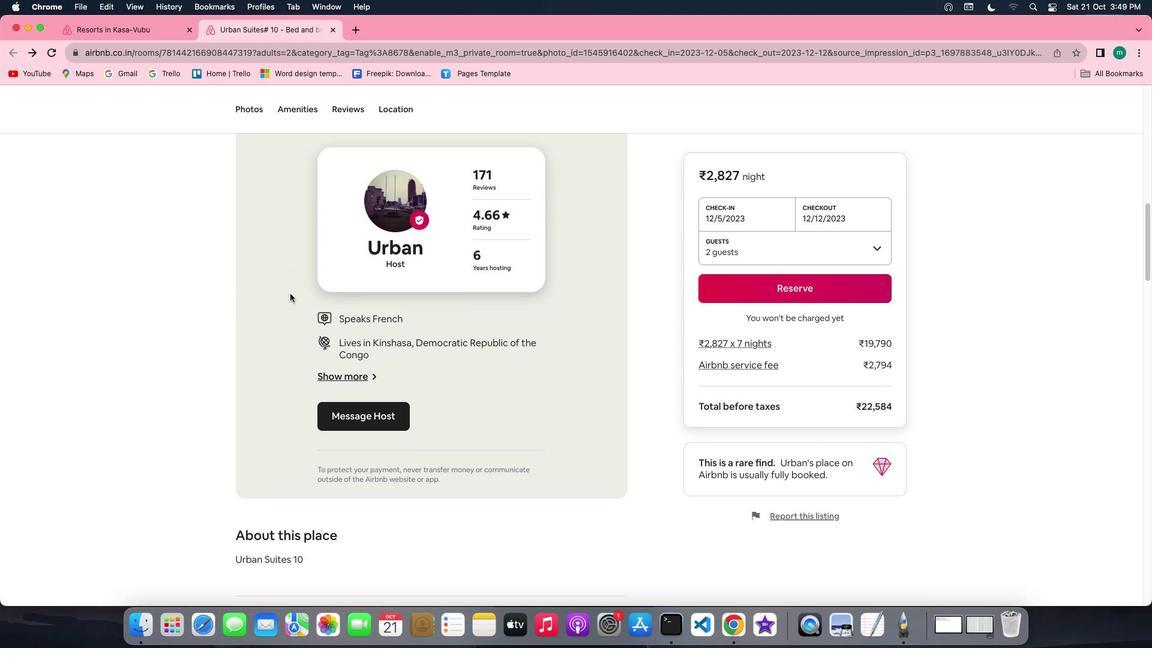 
Action: Mouse scrolled (289, 294) with delta (0, -1)
Screenshot: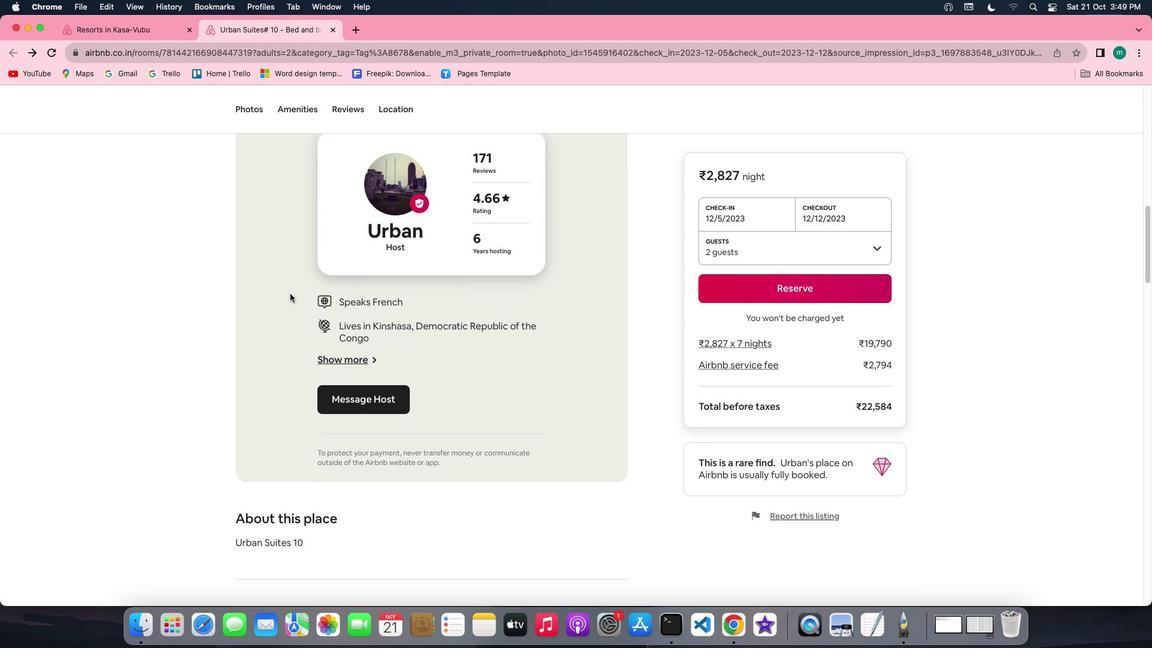 
Action: Mouse scrolled (289, 294) with delta (0, -1)
Screenshot: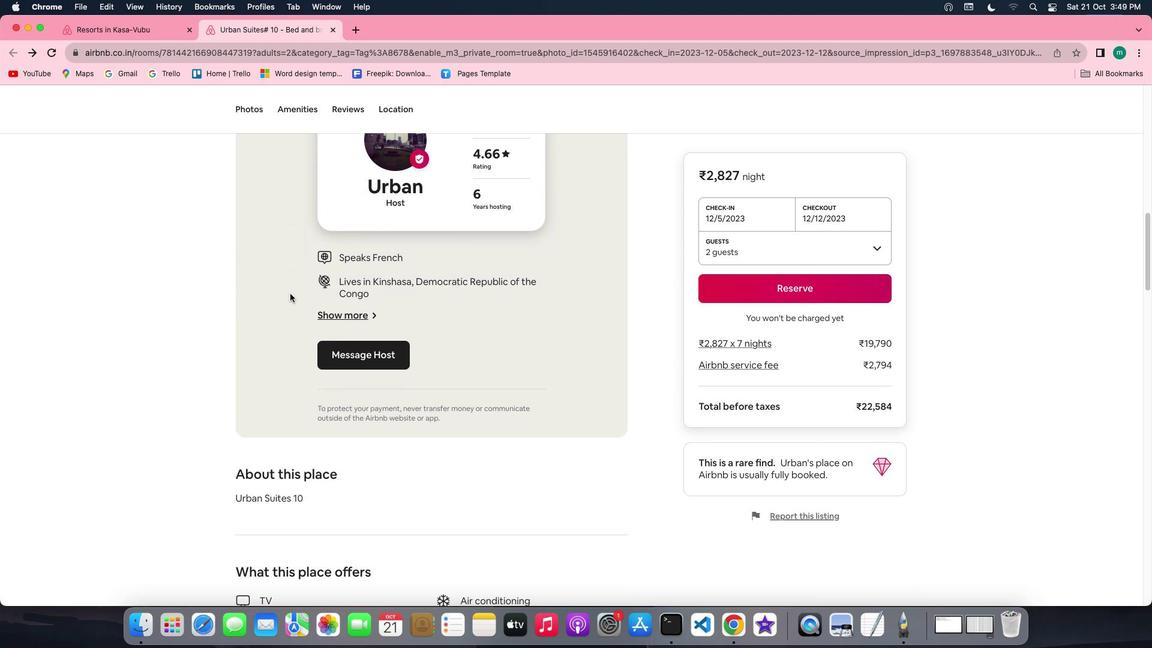 
Action: Mouse scrolled (289, 294) with delta (0, 0)
Screenshot: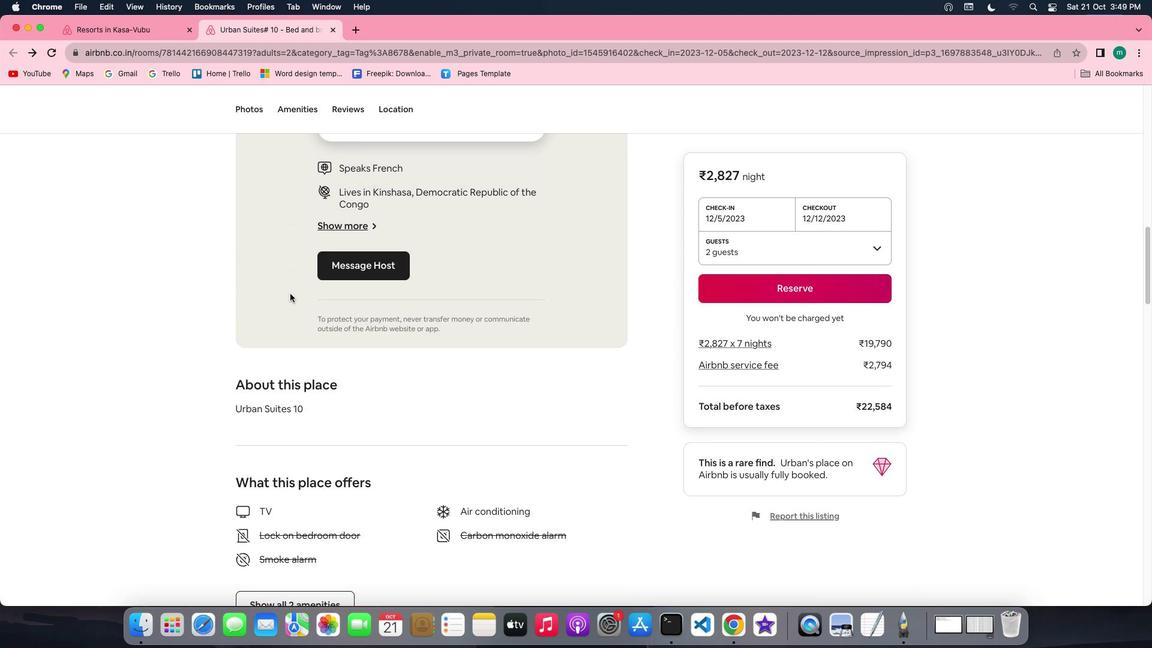 
Action: Mouse scrolled (289, 294) with delta (0, 0)
Screenshot: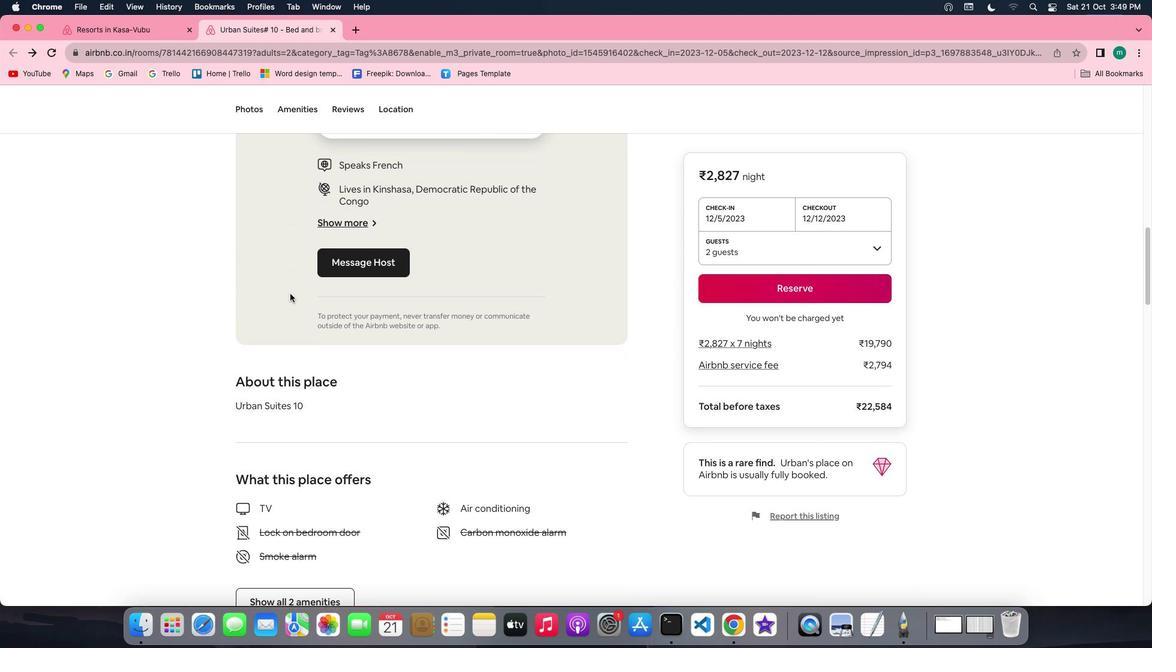 
Action: Mouse scrolled (289, 294) with delta (0, 0)
Screenshot: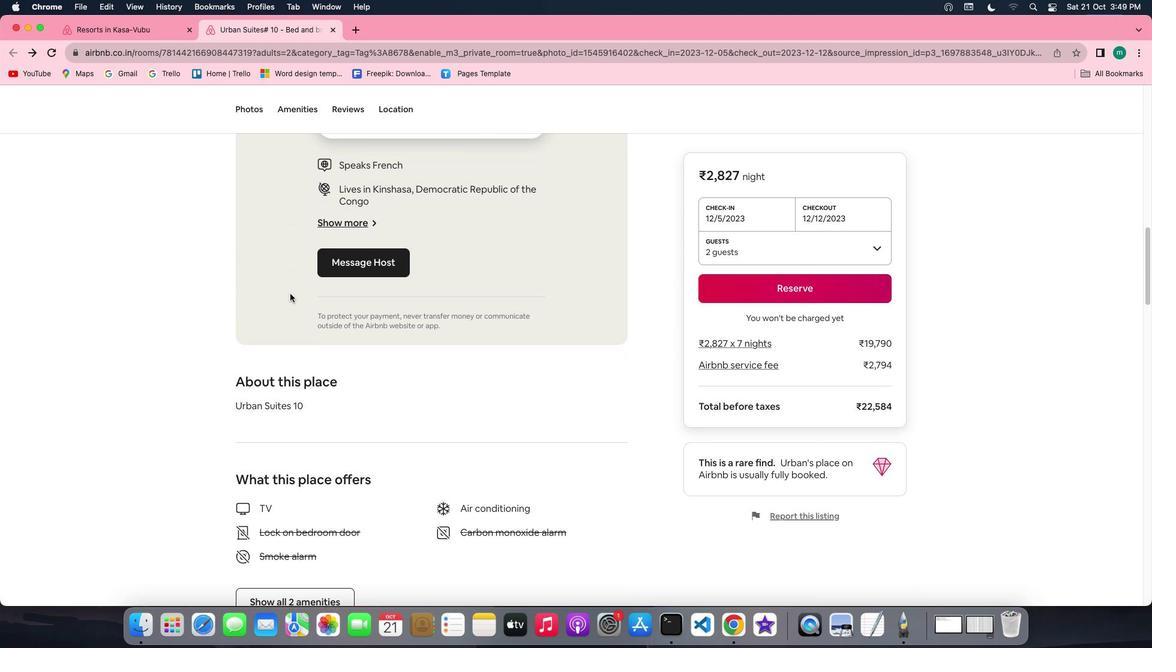 
Action: Mouse scrolled (289, 294) with delta (0, -1)
Screenshot: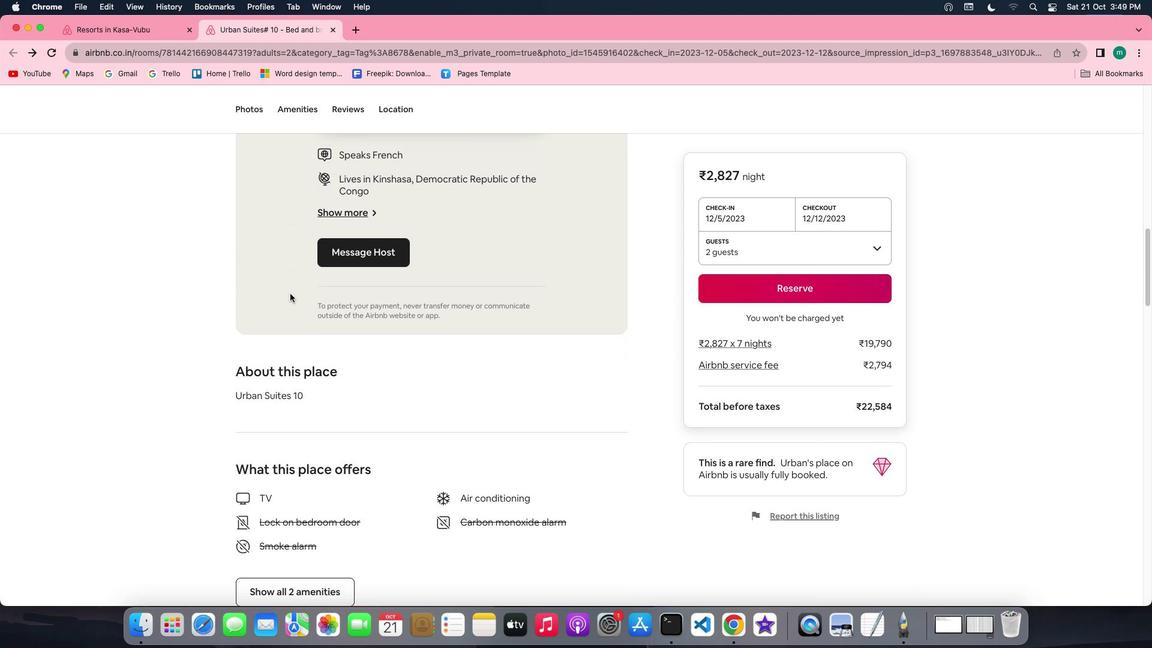
Action: Mouse scrolled (289, 294) with delta (0, -1)
Screenshot: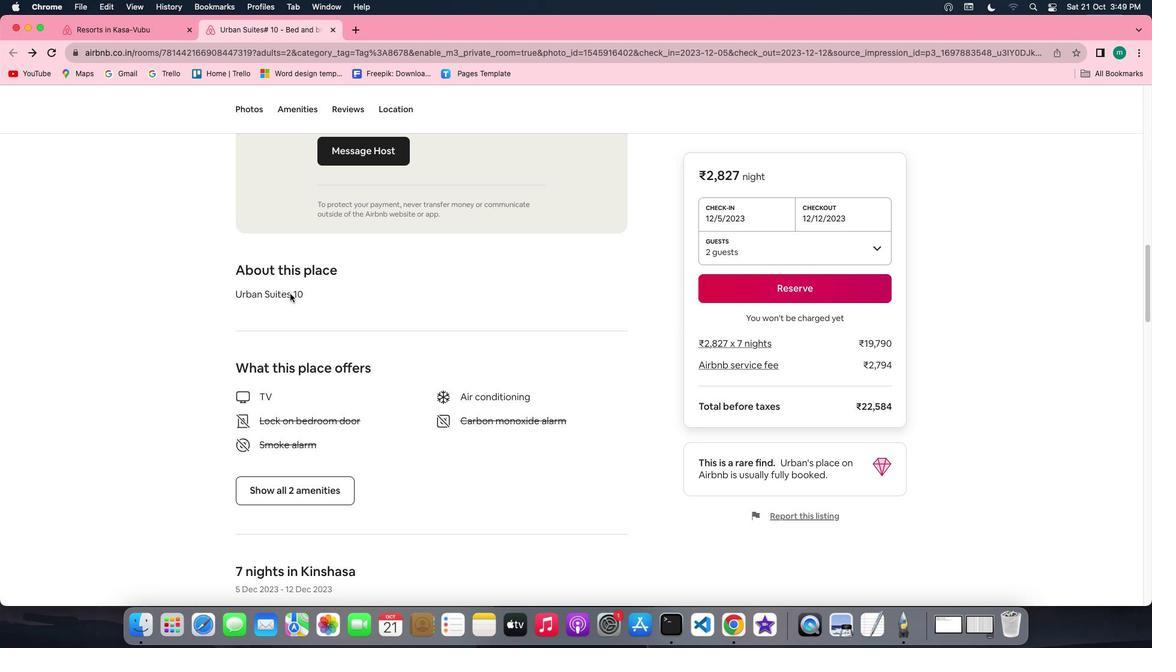 
Action: Mouse moved to (321, 422)
Screenshot: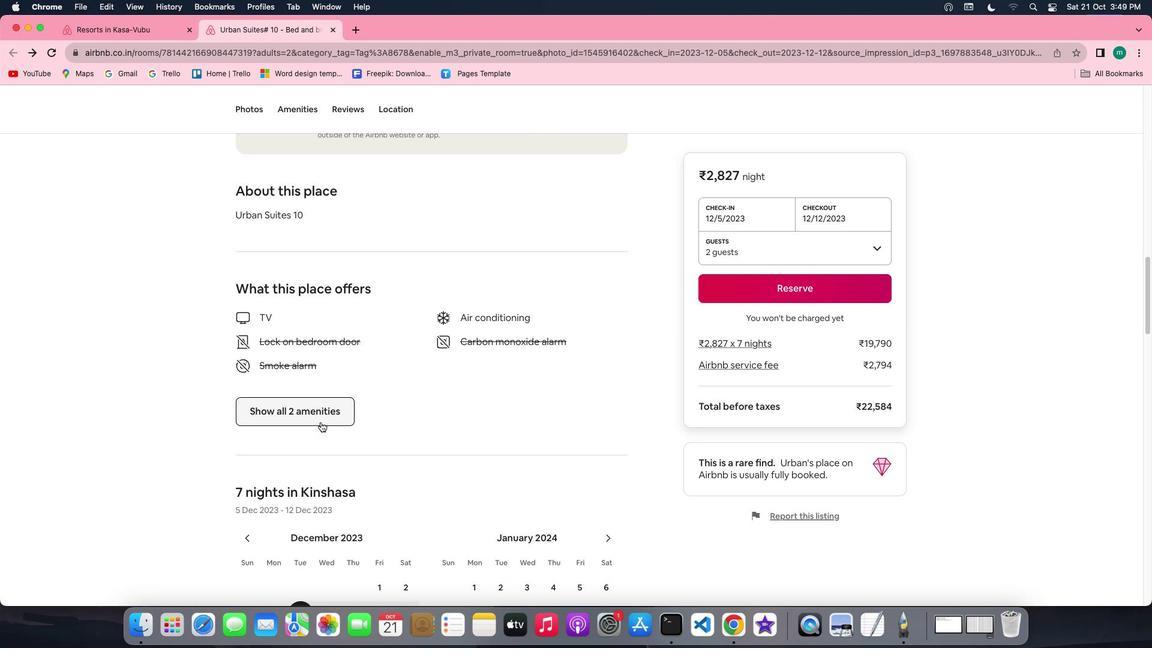 
Action: Mouse pressed left at (321, 422)
Screenshot: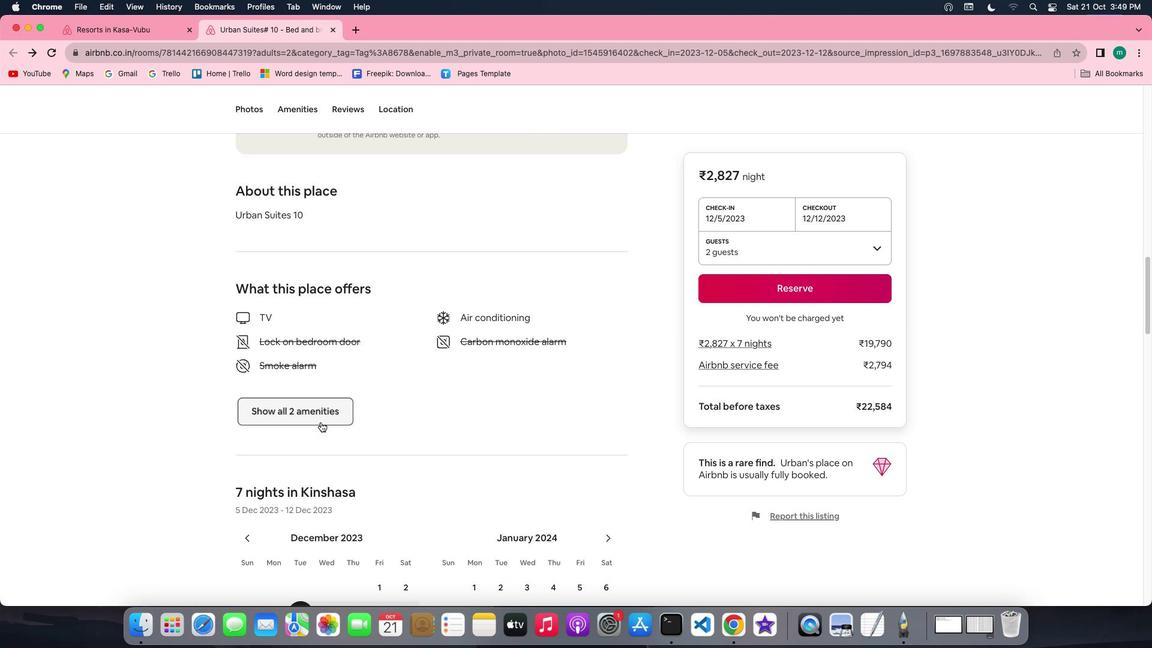 
Action: Mouse moved to (499, 427)
Screenshot: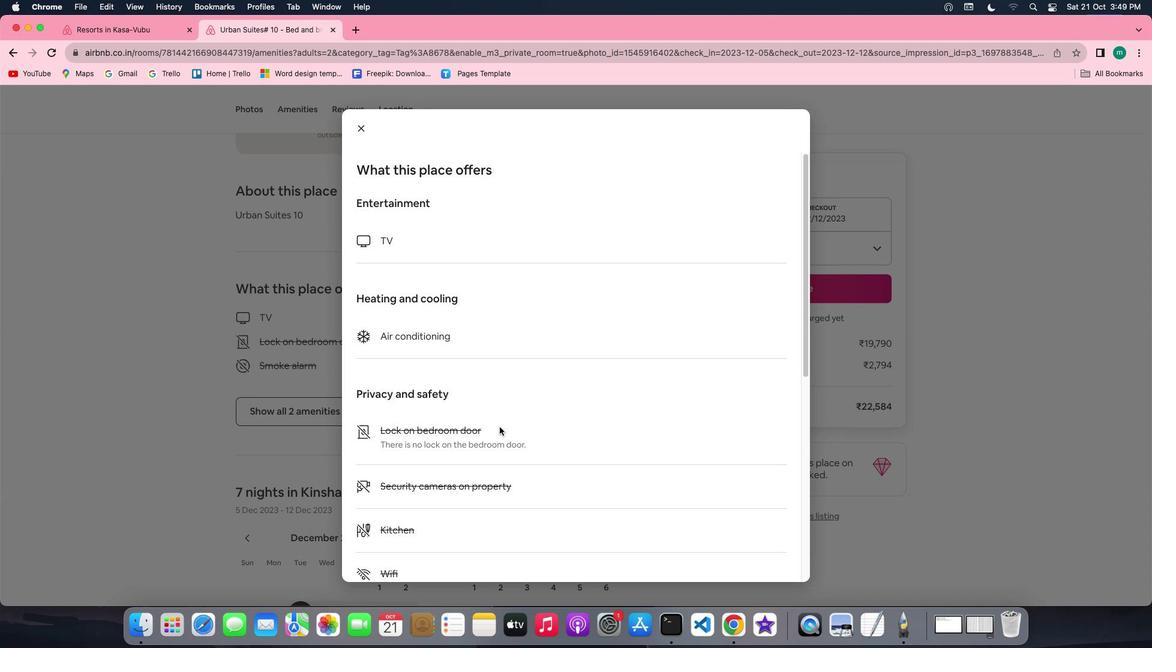 
Action: Mouse scrolled (499, 427) with delta (0, 0)
Screenshot: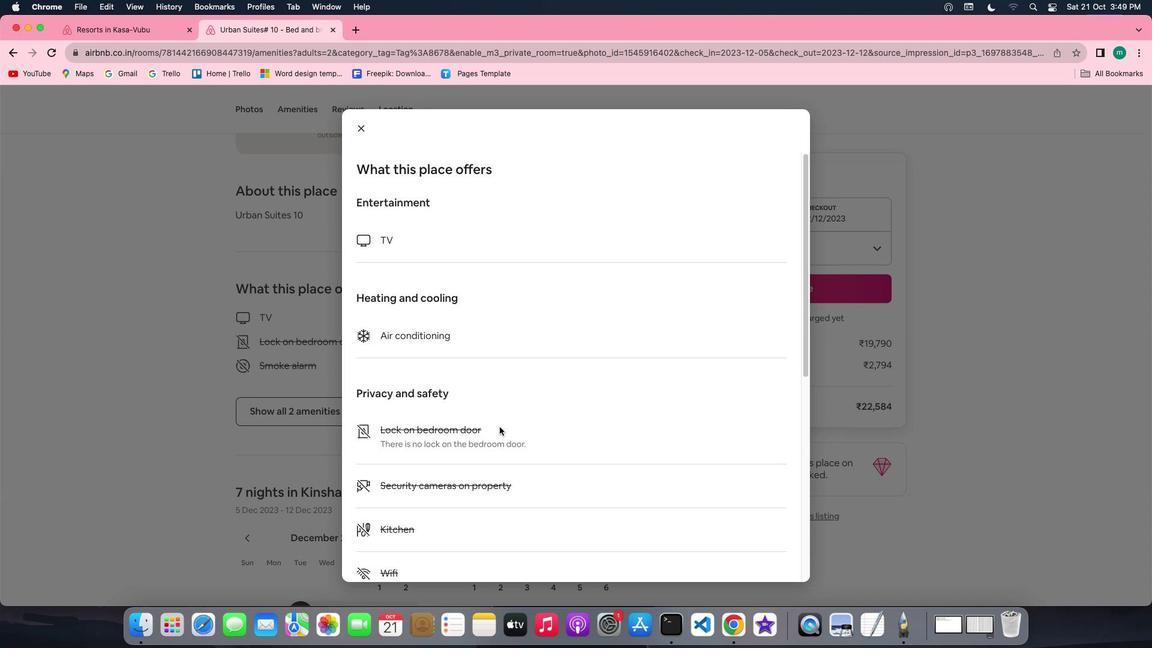 
Action: Mouse scrolled (499, 427) with delta (0, 0)
Screenshot: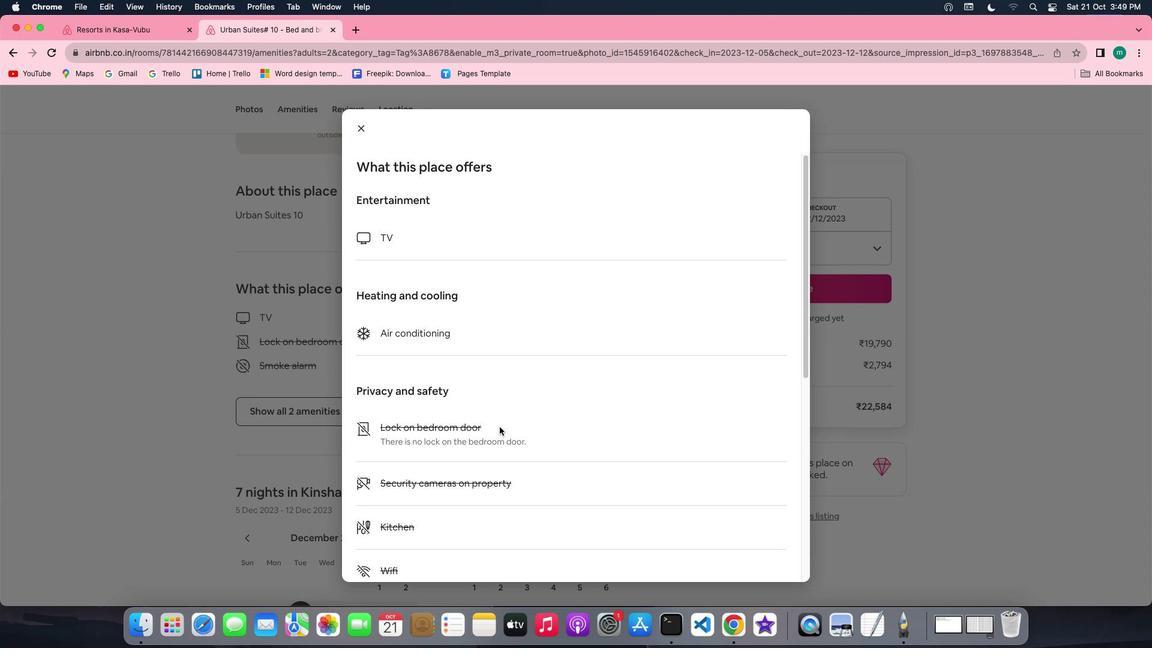 
Action: Mouse scrolled (499, 427) with delta (0, -1)
Screenshot: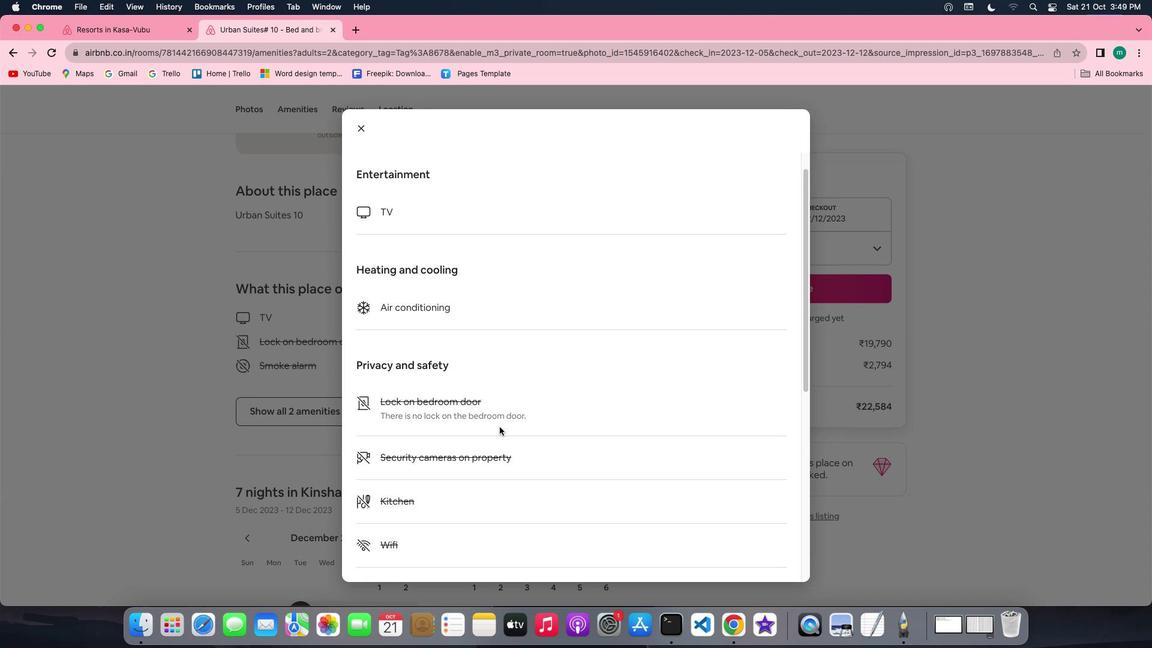 
Action: Mouse scrolled (499, 427) with delta (0, -1)
Screenshot: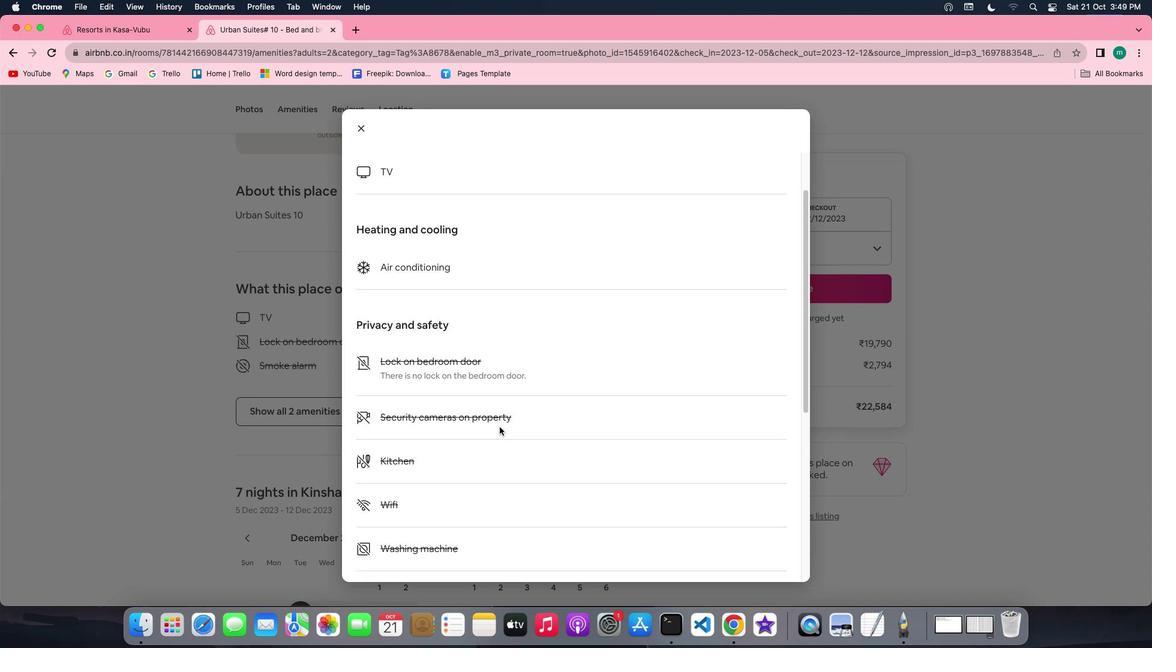 
Action: Mouse scrolled (499, 427) with delta (0, -1)
Screenshot: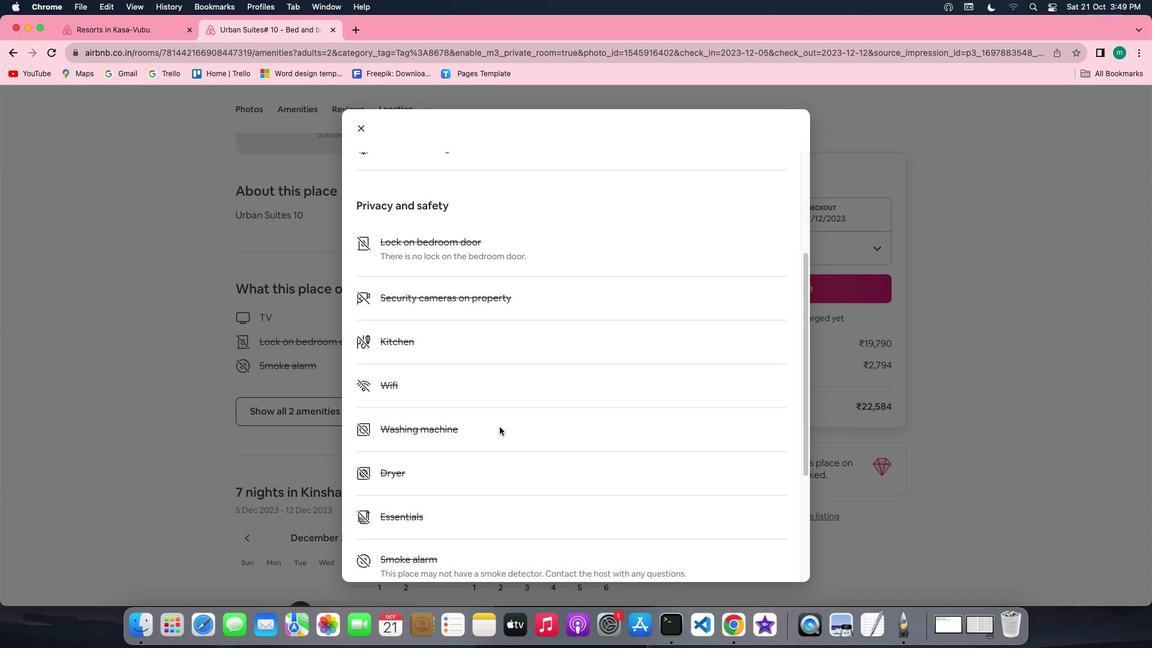 
Action: Mouse scrolled (499, 427) with delta (0, 0)
Screenshot: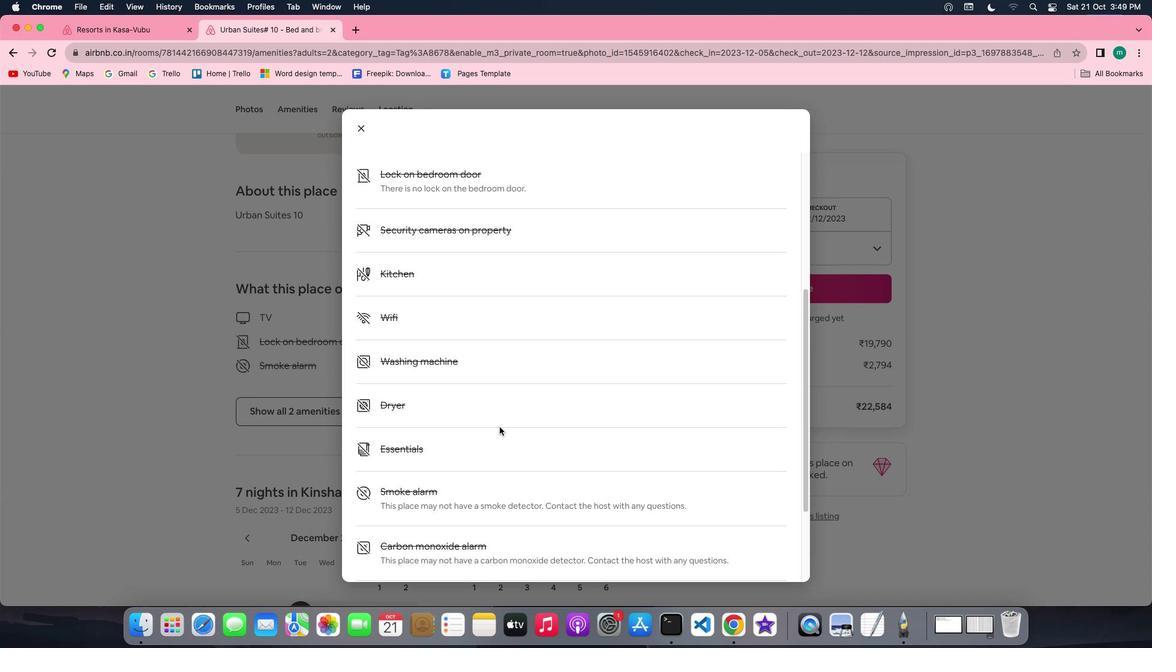 
Action: Mouse scrolled (499, 427) with delta (0, 0)
Screenshot: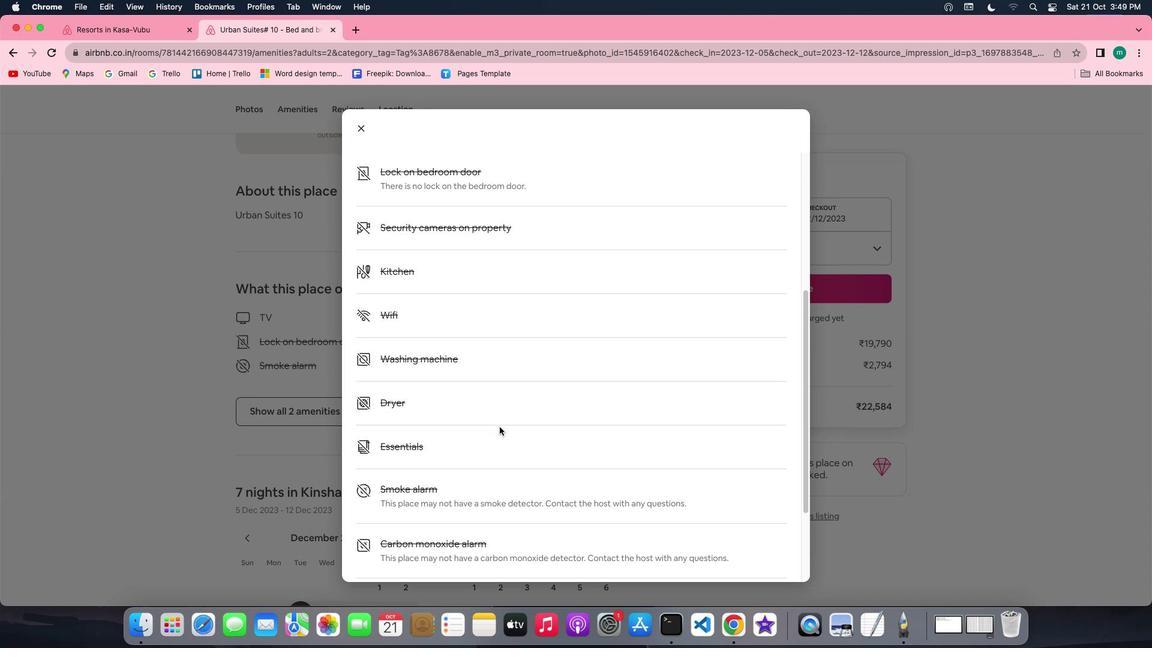 
Action: Mouse scrolled (499, 427) with delta (0, 0)
Screenshot: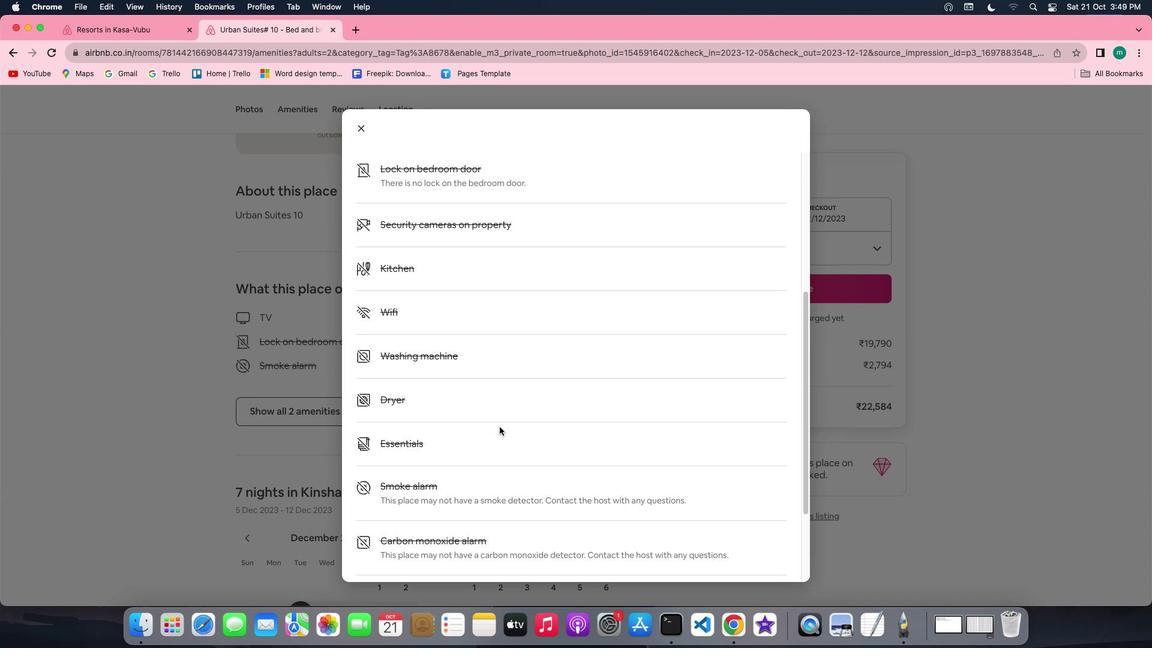 
Action: Mouse scrolled (499, 427) with delta (0, -1)
Screenshot: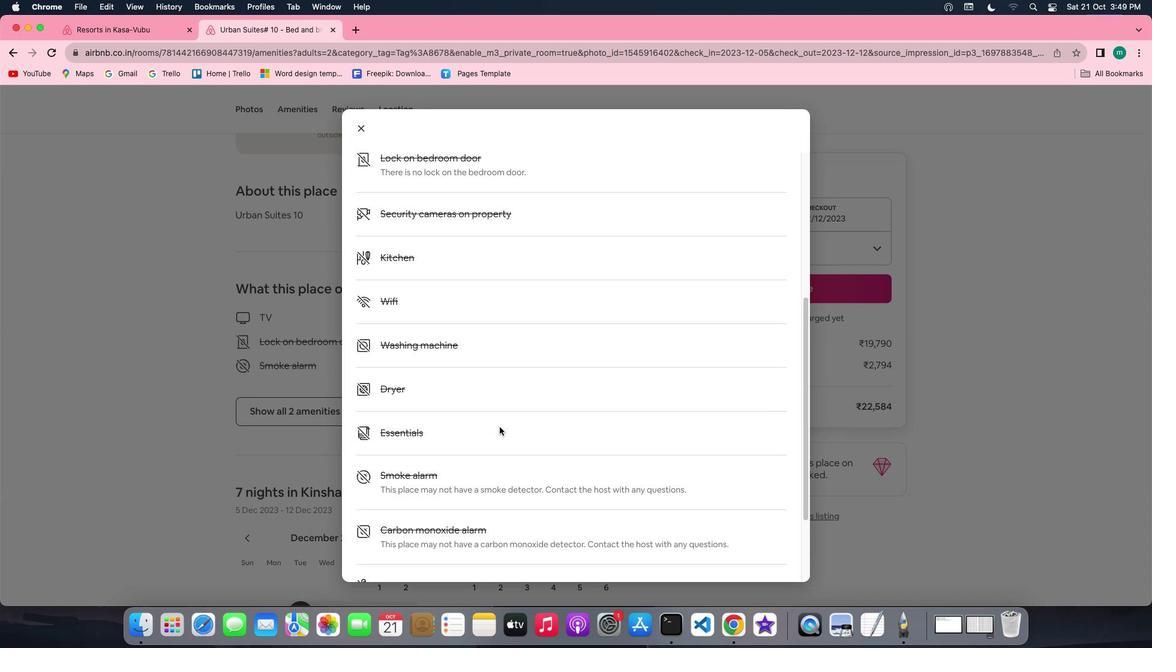 
Action: Mouse scrolled (499, 427) with delta (0, -2)
Screenshot: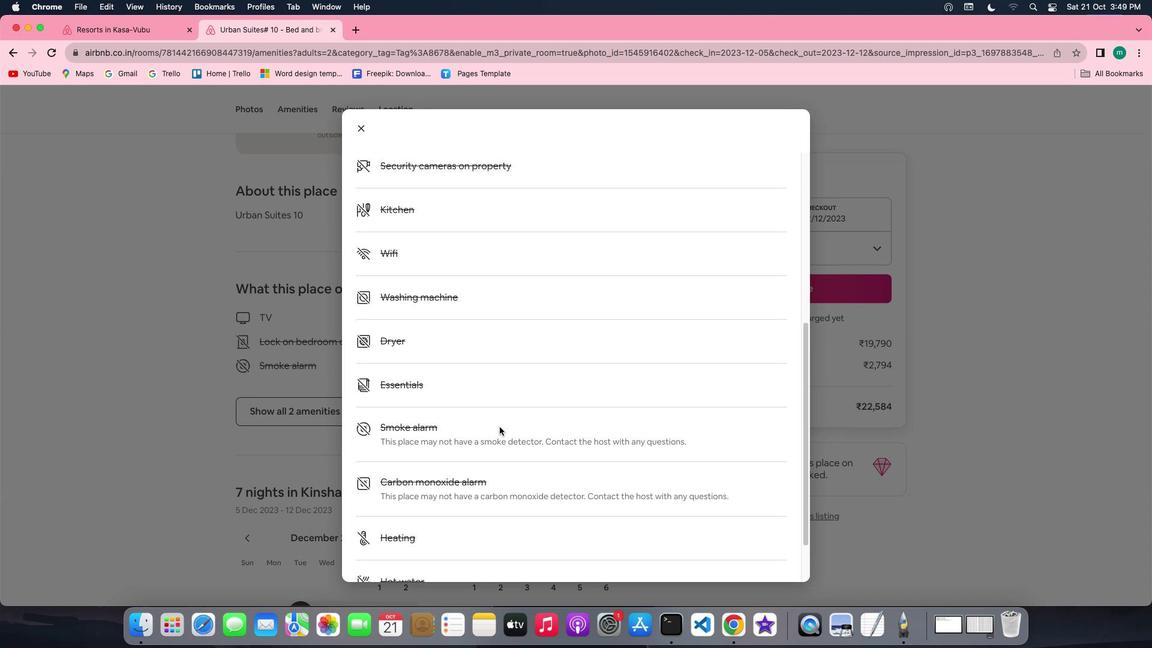 
Action: Mouse scrolled (499, 427) with delta (0, -2)
Screenshot: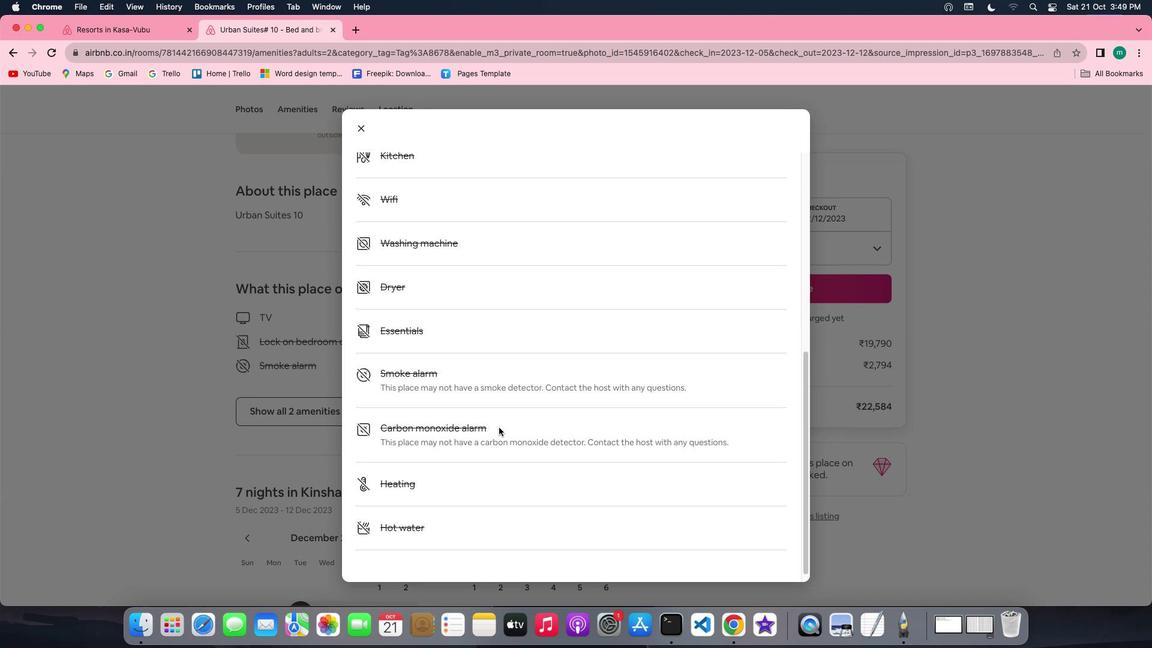 
Action: Mouse moved to (498, 427)
Screenshot: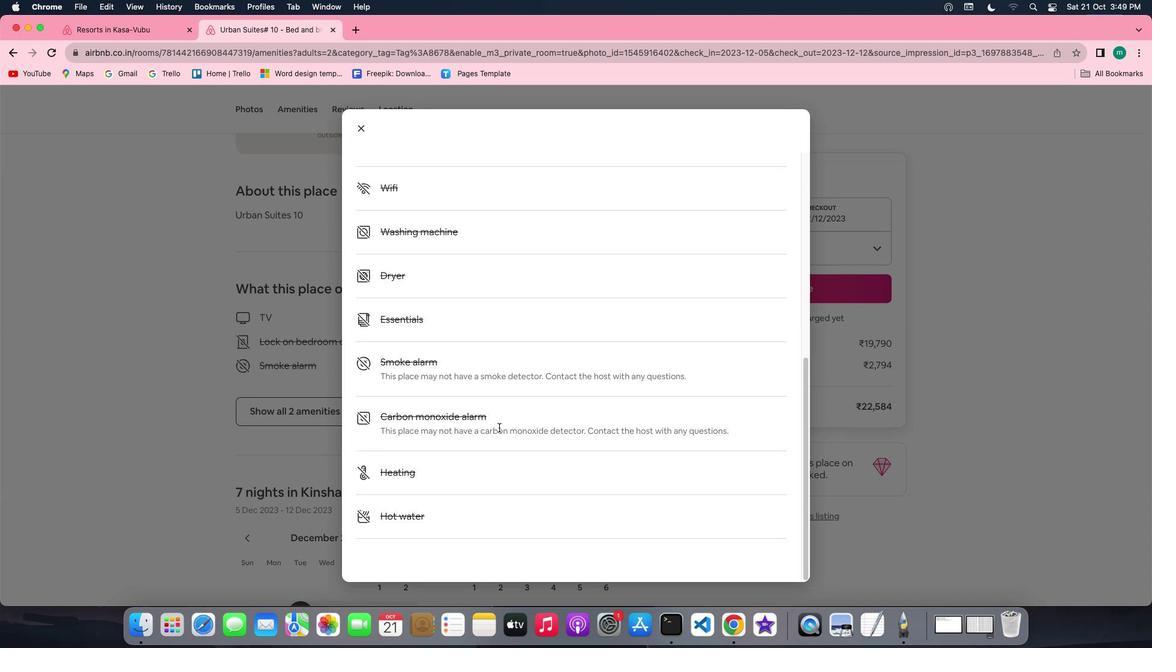
Action: Mouse scrolled (498, 427) with delta (0, 0)
Screenshot: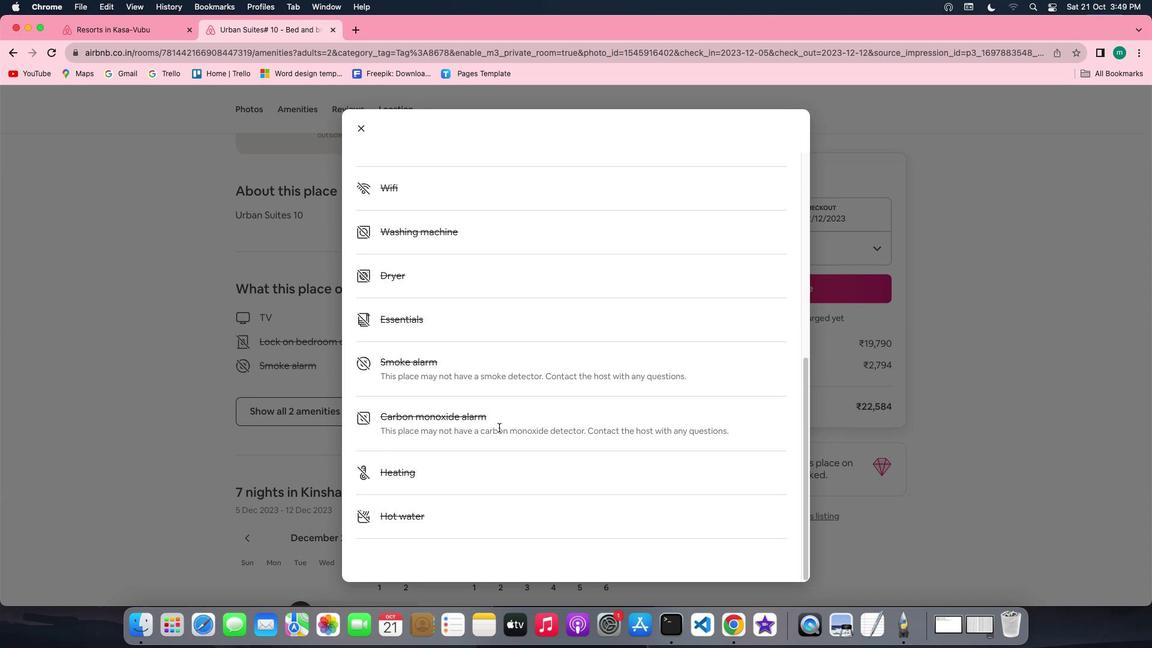 
Action: Mouse scrolled (498, 427) with delta (0, 0)
Screenshot: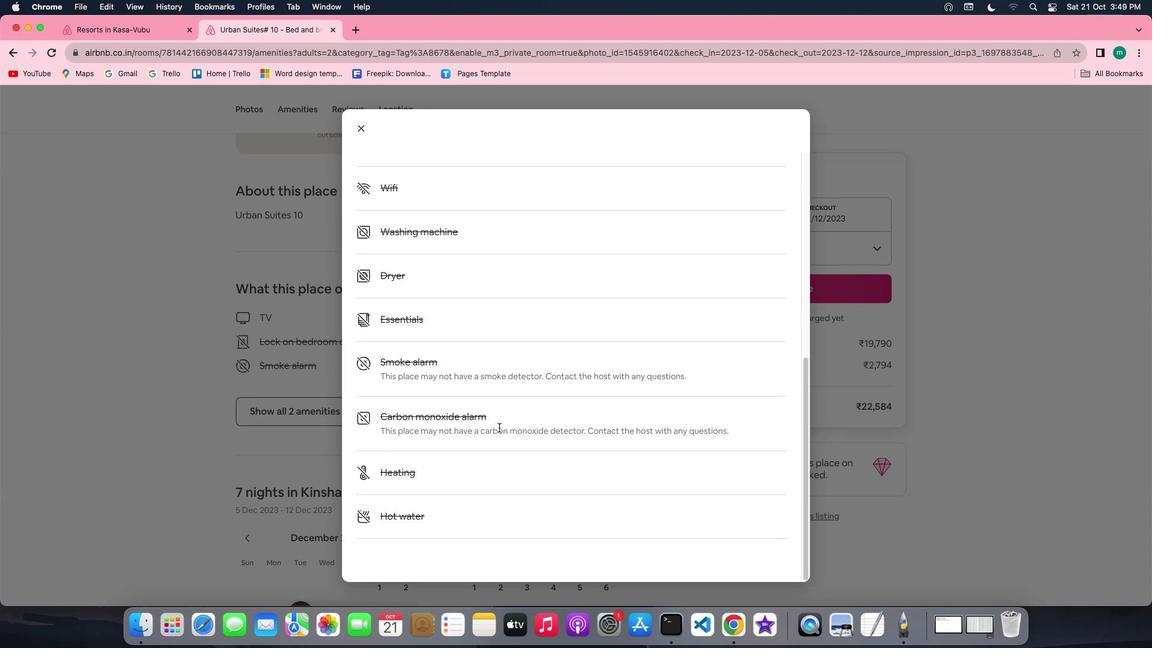 
Action: Mouse scrolled (498, 427) with delta (0, 0)
Screenshot: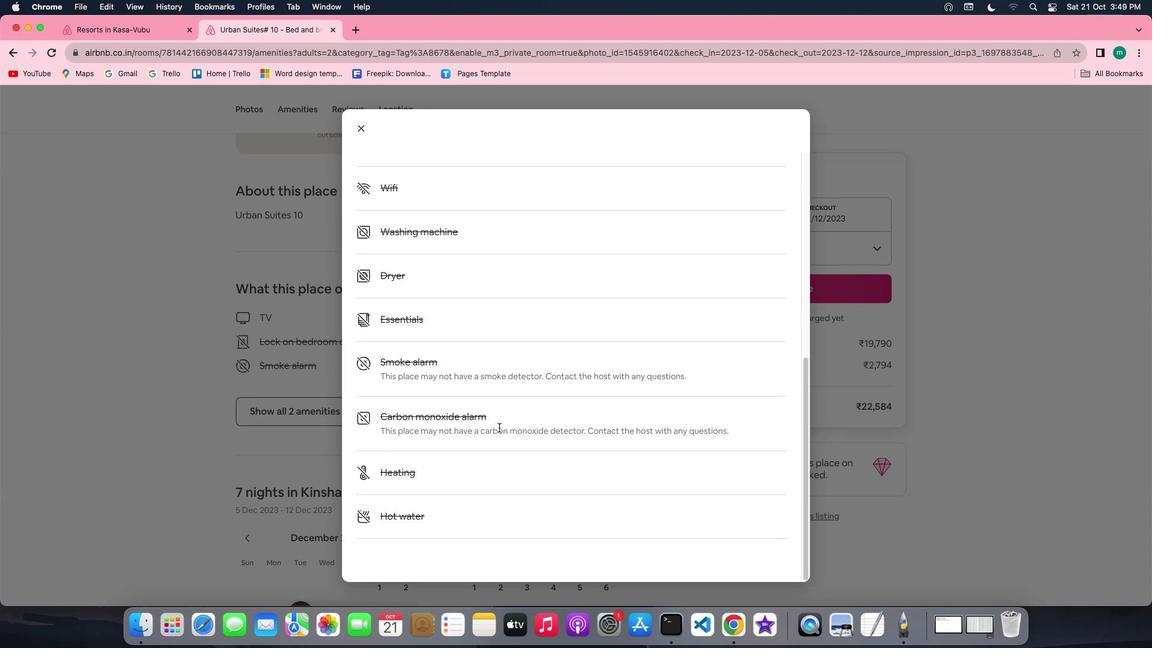 
Action: Mouse scrolled (498, 427) with delta (0, -1)
Screenshot: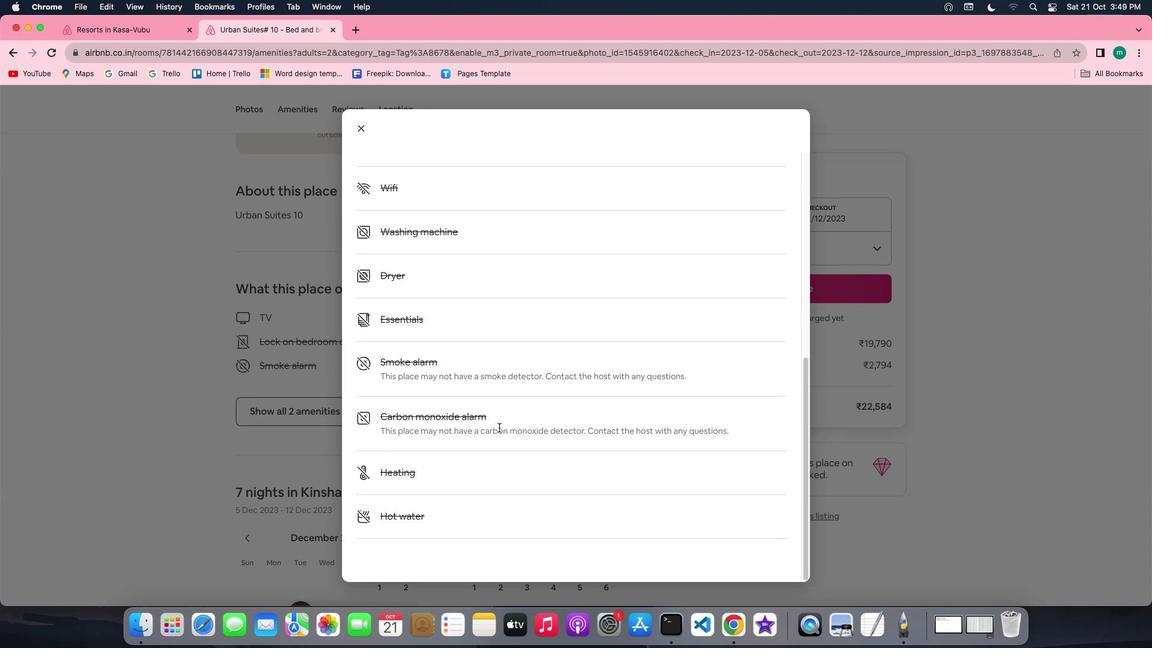 
Action: Mouse scrolled (498, 427) with delta (0, -2)
Screenshot: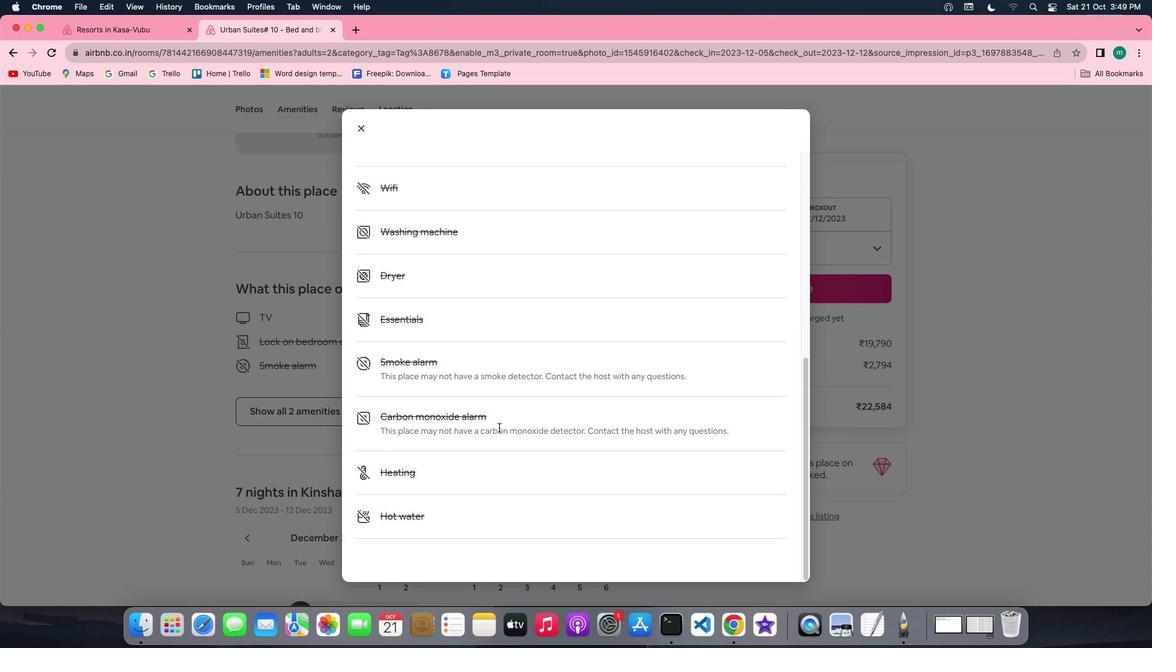 
Action: Mouse moved to (365, 124)
Screenshot: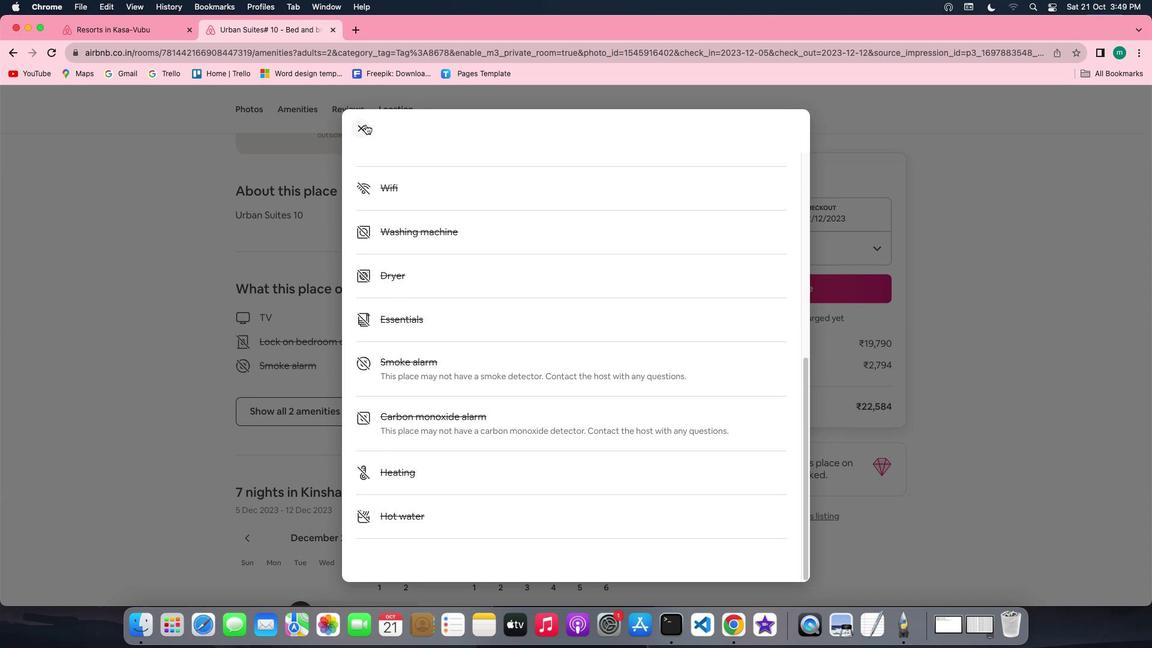 
Action: Mouse pressed left at (365, 124)
Screenshot: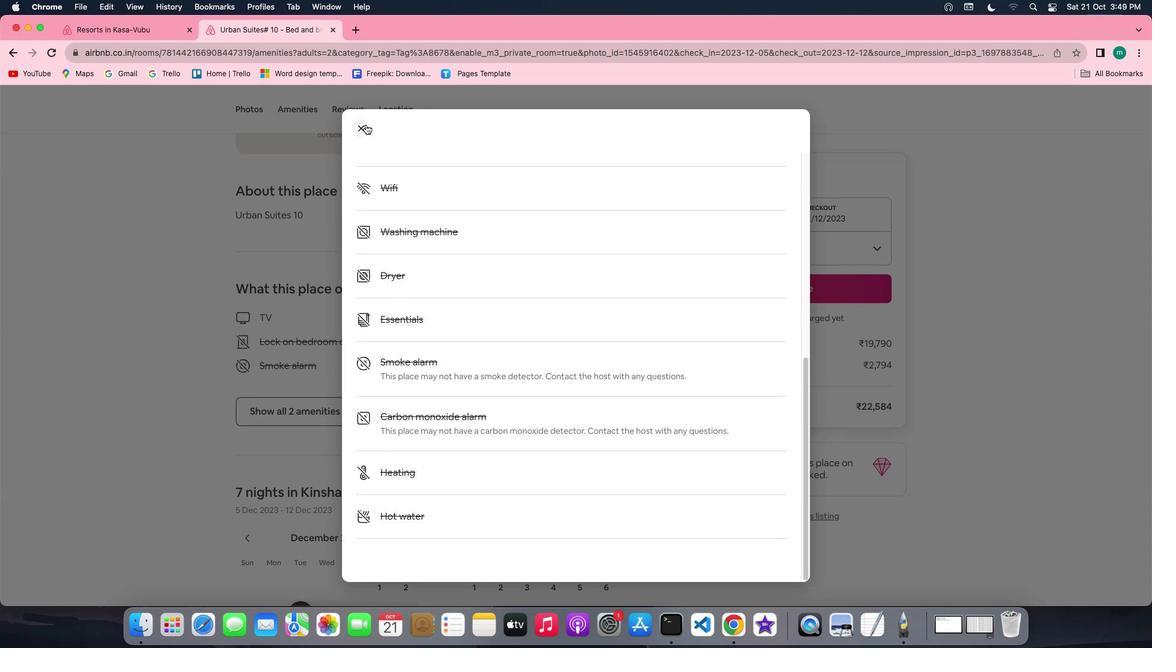 
Action: Mouse moved to (496, 401)
Screenshot: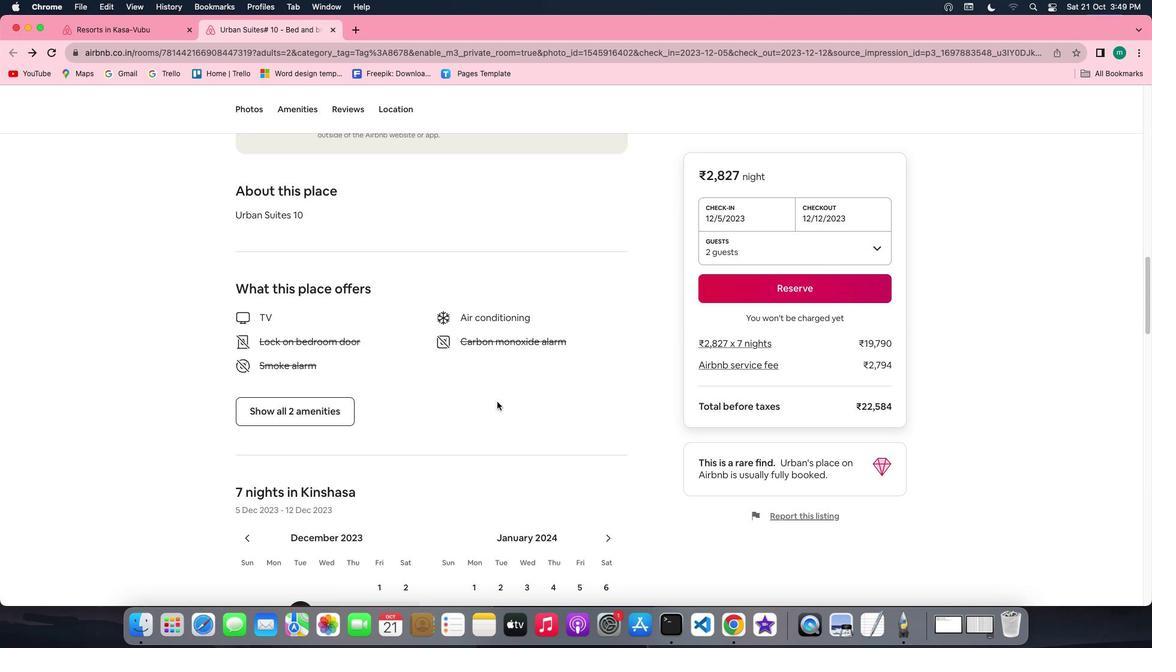 
Action: Mouse scrolled (496, 401) with delta (0, 0)
Screenshot: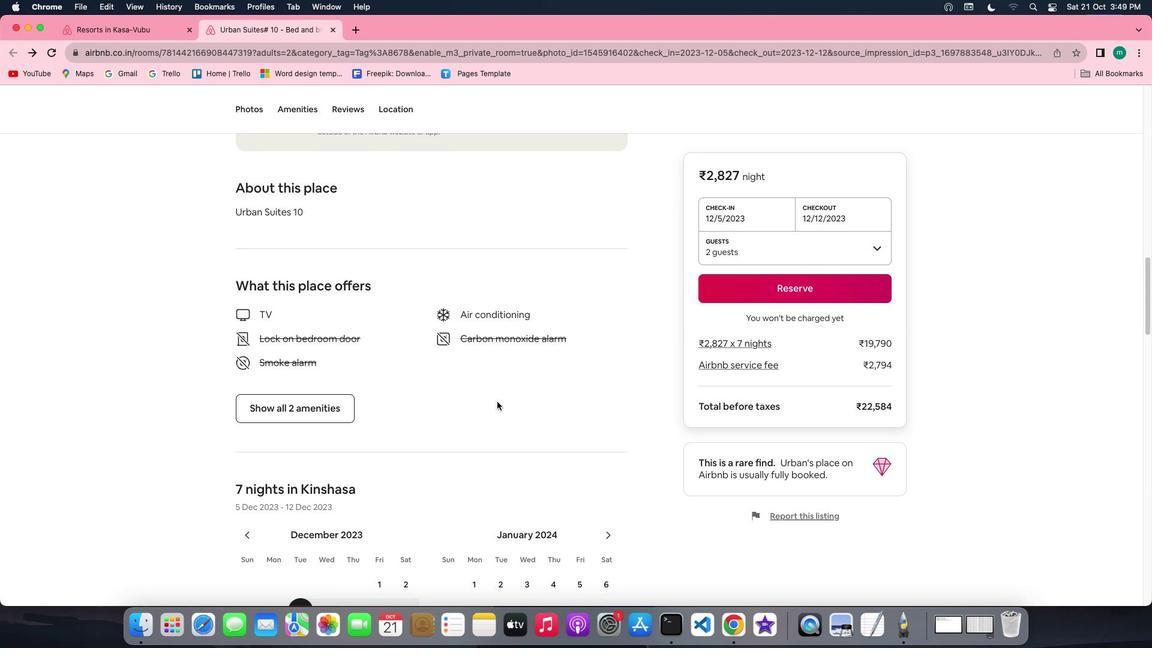 
Action: Mouse scrolled (496, 401) with delta (0, 0)
Screenshot: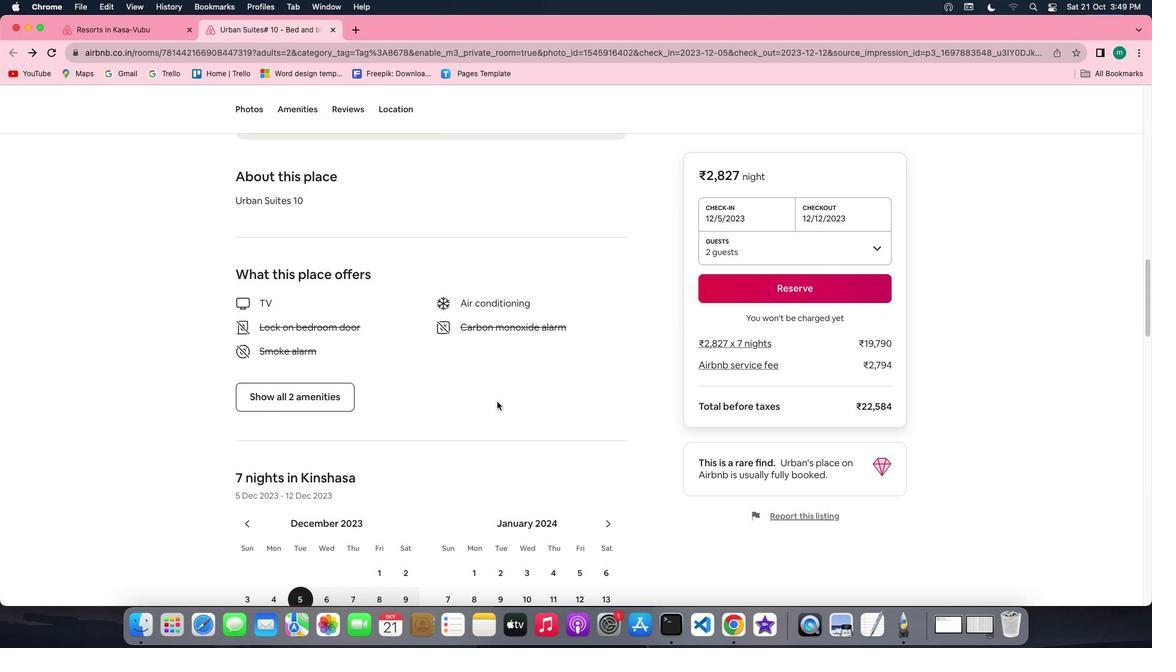 
Action: Mouse scrolled (496, 401) with delta (0, -1)
Screenshot: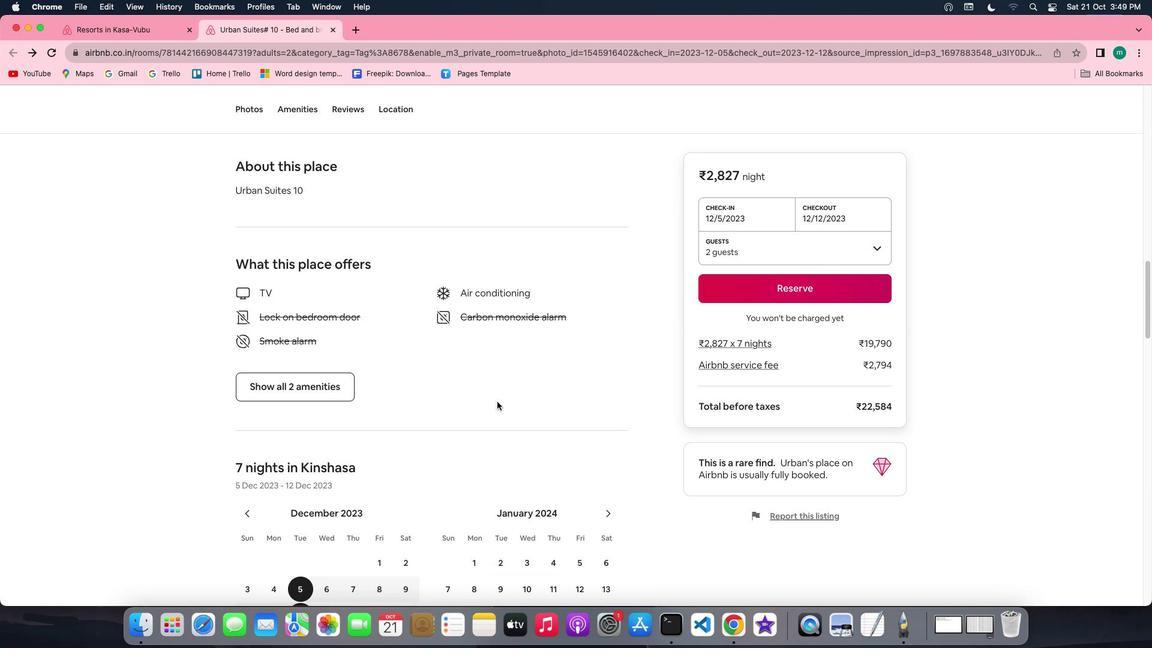 
Action: Mouse scrolled (496, 401) with delta (0, -2)
Screenshot: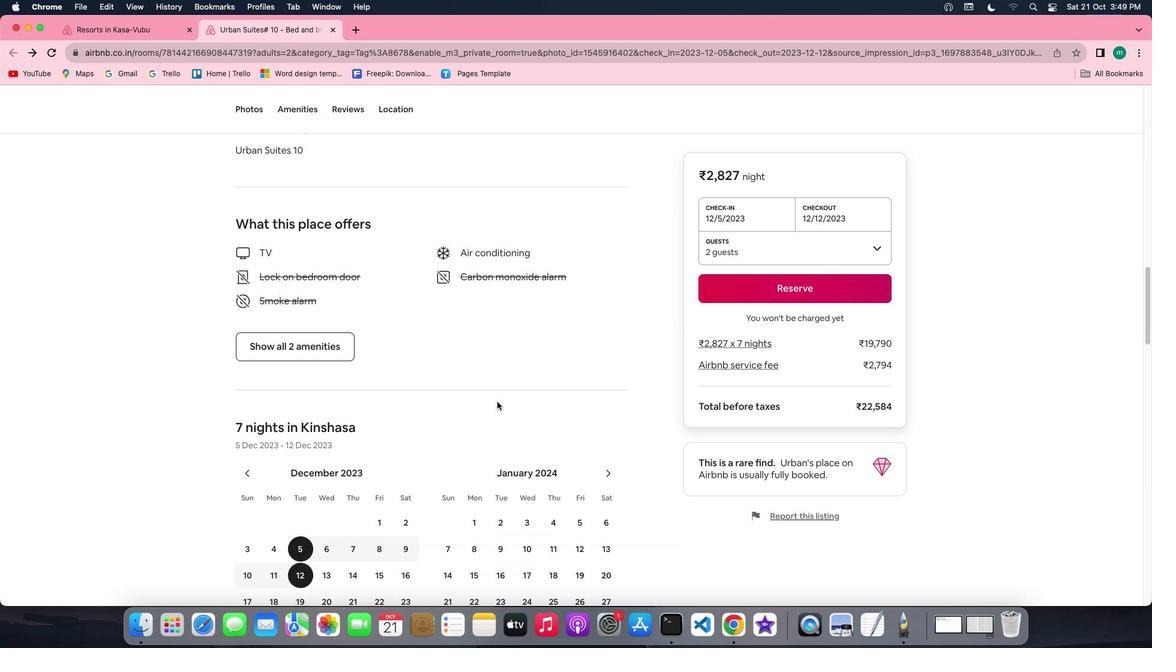 
Action: Mouse scrolled (496, 401) with delta (0, 0)
Screenshot: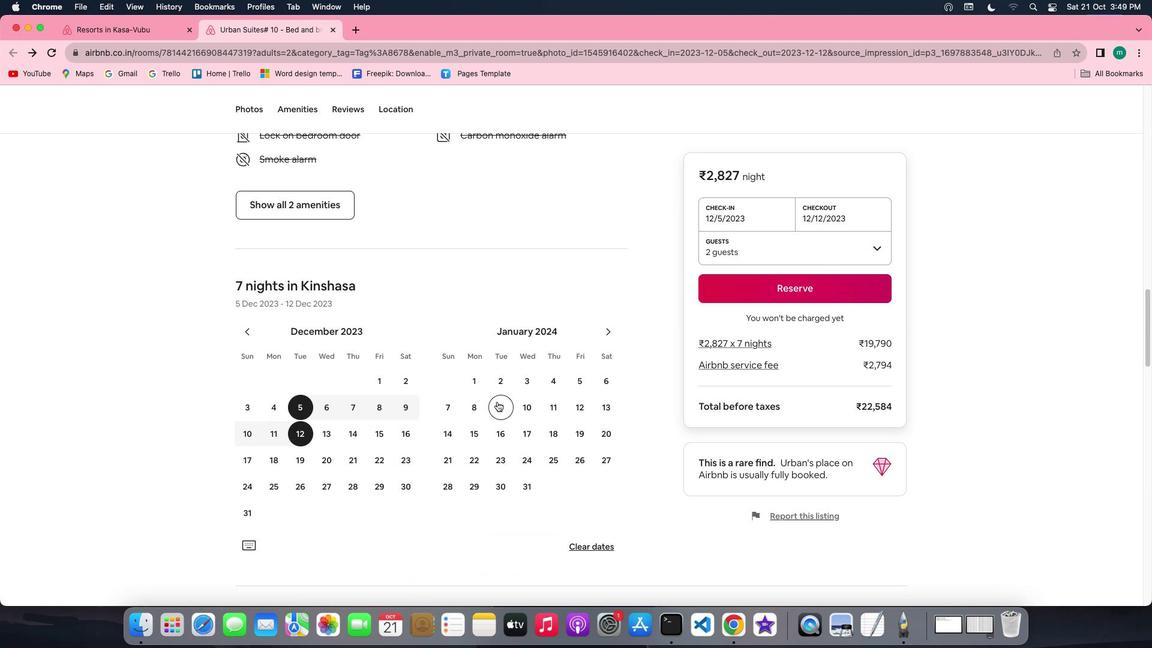 
Action: Mouse scrolled (496, 401) with delta (0, 0)
Screenshot: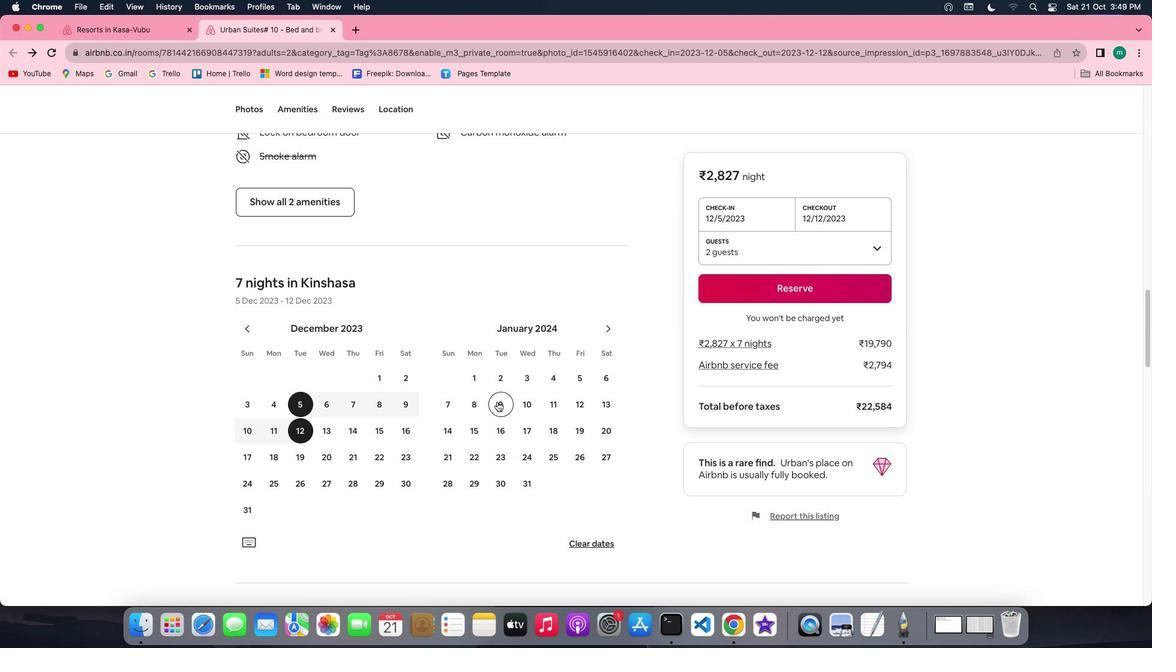 
Action: Mouse scrolled (496, 401) with delta (0, 0)
Screenshot: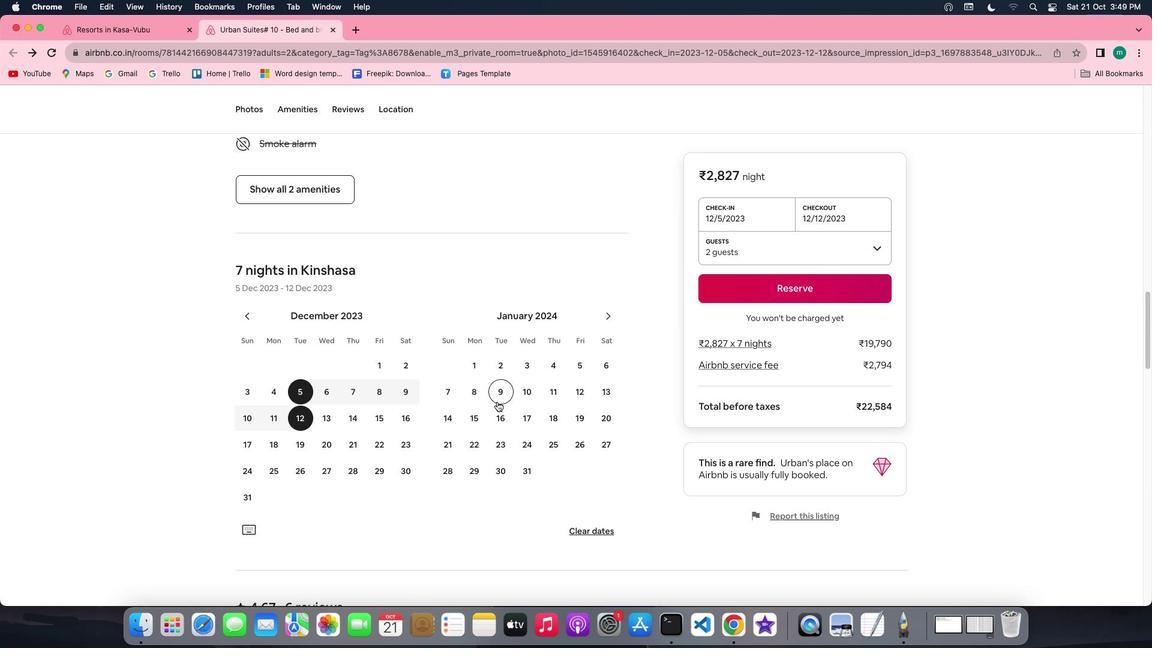 
Action: Mouse scrolled (496, 401) with delta (0, -1)
Screenshot: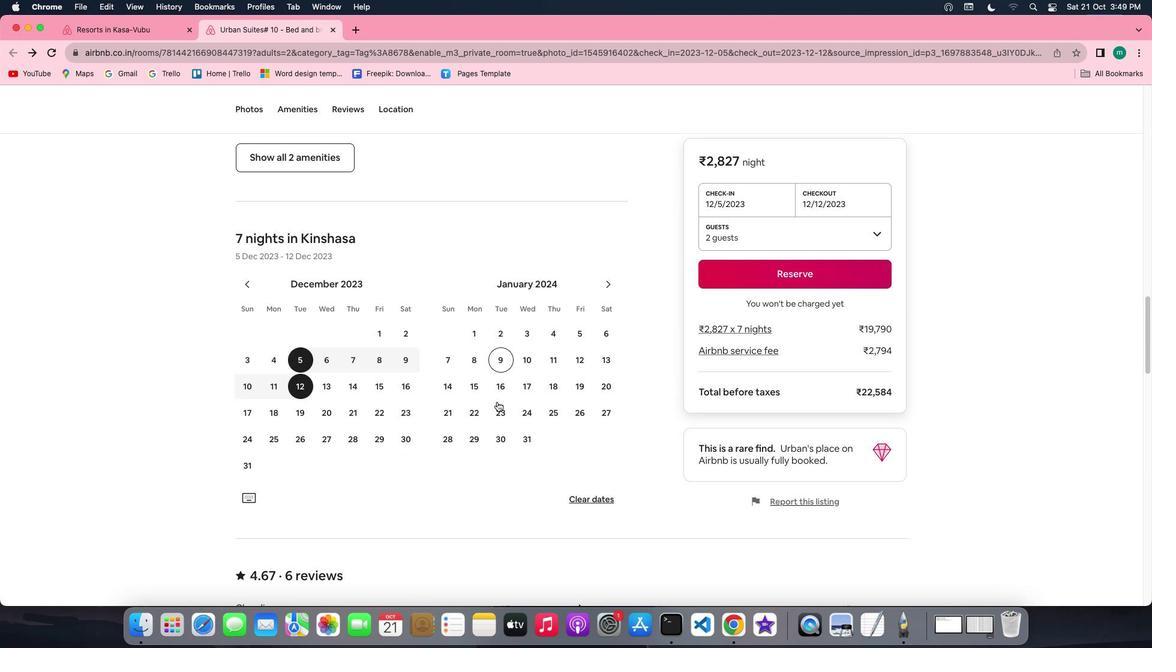
Action: Mouse scrolled (496, 401) with delta (0, -2)
Screenshot: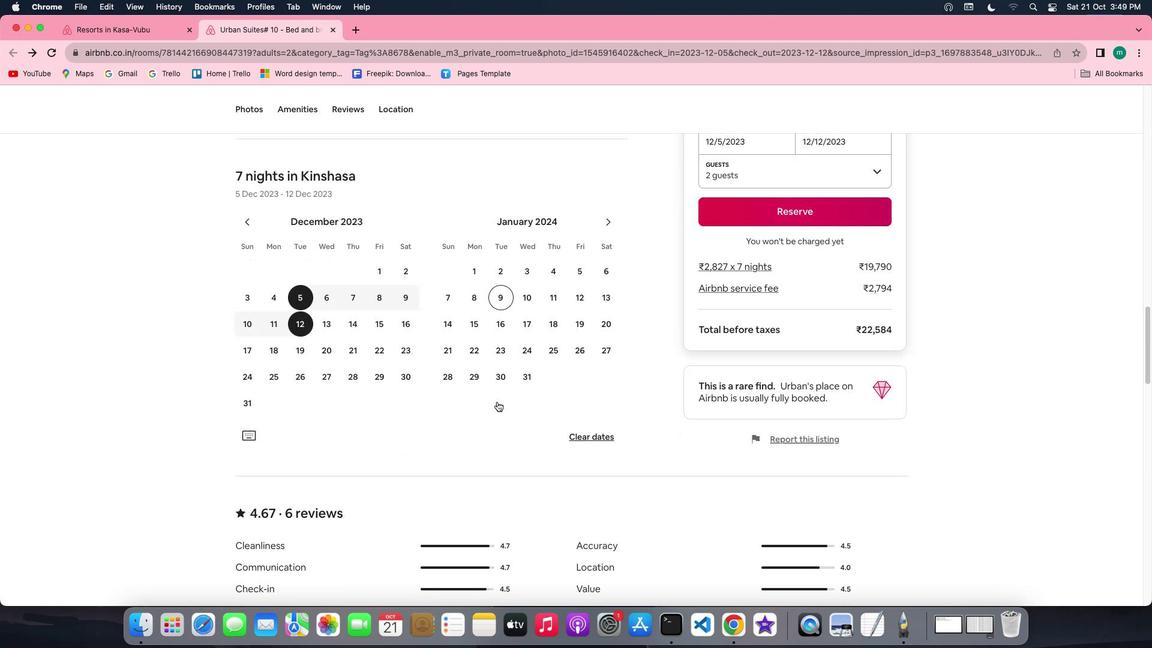 
Action: Mouse scrolled (496, 401) with delta (0, -3)
Screenshot: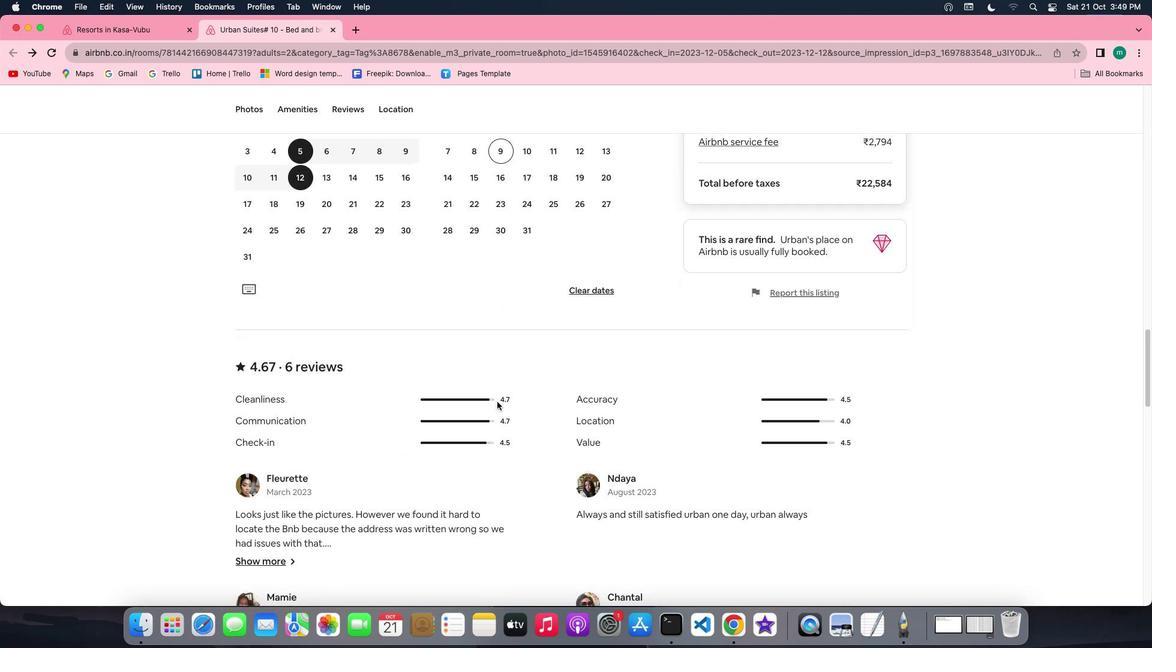 
Action: Mouse scrolled (496, 401) with delta (0, 0)
Screenshot: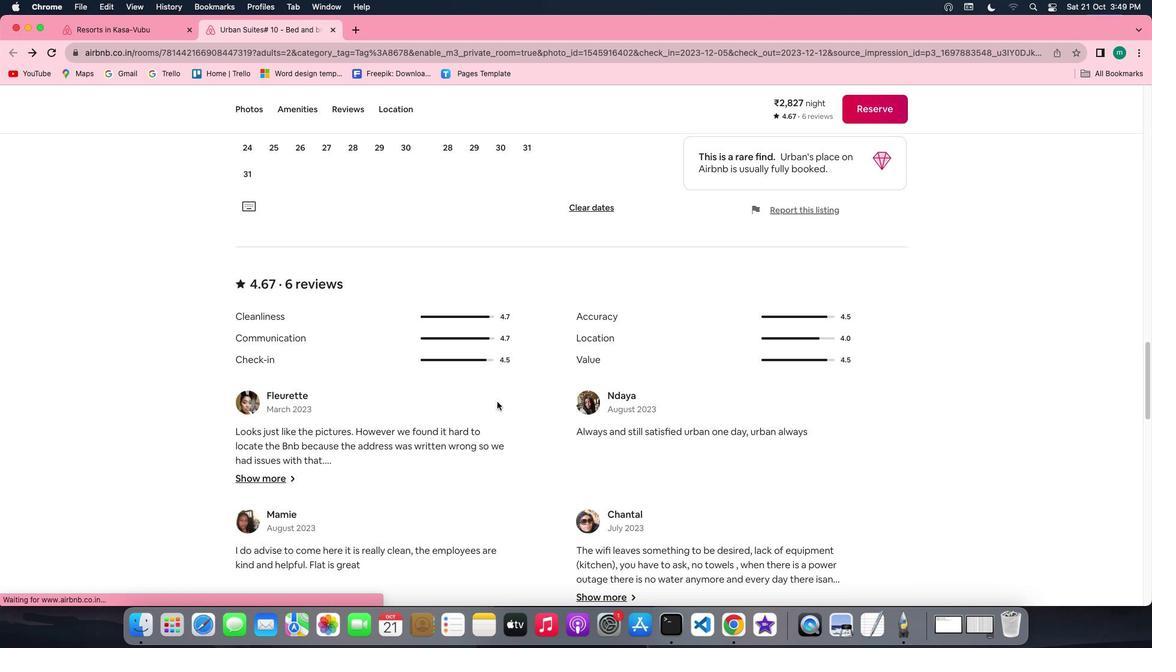 
Action: Mouse scrolled (496, 401) with delta (0, 0)
Screenshot: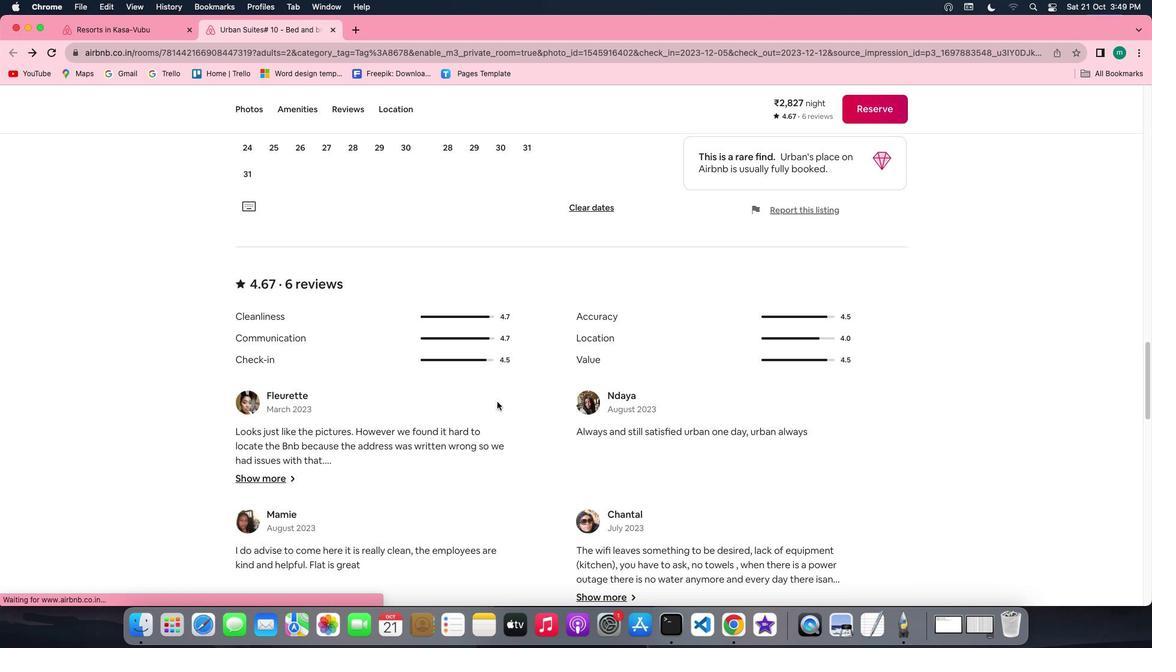 
Action: Mouse scrolled (496, 401) with delta (0, -1)
Screenshot: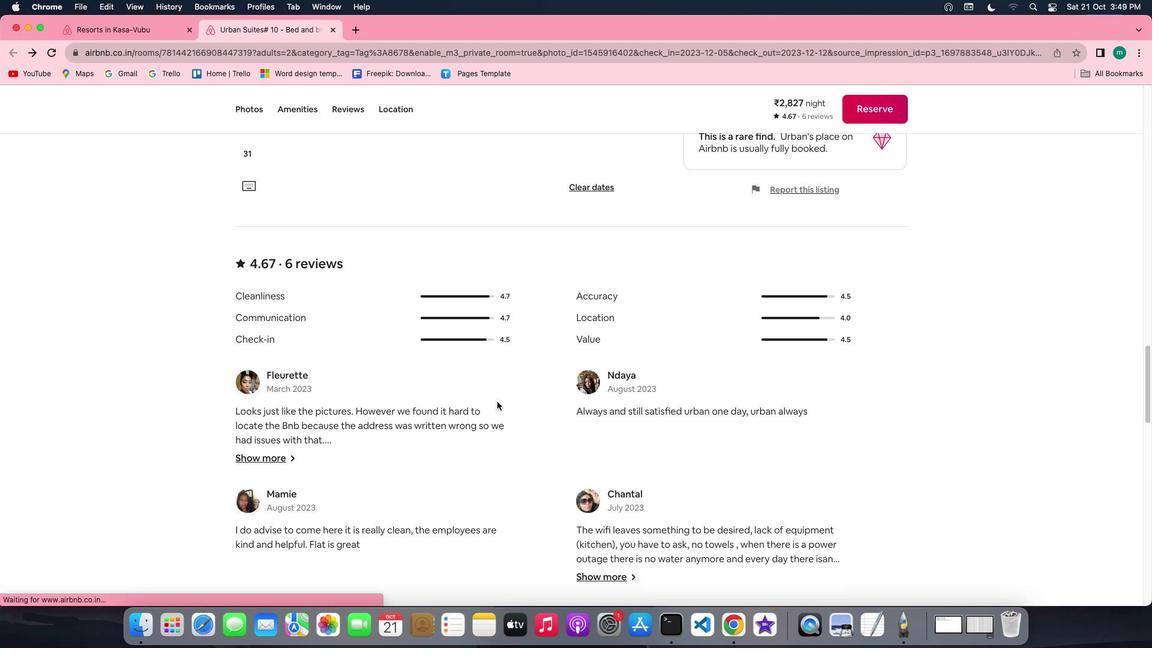
Action: Mouse scrolled (496, 401) with delta (0, -2)
Screenshot: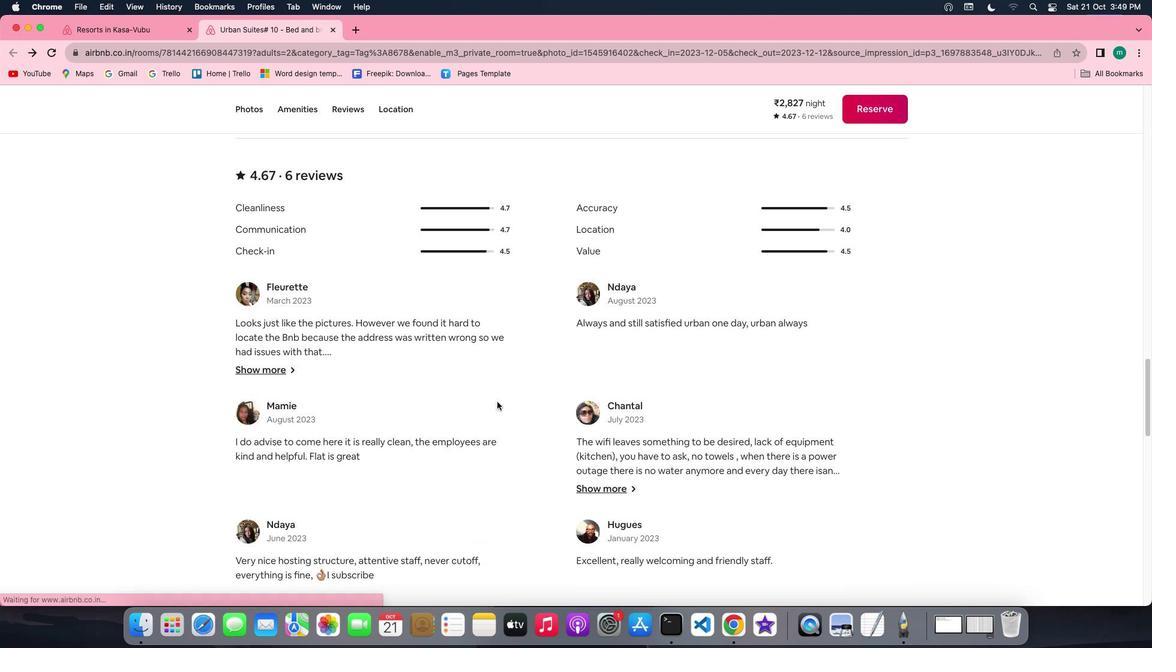 
Action: Mouse scrolled (496, 401) with delta (0, -2)
Screenshot: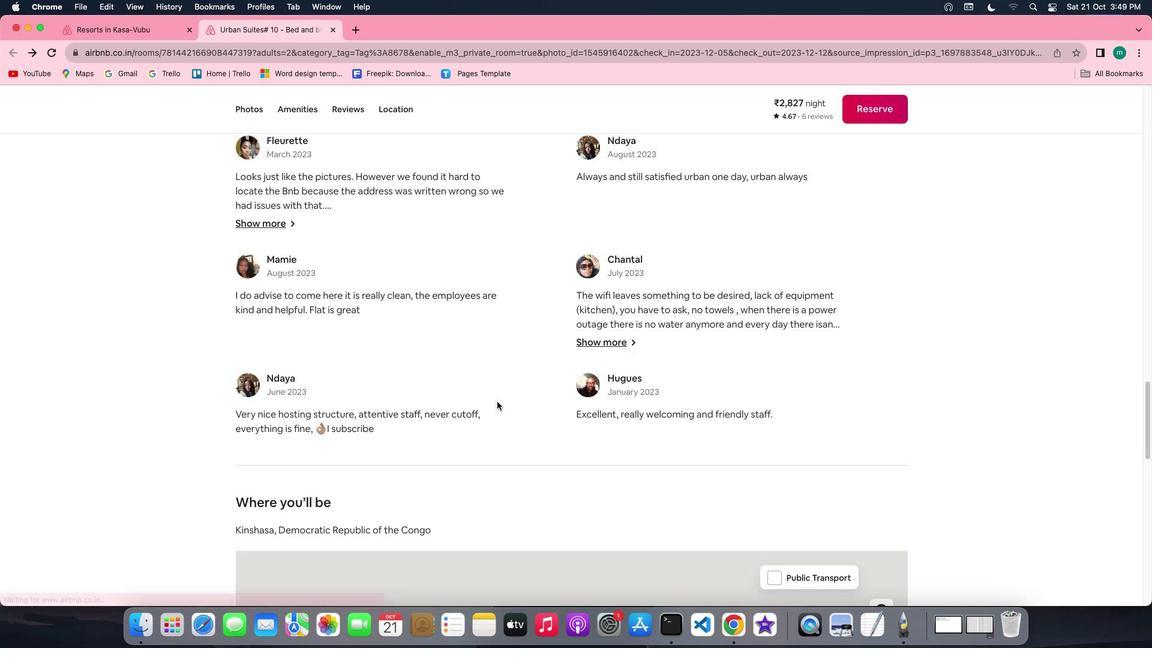 
Action: Mouse scrolled (496, 401) with delta (0, 0)
Screenshot: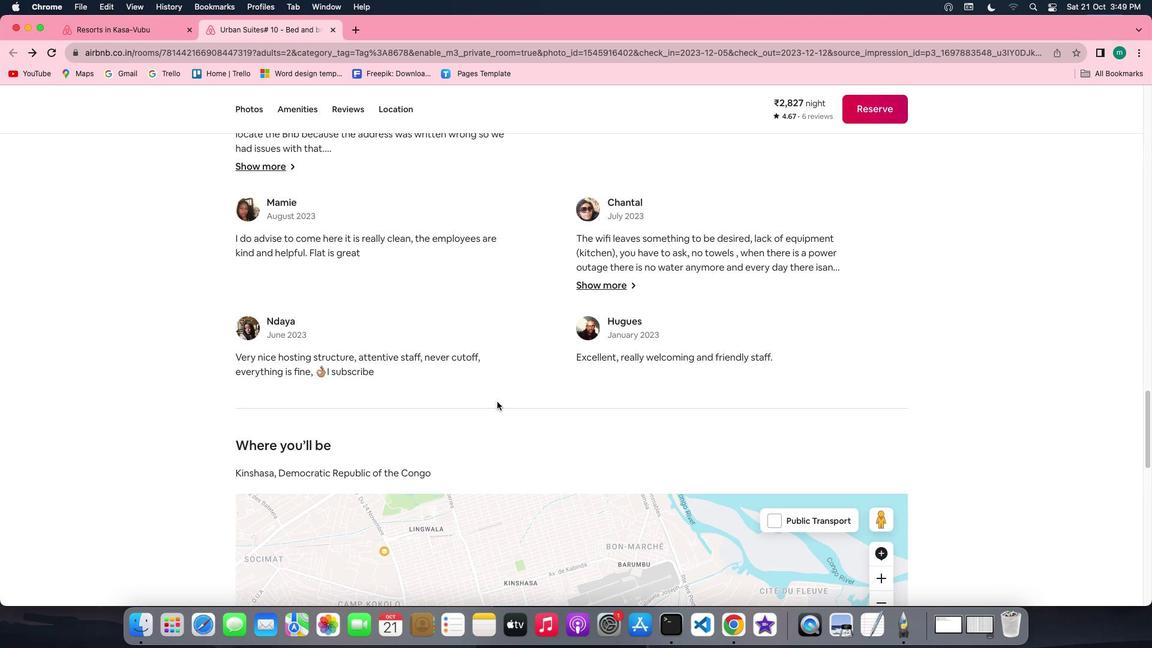 
Action: Mouse scrolled (496, 401) with delta (0, 0)
Screenshot: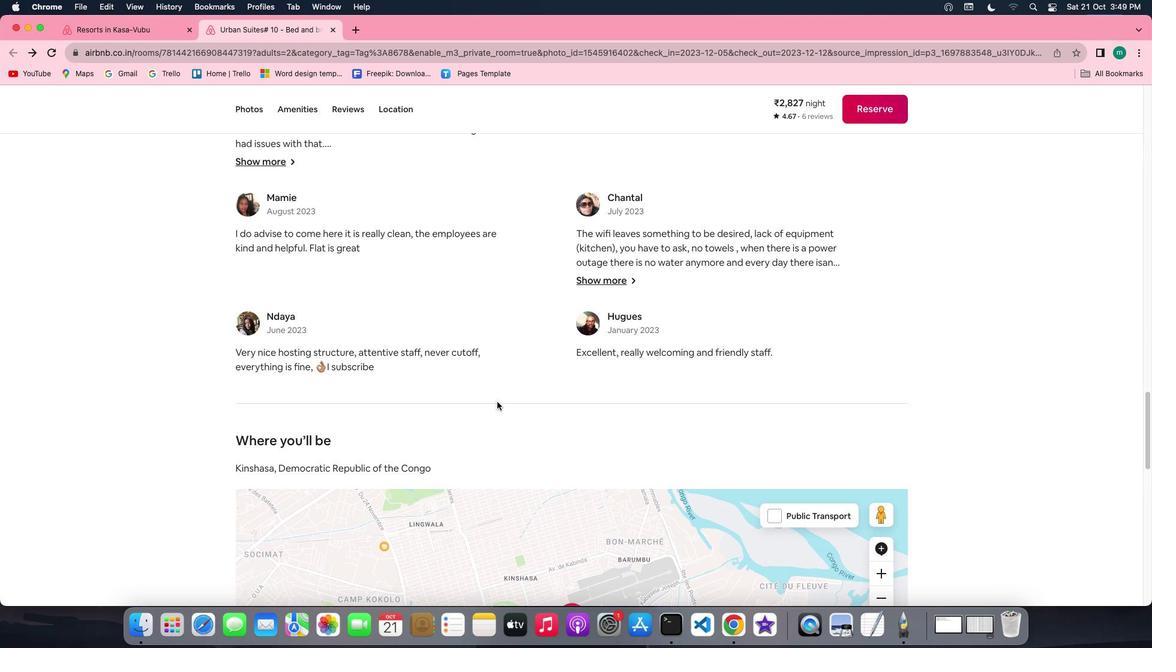 
Action: Mouse scrolled (496, 401) with delta (0, 0)
Screenshot: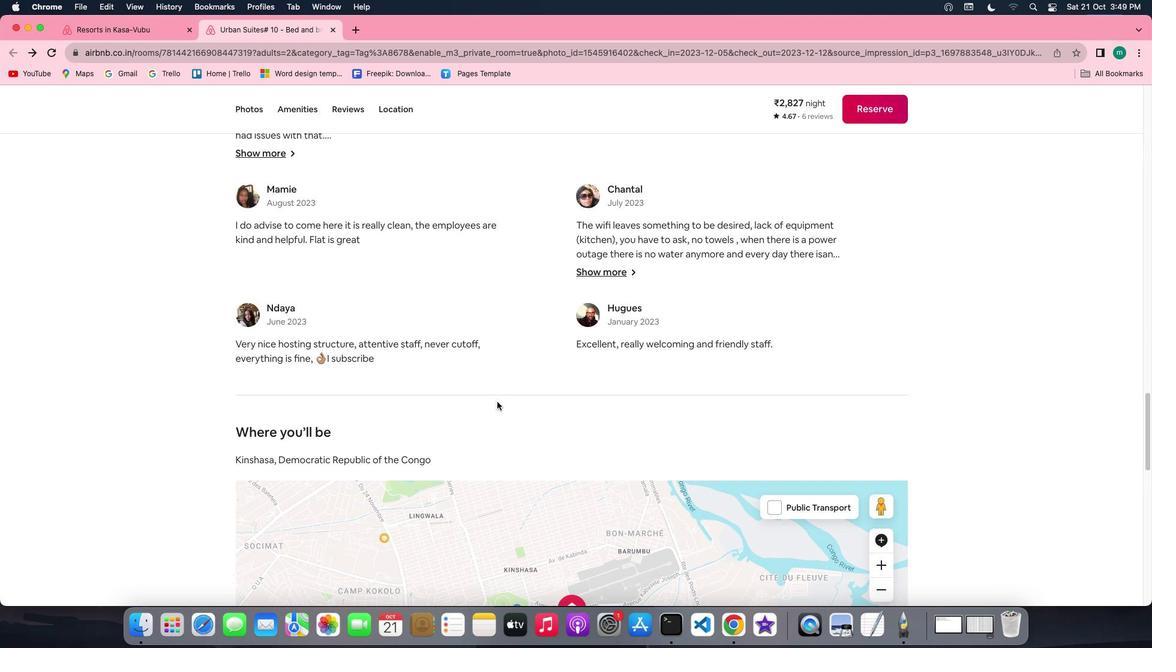 
Action: Mouse scrolled (496, 401) with delta (0, 0)
Screenshot: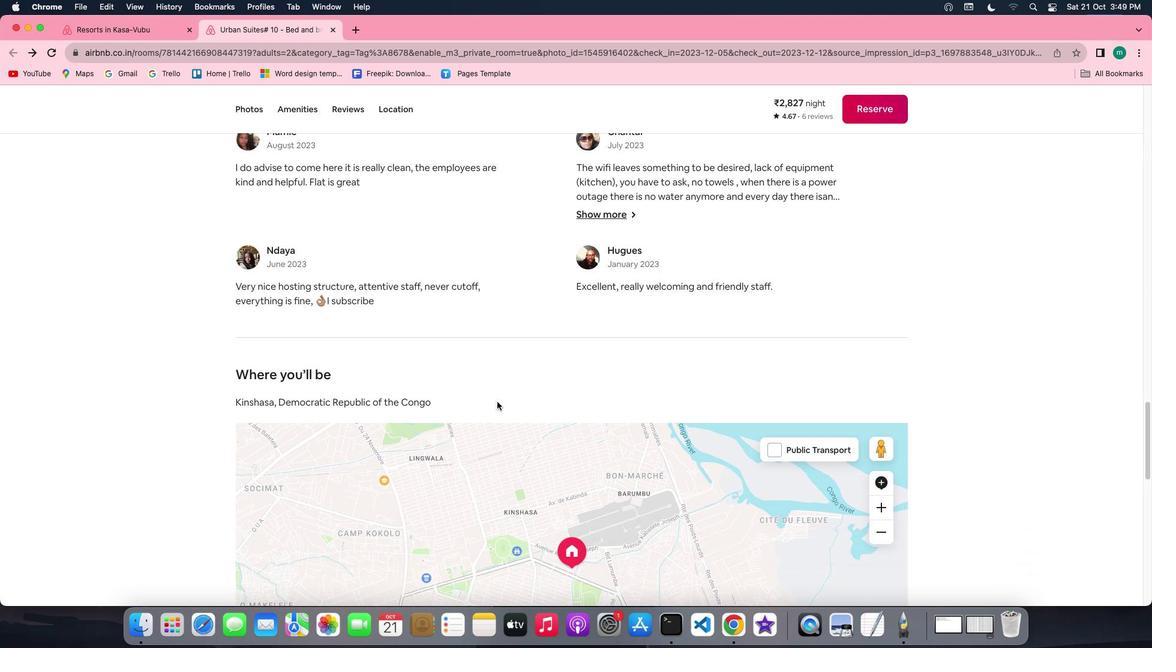 
Action: Mouse scrolled (496, 401) with delta (0, 0)
Screenshot: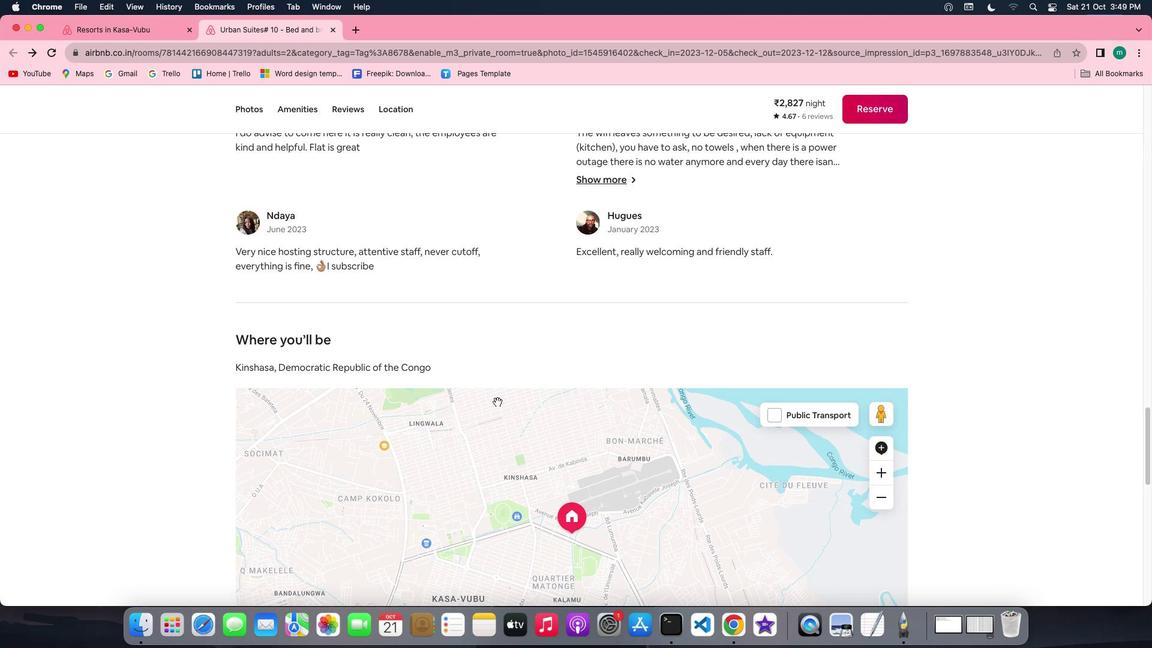 
Action: Mouse scrolled (496, 401) with delta (0, 0)
Screenshot: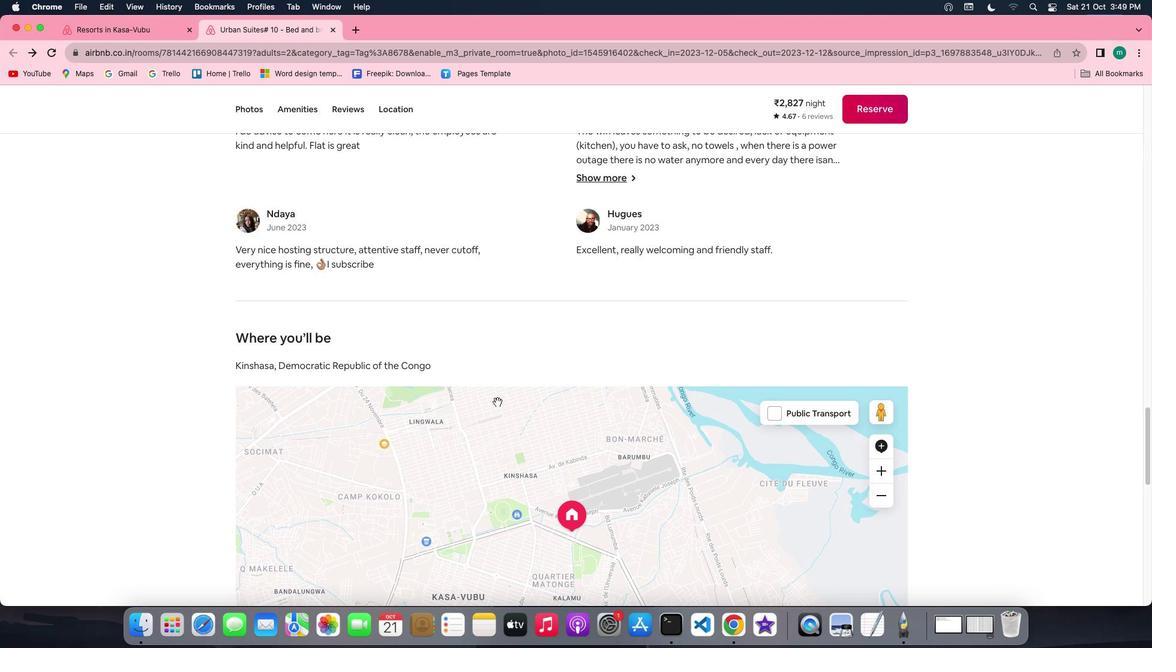 
Action: Mouse scrolled (496, 401) with delta (0, -1)
Screenshot: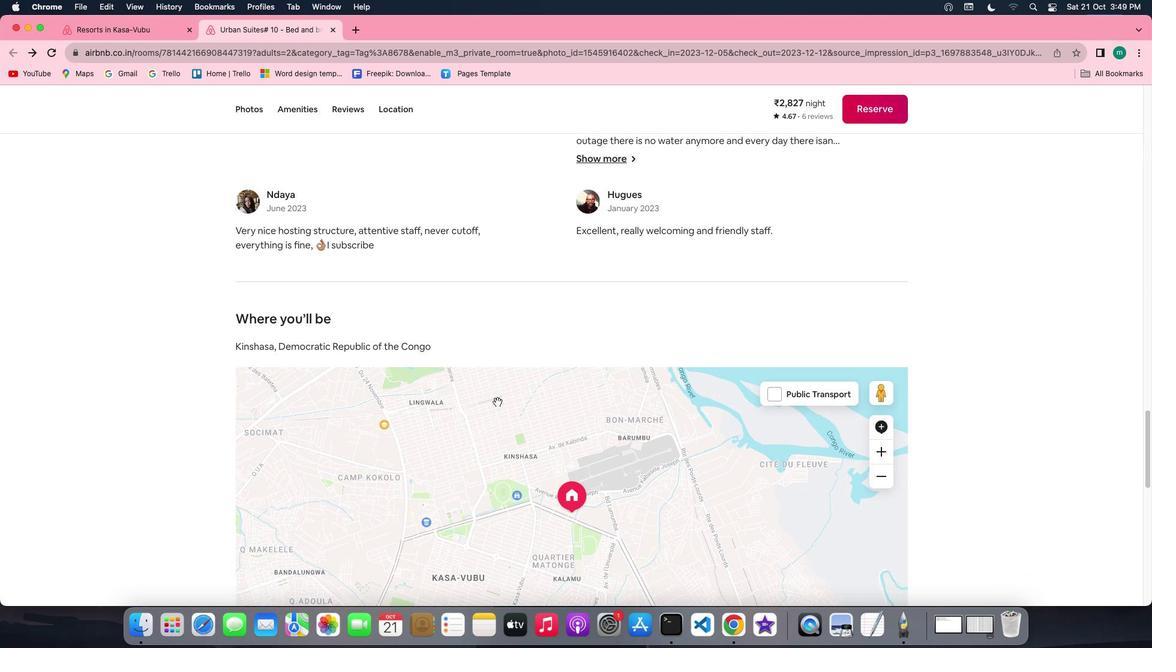 
Action: Mouse scrolled (496, 401) with delta (0, -1)
Screenshot: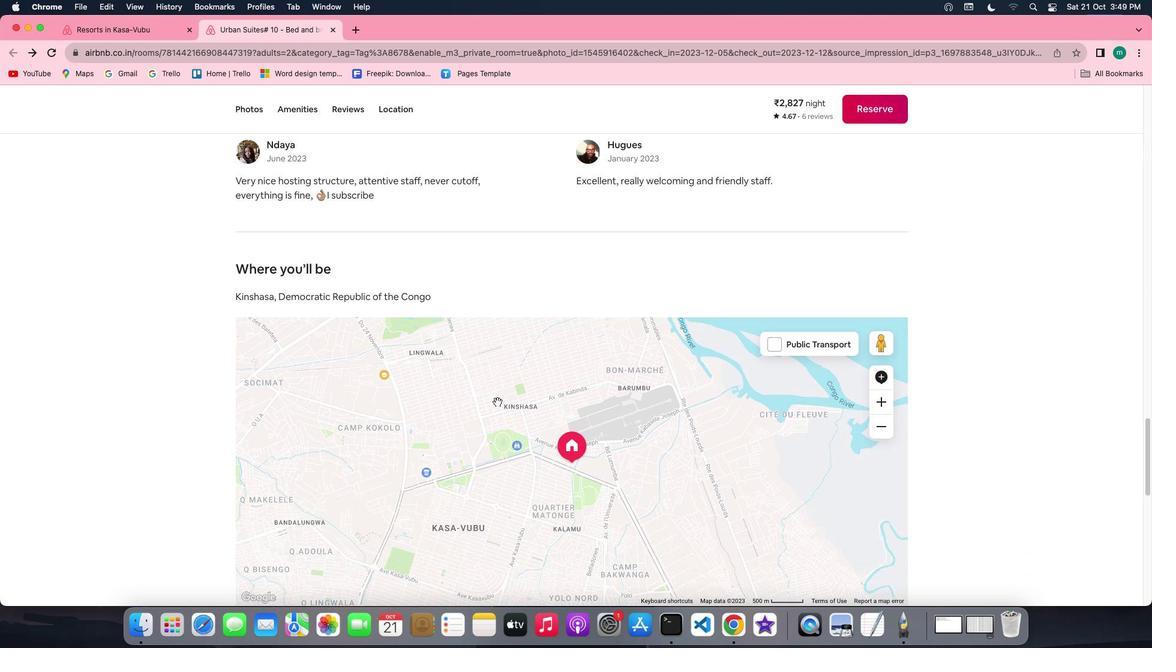 
Action: Mouse scrolled (496, 401) with delta (0, 0)
Screenshot: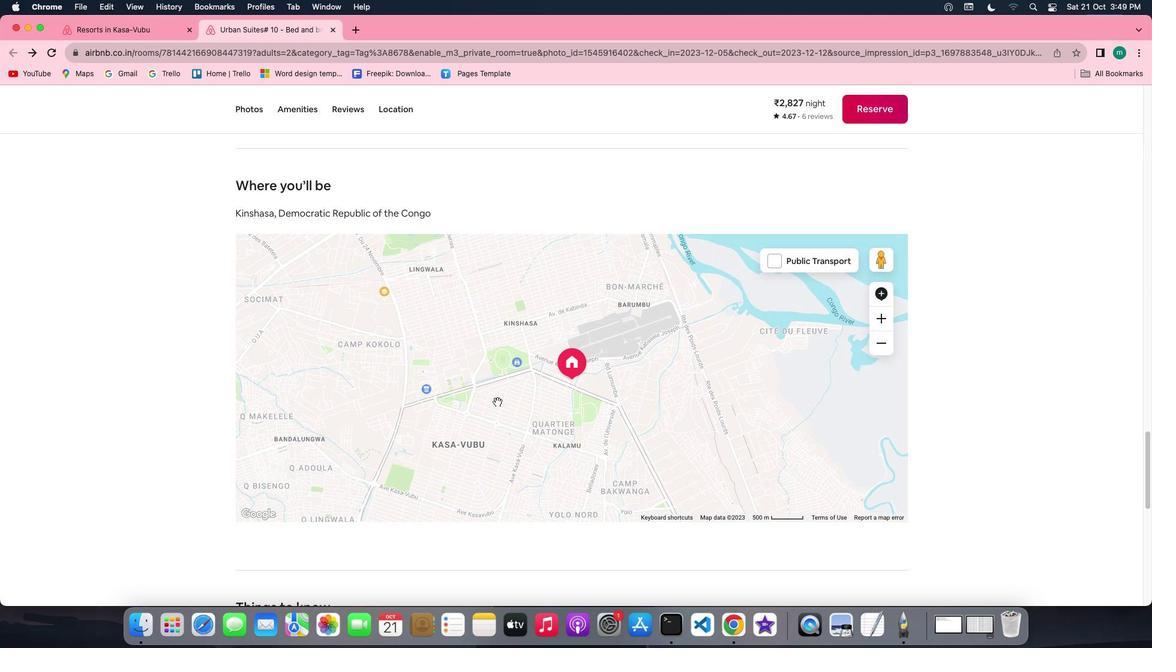 
Action: Mouse scrolled (496, 401) with delta (0, 0)
Screenshot: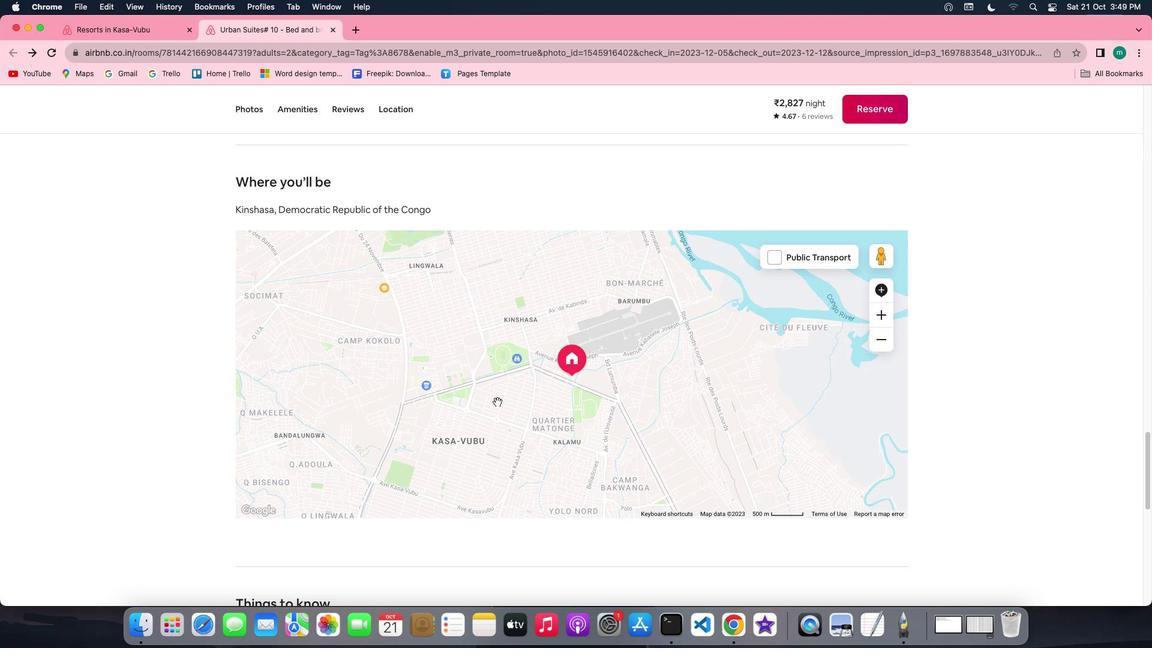 
Action: Mouse scrolled (496, 401) with delta (0, 0)
Screenshot: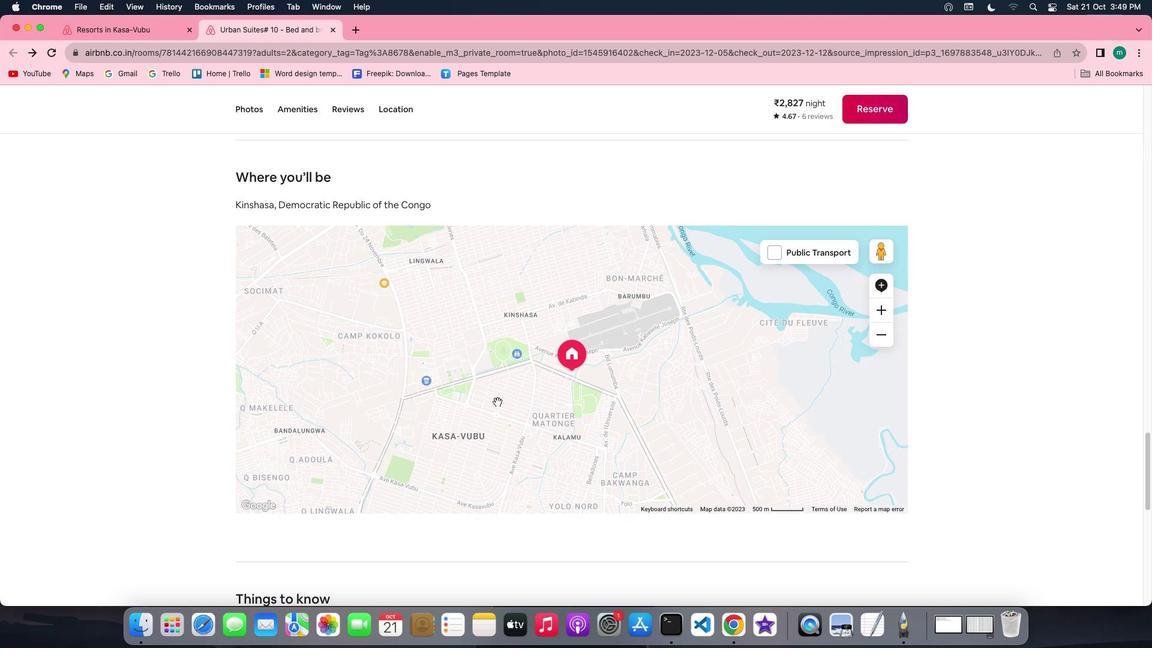
Action: Mouse scrolled (496, 401) with delta (0, -1)
Screenshot: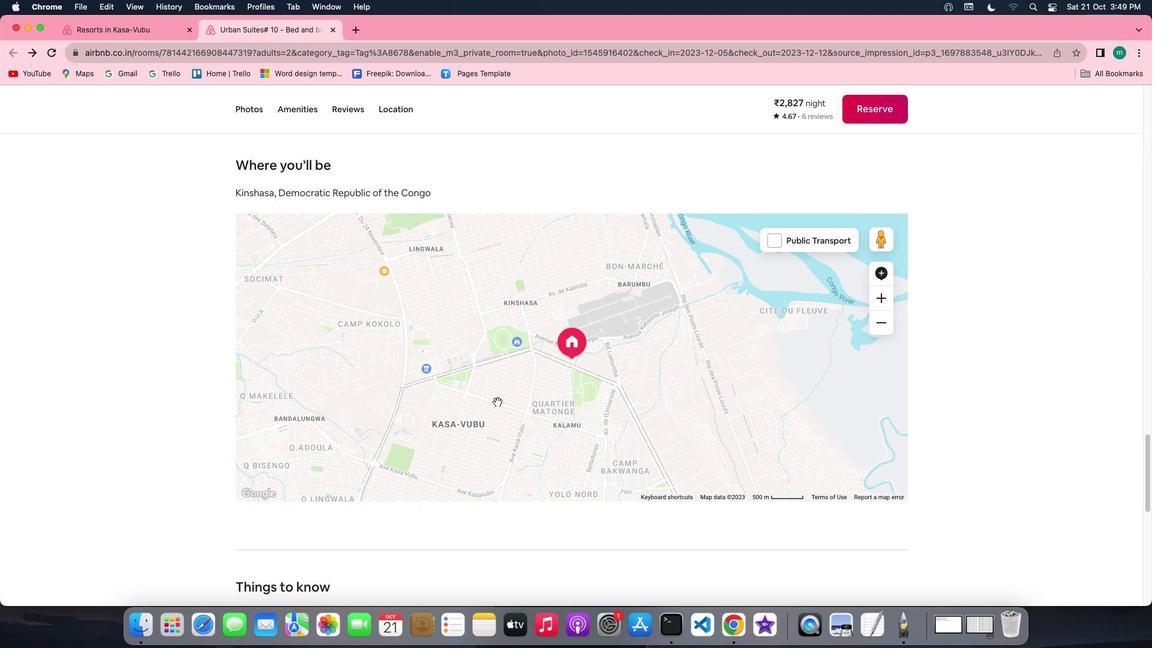 
Action: Mouse scrolled (496, 401) with delta (0, -1)
Screenshot: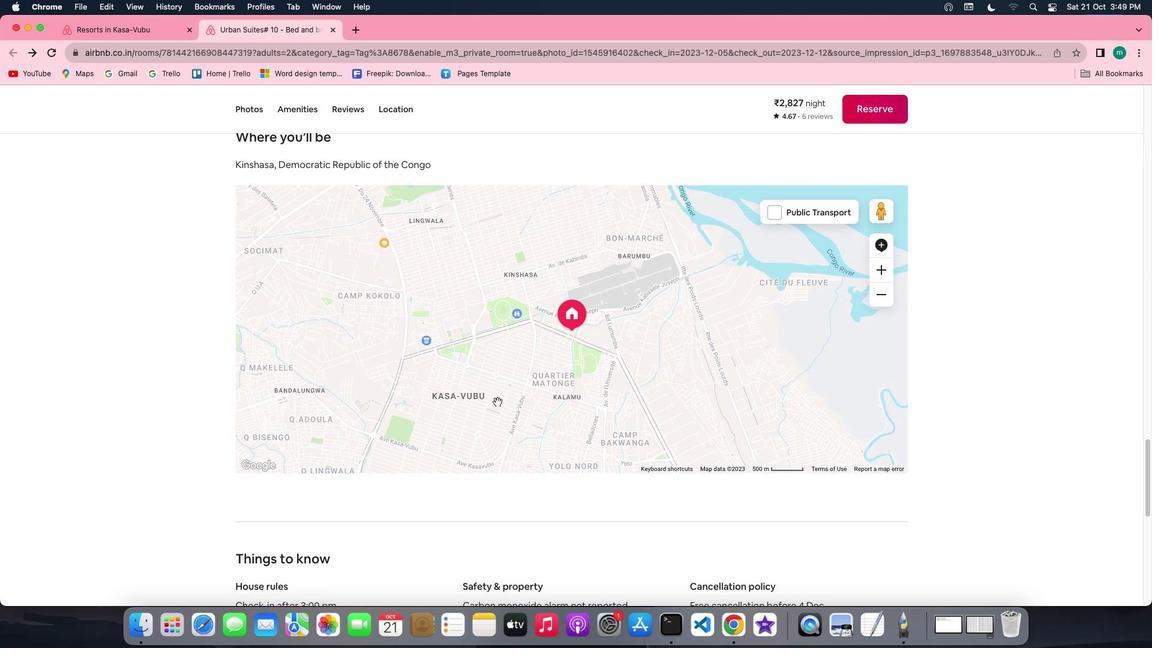 
Action: Mouse scrolled (496, 401) with delta (0, -1)
Screenshot: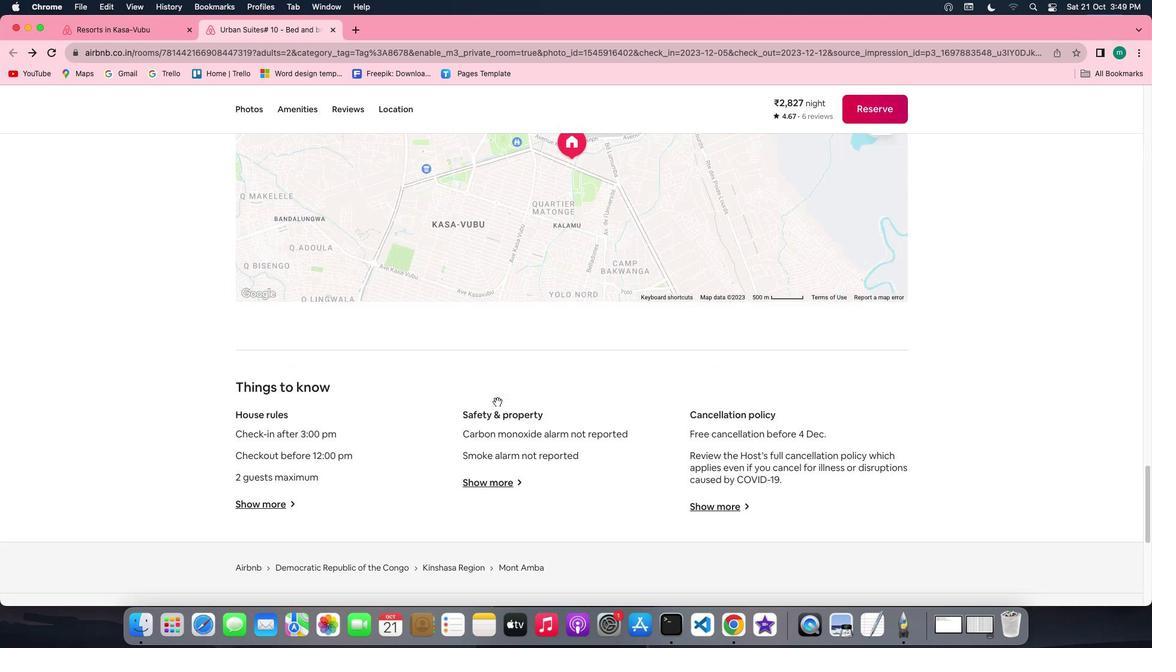 
Action: Mouse scrolled (496, 401) with delta (0, 0)
Screenshot: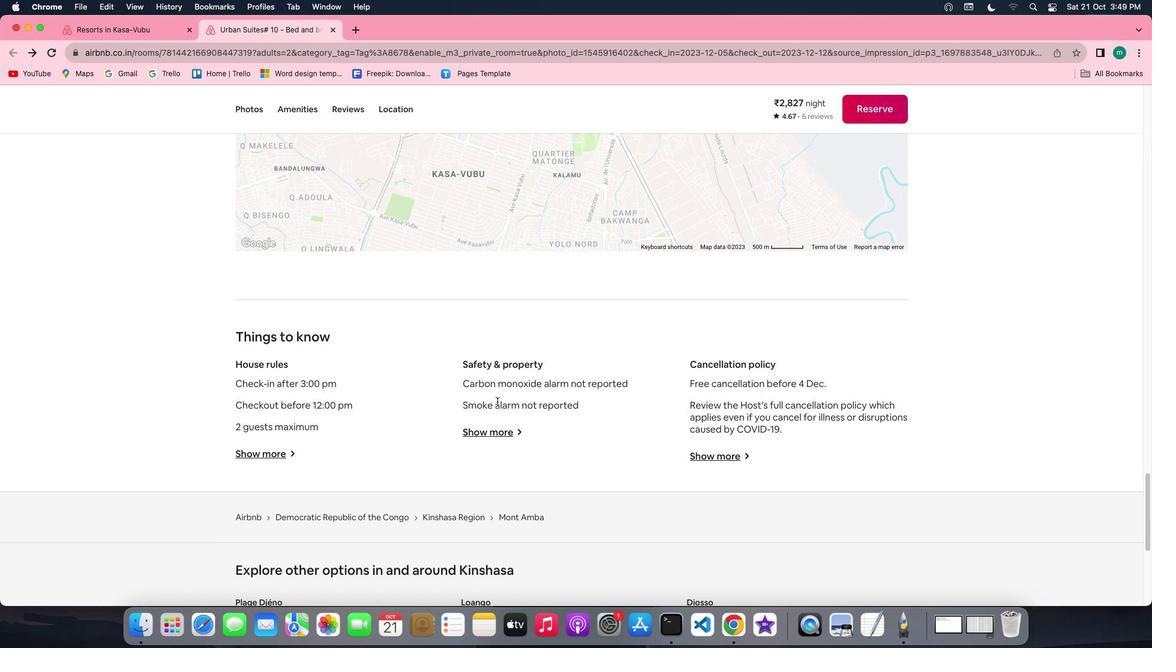
Action: Mouse scrolled (496, 401) with delta (0, 0)
Screenshot: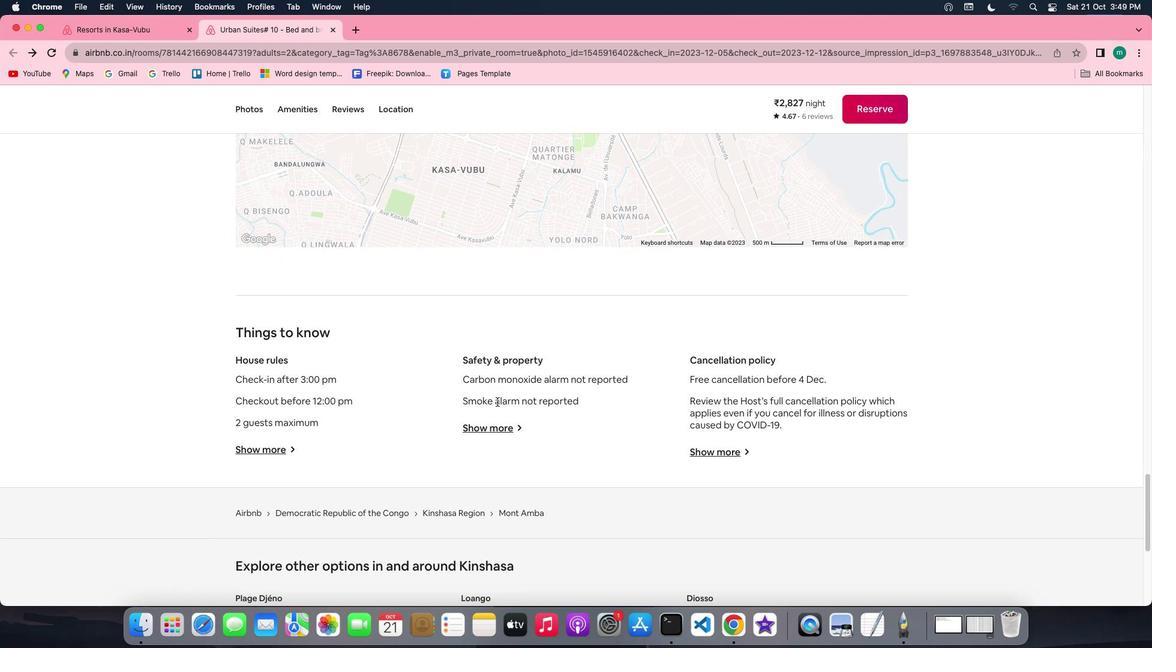 
Action: Mouse scrolled (496, 401) with delta (0, 0)
Screenshot: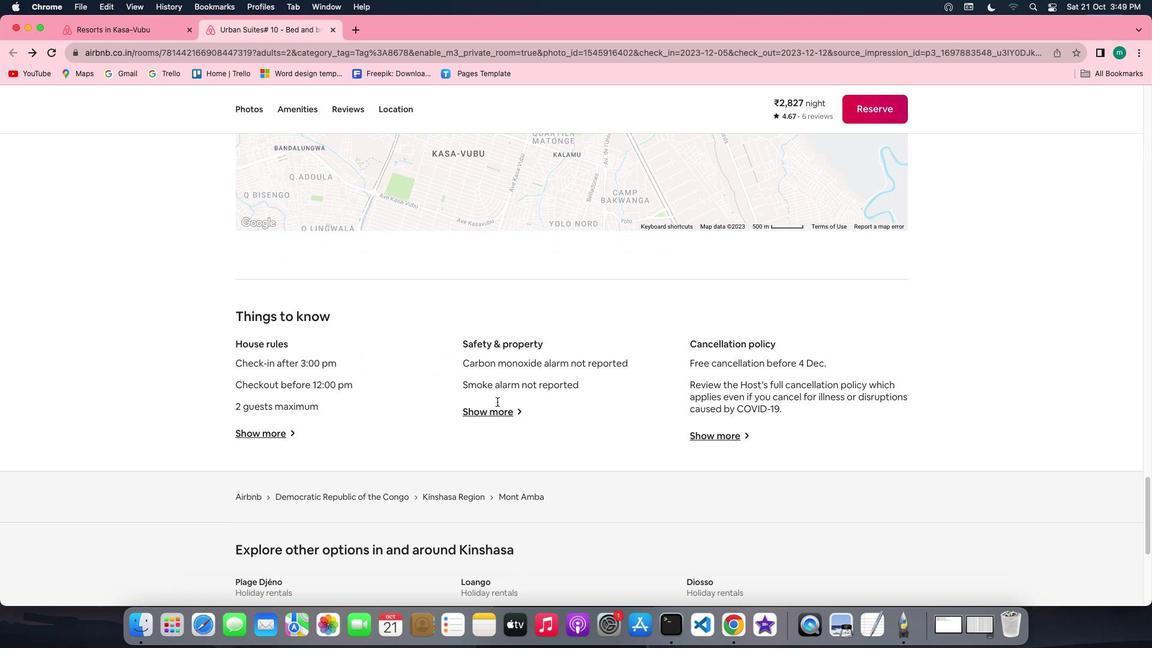
Action: Mouse scrolled (496, 401) with delta (0, 0)
Screenshot: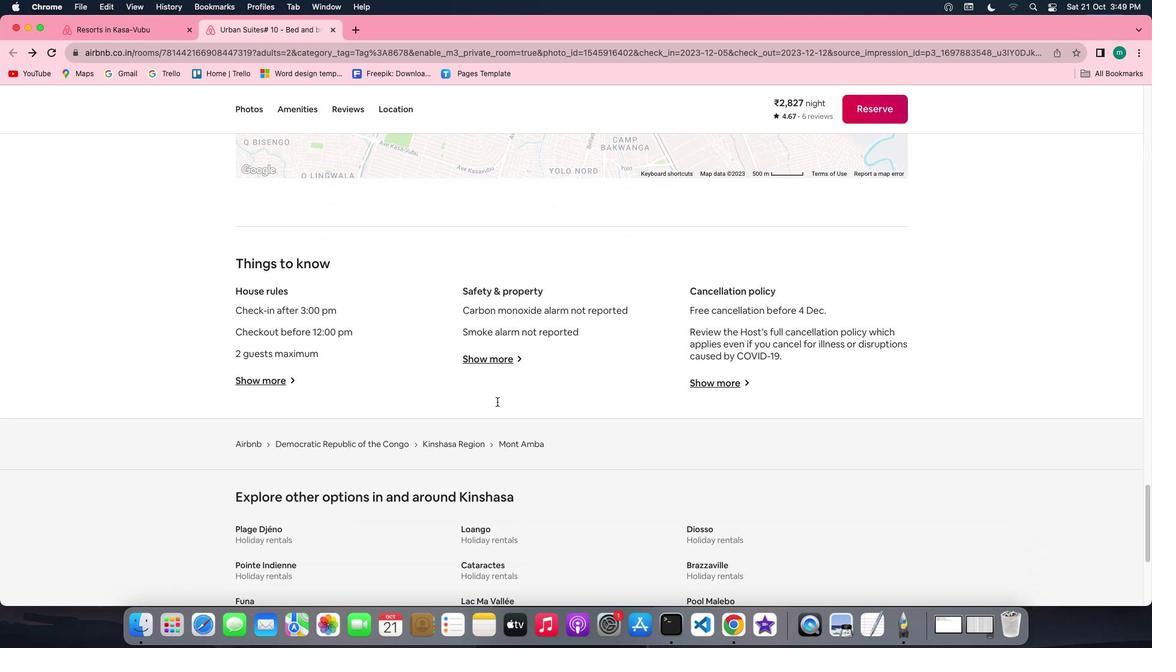 
Action: Mouse moved to (249, 355)
Screenshot: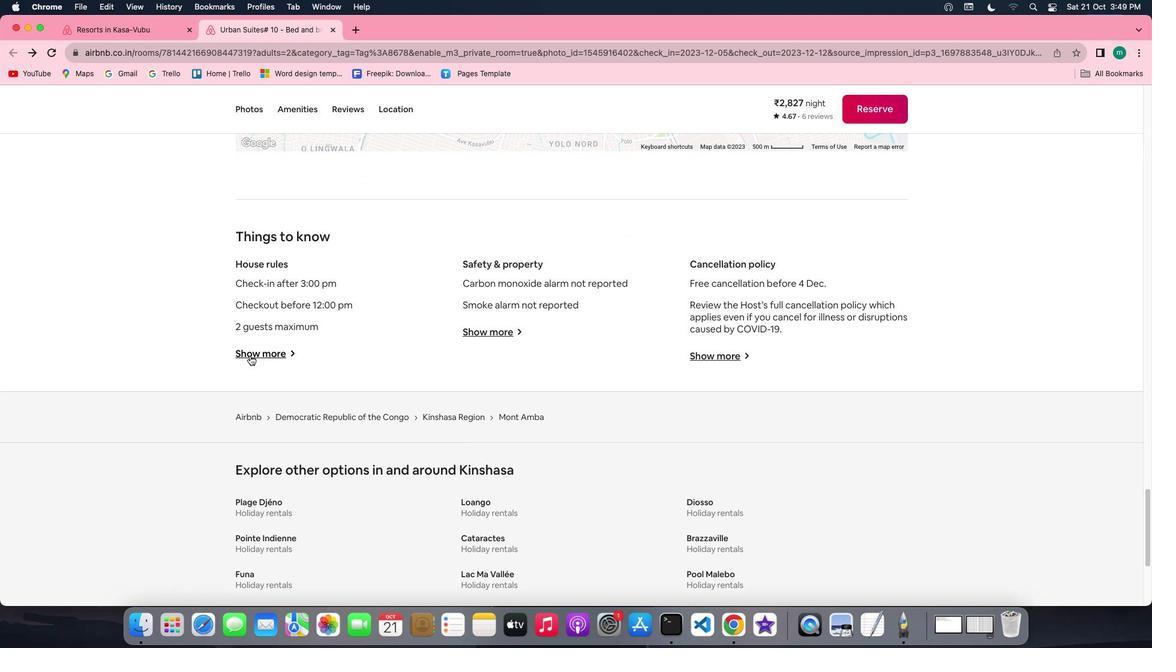 
Action: Mouse pressed left at (249, 355)
Screenshot: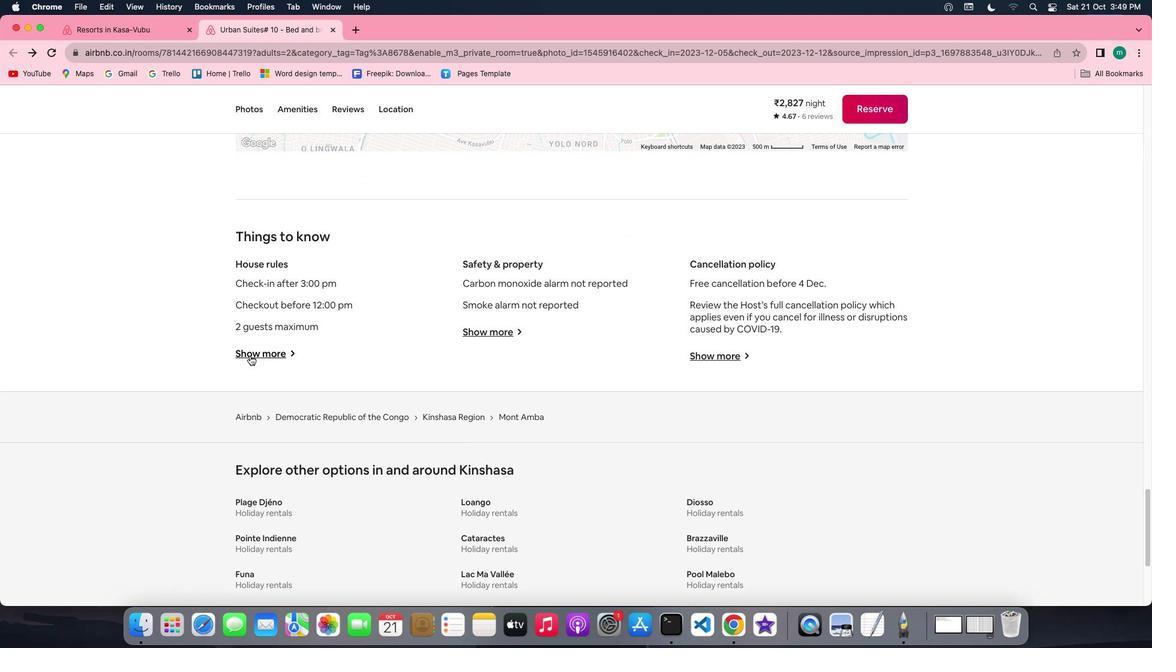 
Action: Mouse moved to (517, 423)
Screenshot: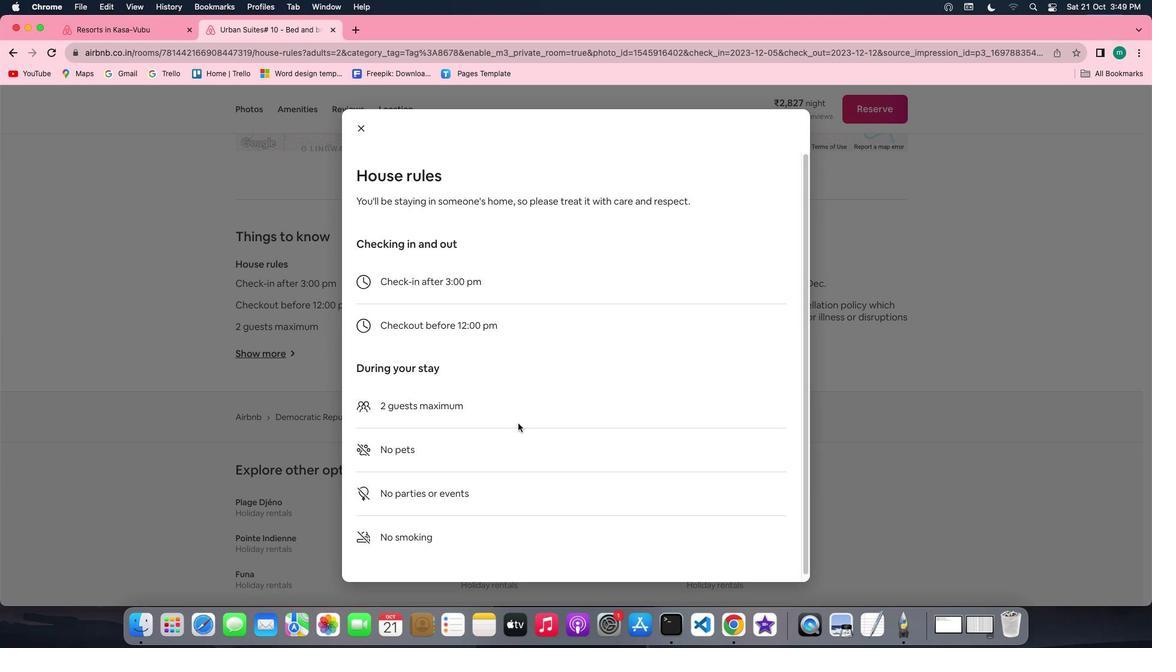 
Action: Mouse scrolled (517, 423) with delta (0, 0)
Screenshot: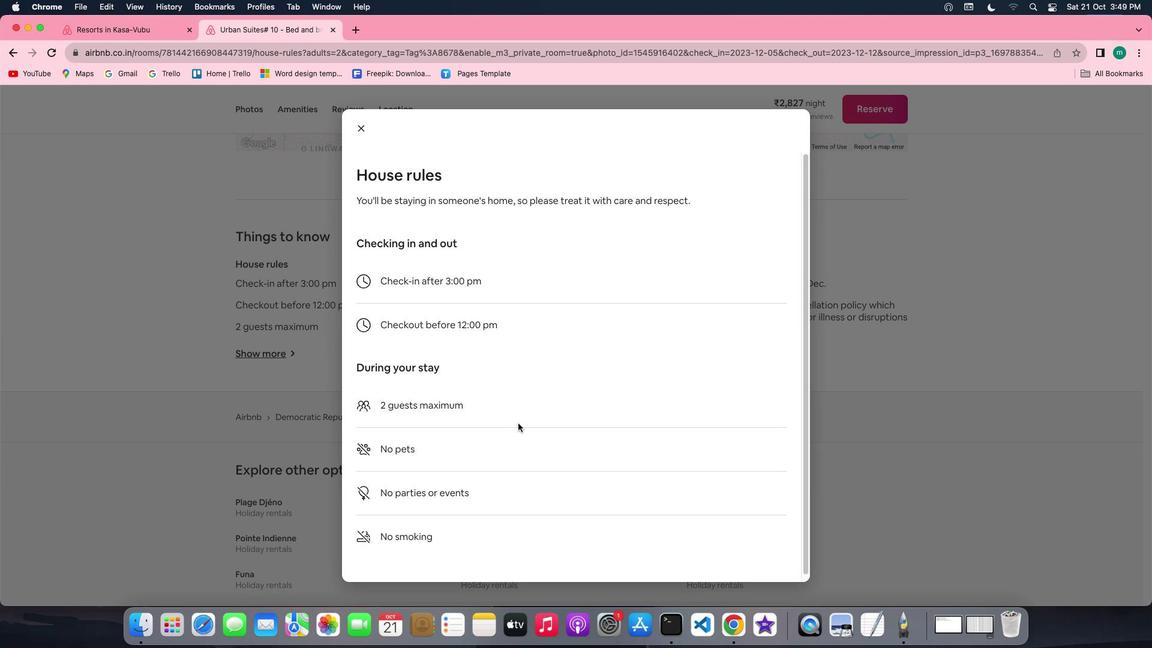 
Action: Mouse scrolled (517, 423) with delta (0, 0)
